 Task: Select Smart Home Devices from Echo & Alexa. Add to cart Amazon Smart Oven (Smart Oven with Alexa)-3-. Place order for _x000D_
107 Lockwood Ave #2A_x000D_
Stamford, Connecticut(CT), 06902, Cell Number (203) 964-4781
Action: Mouse moved to (272, 294)
Screenshot: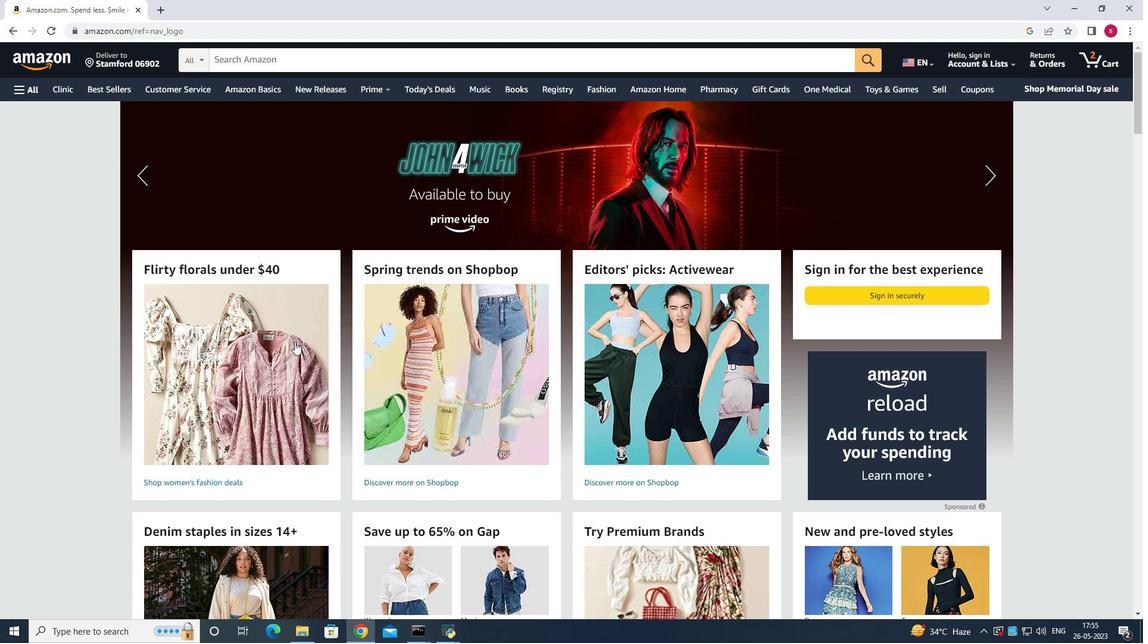 
Action: Mouse scrolled (272, 294) with delta (0, 0)
Screenshot: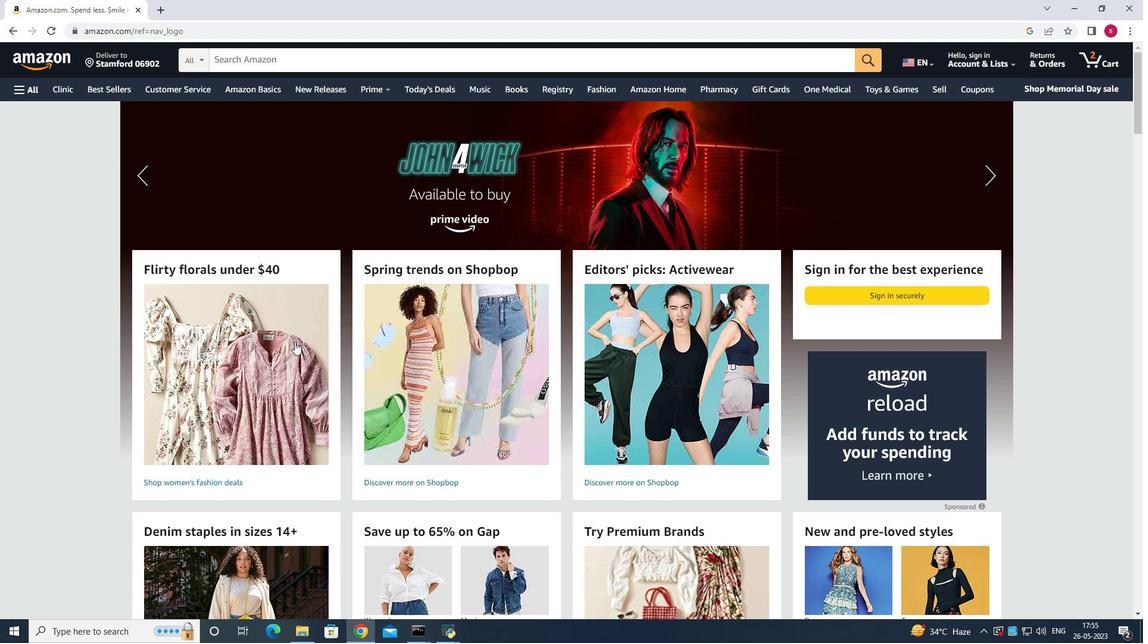 
Action: Mouse scrolled (272, 294) with delta (0, 0)
Screenshot: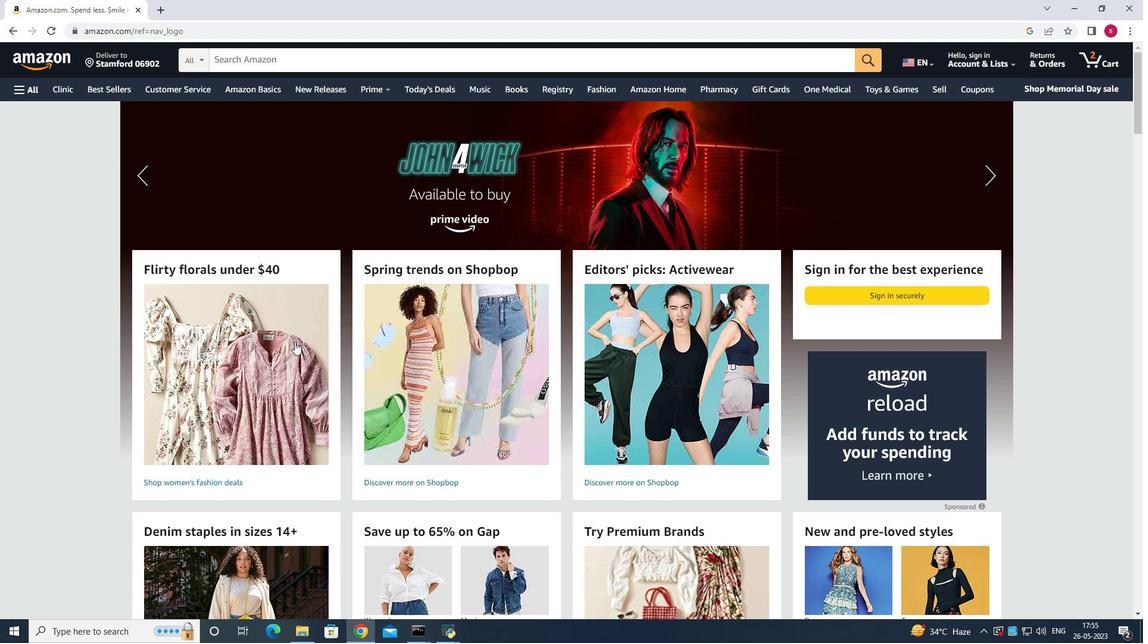 
Action: Mouse scrolled (272, 294) with delta (0, 0)
Screenshot: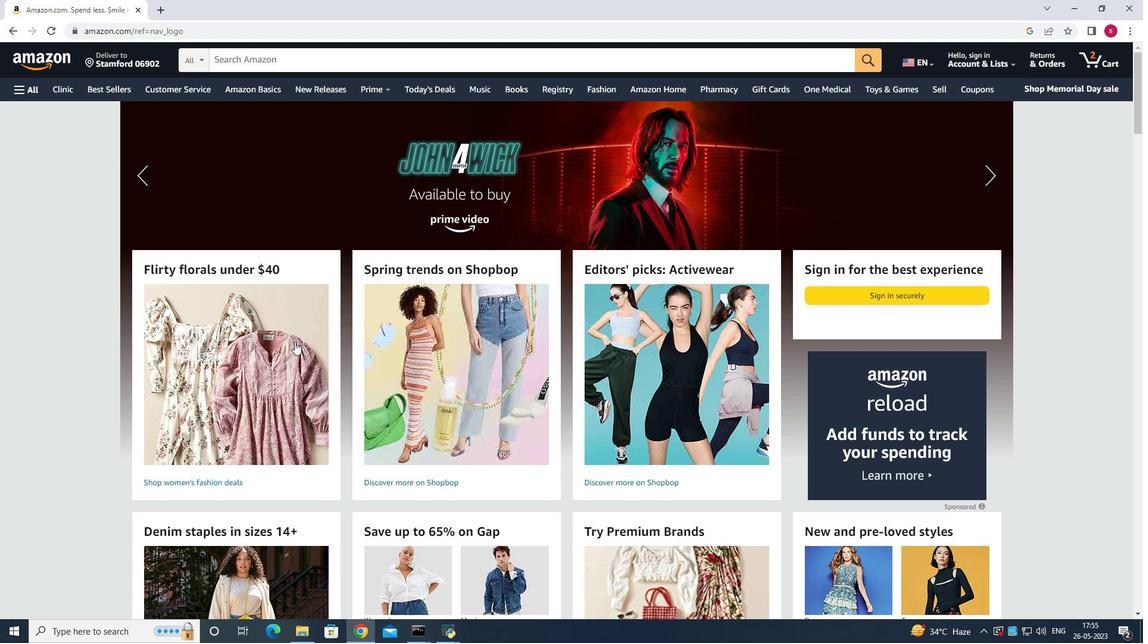 
Action: Mouse moved to (271, 294)
Screenshot: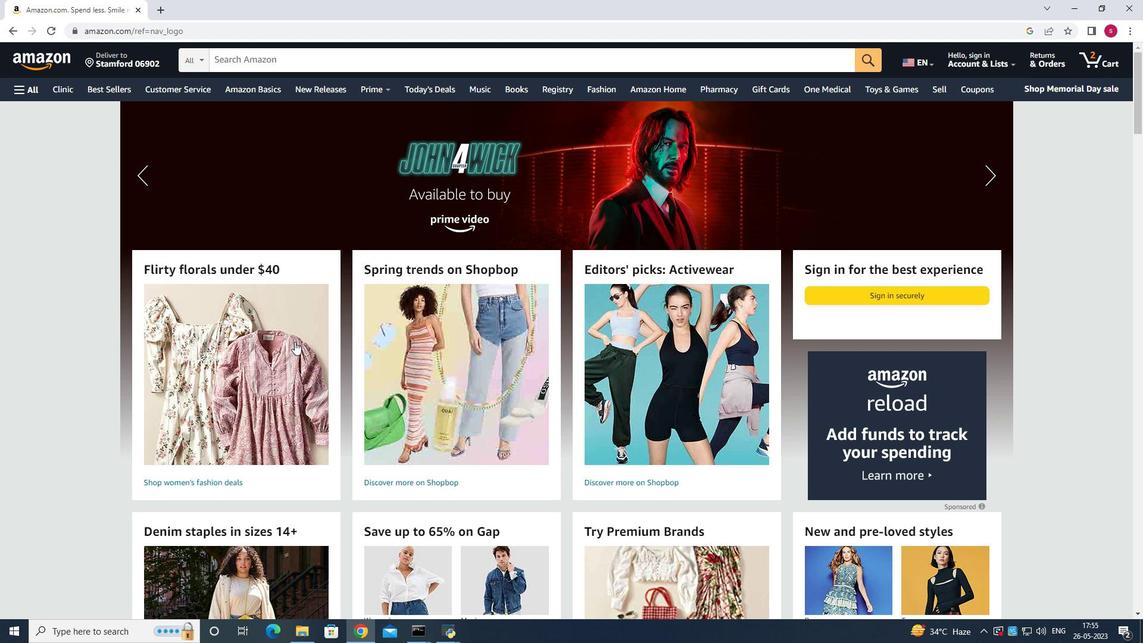
Action: Mouse scrolled (271, 295) with delta (0, 0)
Screenshot: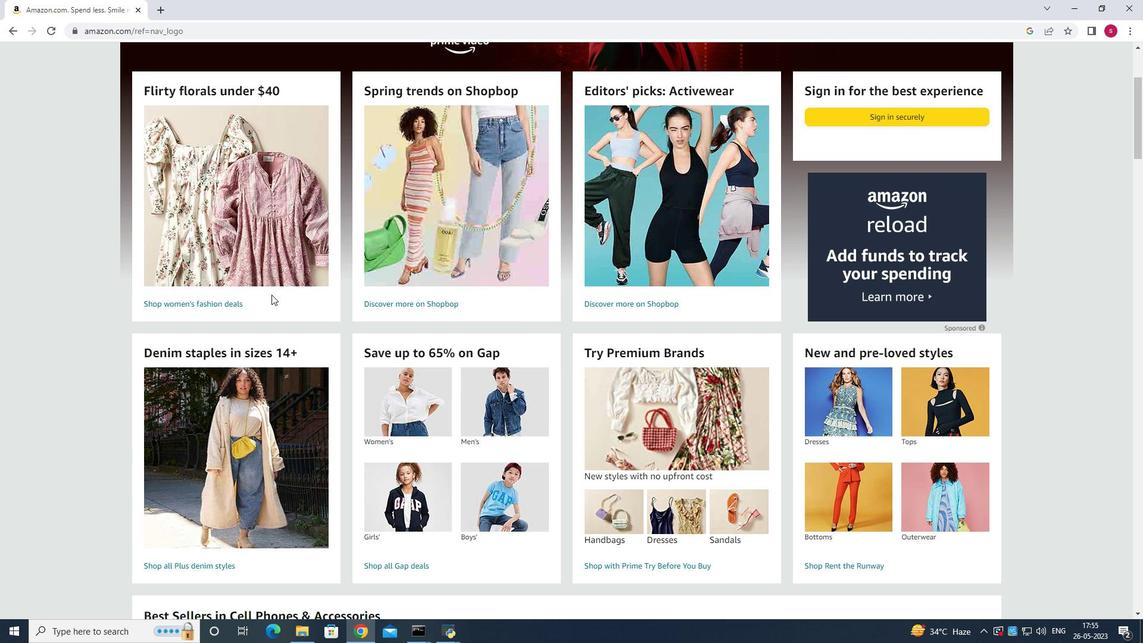 
Action: Mouse scrolled (271, 295) with delta (0, 0)
Screenshot: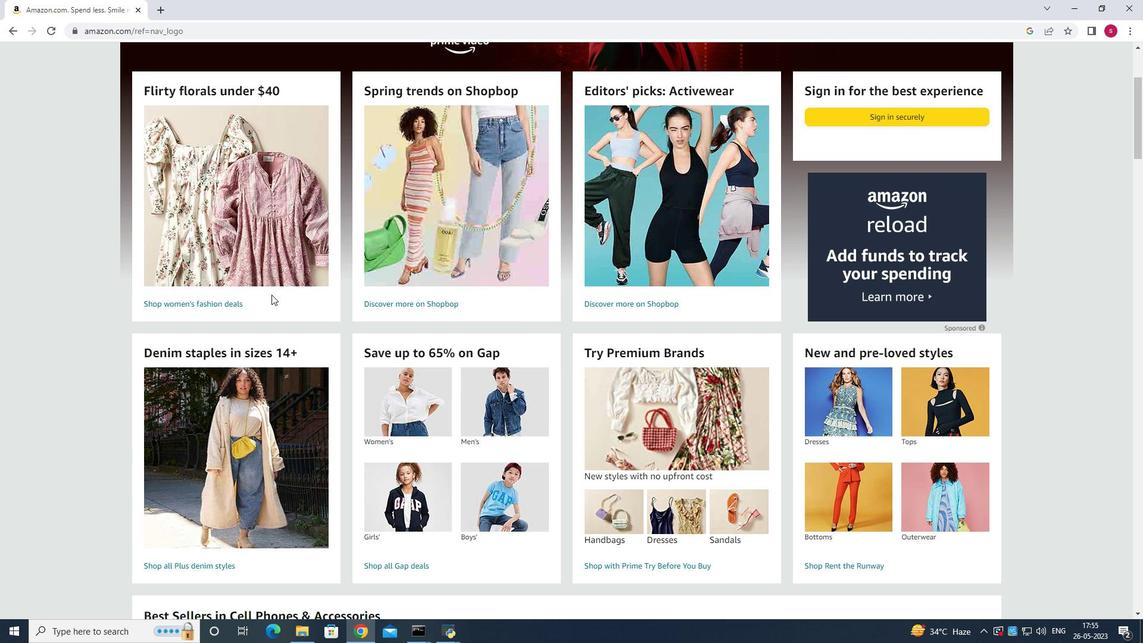 
Action: Mouse scrolled (271, 295) with delta (0, 0)
Screenshot: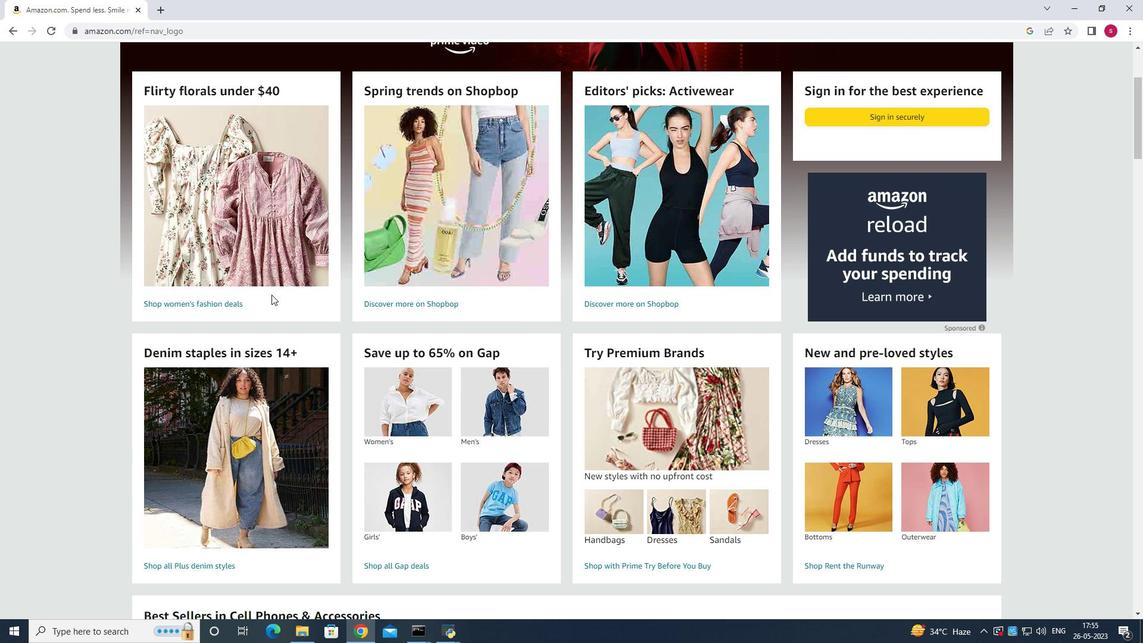 
Action: Mouse scrolled (271, 295) with delta (0, 0)
Screenshot: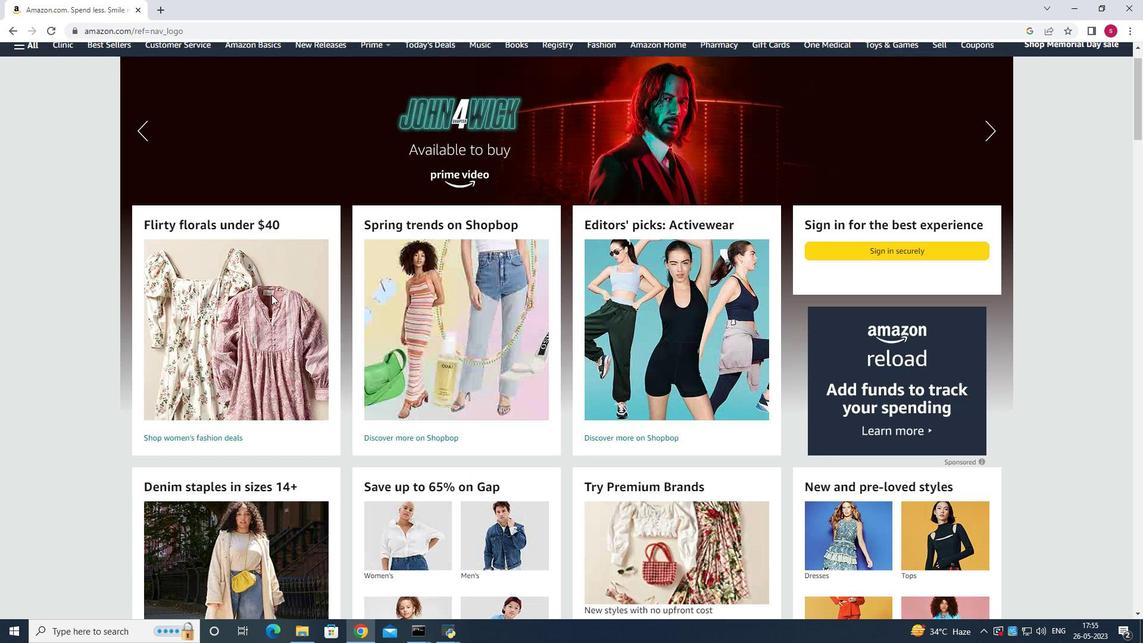 
Action: Mouse scrolled (271, 295) with delta (0, 0)
Screenshot: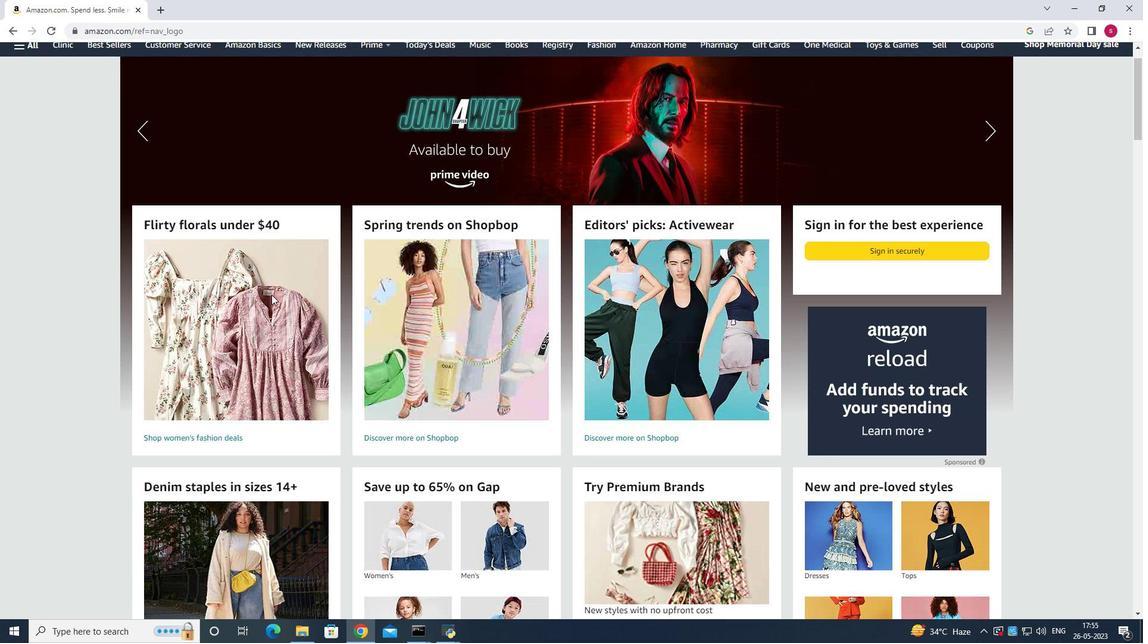 
Action: Mouse scrolled (271, 295) with delta (0, 0)
Screenshot: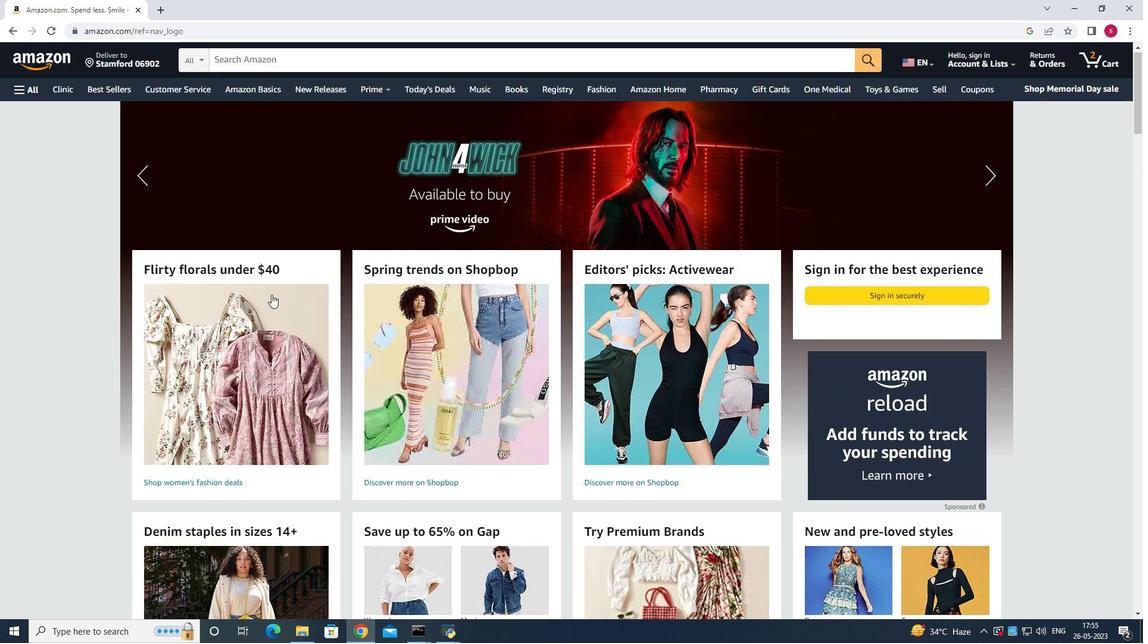 
Action: Mouse moved to (25, 85)
Screenshot: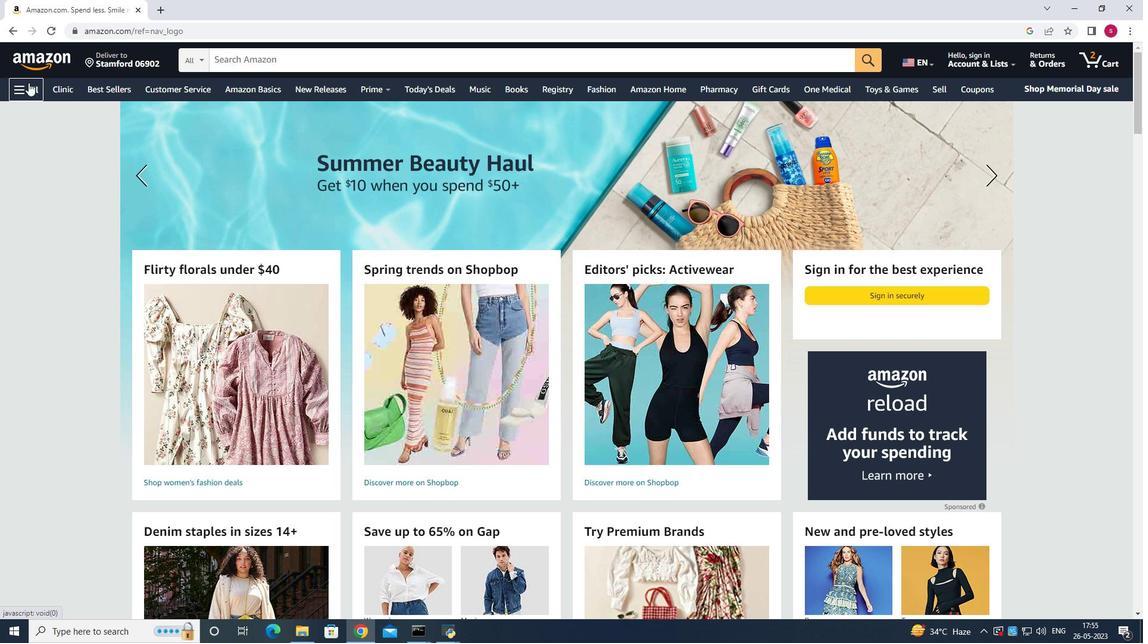 
Action: Mouse pressed left at (25, 85)
Screenshot: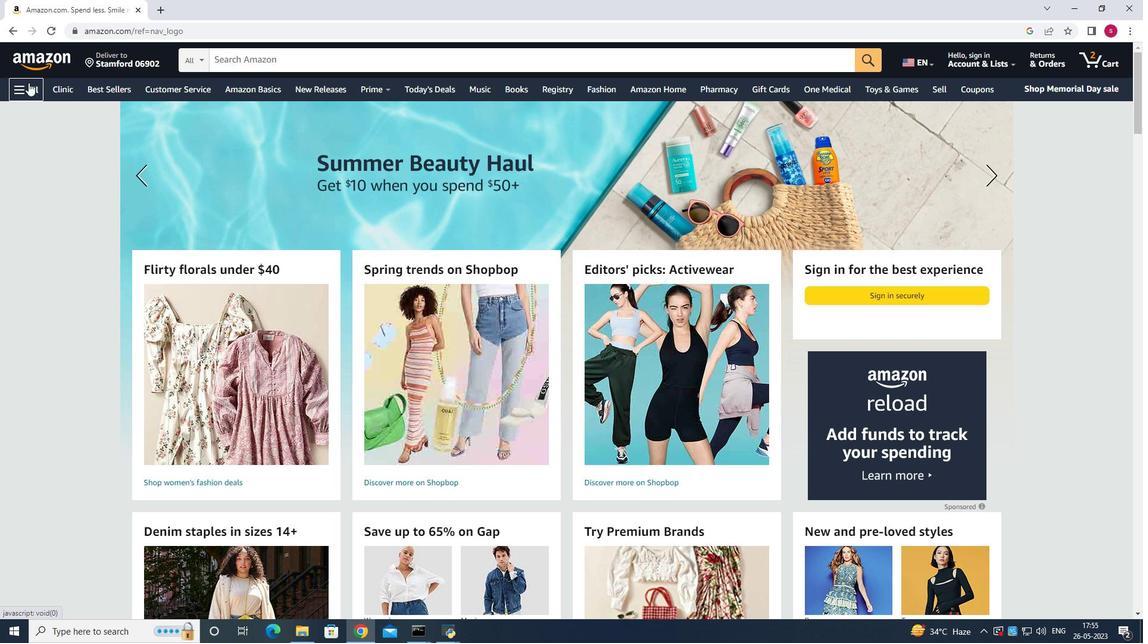 
Action: Mouse moved to (27, 329)
Screenshot: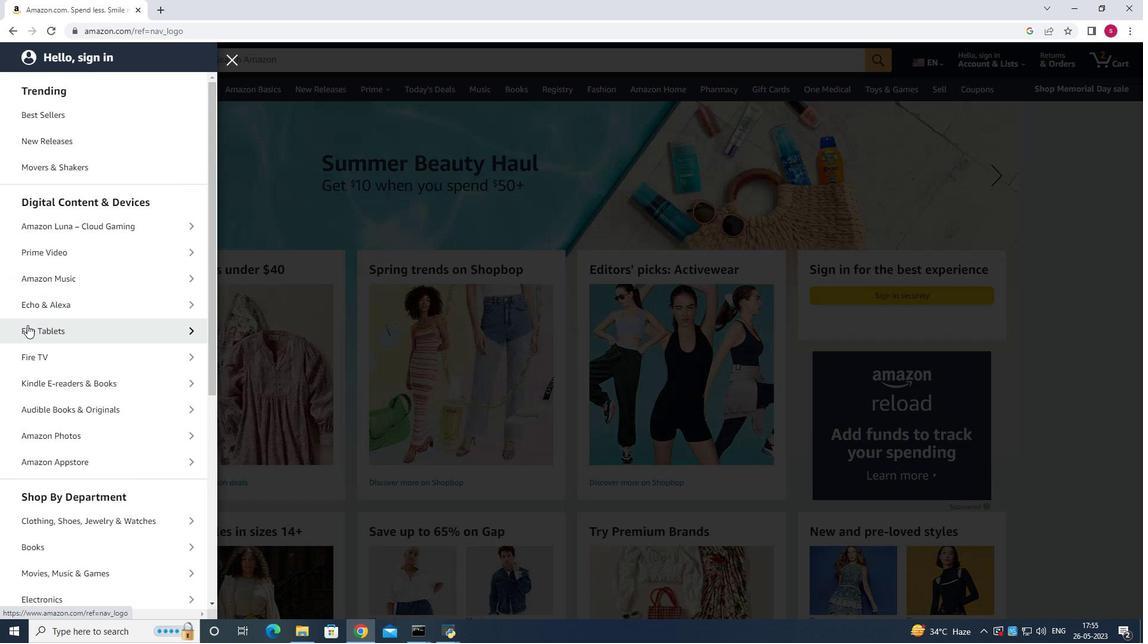 
Action: Mouse scrolled (27, 329) with delta (0, 0)
Screenshot: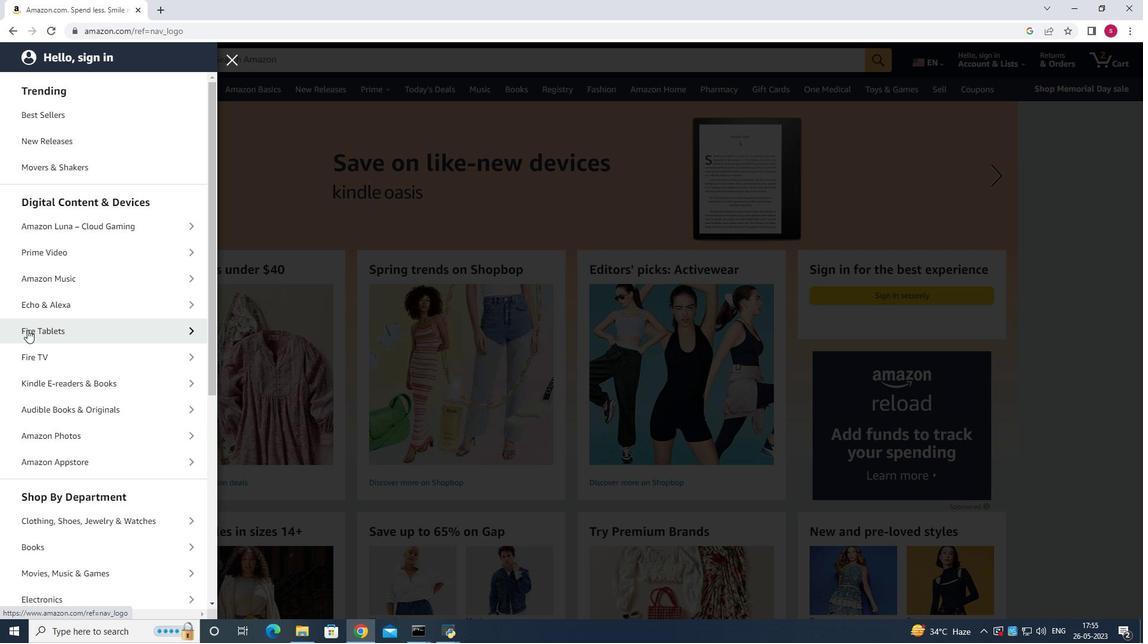 
Action: Mouse moved to (31, 376)
Screenshot: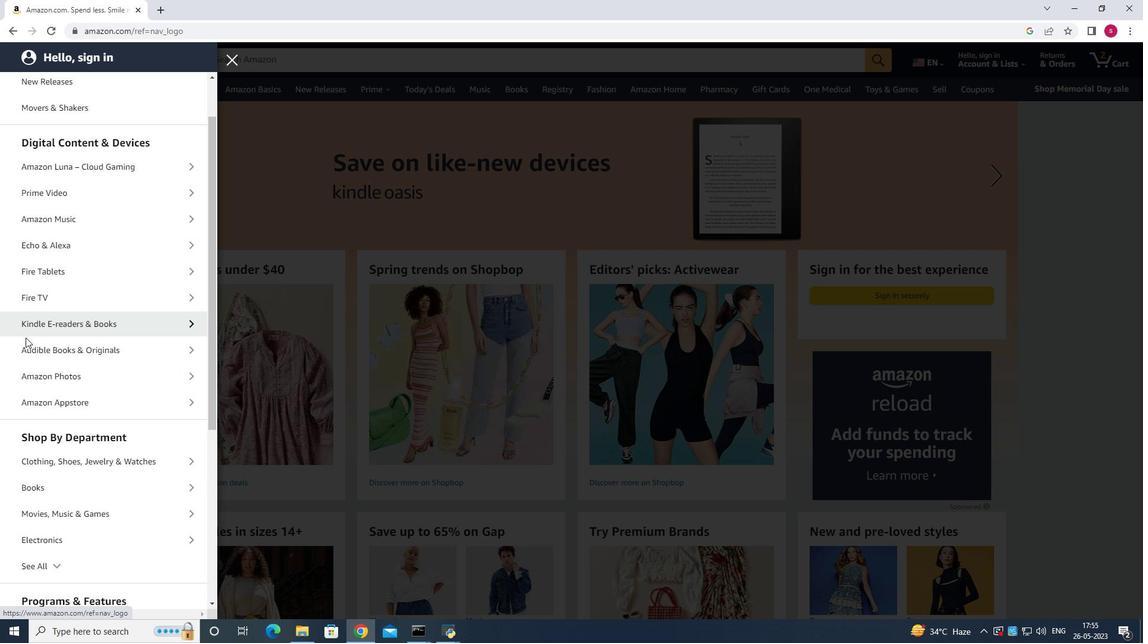 
Action: Mouse scrolled (31, 375) with delta (0, 0)
Screenshot: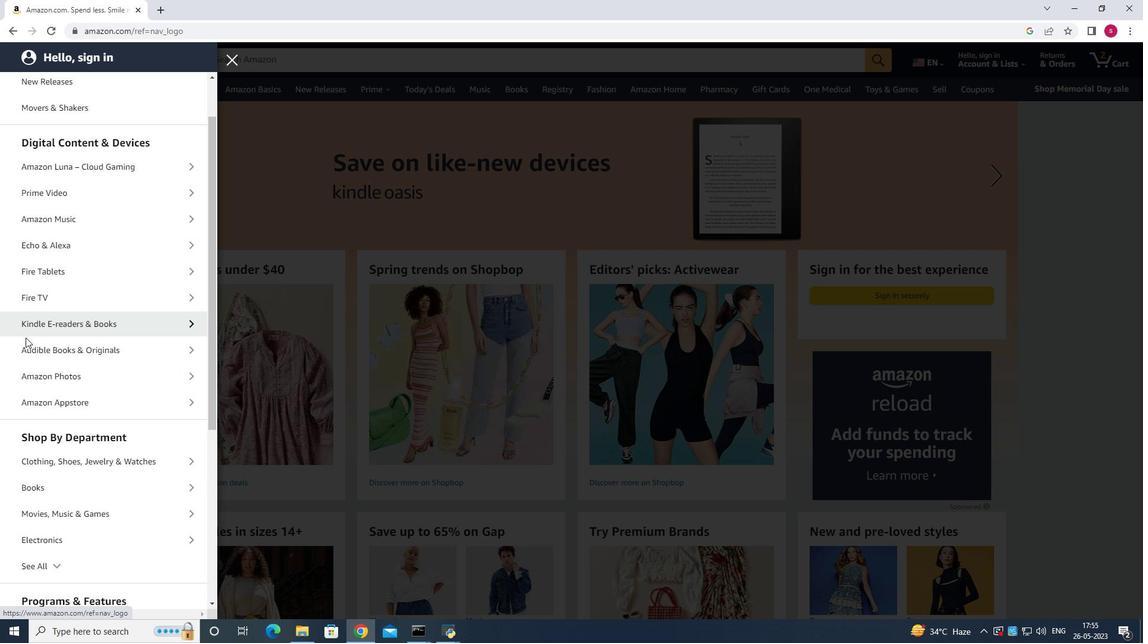 
Action: Mouse moved to (105, 559)
Screenshot: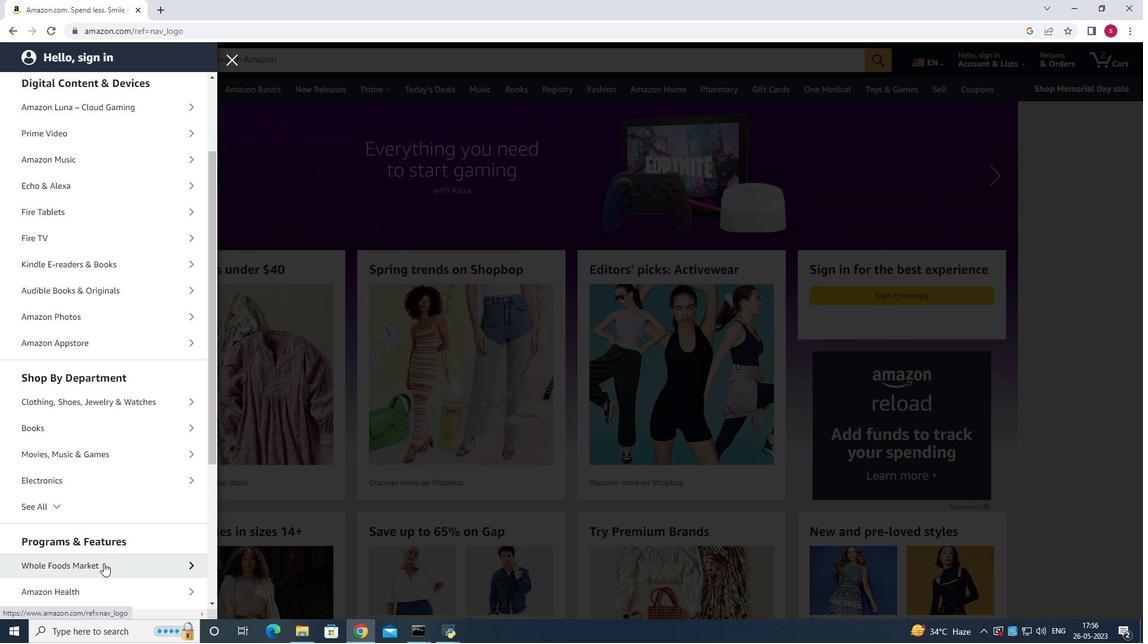 
Action: Mouse scrolled (105, 558) with delta (0, 0)
Screenshot: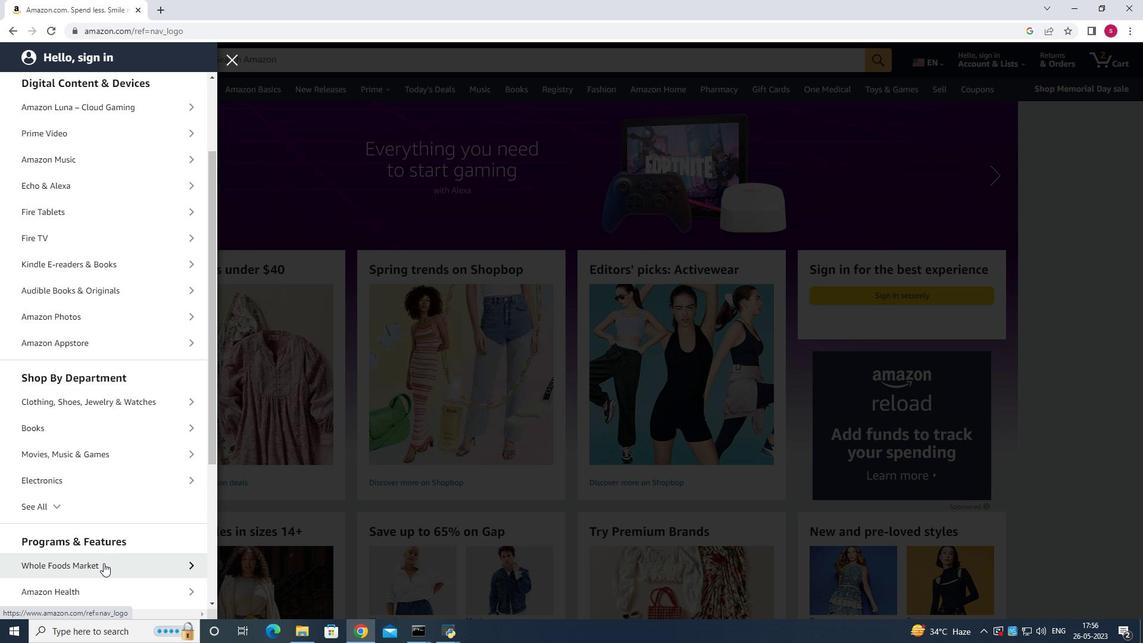 
Action: Mouse scrolled (105, 558) with delta (0, 0)
Screenshot: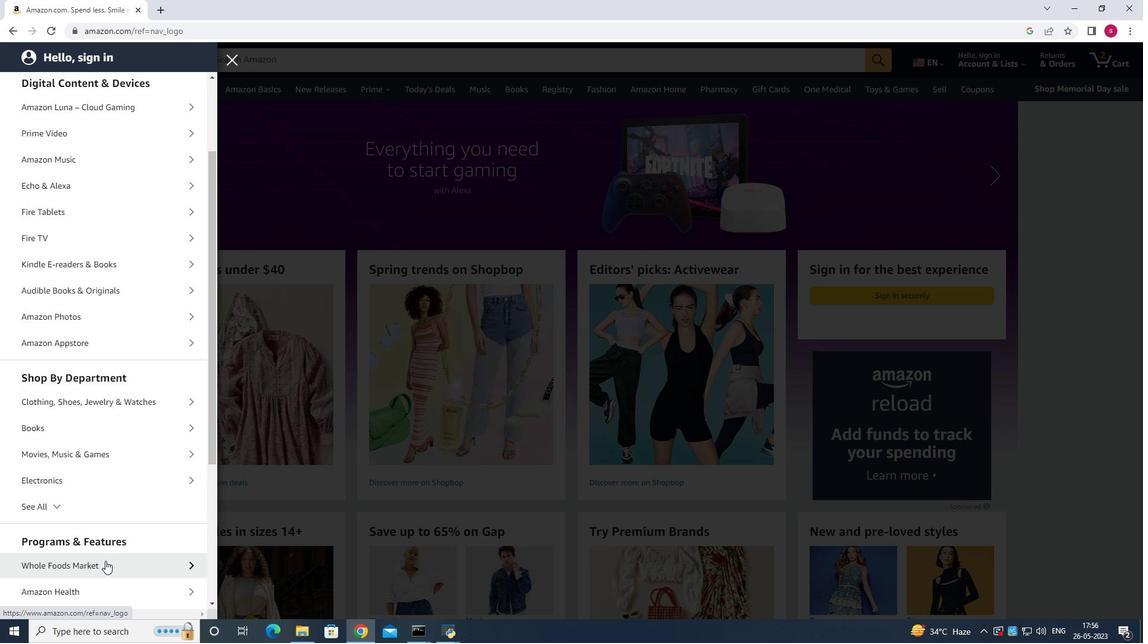 
Action: Mouse moved to (106, 556)
Screenshot: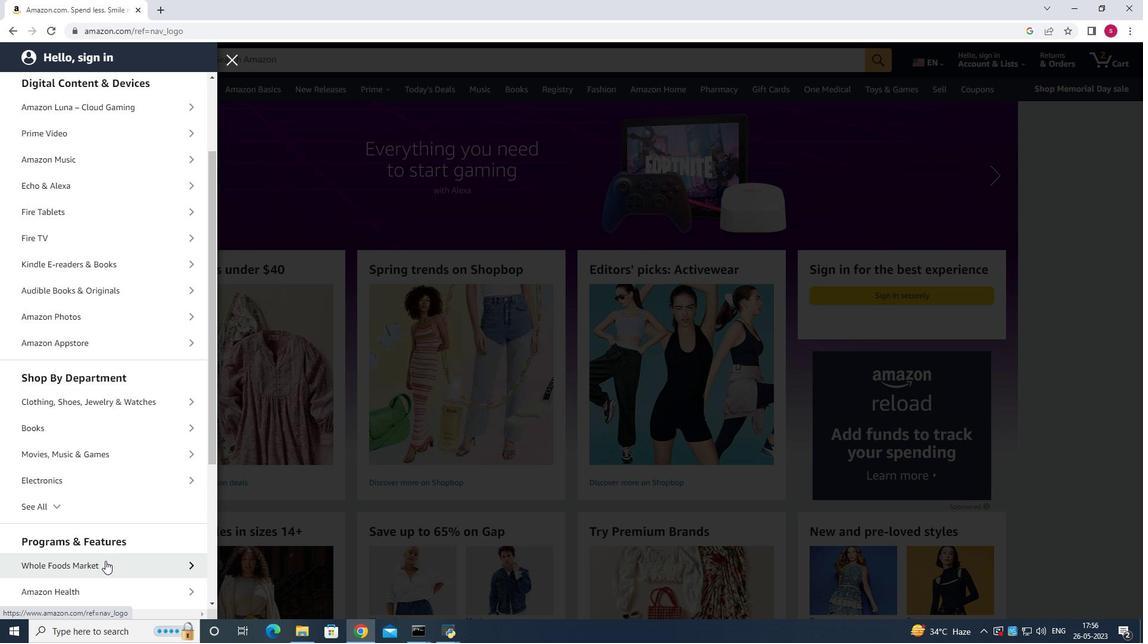 
Action: Mouse scrolled (106, 556) with delta (0, 0)
Screenshot: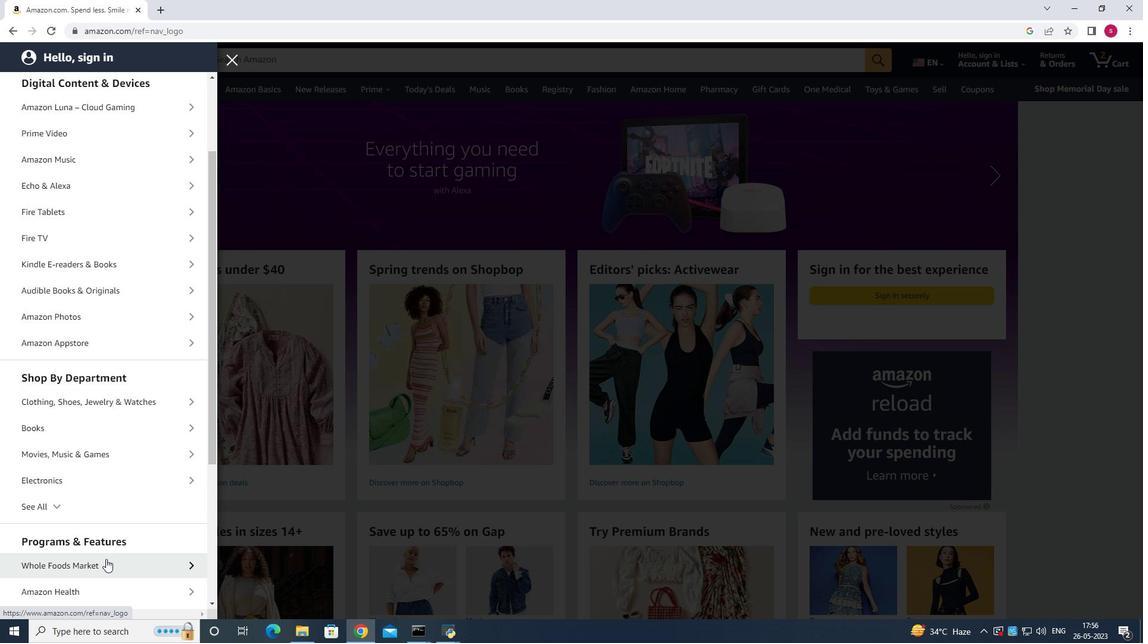 
Action: Mouse moved to (108, 541)
Screenshot: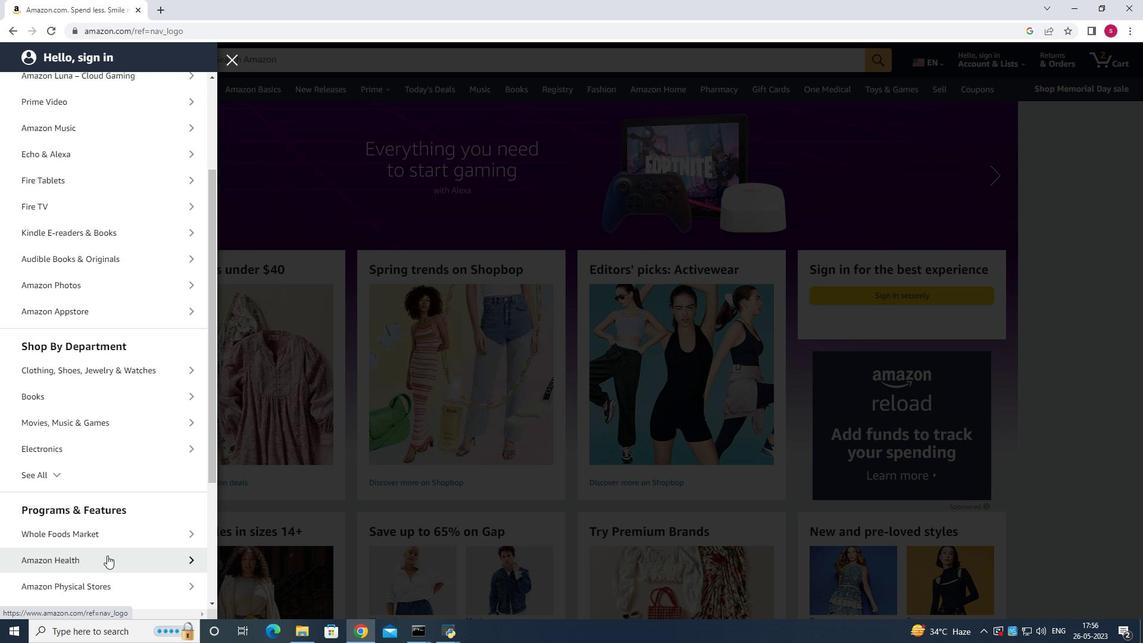 
Action: Mouse scrolled (108, 540) with delta (0, 0)
Screenshot: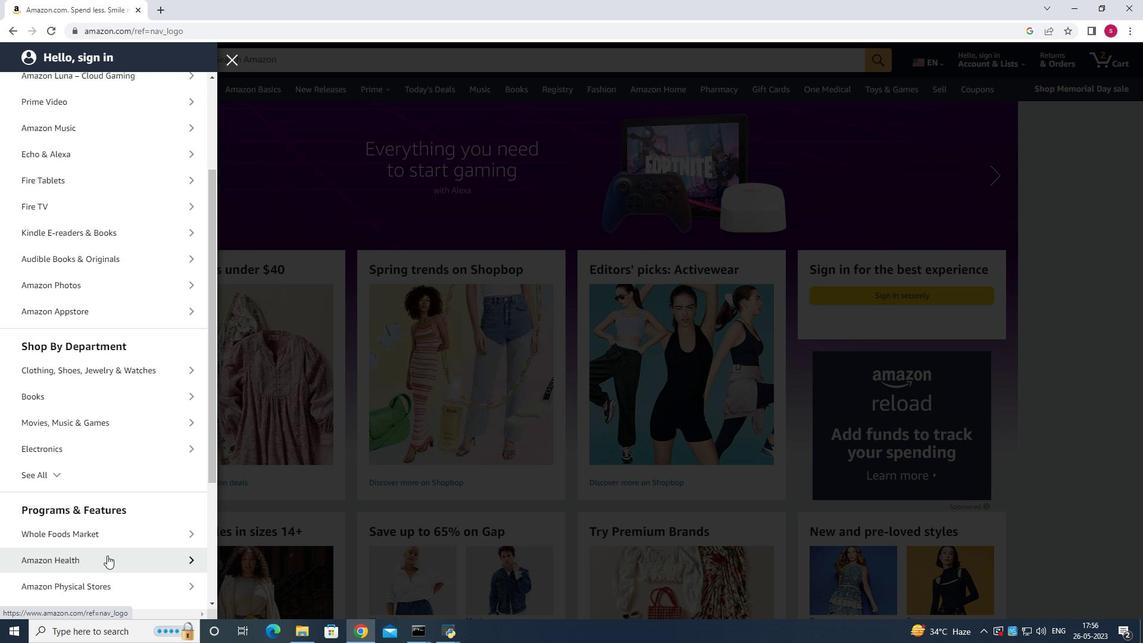 
Action: Mouse moved to (72, 461)
Screenshot: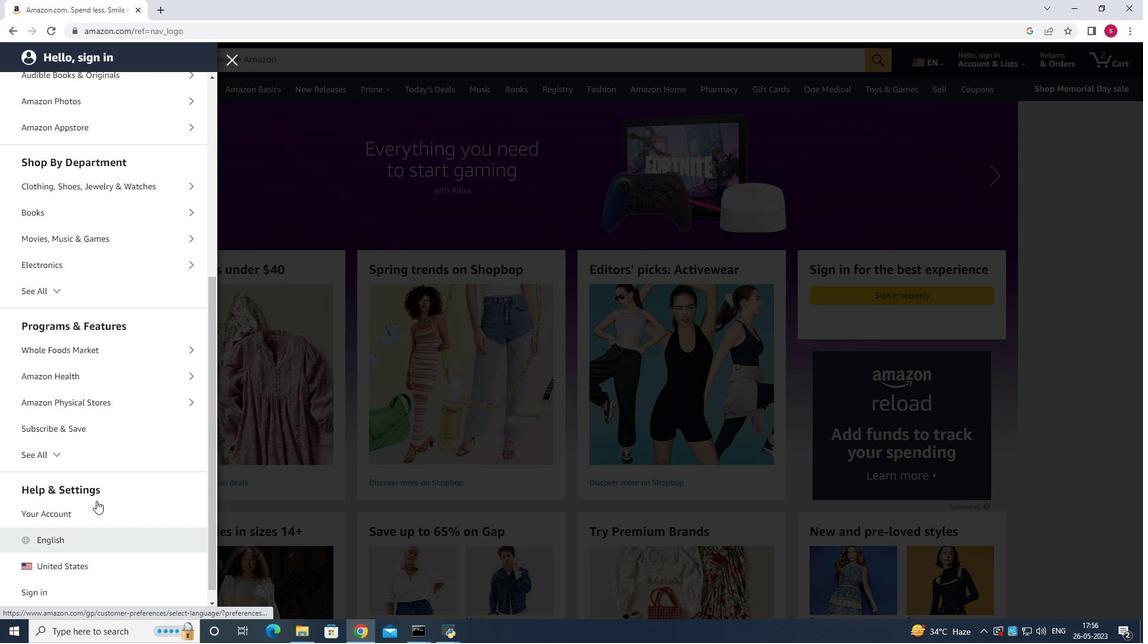 
Action: Mouse scrolled (72, 460) with delta (0, 0)
Screenshot: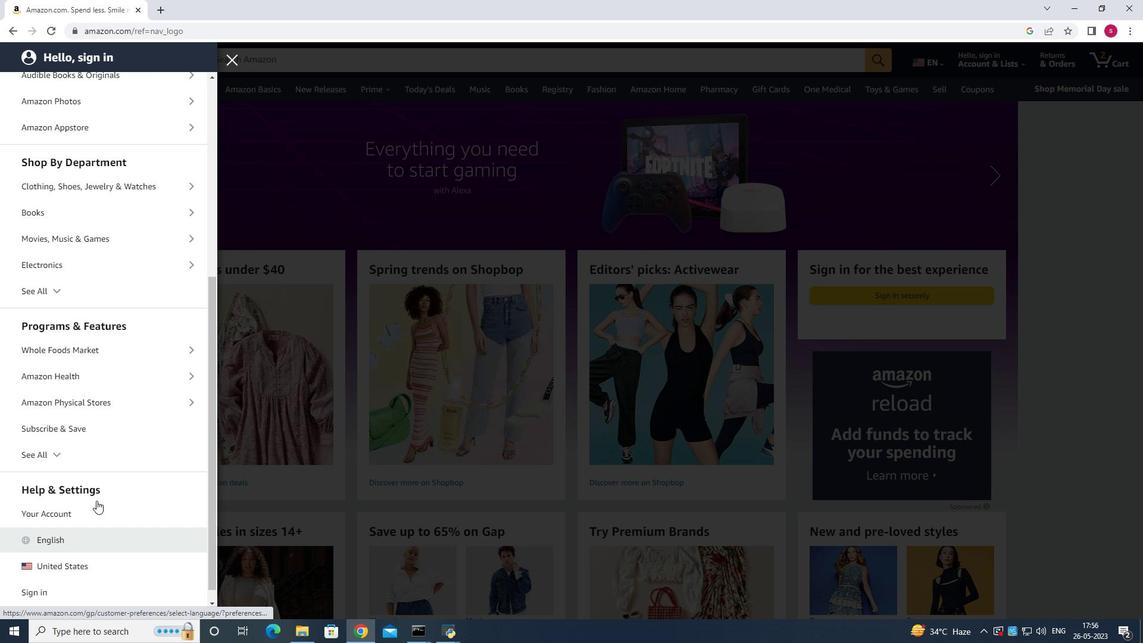 
Action: Mouse scrolled (72, 460) with delta (0, 0)
Screenshot: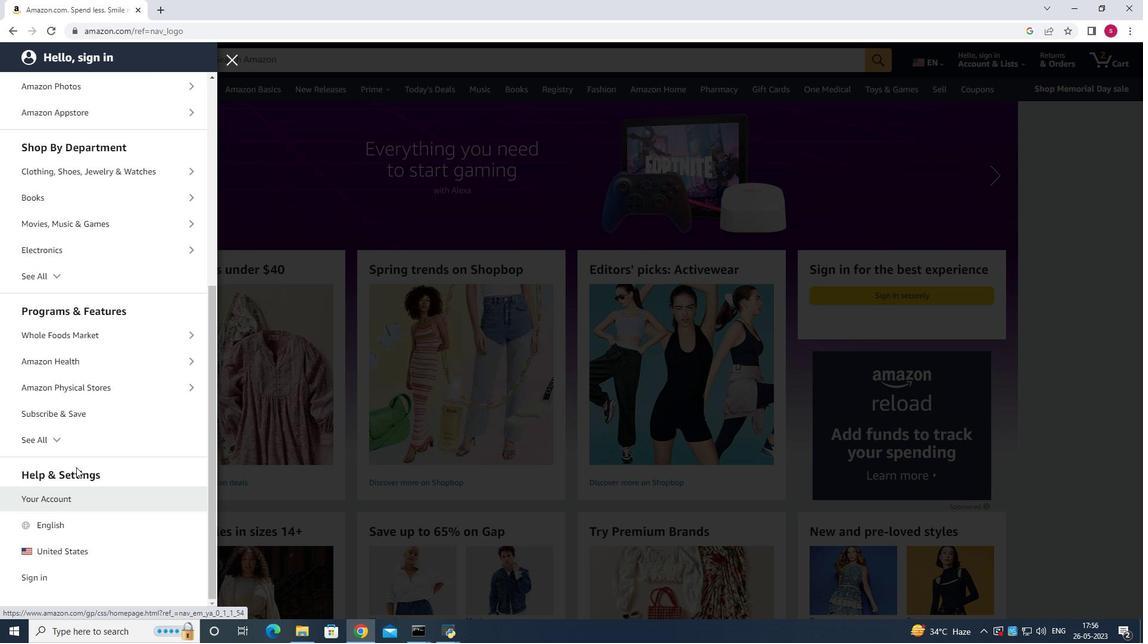 
Action: Mouse scrolled (72, 460) with delta (0, 0)
Screenshot: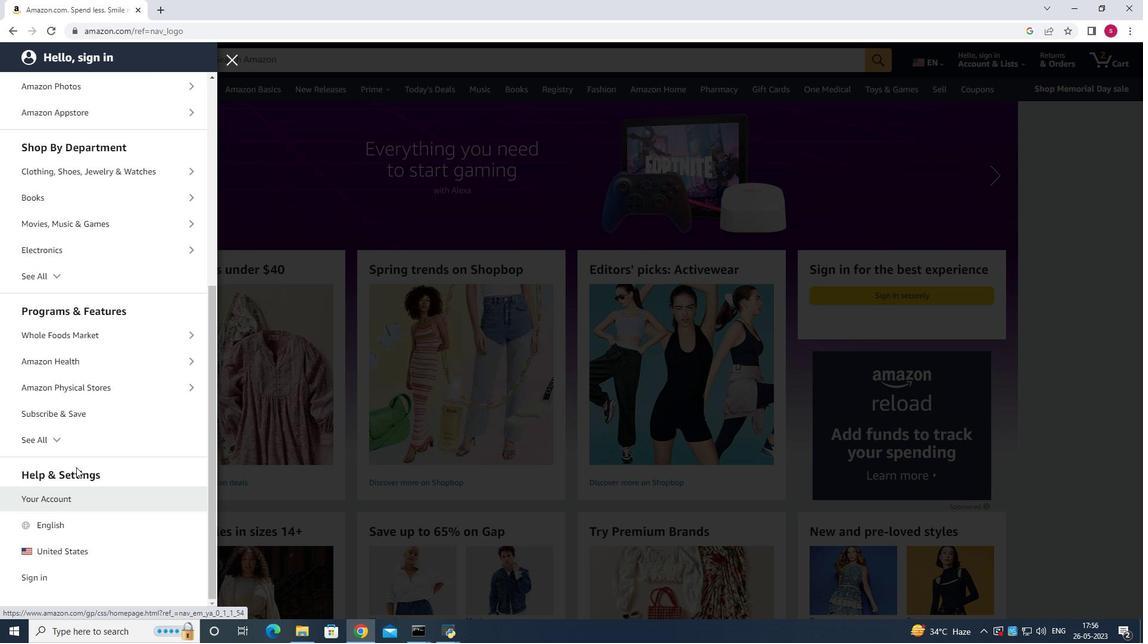 
Action: Mouse moved to (111, 313)
Screenshot: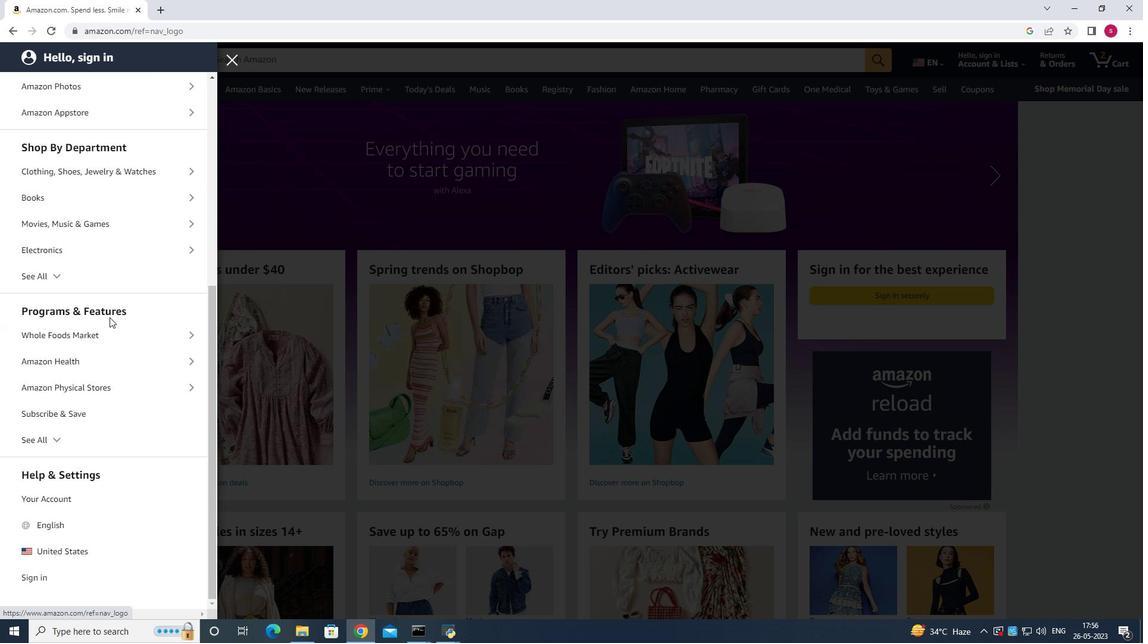 
Action: Mouse pressed left at (111, 313)
Screenshot: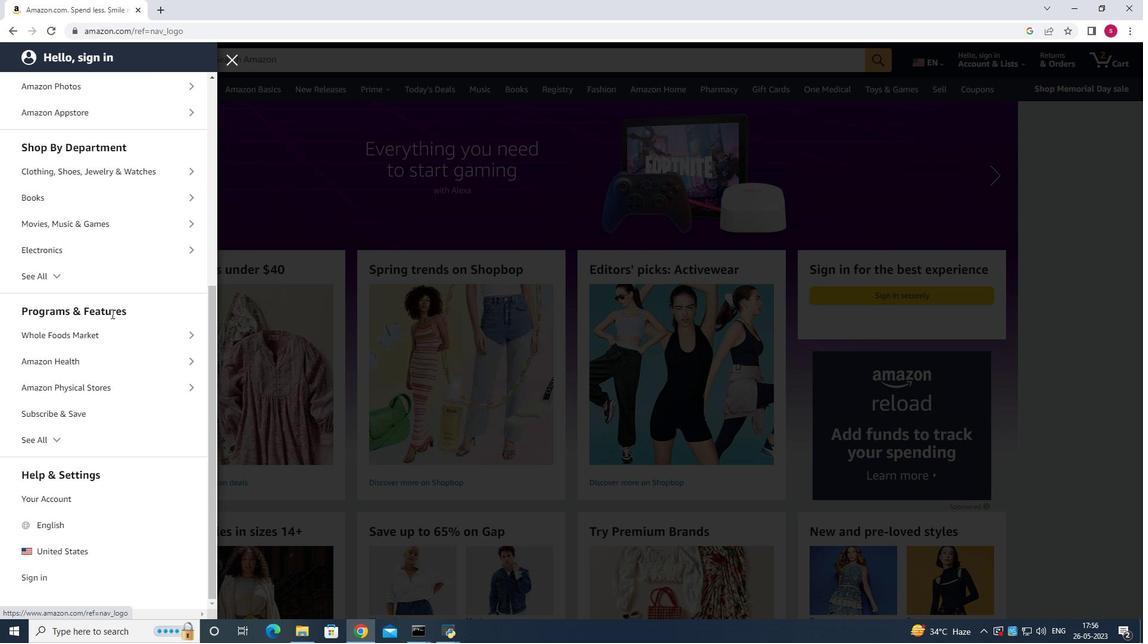 
Action: Mouse moved to (48, 438)
Screenshot: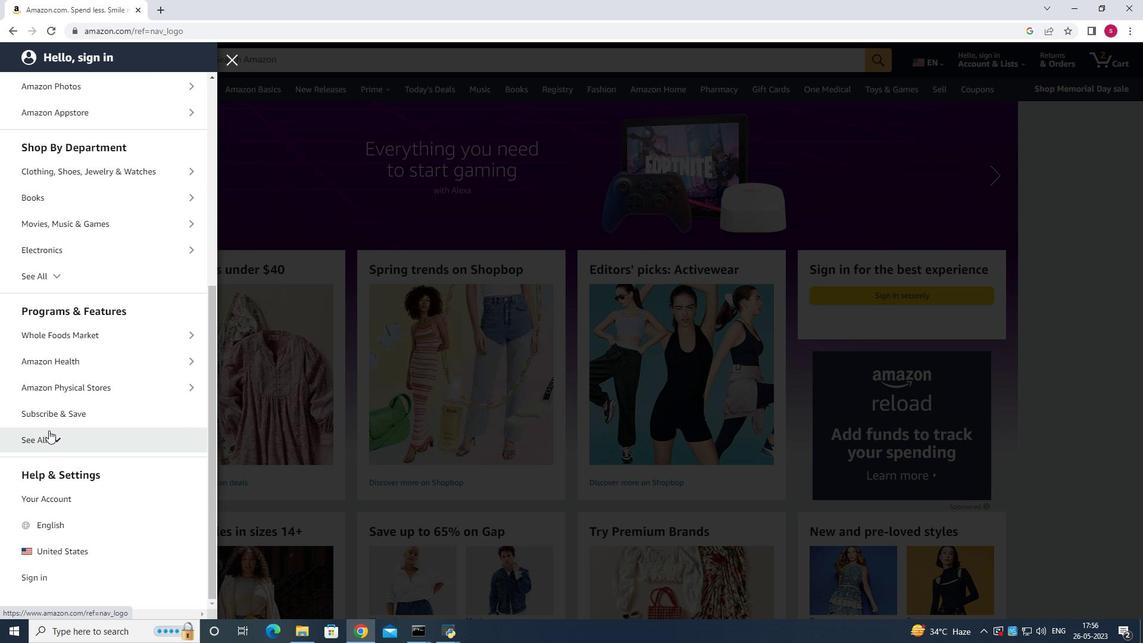 
Action: Mouse pressed left at (48, 438)
Screenshot: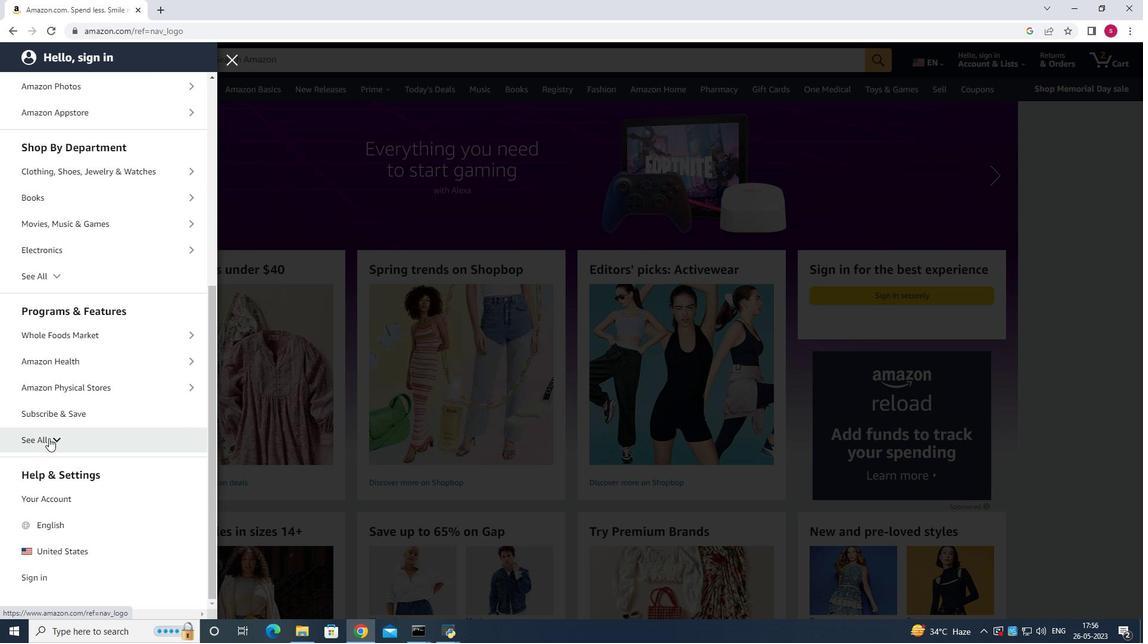 
Action: Mouse moved to (80, 373)
Screenshot: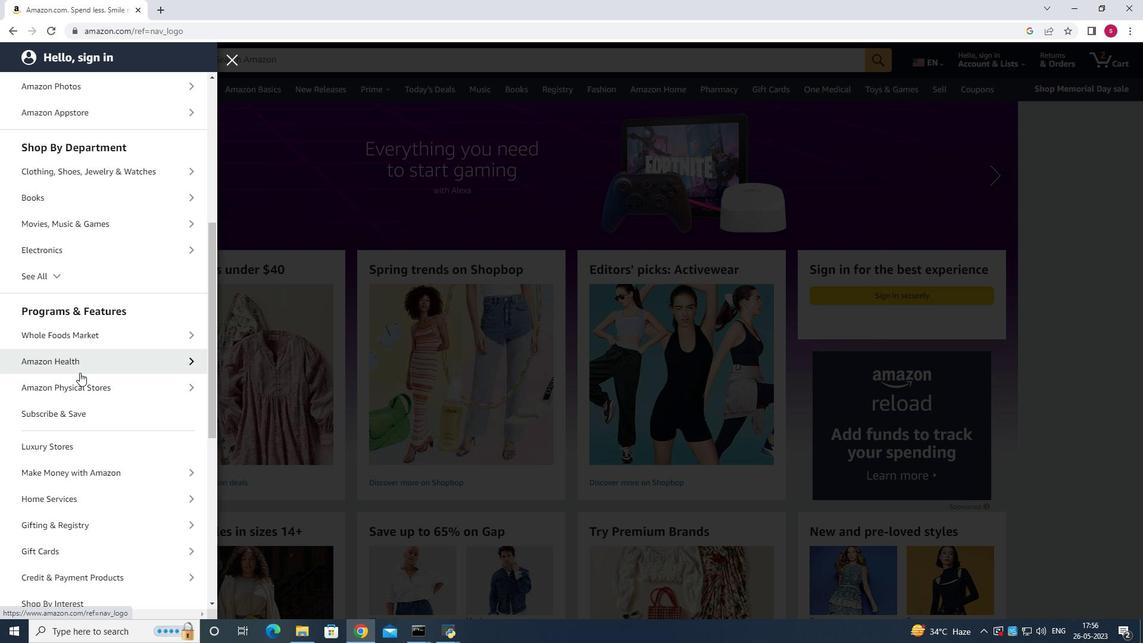 
Action: Mouse scrolled (80, 372) with delta (0, 0)
Screenshot: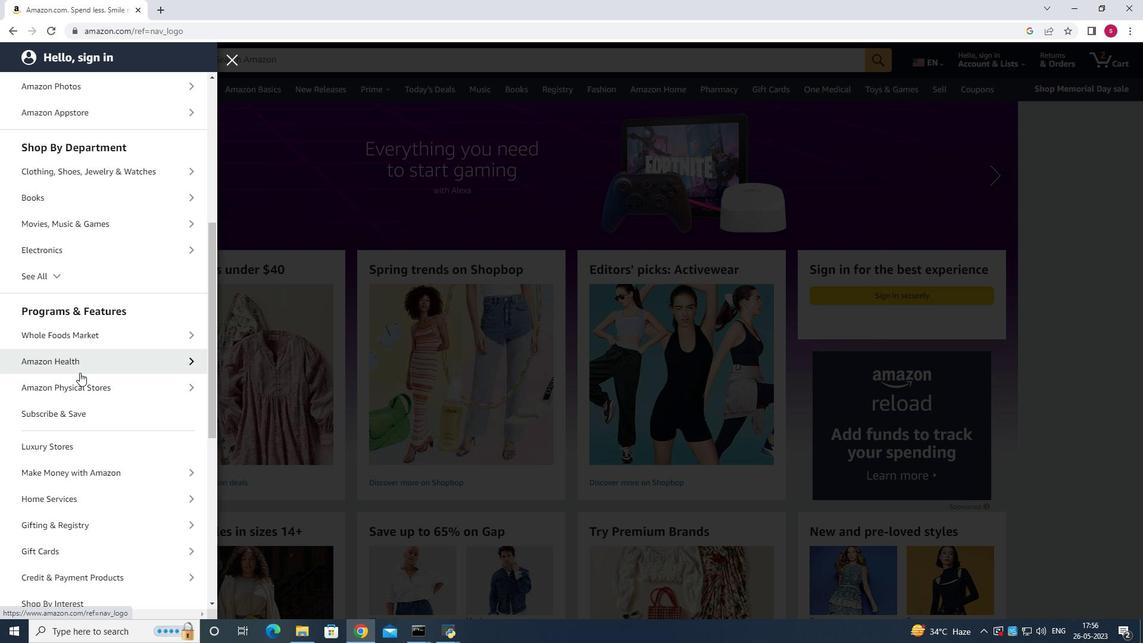 
Action: Mouse scrolled (80, 372) with delta (0, 0)
Screenshot: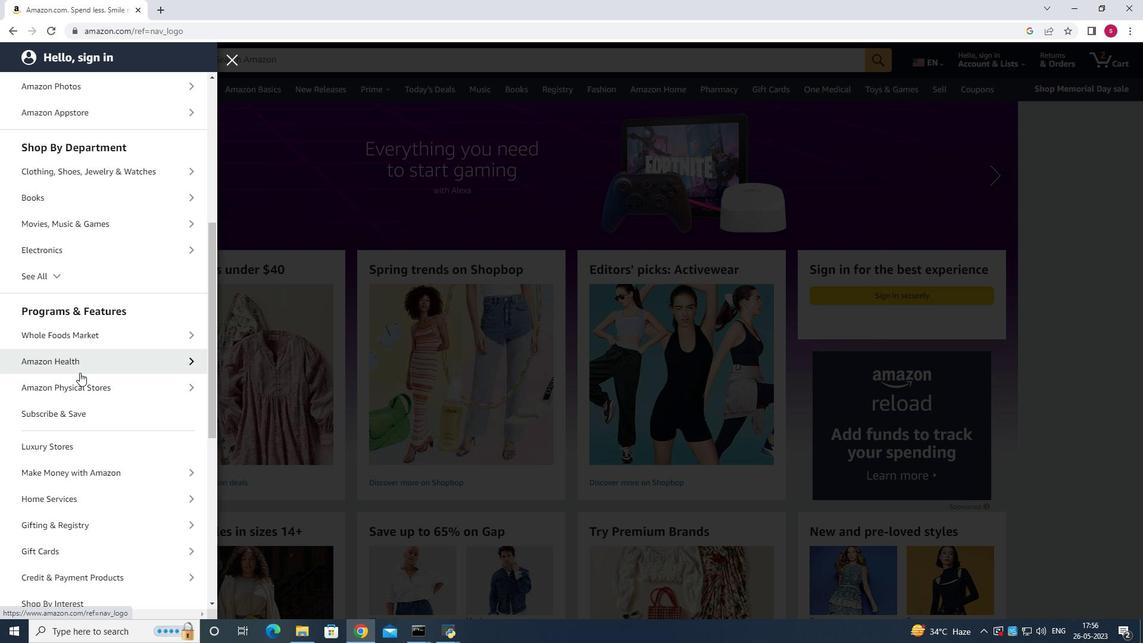 
Action: Mouse moved to (80, 373)
Screenshot: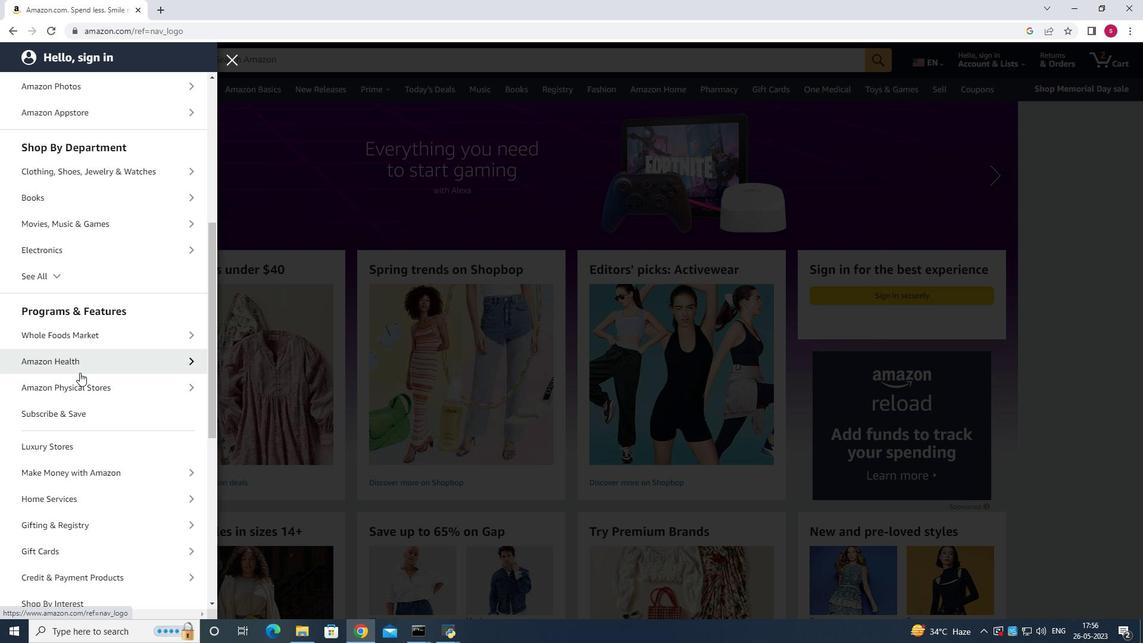 
Action: Mouse scrolled (80, 373) with delta (0, 0)
Screenshot: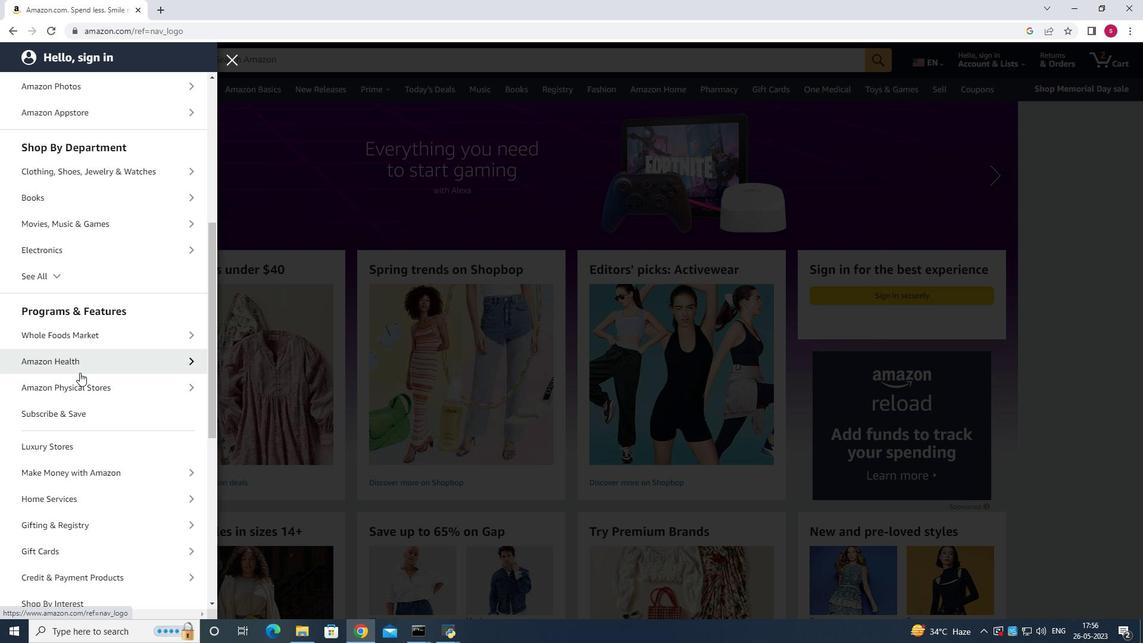 
Action: Mouse scrolled (80, 373) with delta (0, 0)
Screenshot: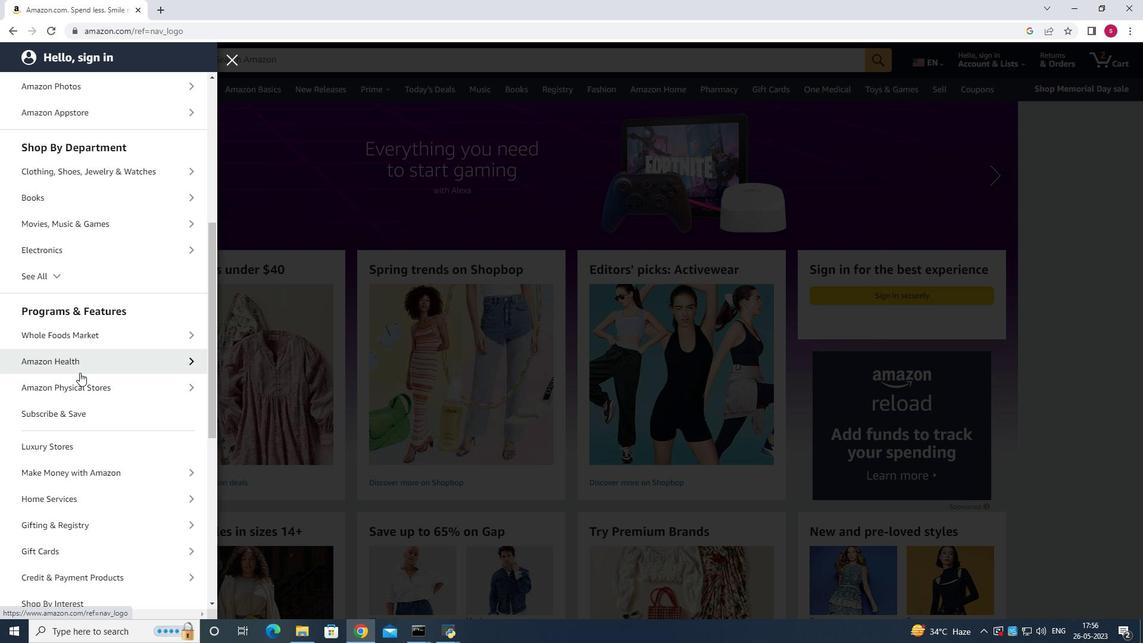 
Action: Mouse scrolled (80, 374) with delta (0, 0)
Screenshot: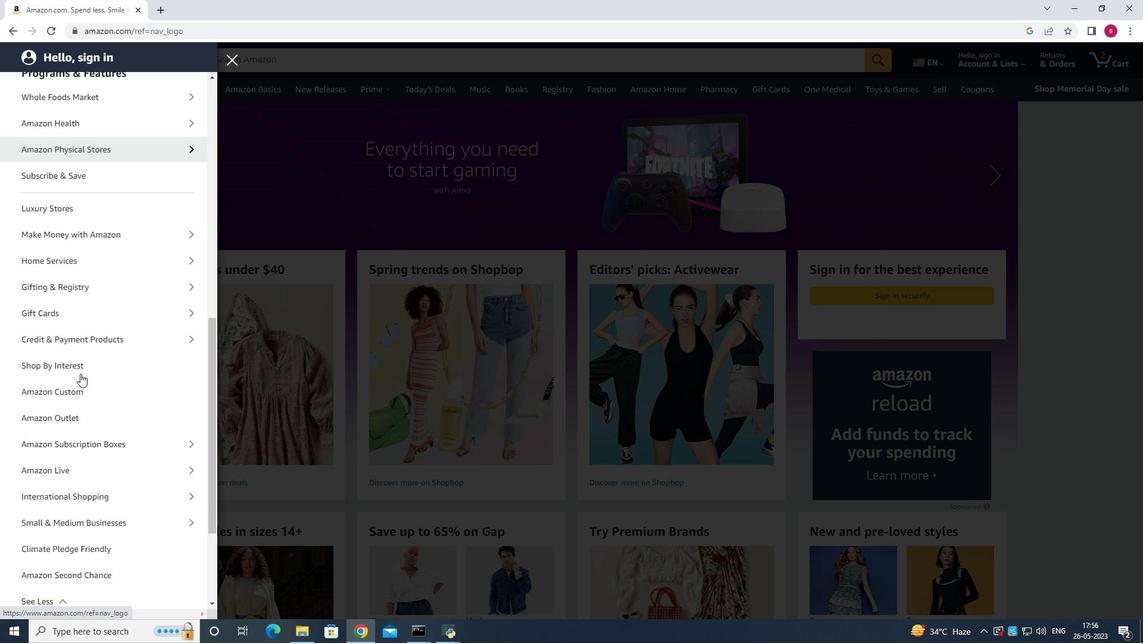 
Action: Mouse moved to (81, 440)
Screenshot: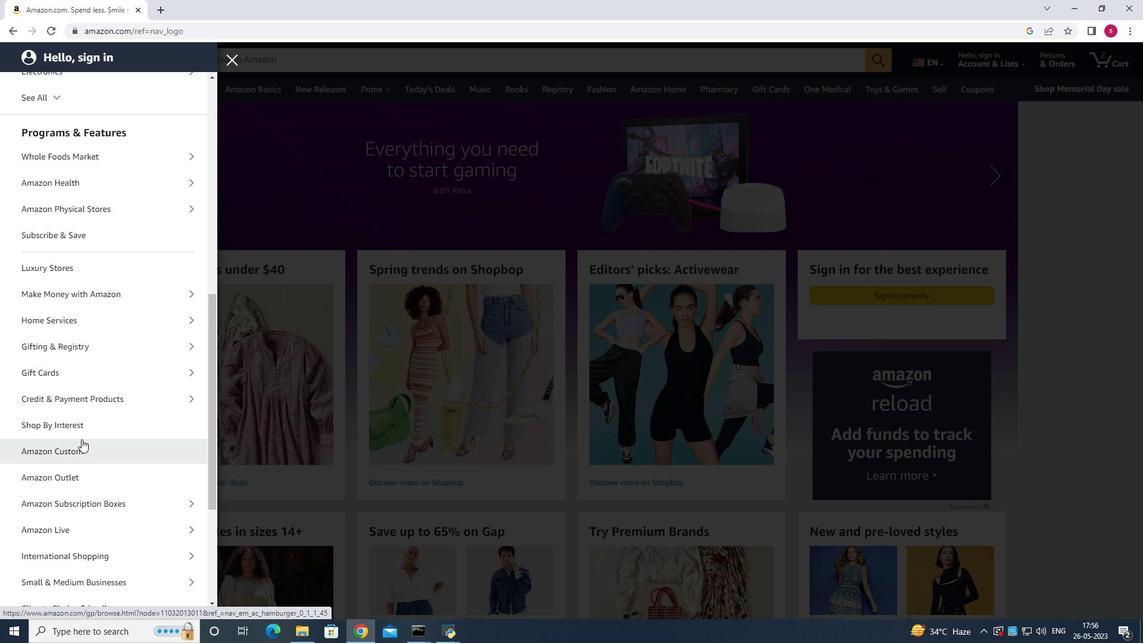 
Action: Mouse scrolled (81, 440) with delta (0, 0)
Screenshot: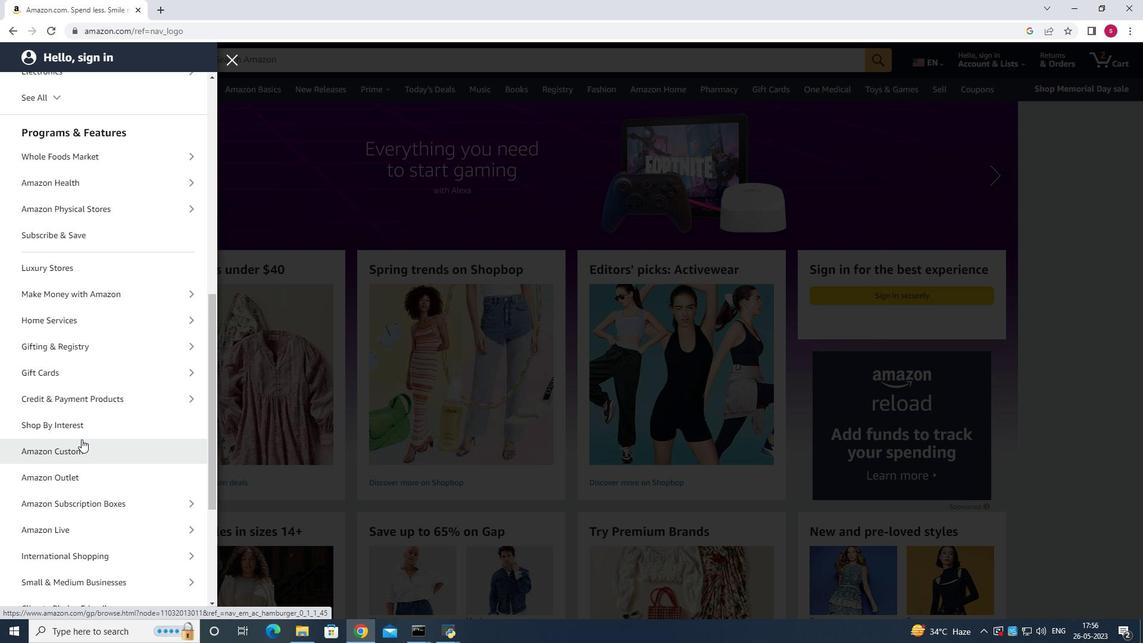 
Action: Mouse scrolled (81, 440) with delta (0, 0)
Screenshot: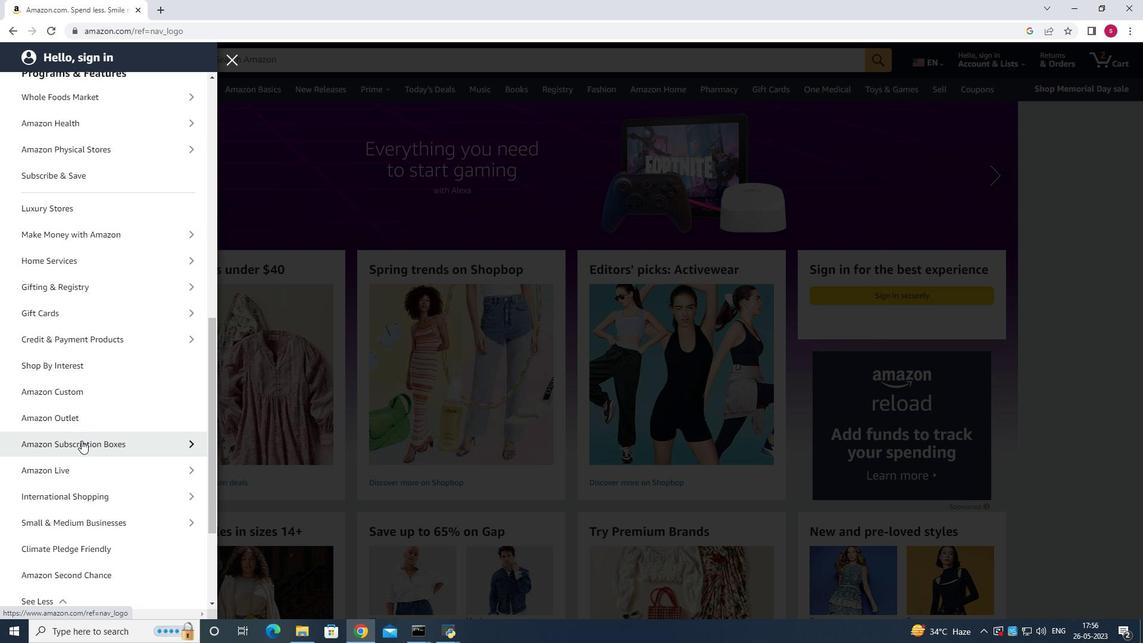 
Action: Mouse moved to (81, 441)
Screenshot: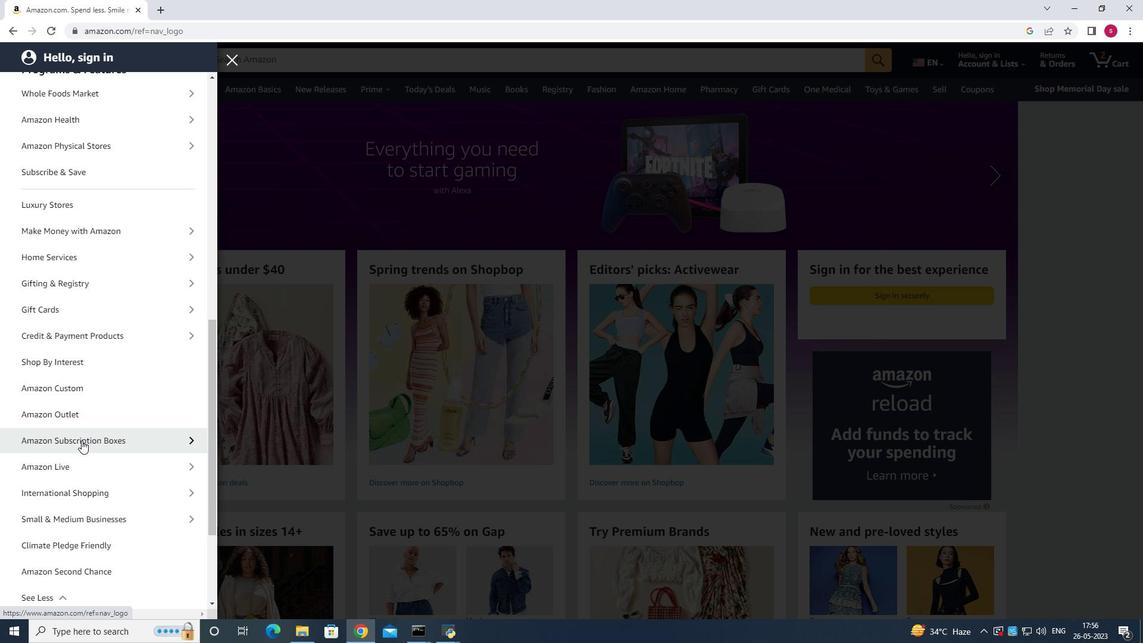 
Action: Mouse scrolled (81, 440) with delta (0, 0)
Screenshot: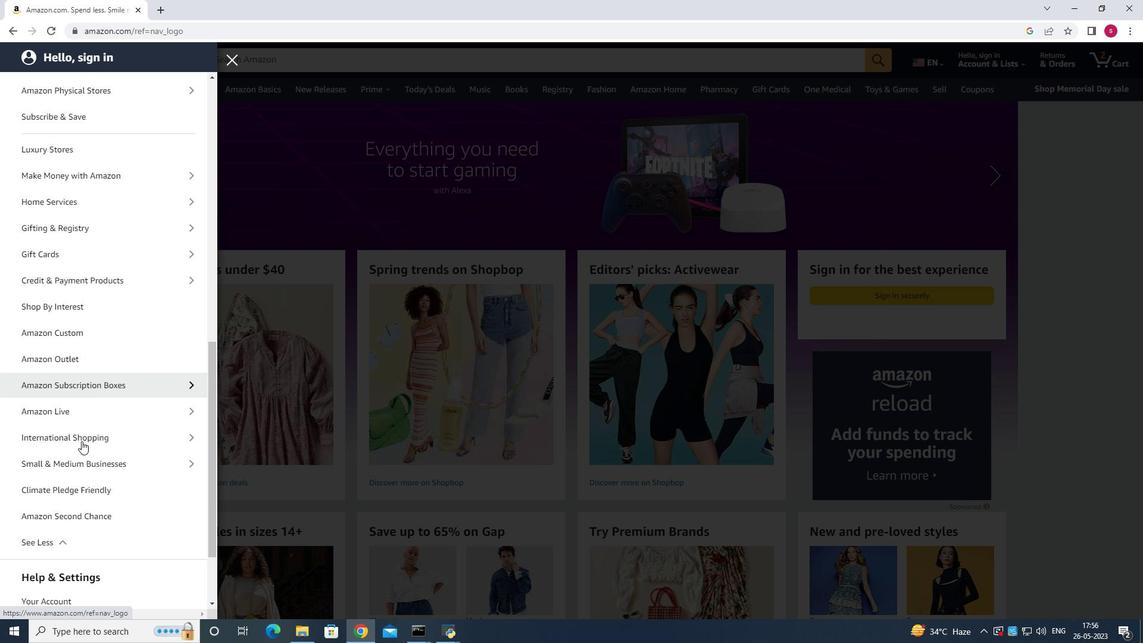 
Action: Mouse scrolled (81, 440) with delta (0, 0)
Screenshot: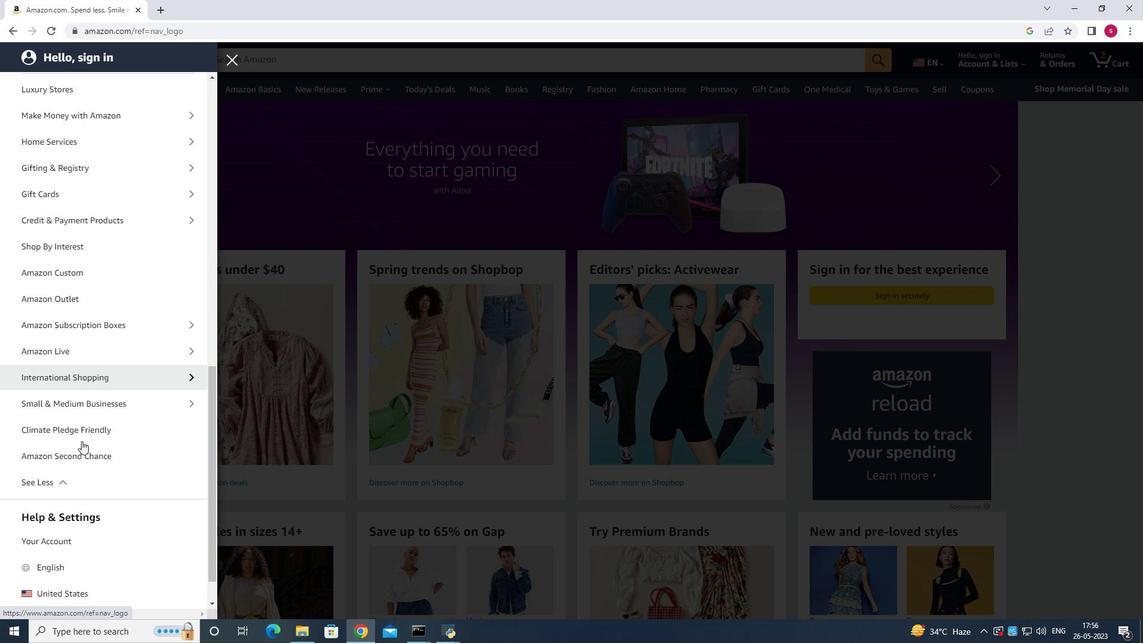 
Action: Mouse scrolled (81, 440) with delta (0, 0)
Screenshot: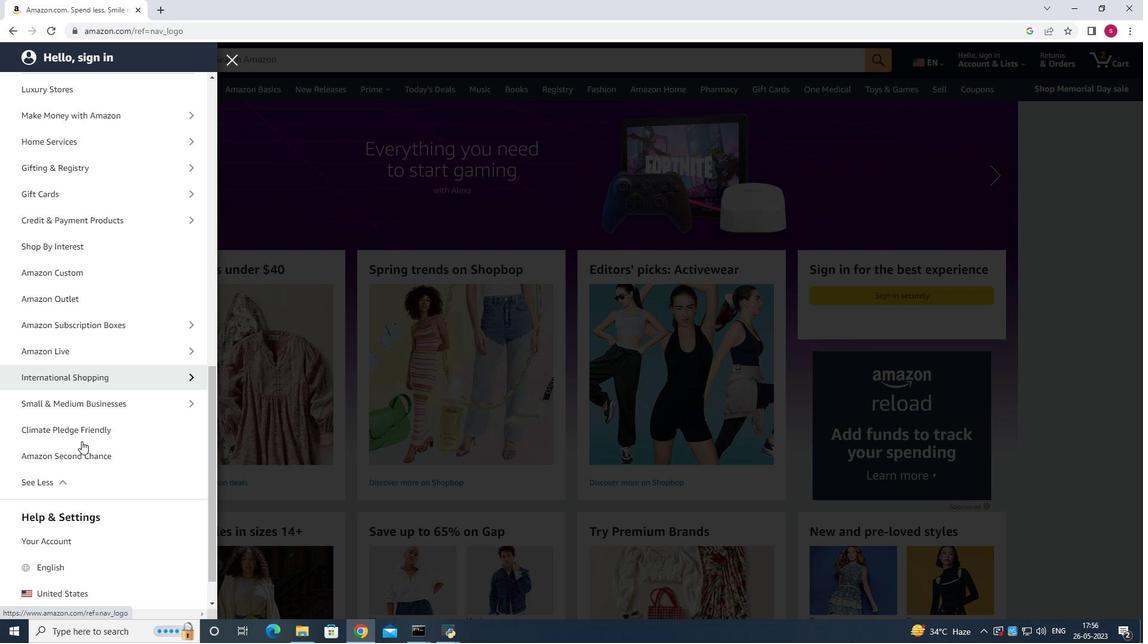 
Action: Mouse scrolled (81, 440) with delta (0, 0)
Screenshot: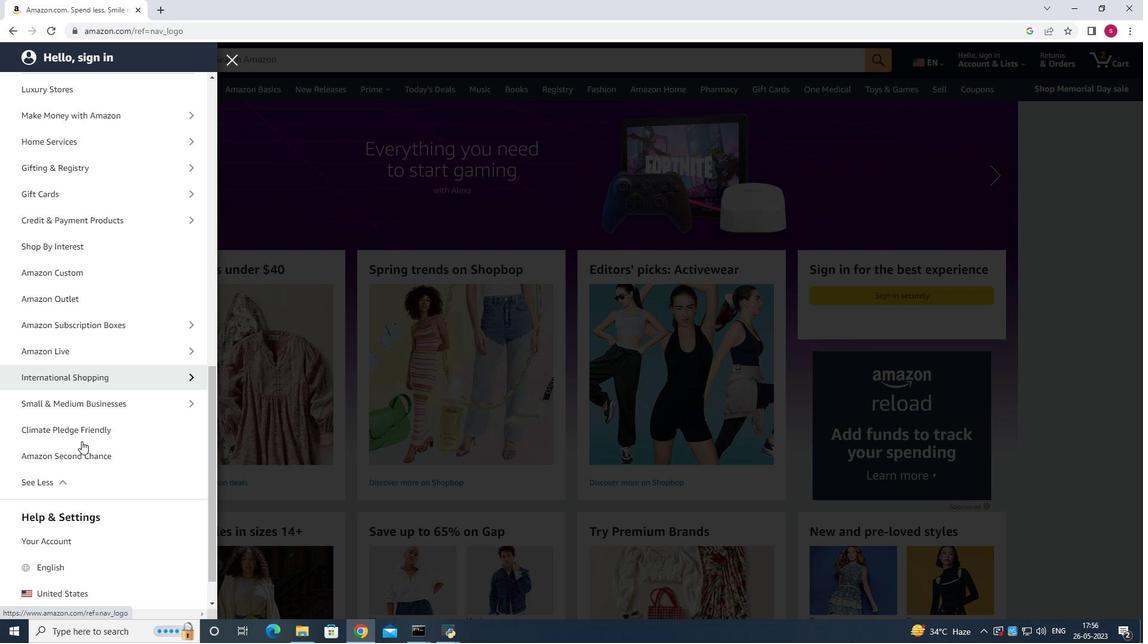 
Action: Mouse scrolled (81, 440) with delta (0, 0)
Screenshot: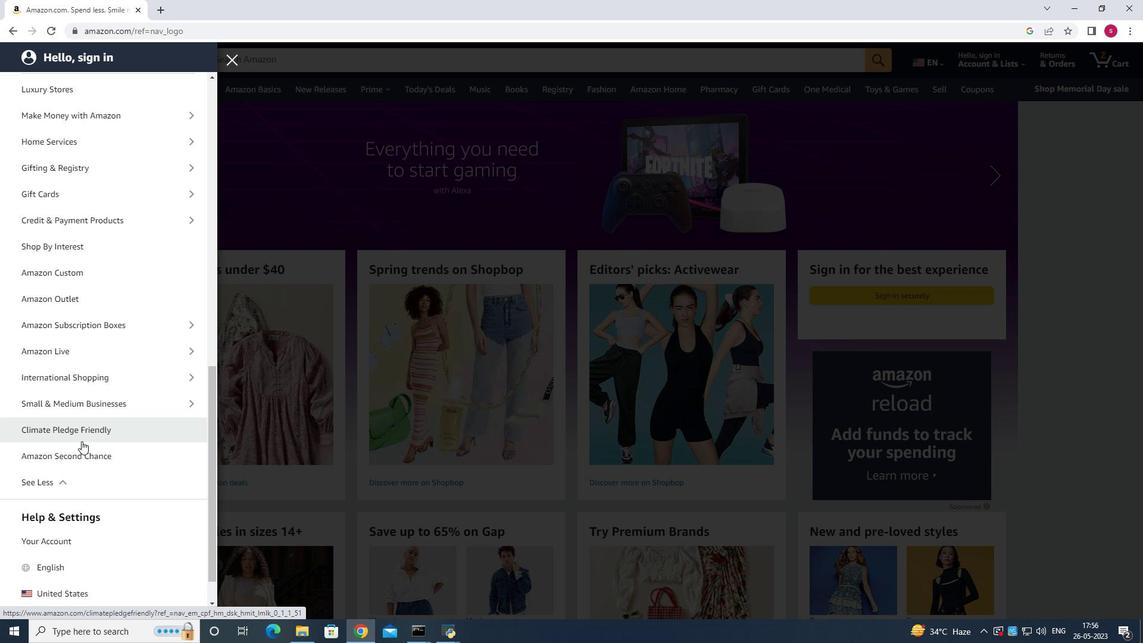 
Action: Mouse moved to (82, 250)
Screenshot: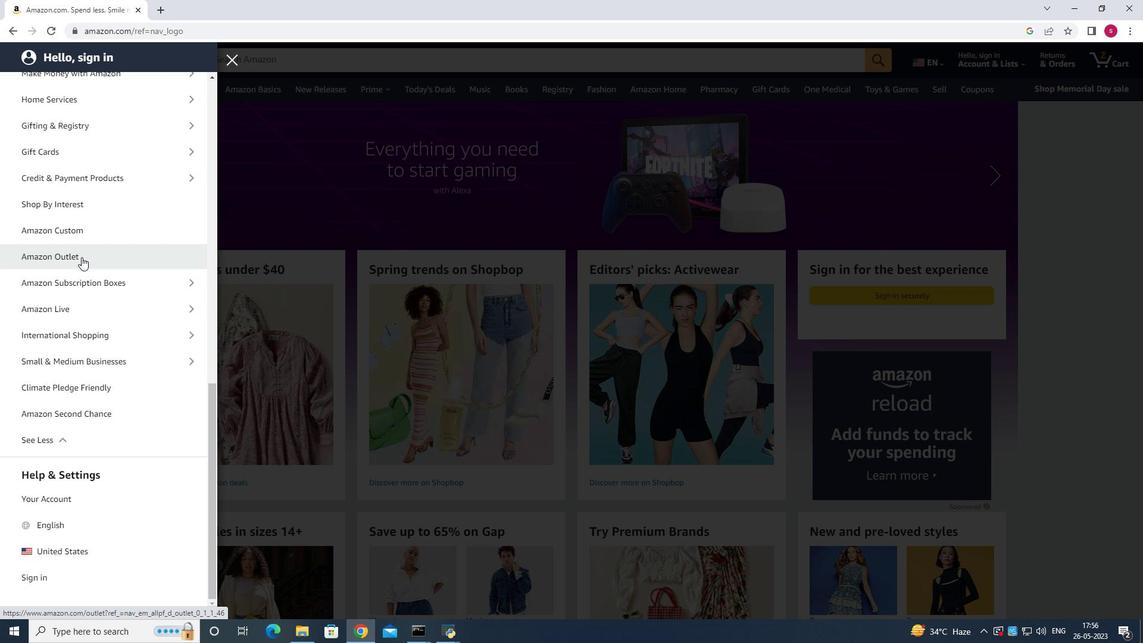 
Action: Mouse scrolled (82, 251) with delta (0, 0)
Screenshot: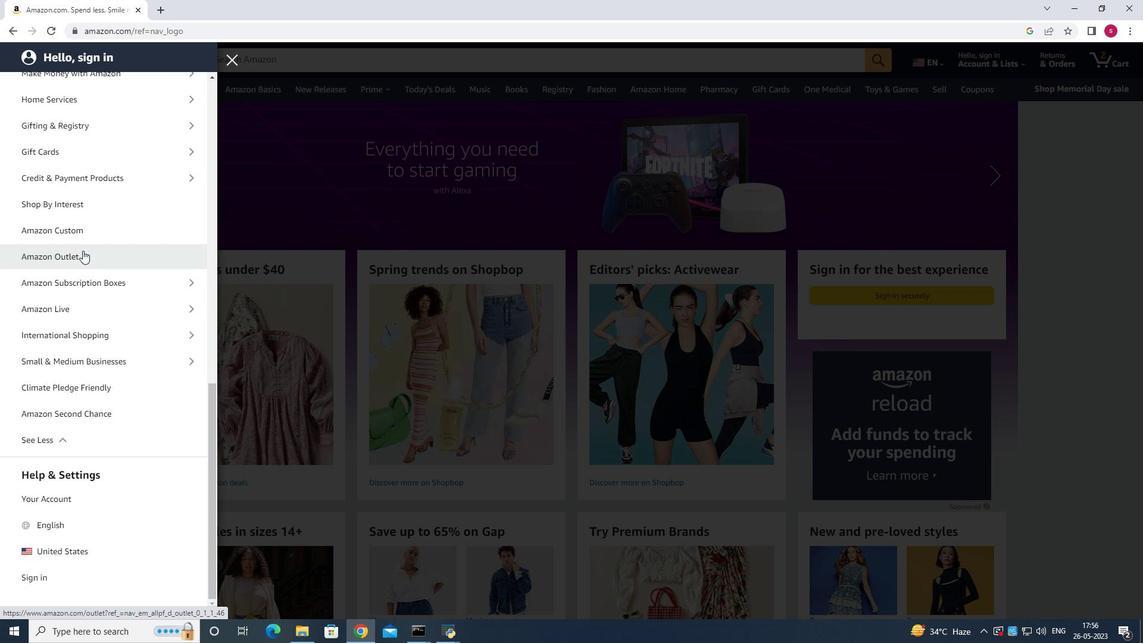 
Action: Mouse scrolled (82, 251) with delta (0, 0)
Screenshot: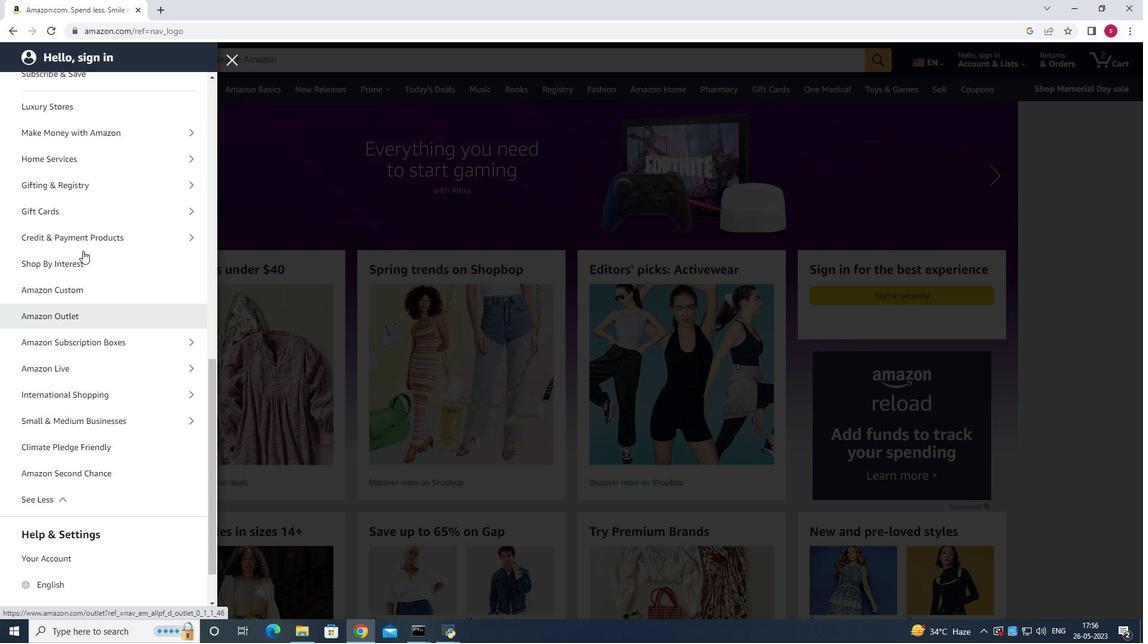 
Action: Mouse scrolled (82, 251) with delta (0, 0)
Screenshot: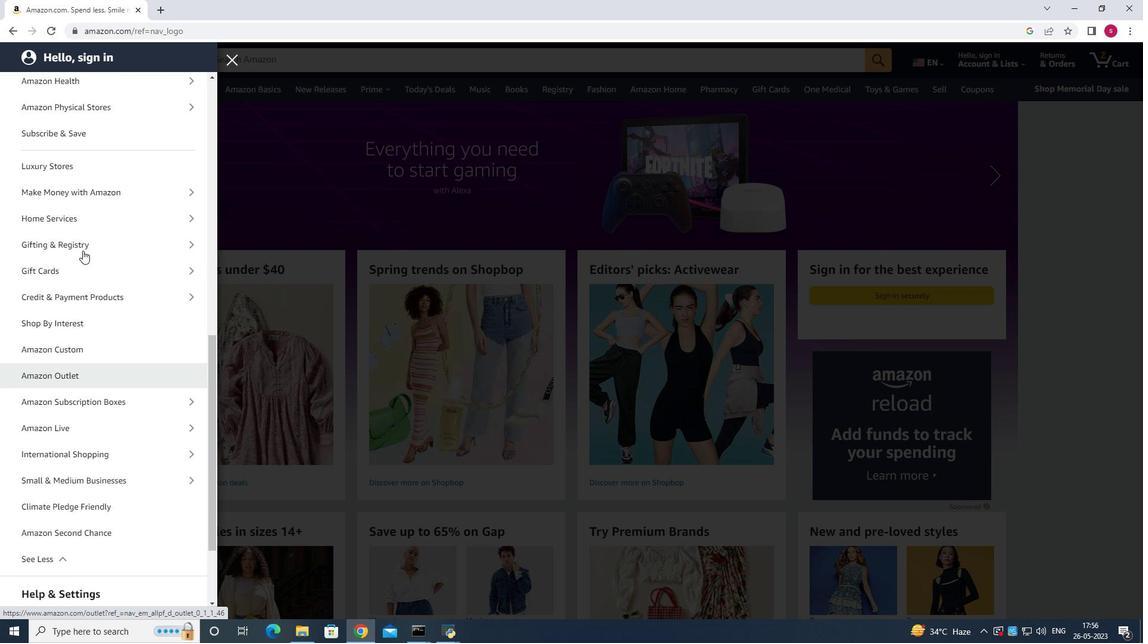 
Action: Mouse scrolled (82, 251) with delta (0, 0)
Screenshot: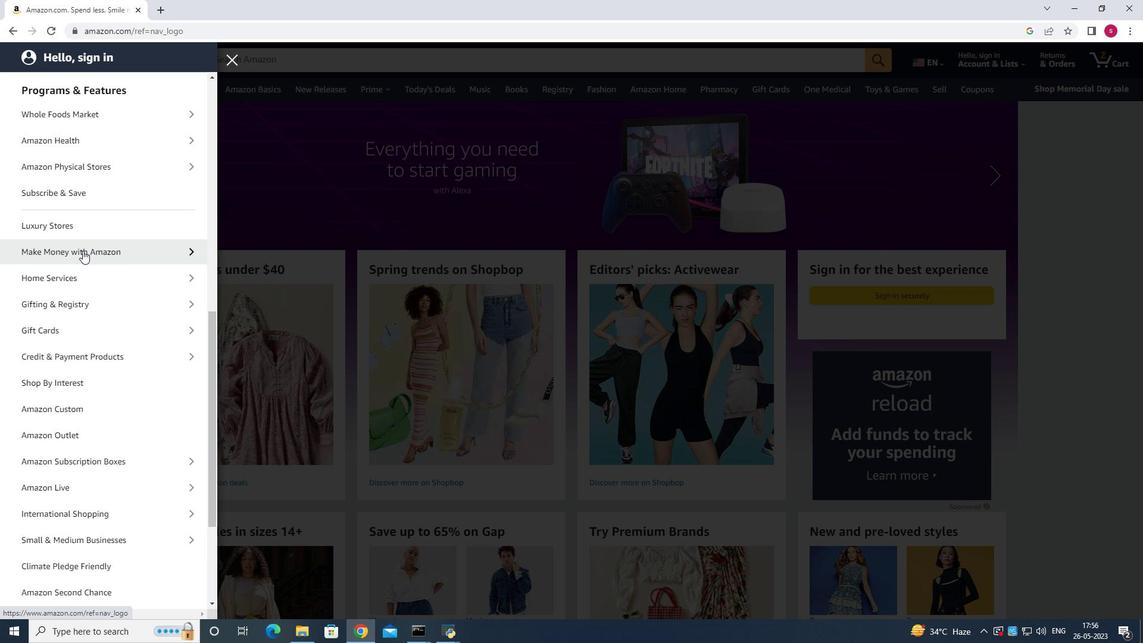 
Action: Mouse scrolled (82, 251) with delta (0, 0)
Screenshot: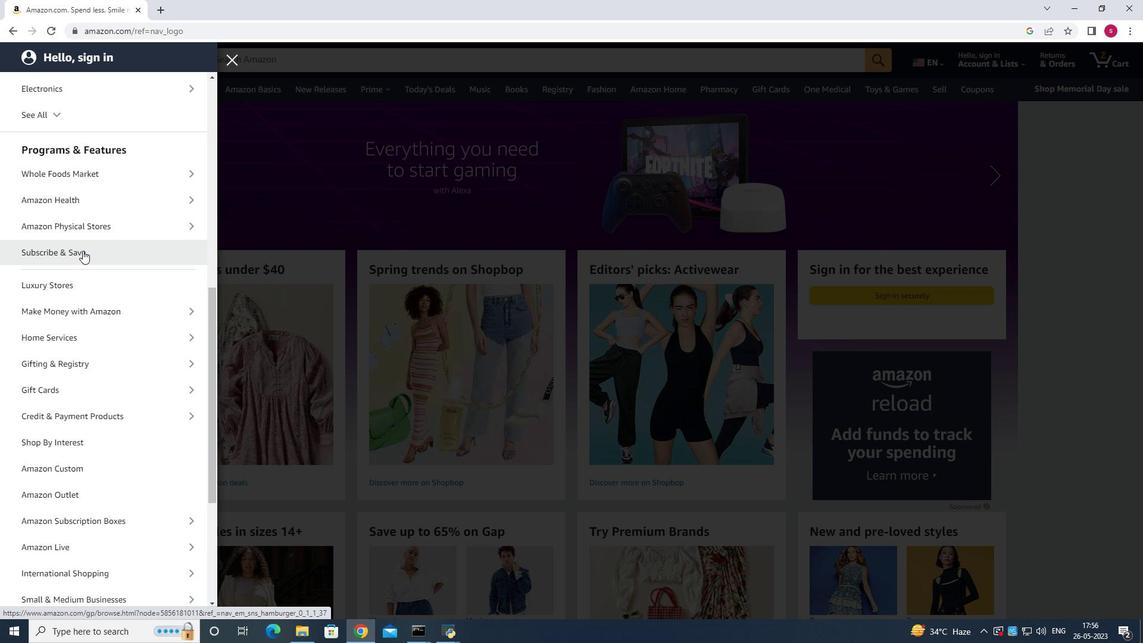 
Action: Mouse scrolled (82, 250) with delta (0, 0)
Screenshot: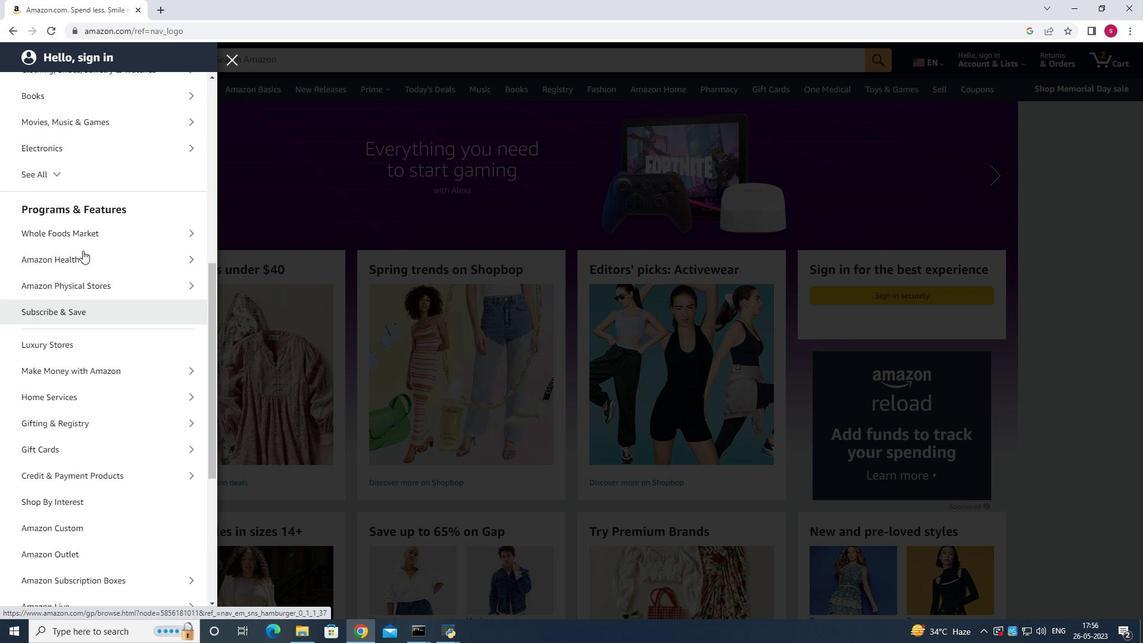 
Action: Mouse scrolled (82, 251) with delta (0, 0)
Screenshot: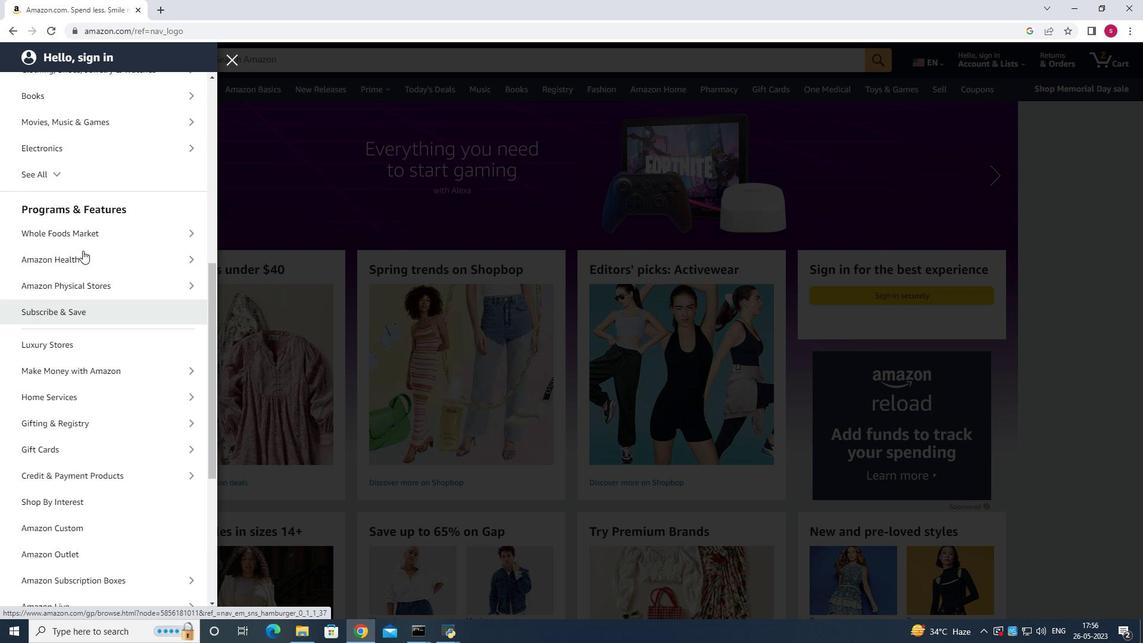 
Action: Mouse scrolled (82, 251) with delta (0, 0)
Screenshot: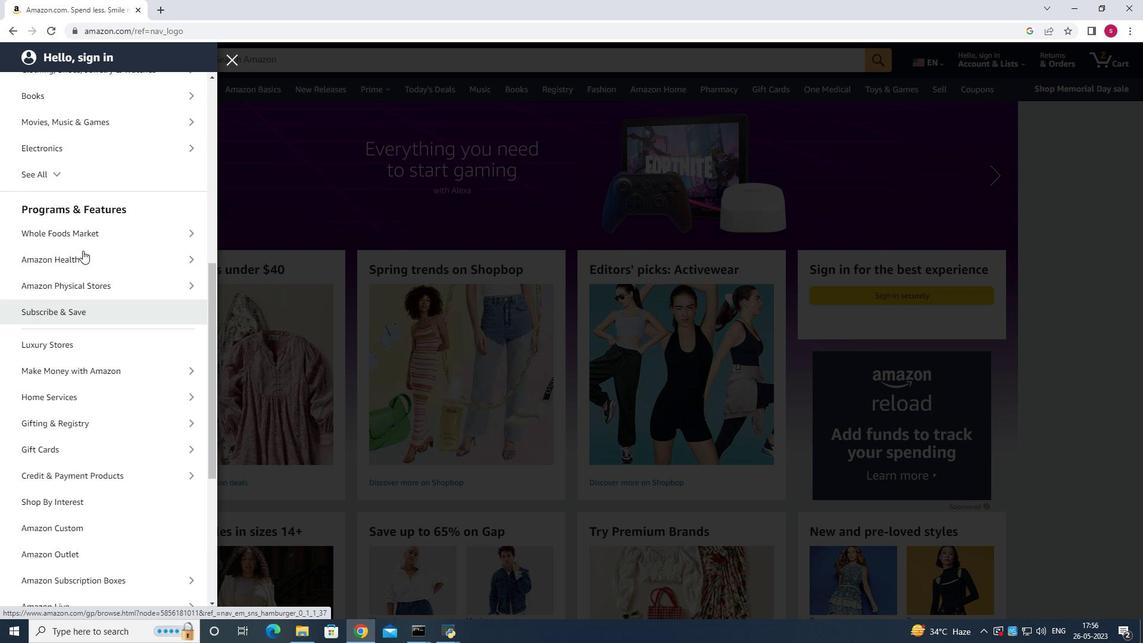 
Action: Mouse scrolled (82, 251) with delta (0, 0)
Screenshot: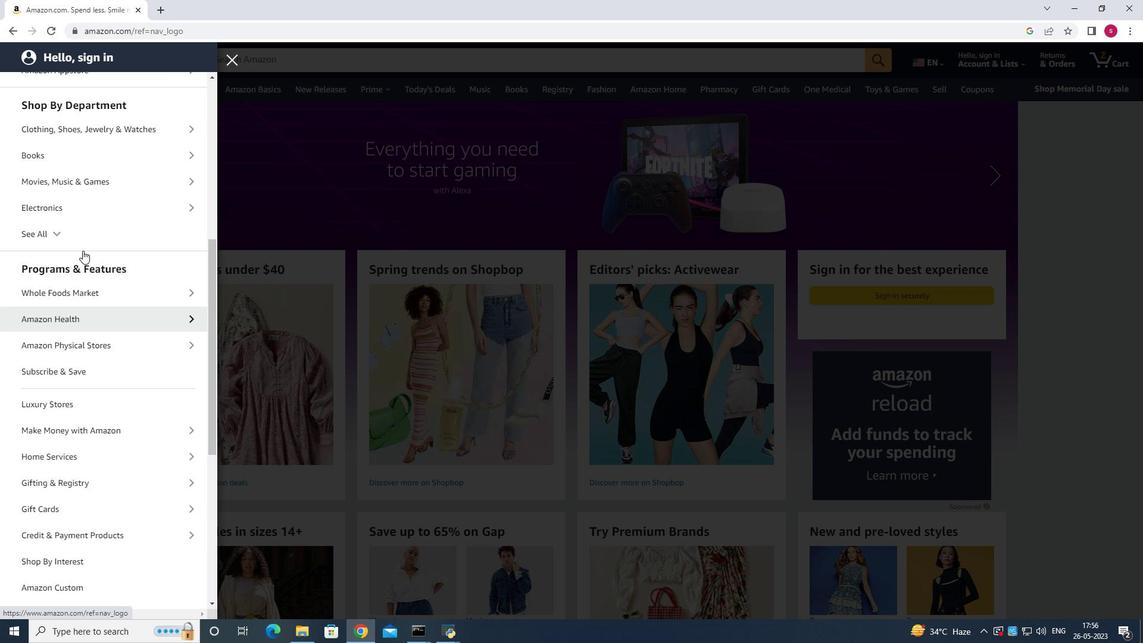 
Action: Mouse scrolled (82, 251) with delta (0, 0)
Screenshot: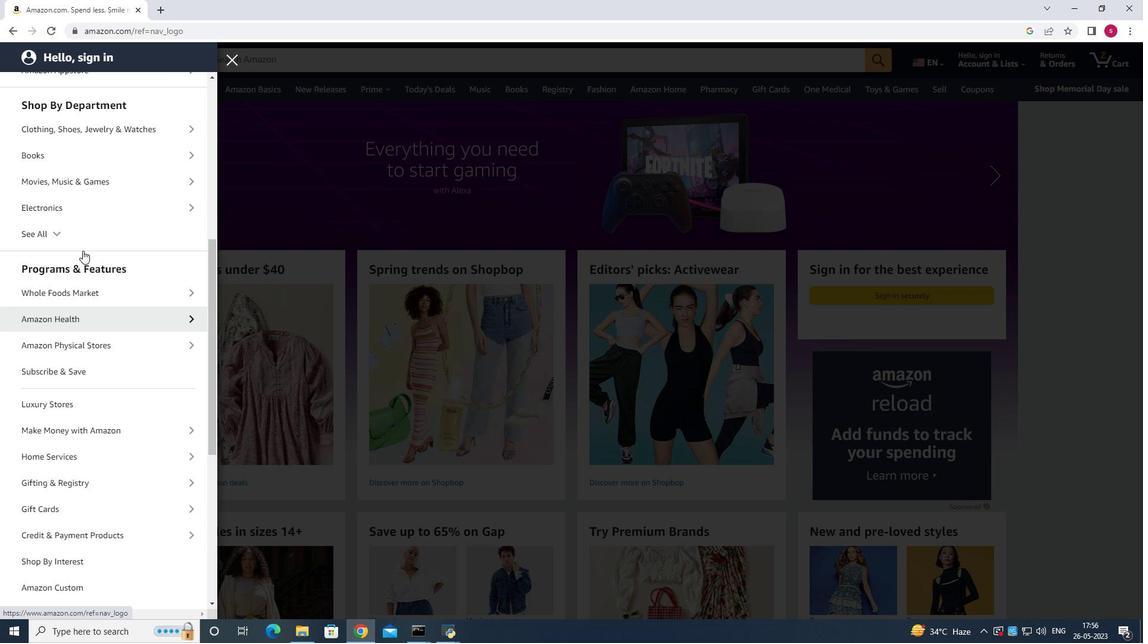 
Action: Mouse scrolled (82, 250) with delta (0, 0)
Screenshot: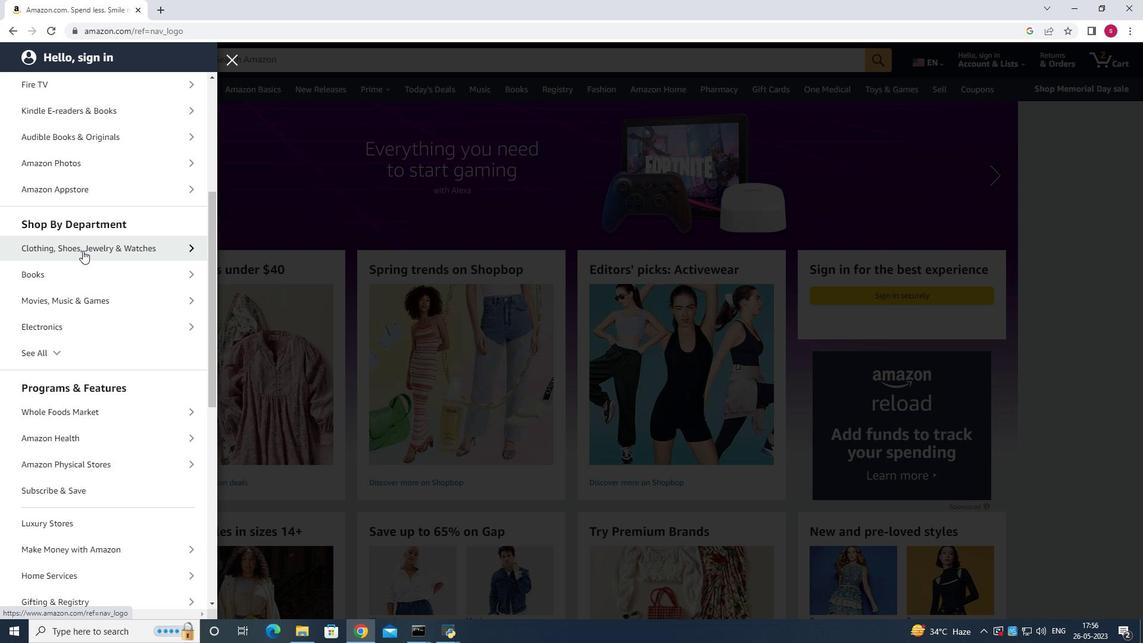 
Action: Mouse scrolled (82, 250) with delta (0, 0)
Screenshot: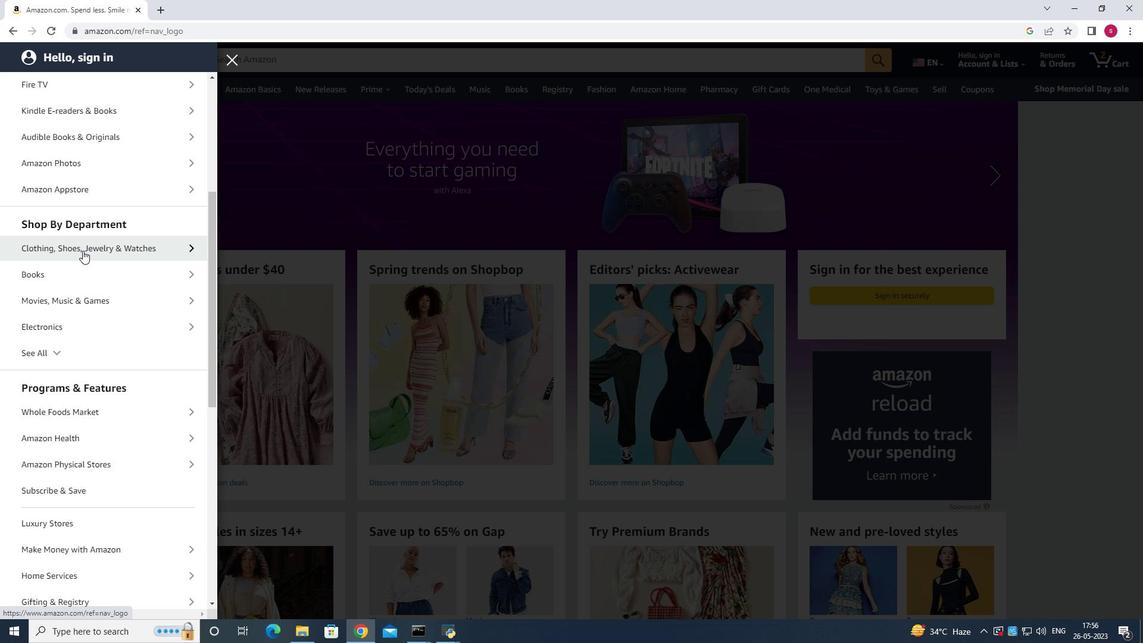 
Action: Mouse scrolled (82, 250) with delta (0, 0)
Screenshot: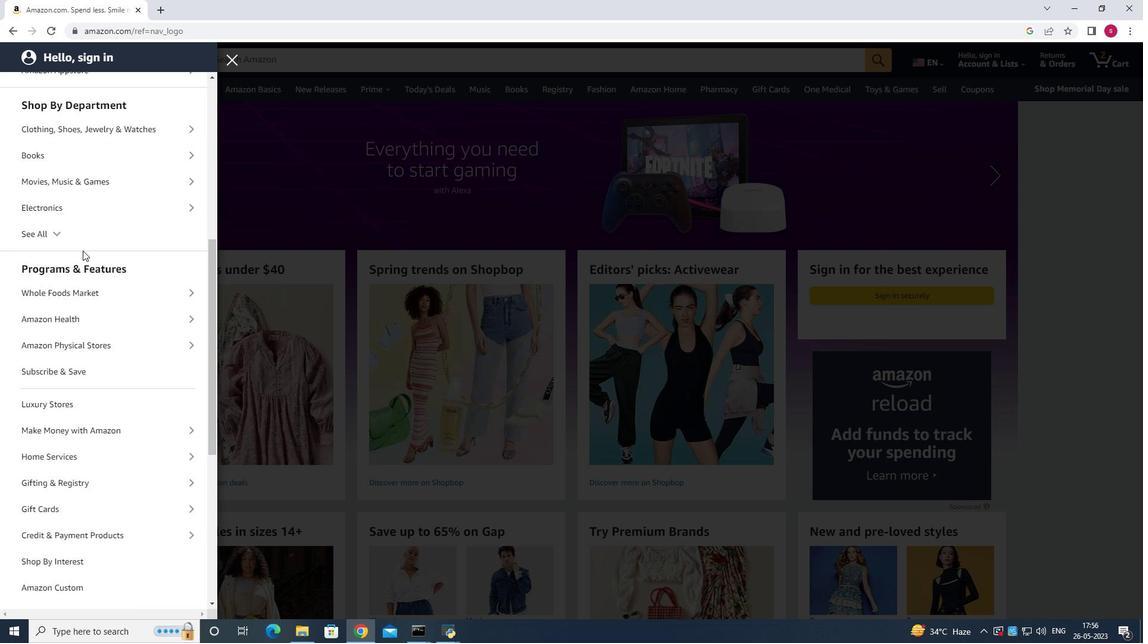 
Action: Mouse scrolled (82, 250) with delta (0, 0)
Screenshot: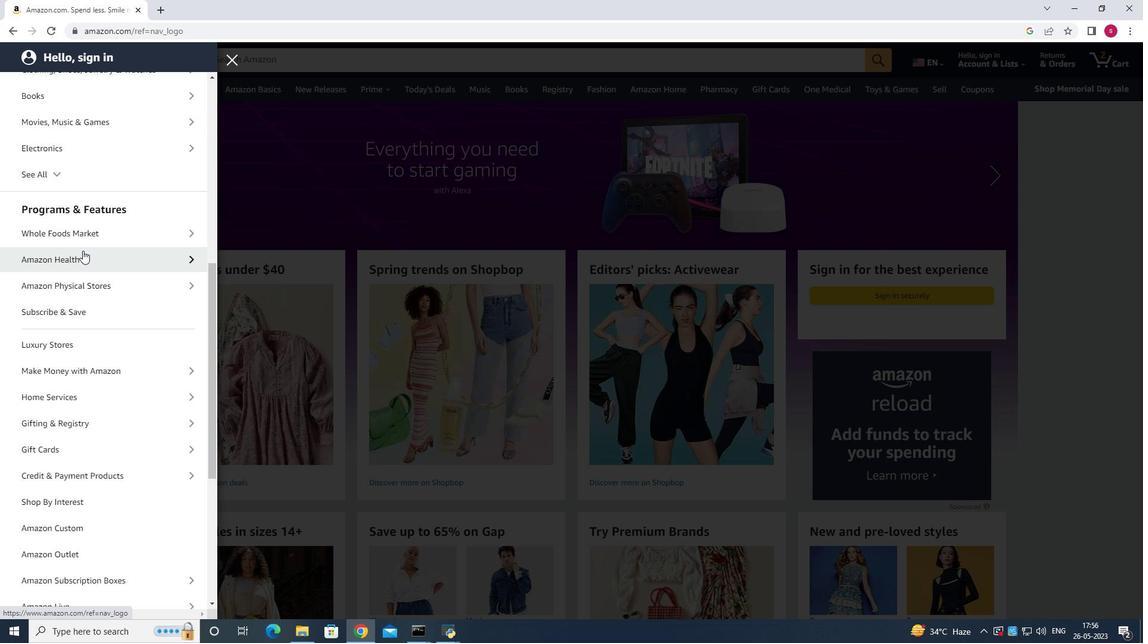 
Action: Mouse moved to (86, 351)
Screenshot: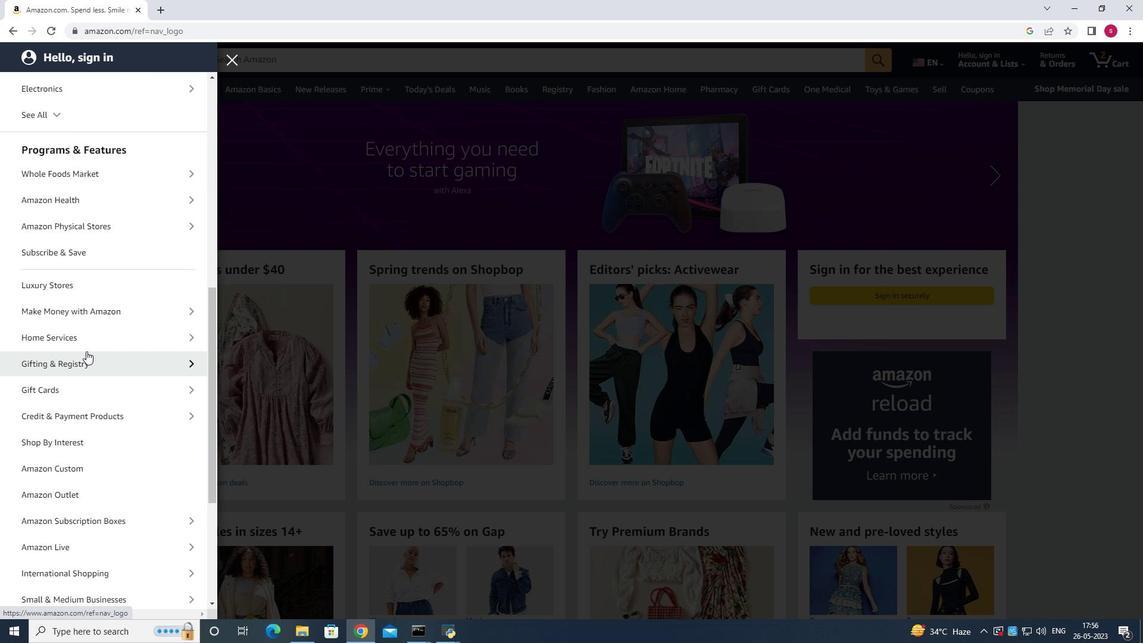 
Action: Mouse scrolled (86, 351) with delta (0, 0)
Screenshot: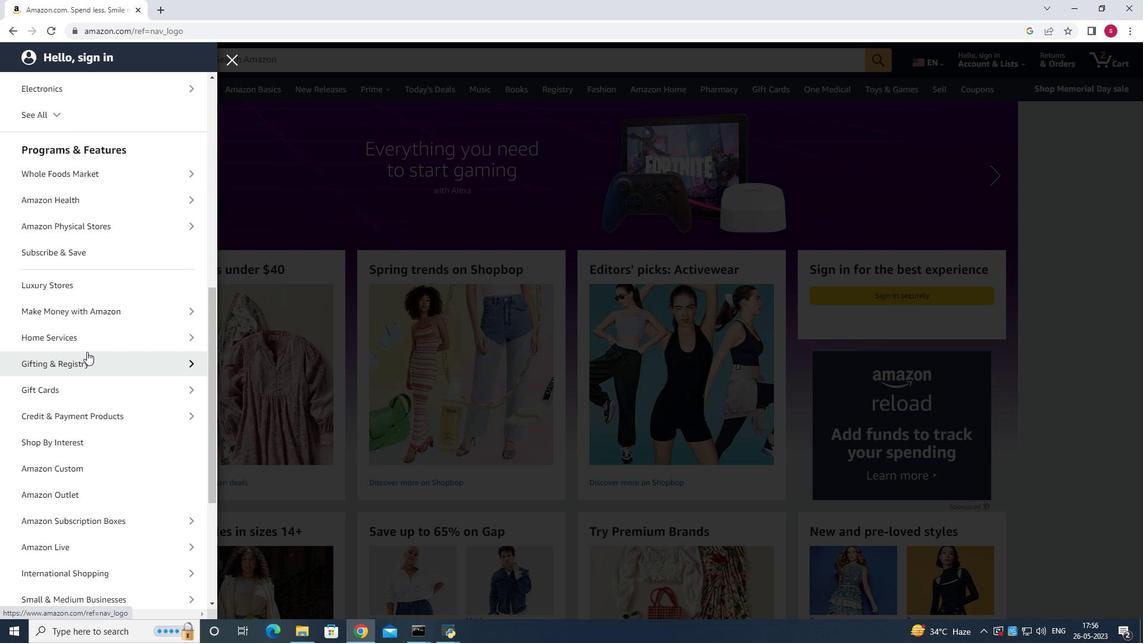
Action: Mouse moved to (90, 429)
Screenshot: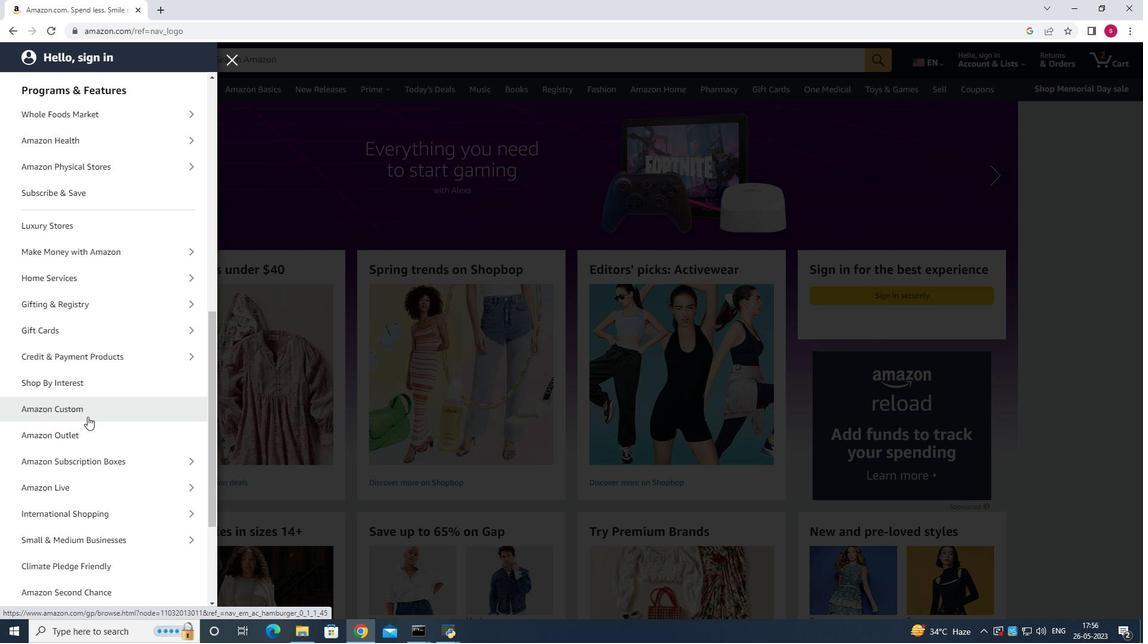 
Action: Mouse scrolled (90, 428) with delta (0, 0)
Screenshot: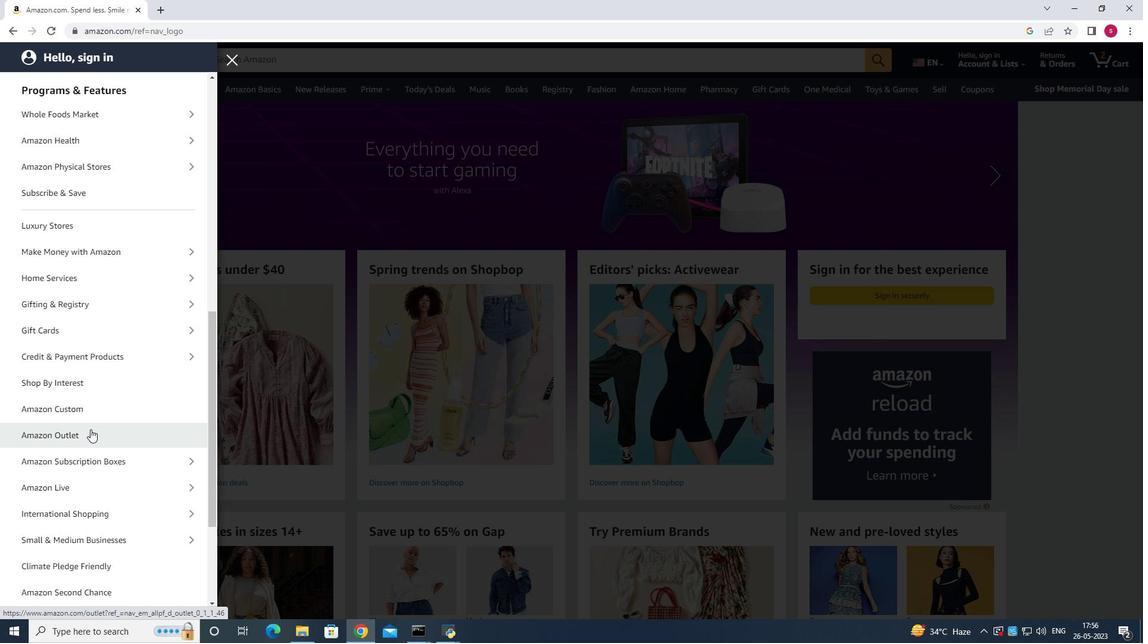 
Action: Mouse moved to (89, 425)
Screenshot: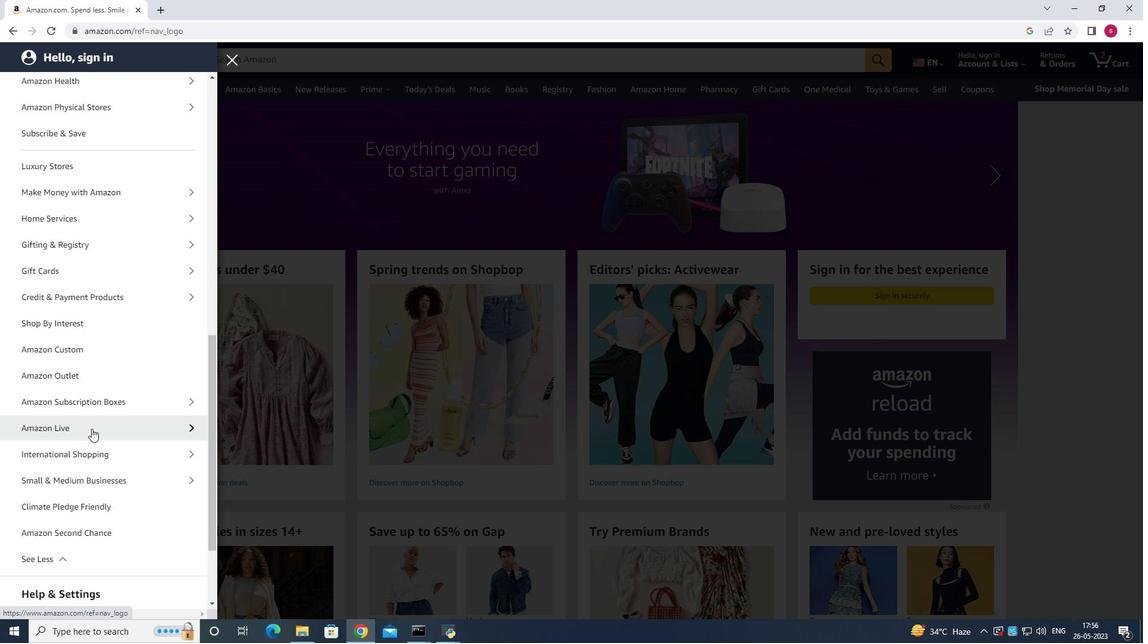 
Action: Mouse scrolled (89, 424) with delta (0, 0)
Screenshot: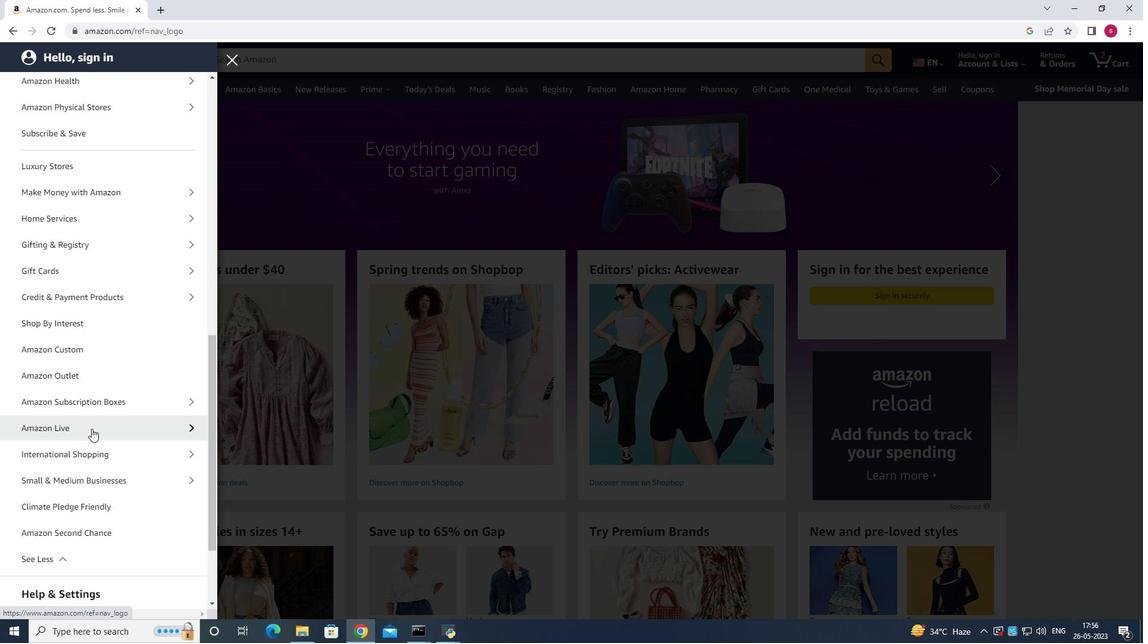 
Action: Mouse moved to (85, 409)
Screenshot: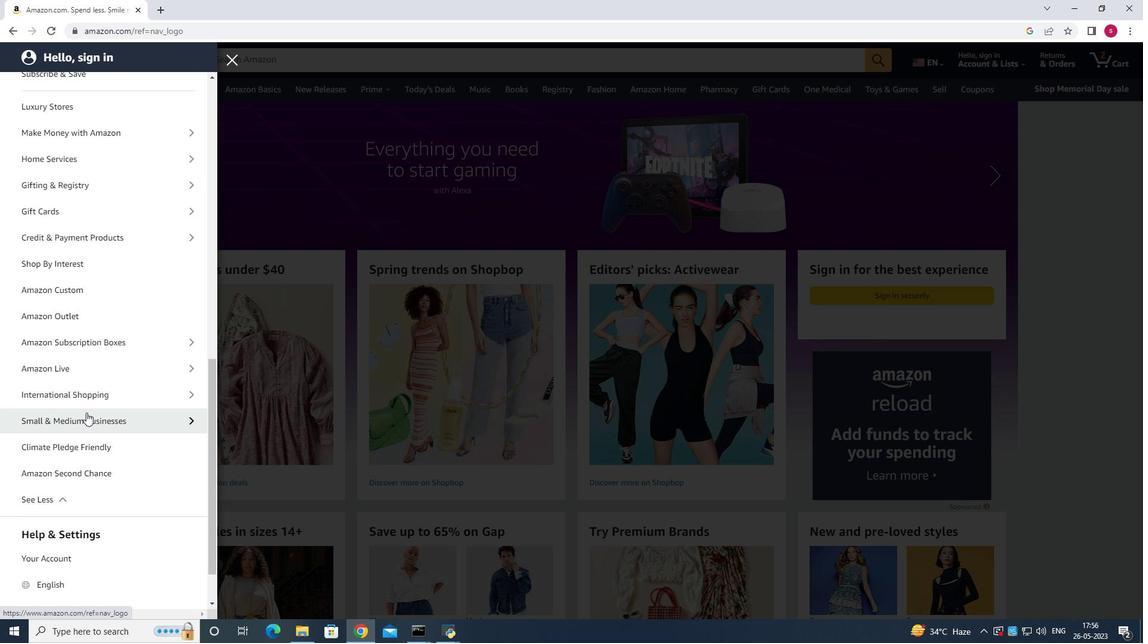 
Action: Mouse scrolled (85, 409) with delta (0, 0)
Screenshot: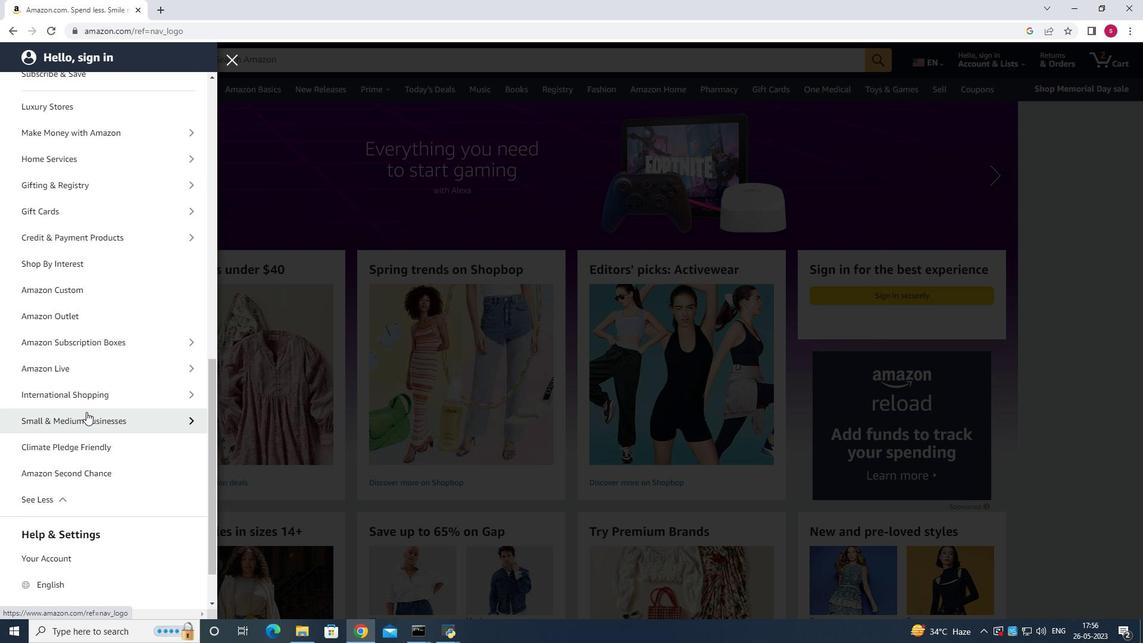 
Action: Mouse moved to (85, 403)
Screenshot: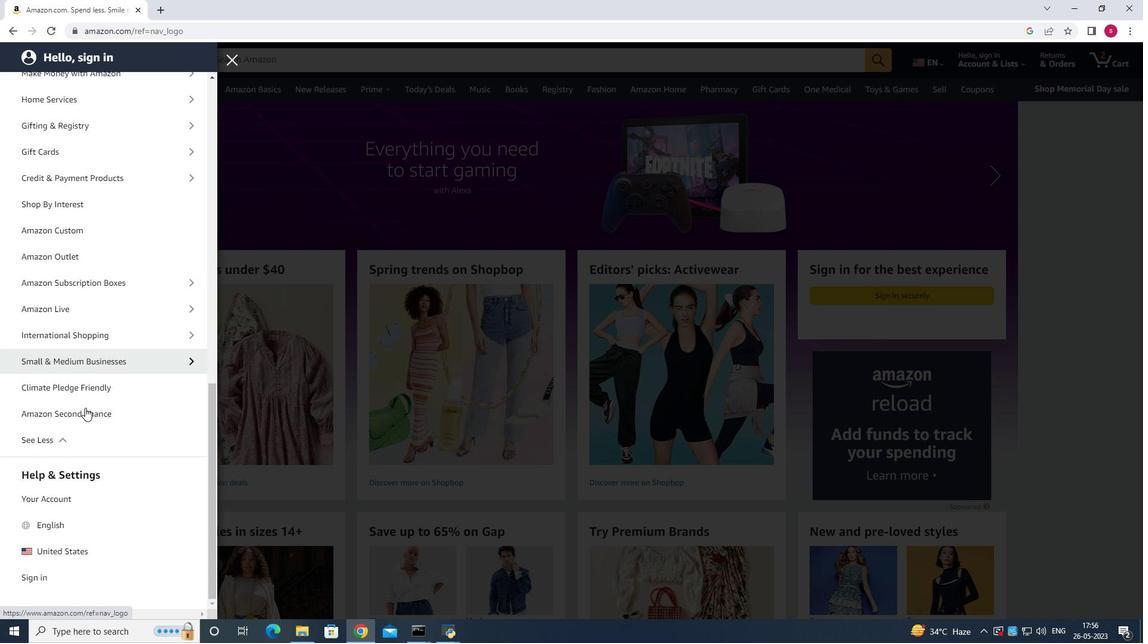 
Action: Mouse scrolled (85, 403) with delta (0, 0)
Screenshot: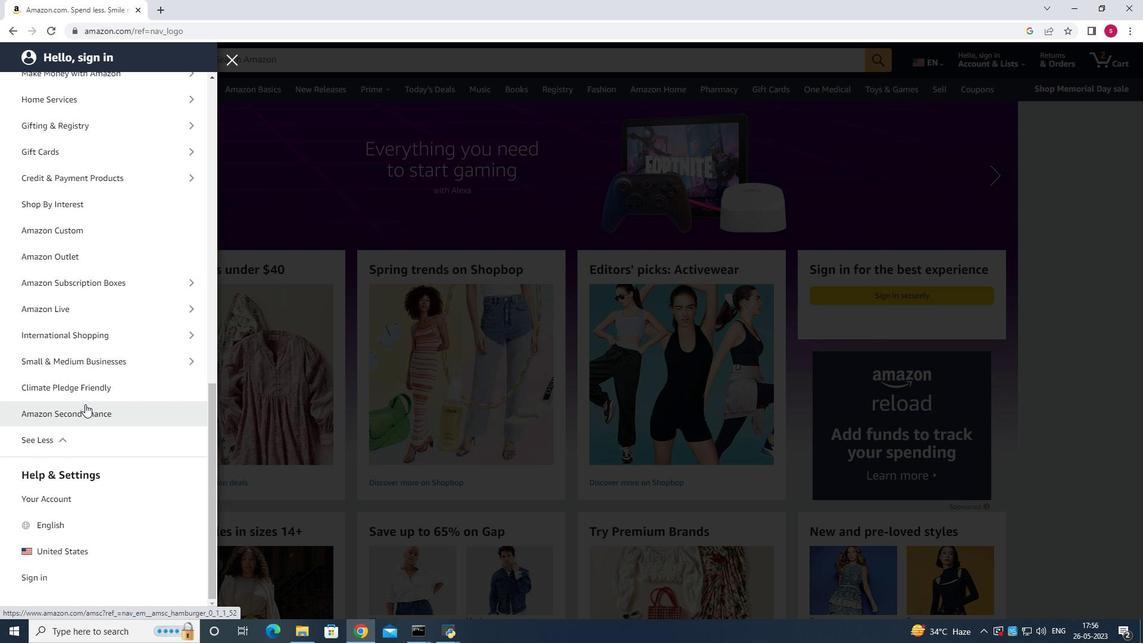 
Action: Mouse scrolled (85, 403) with delta (0, 0)
Screenshot: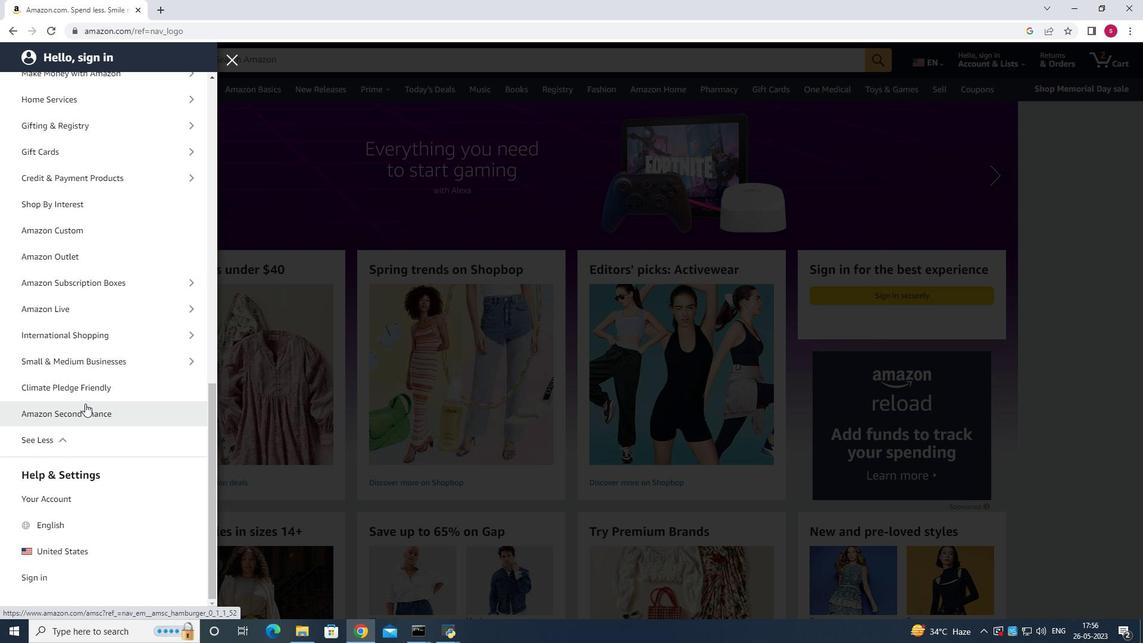 
Action: Mouse moved to (88, 399)
Screenshot: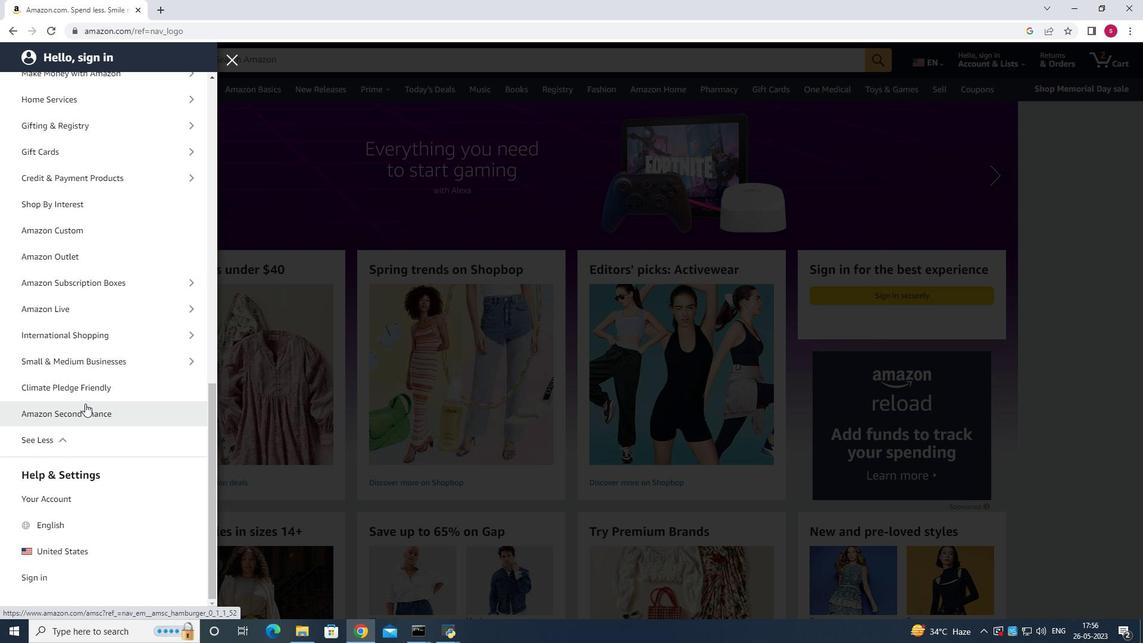 
Action: Mouse scrolled (88, 400) with delta (0, 0)
Screenshot: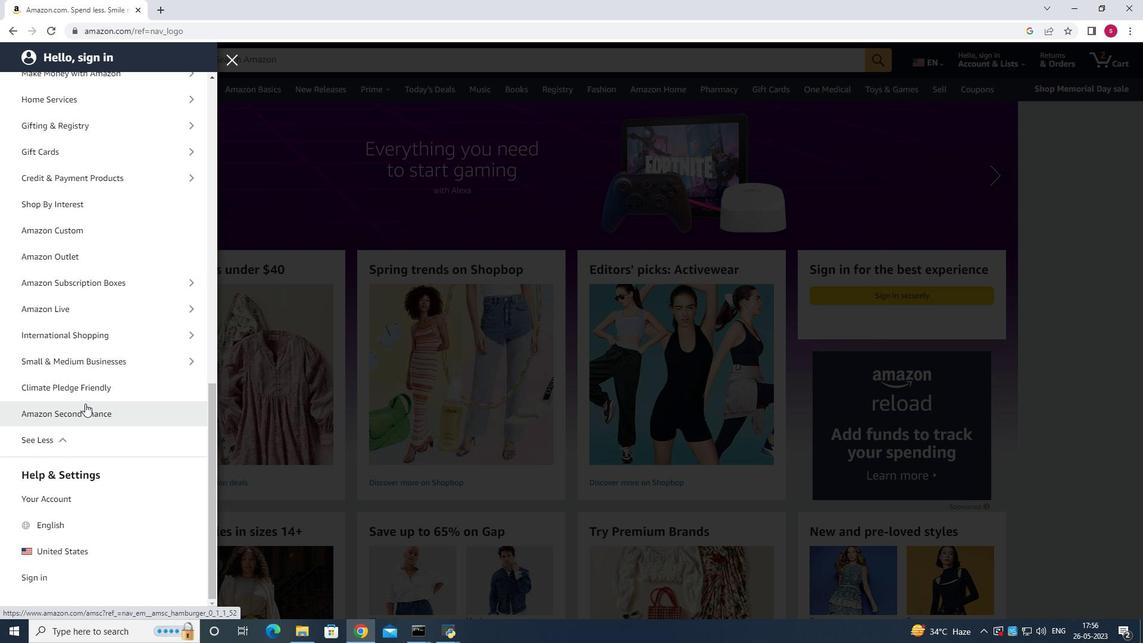 
Action: Mouse moved to (90, 394)
Screenshot: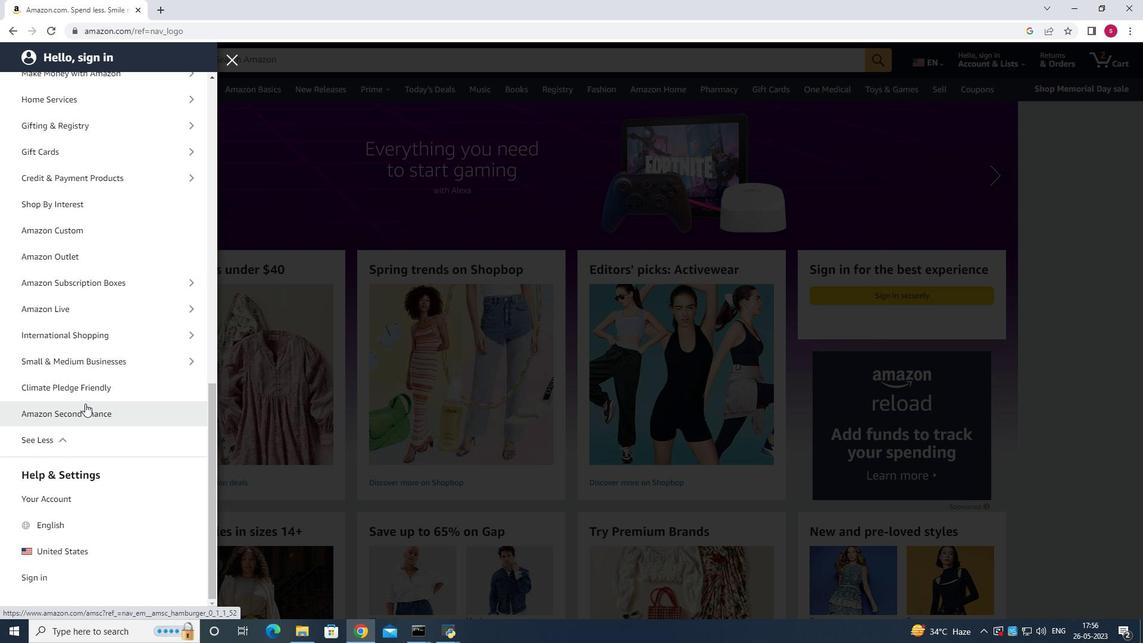 
Action: Mouse scrolled (90, 395) with delta (0, 0)
Screenshot: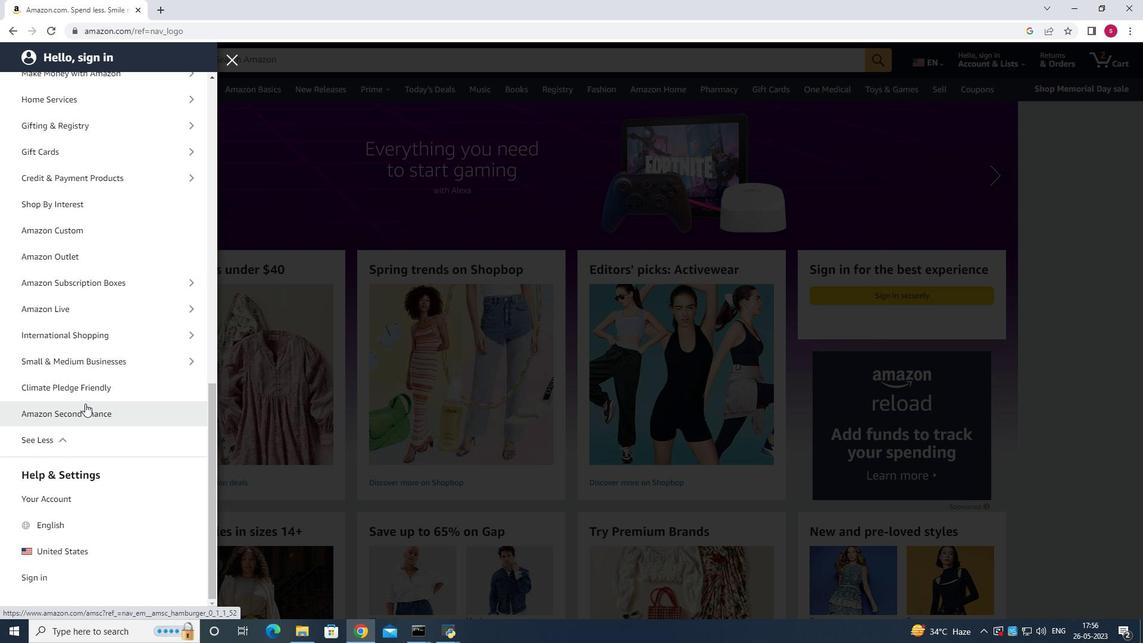 
Action: Mouse moved to (97, 378)
Screenshot: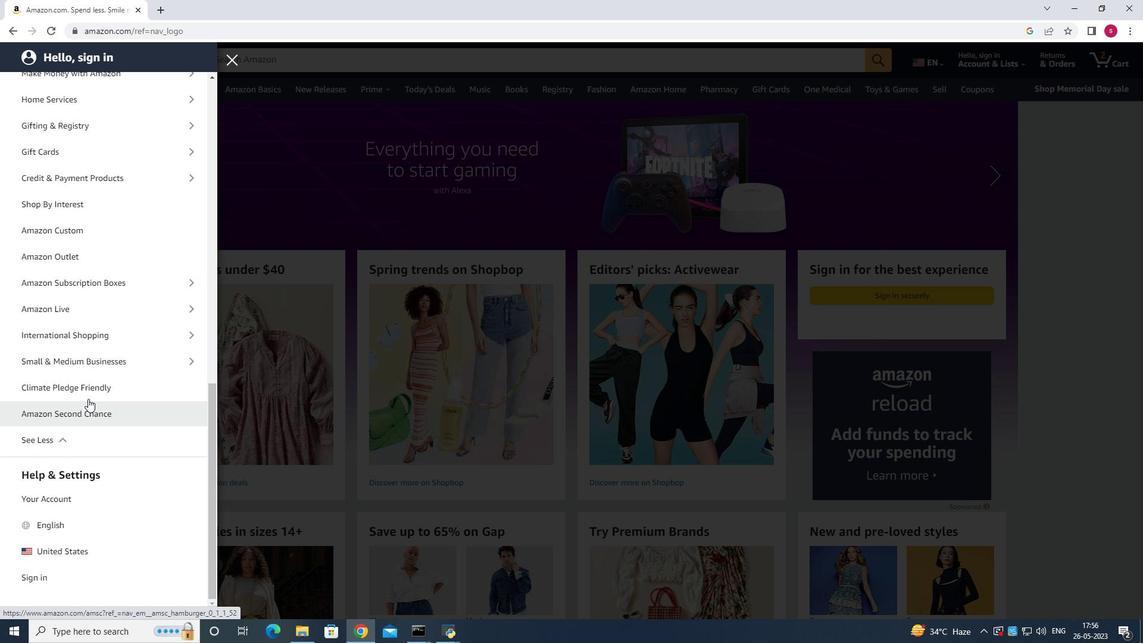 
Action: Mouse scrolled (97, 379) with delta (0, 0)
Screenshot: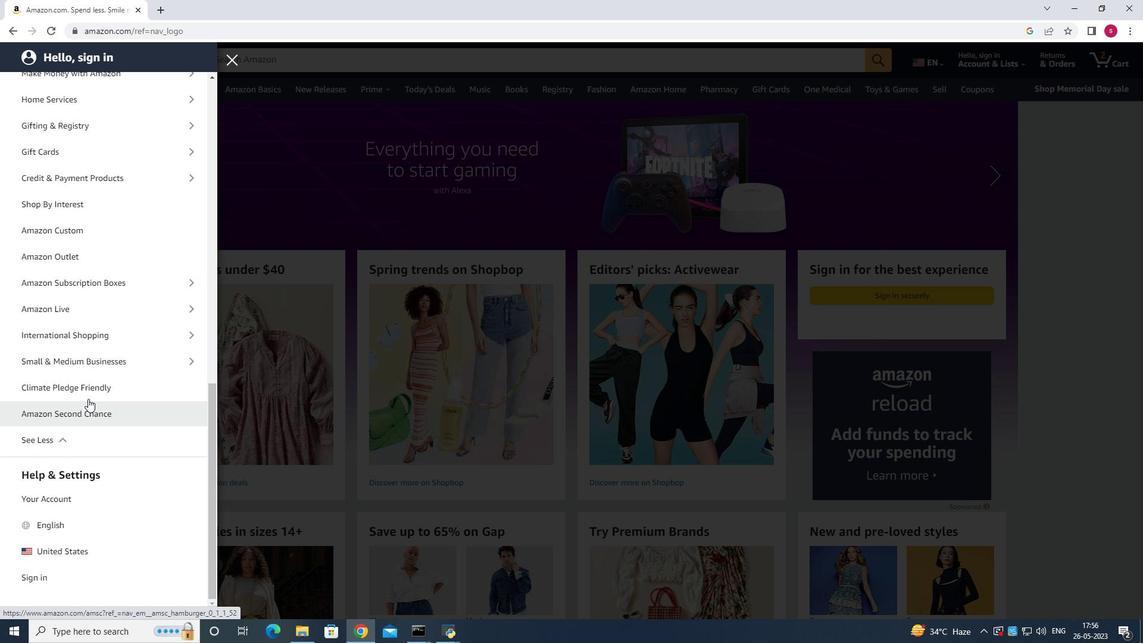 
Action: Mouse scrolled (97, 379) with delta (0, 0)
Screenshot: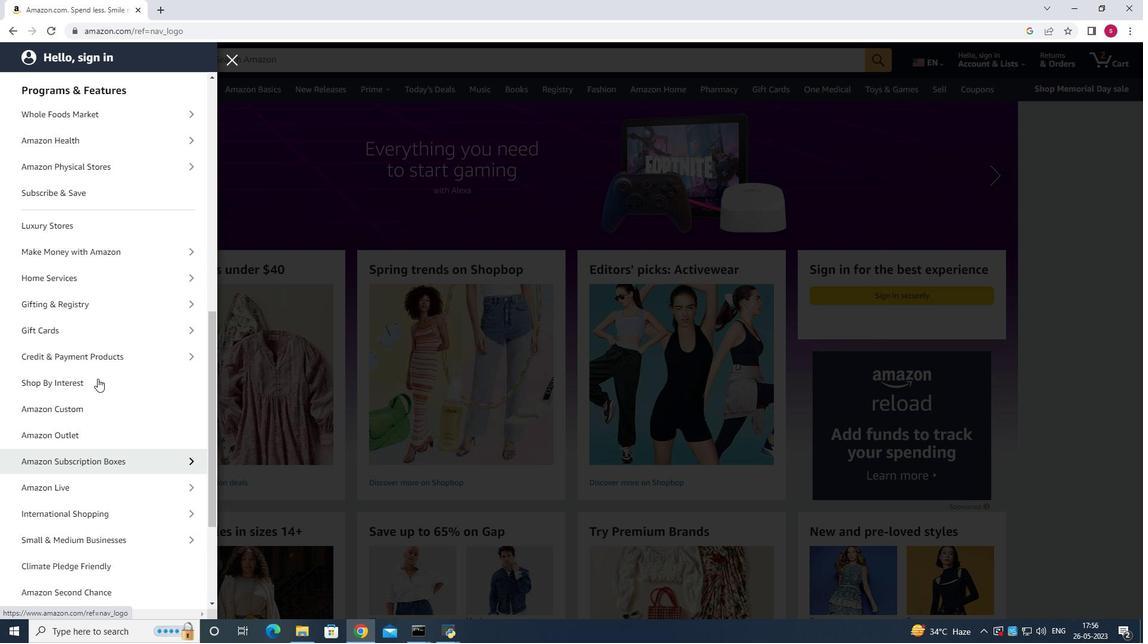 
Action: Mouse scrolled (97, 379) with delta (0, 0)
Screenshot: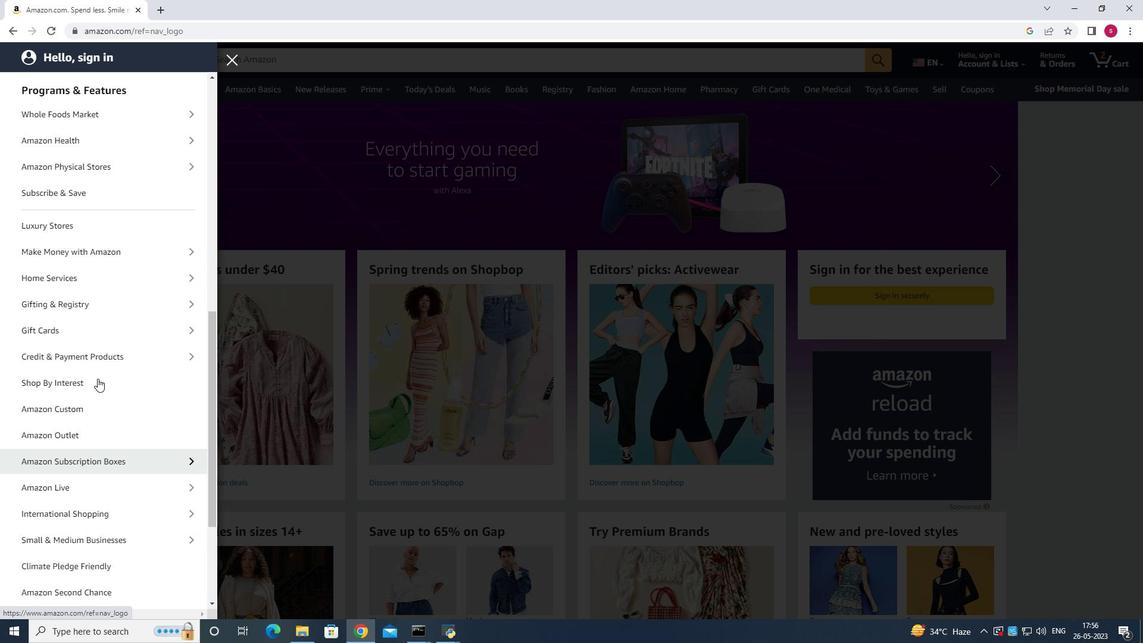 
Action: Mouse scrolled (97, 379) with delta (0, 0)
Screenshot: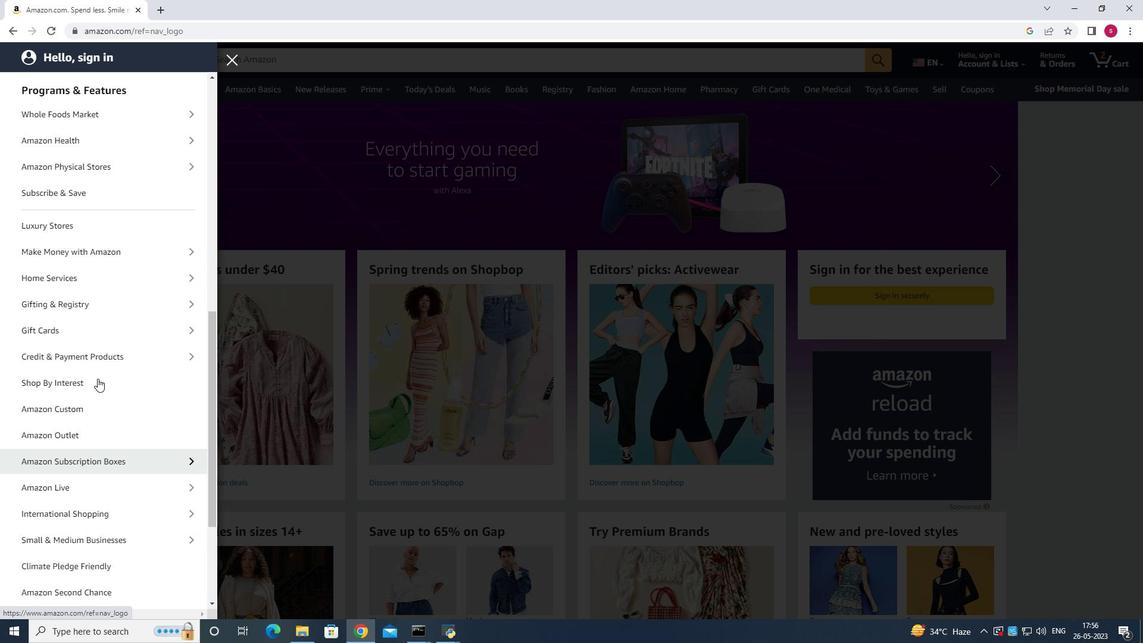 
Action: Mouse moved to (97, 422)
Screenshot: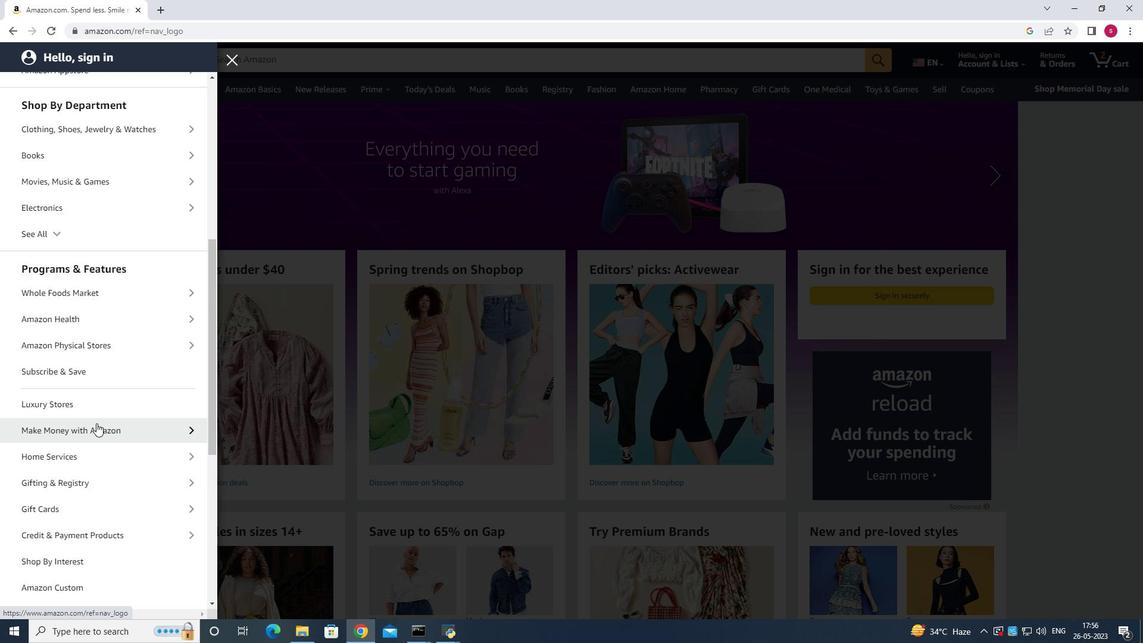 
Action: Mouse scrolled (97, 421) with delta (0, 0)
Screenshot: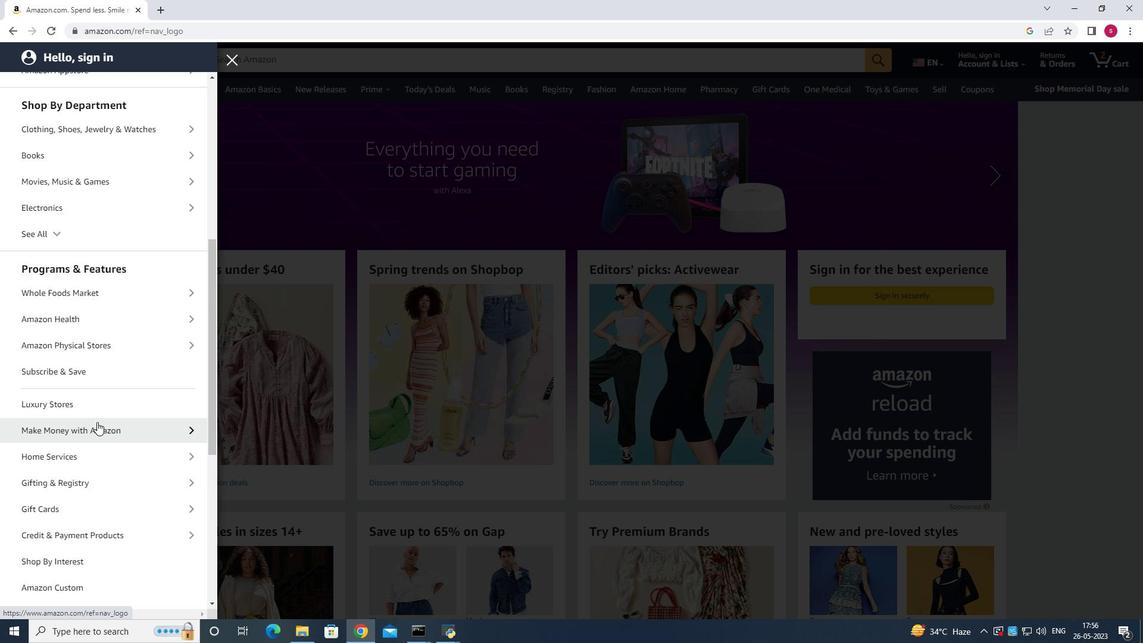 
Action: Mouse scrolled (97, 421) with delta (0, 0)
Screenshot: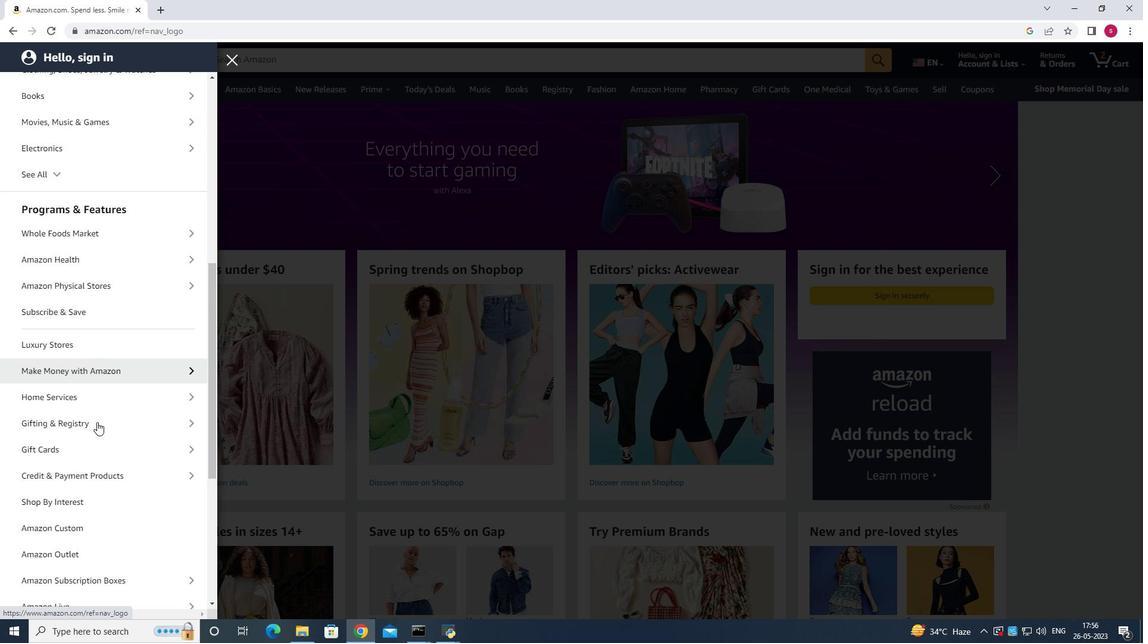 
Action: Mouse scrolled (97, 421) with delta (0, 0)
Screenshot: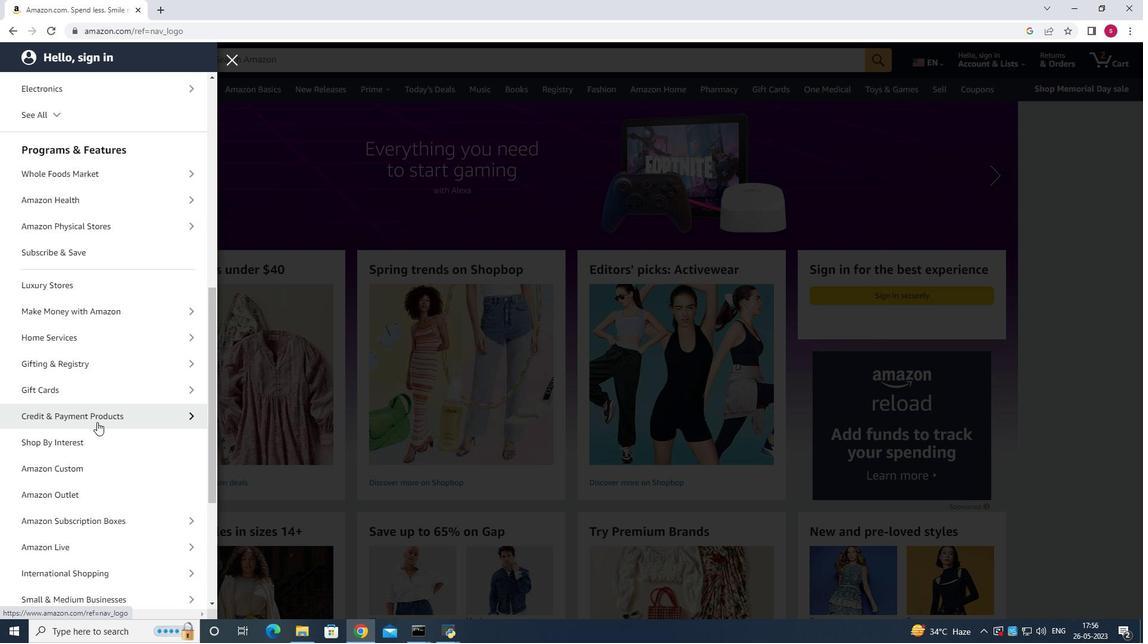 
Action: Mouse scrolled (97, 421) with delta (0, 0)
Screenshot: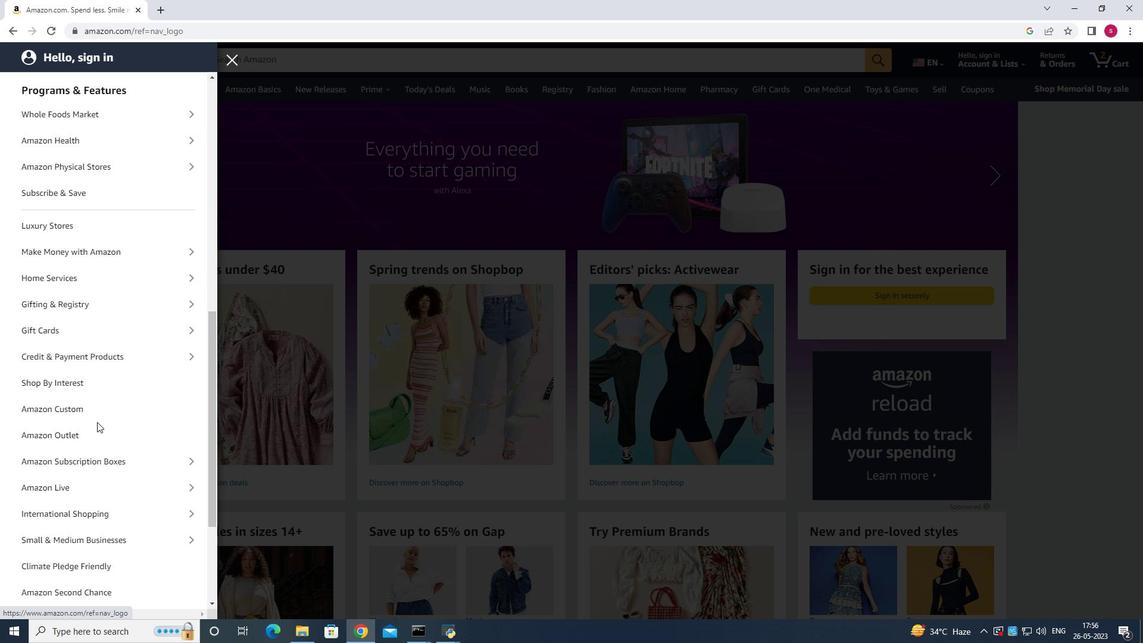 
Action: Mouse scrolled (97, 421) with delta (0, 0)
Screenshot: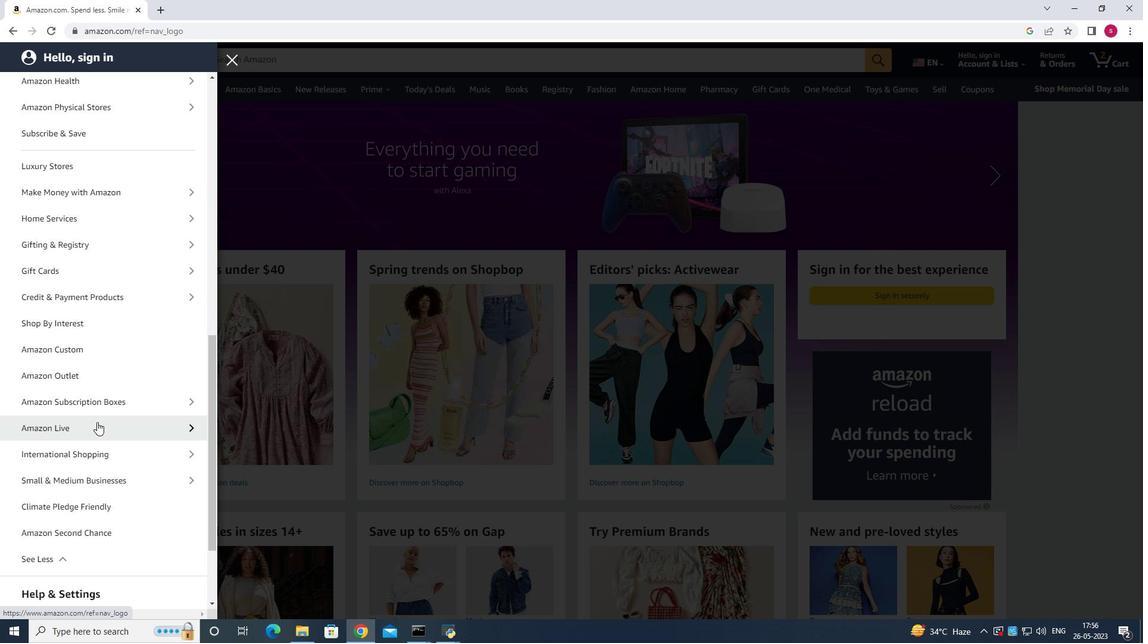 
Action: Mouse moved to (80, 245)
Screenshot: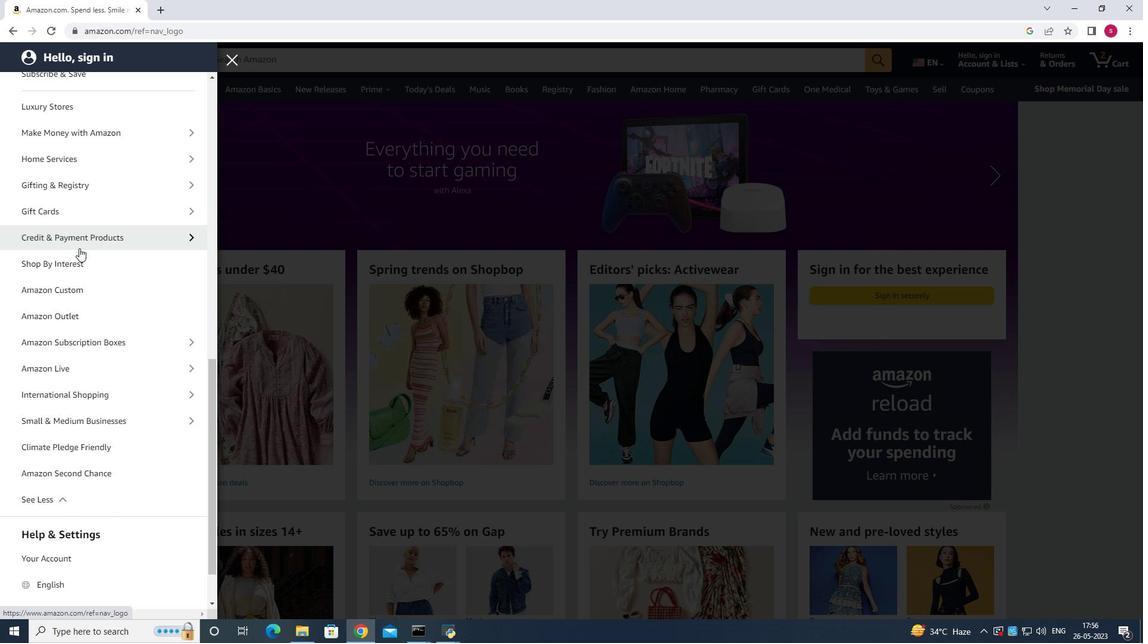 
Action: Mouse scrolled (80, 245) with delta (0, 0)
Screenshot: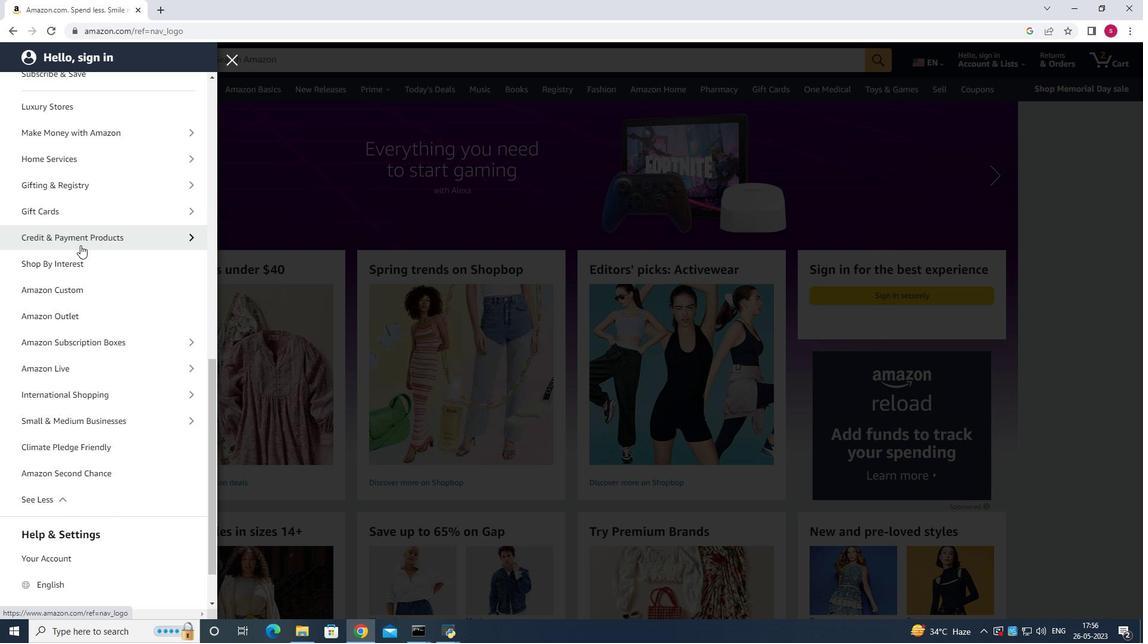 
Action: Mouse scrolled (80, 245) with delta (0, 0)
Screenshot: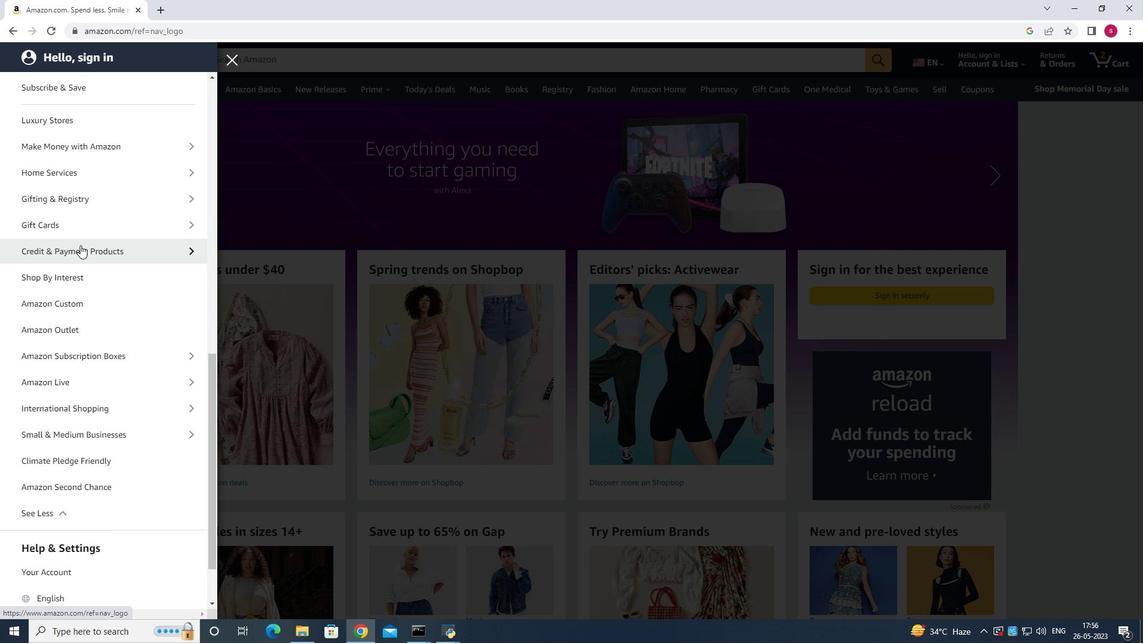 
Action: Mouse scrolled (80, 245) with delta (0, 0)
Screenshot: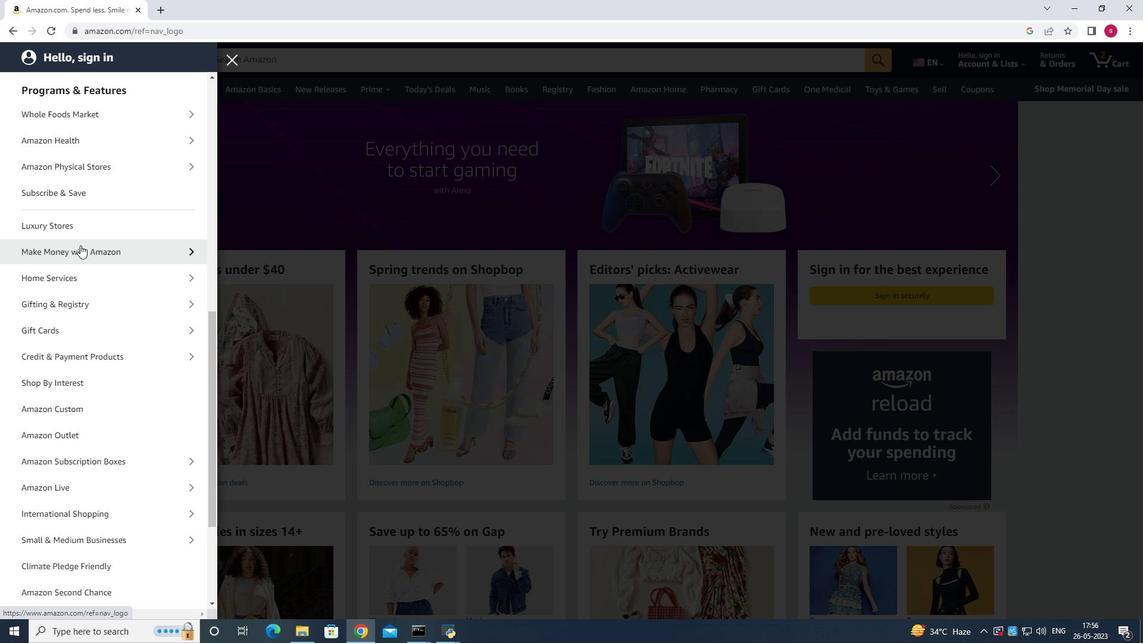 
Action: Mouse scrolled (80, 245) with delta (0, 0)
Screenshot: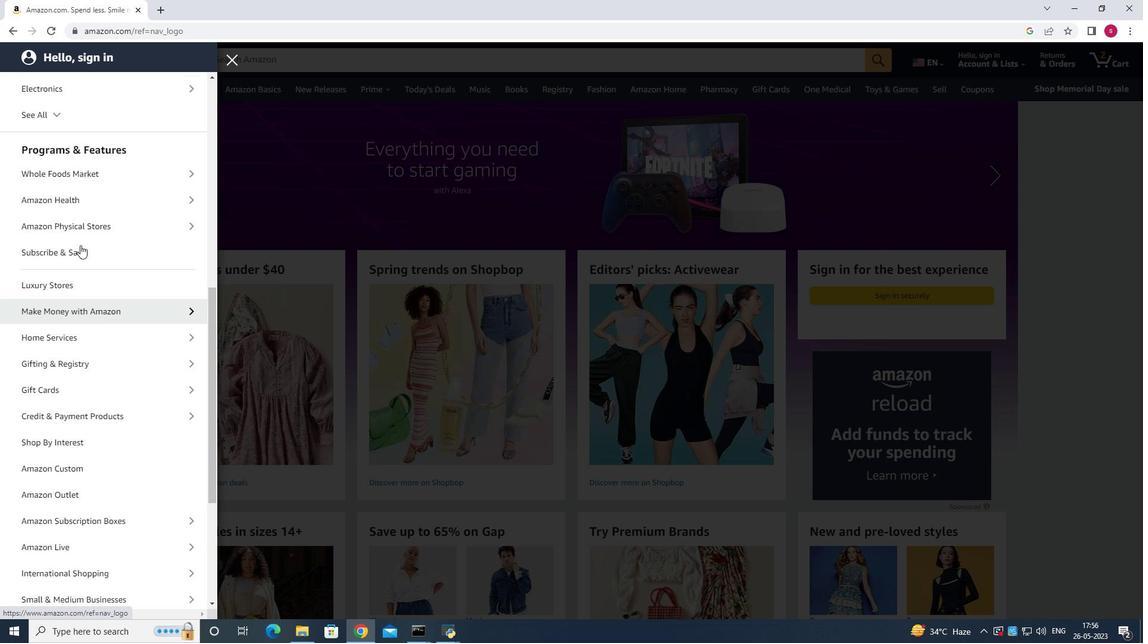 
Action: Mouse scrolled (80, 245) with delta (0, 0)
Screenshot: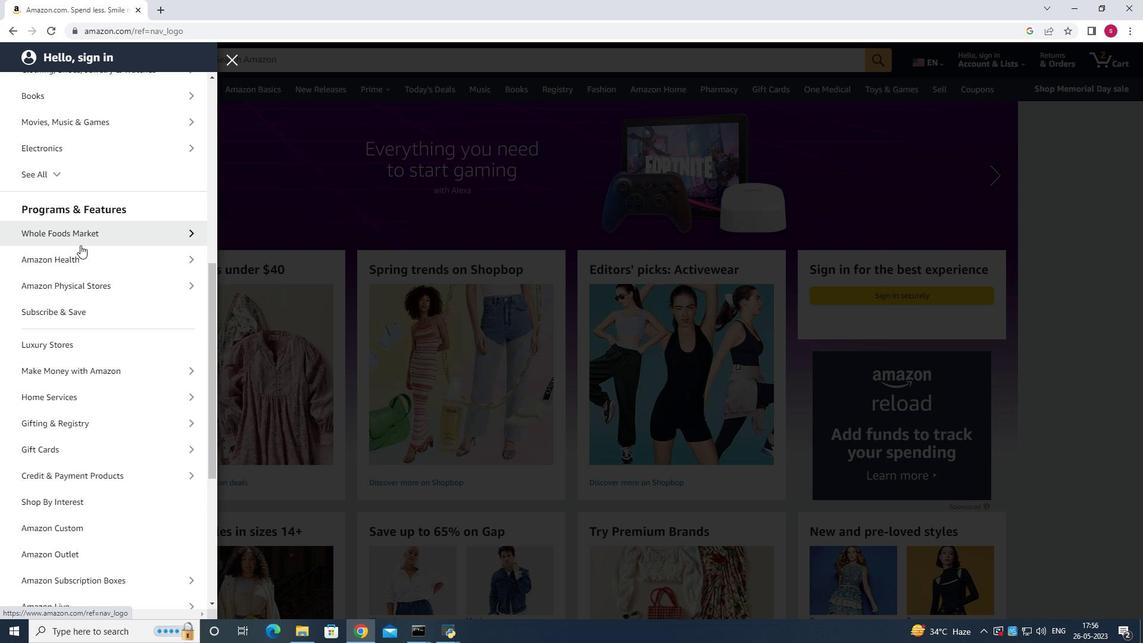 
Action: Mouse scrolled (80, 245) with delta (0, 0)
Screenshot: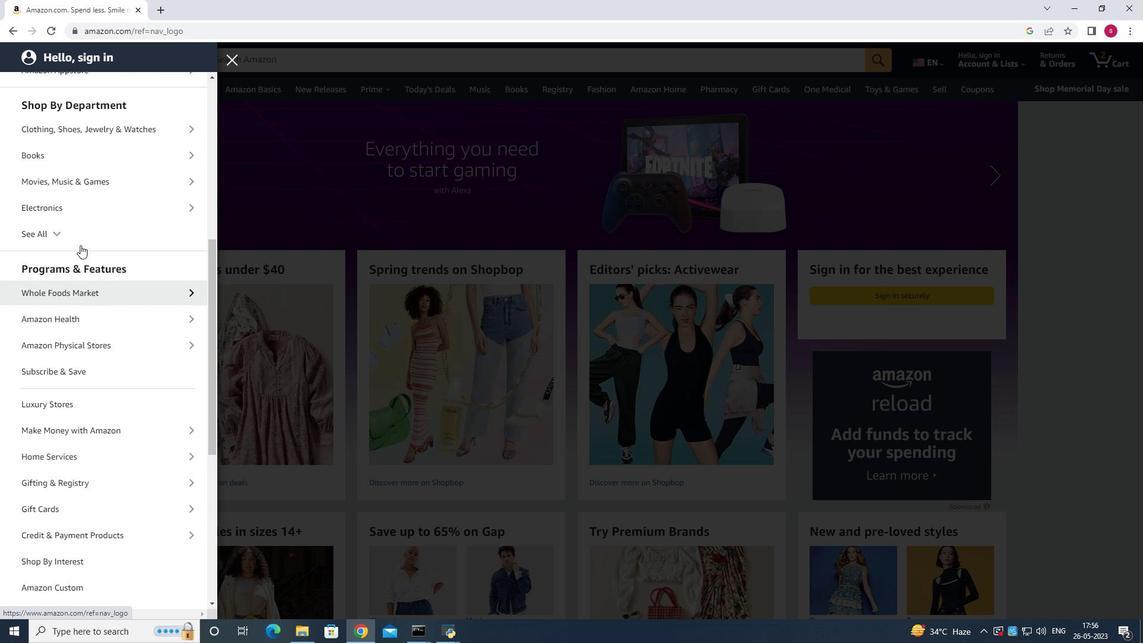
Action: Mouse scrolled (80, 245) with delta (0, 0)
Screenshot: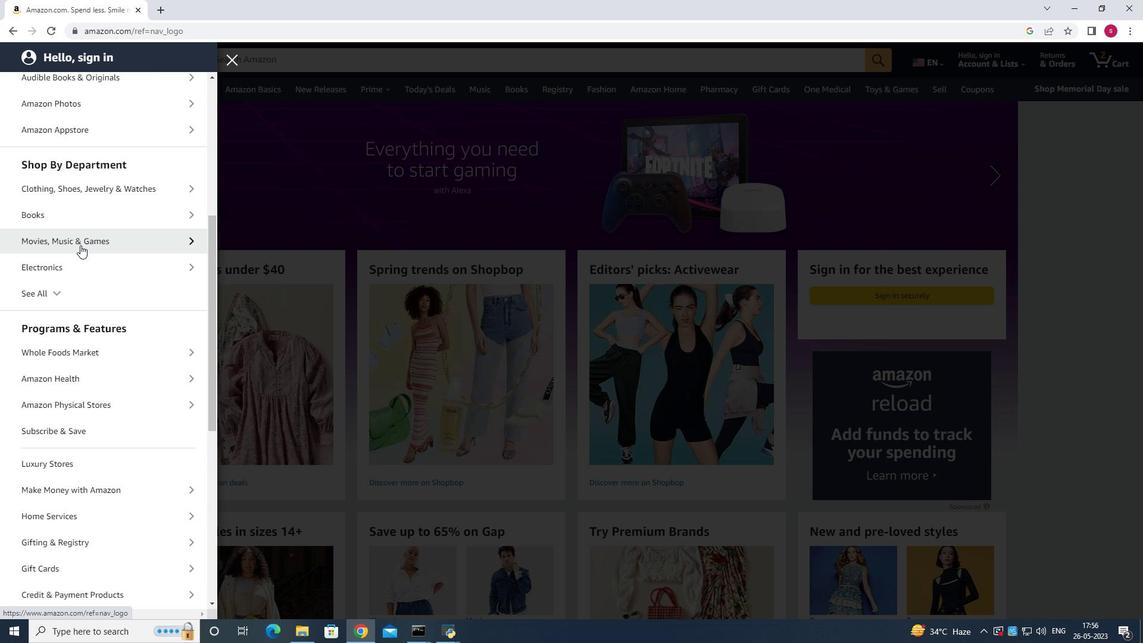 
Action: Mouse moved to (74, 247)
Screenshot: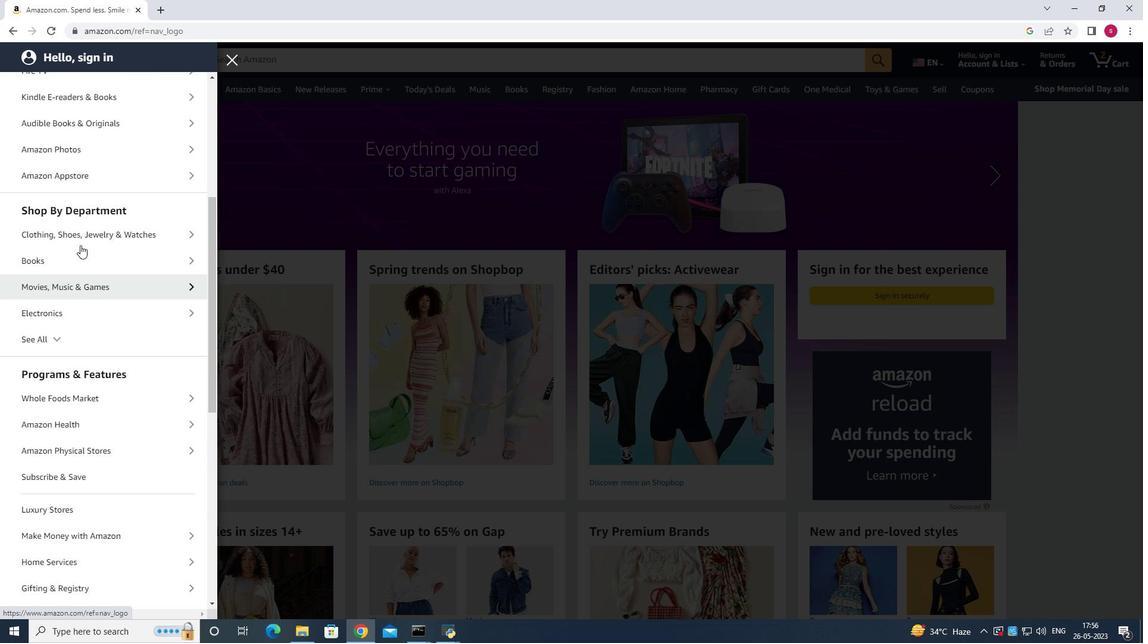 
Action: Mouse scrolled (74, 248) with delta (0, 0)
Screenshot: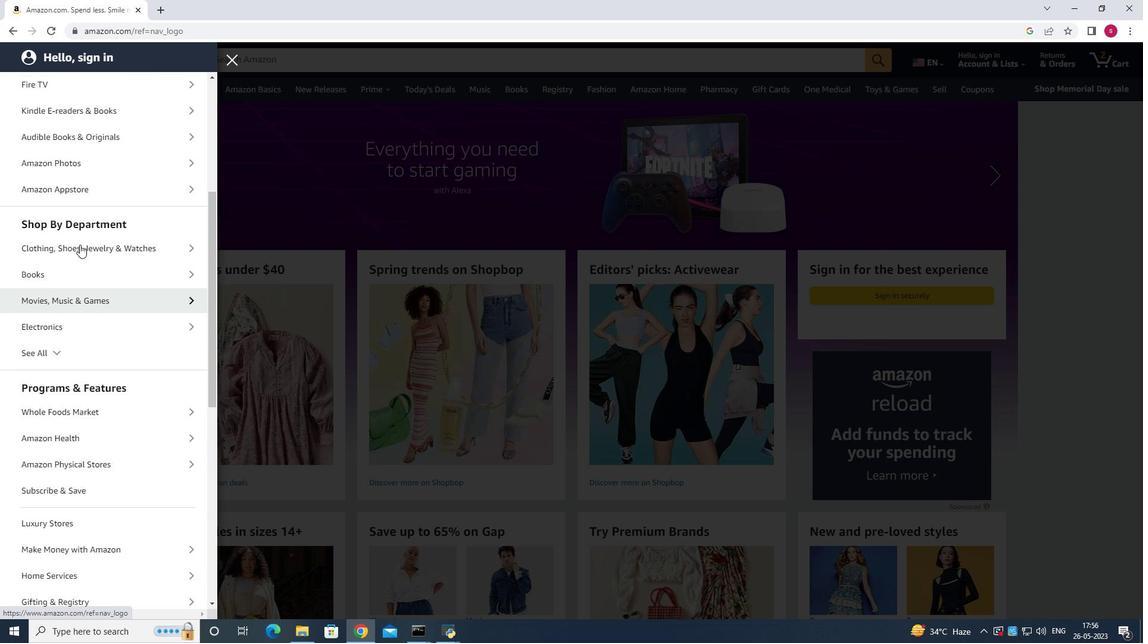 
Action: Mouse scrolled (74, 248) with delta (0, 0)
Screenshot: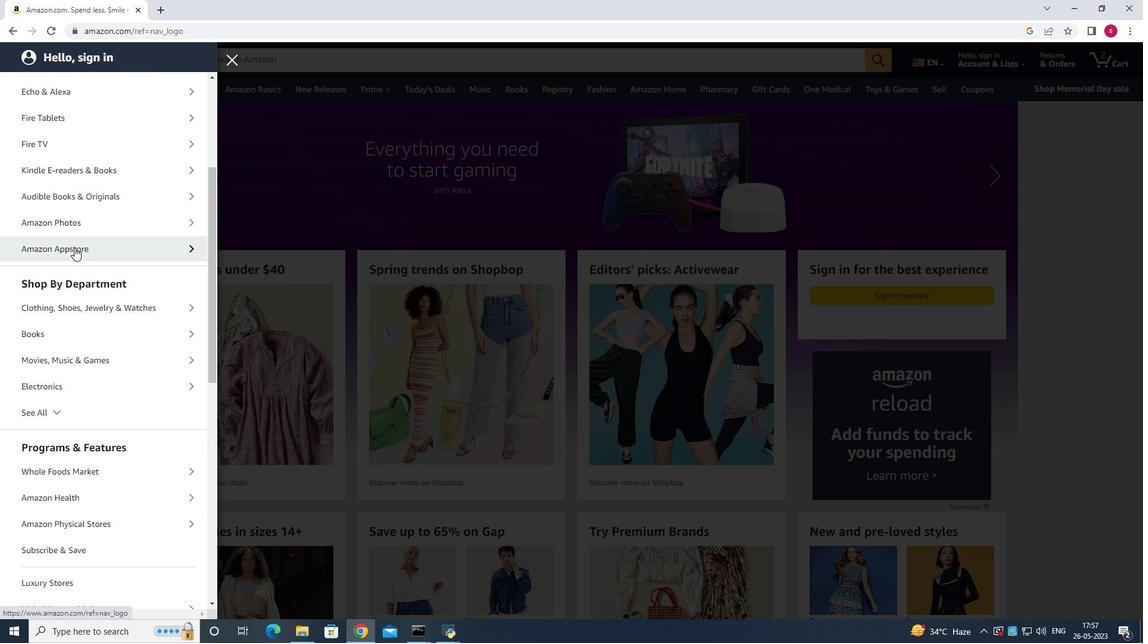 
Action: Mouse moved to (72, 249)
Screenshot: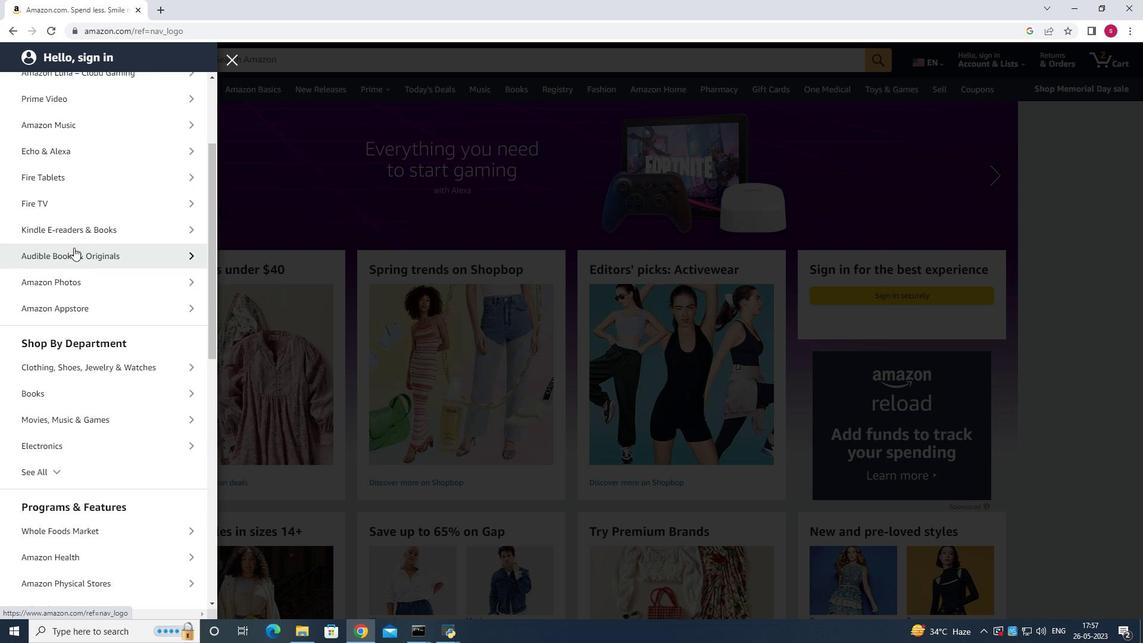 
Action: Mouse scrolled (72, 250) with delta (0, 0)
Screenshot: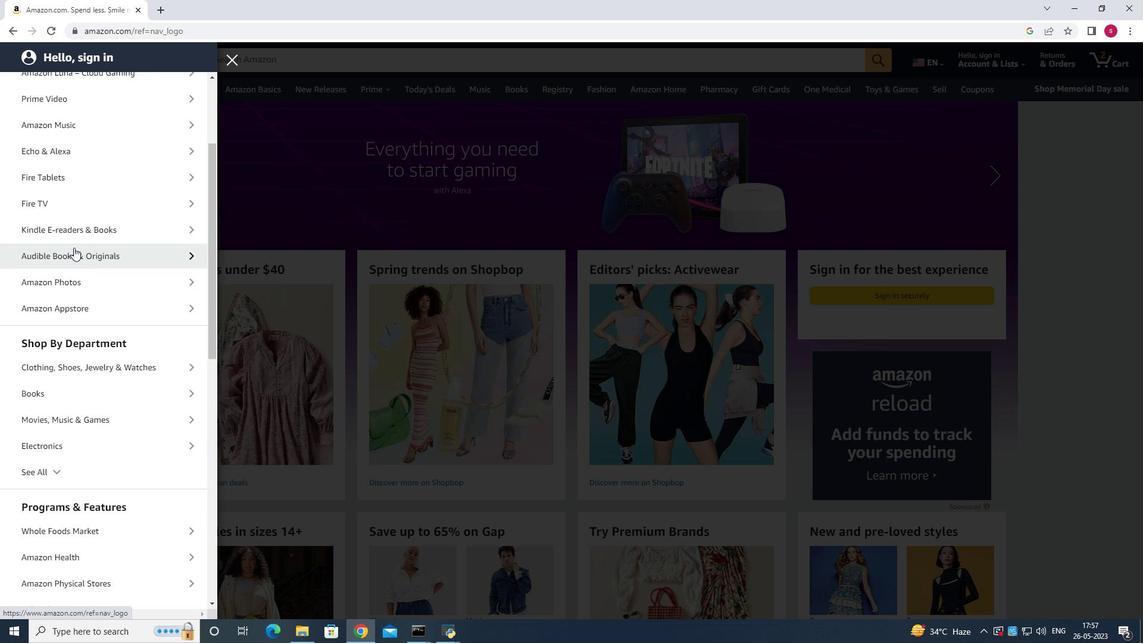 
Action: Mouse scrolled (72, 250) with delta (0, 0)
Screenshot: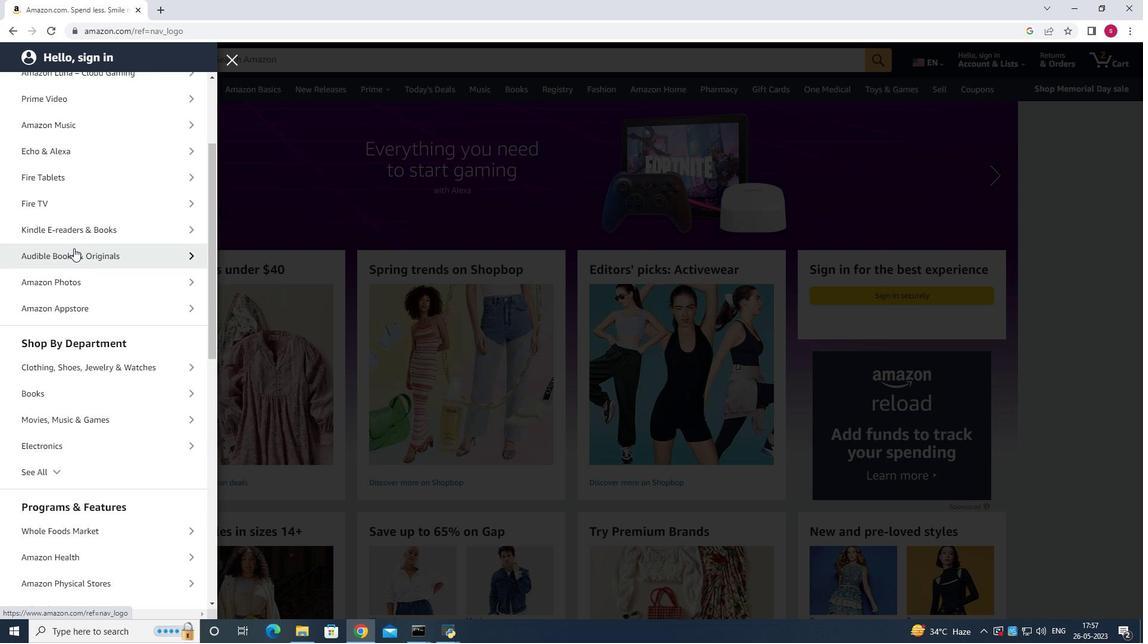 
Action: Mouse moved to (62, 270)
Screenshot: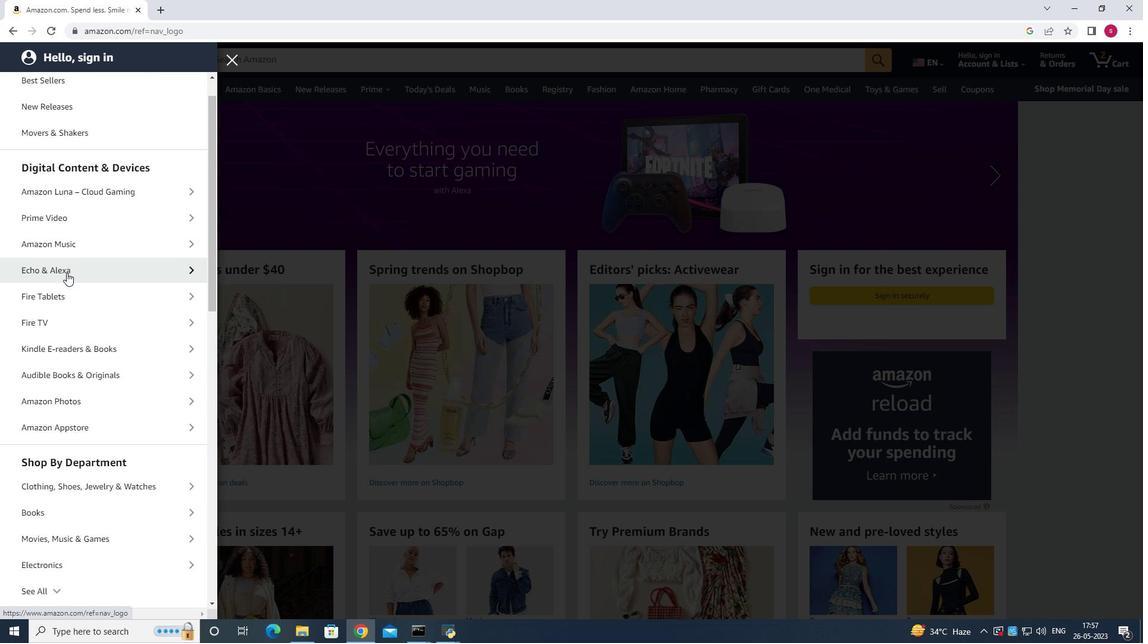 
Action: Mouse pressed left at (62, 270)
Screenshot: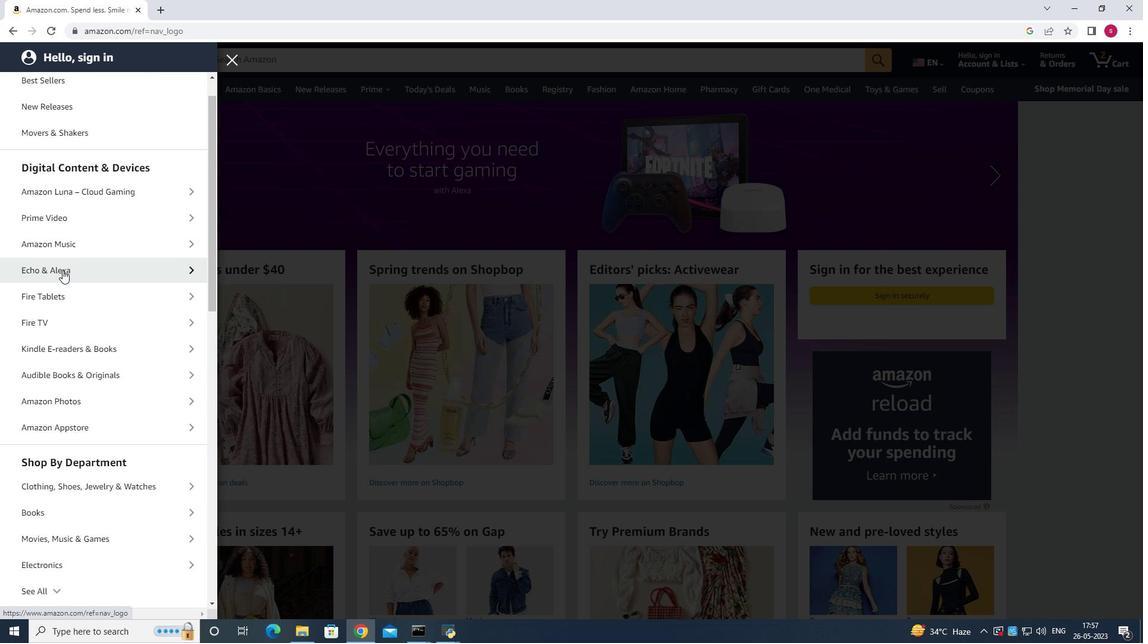 
Action: Mouse moved to (83, 432)
Screenshot: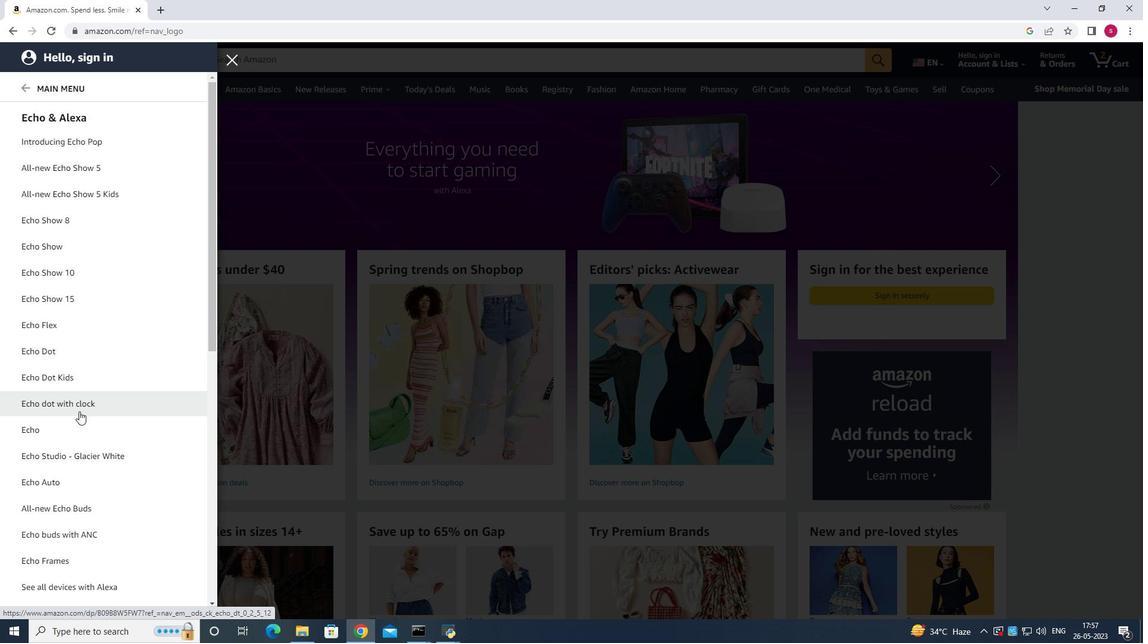 
Action: Mouse scrolled (83, 432) with delta (0, 0)
Screenshot: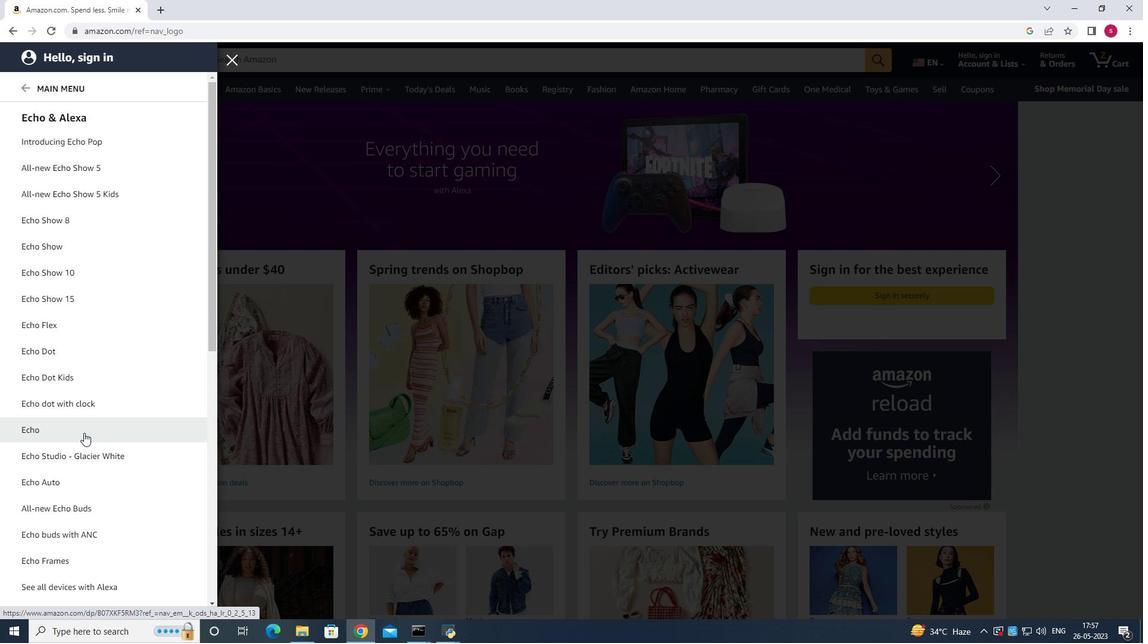 
Action: Mouse scrolled (83, 432) with delta (0, 0)
Screenshot: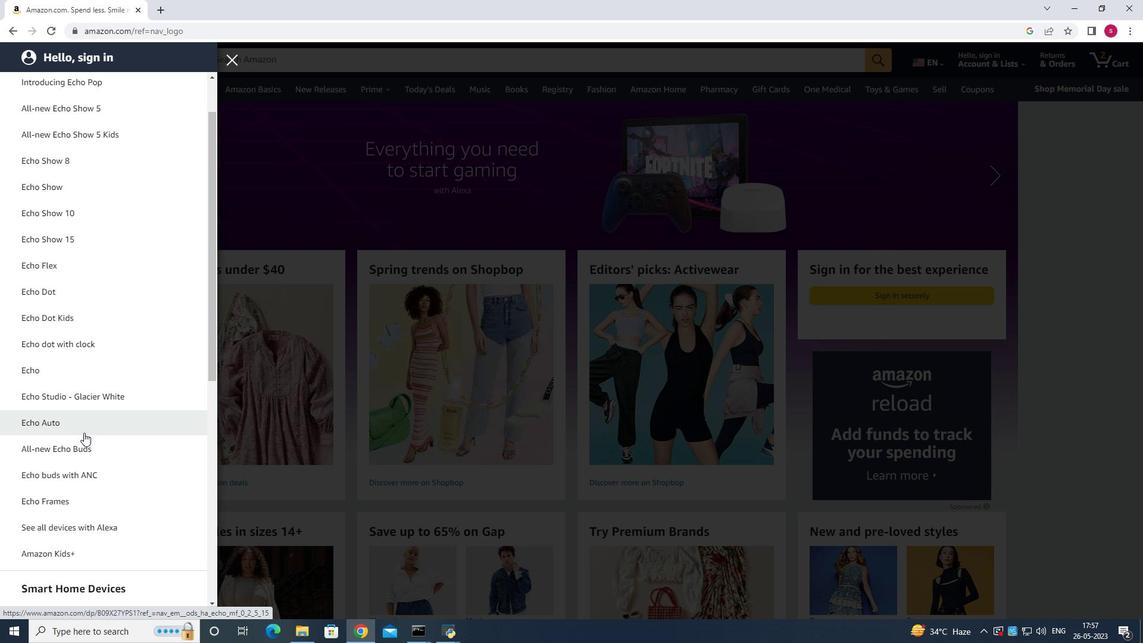 
Action: Mouse moved to (83, 422)
Screenshot: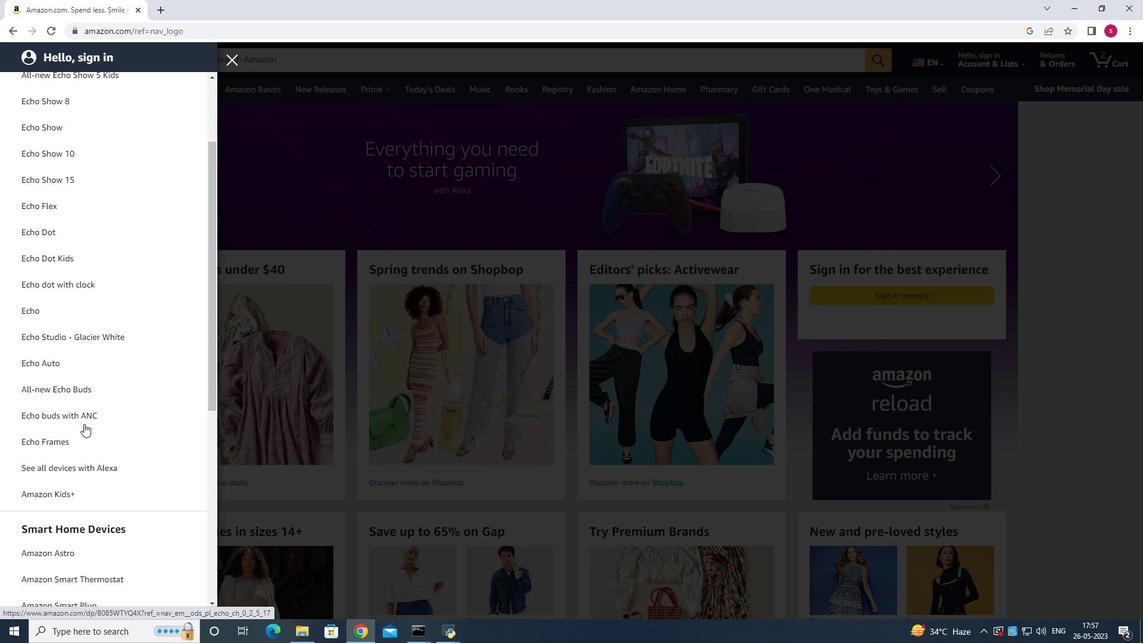 
Action: Mouse scrolled (83, 422) with delta (0, 0)
Screenshot: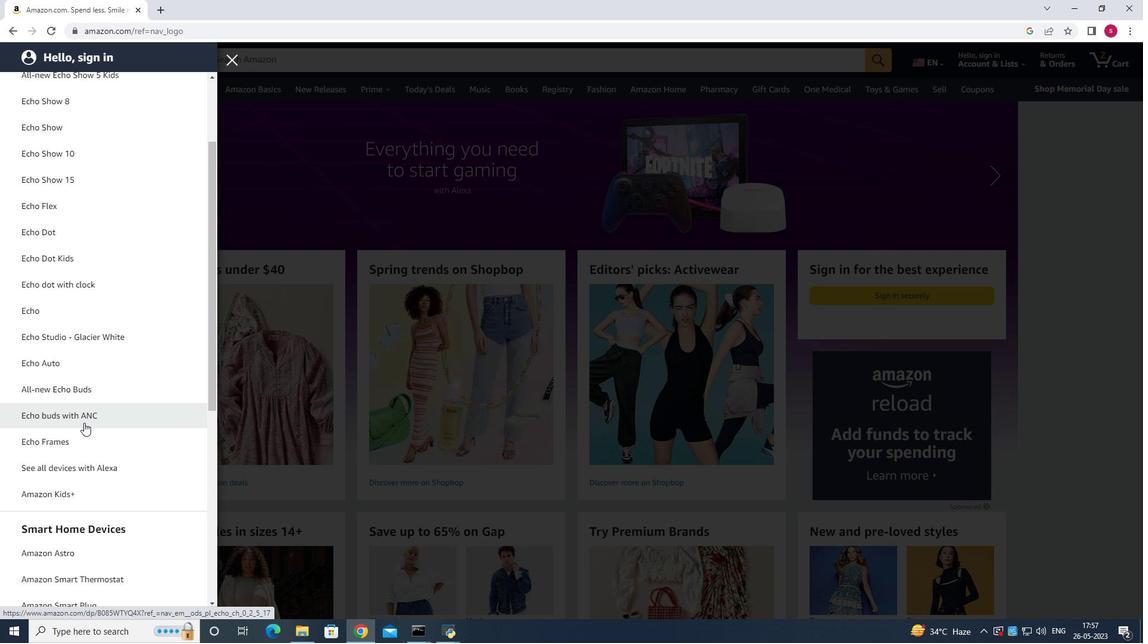 
Action: Mouse scrolled (83, 422) with delta (0, 0)
Screenshot: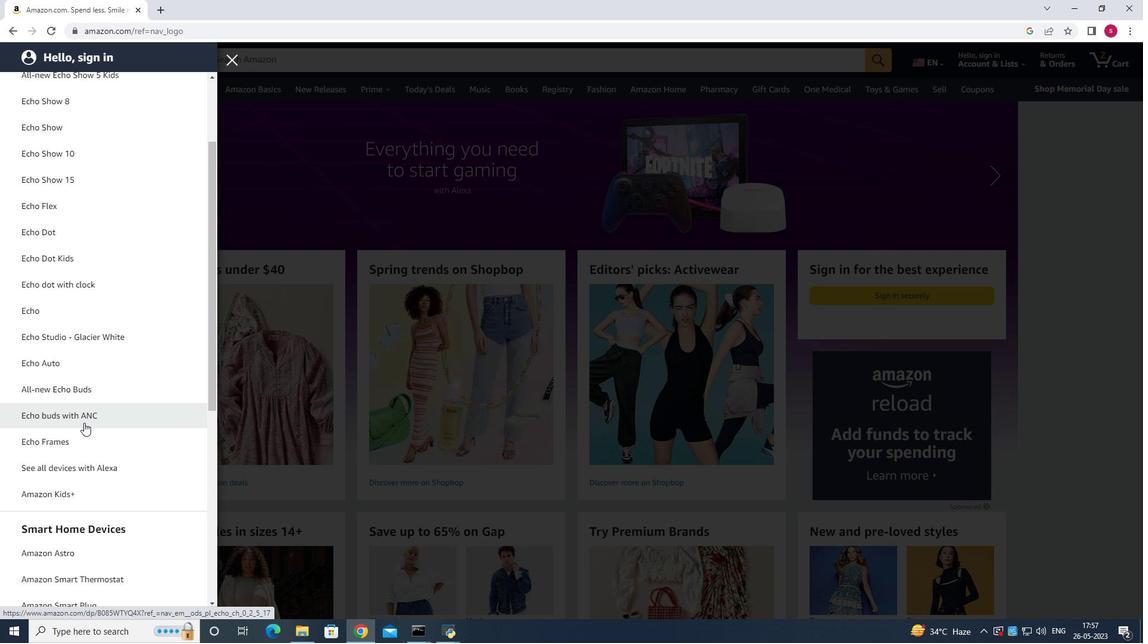 
Action: Mouse moved to (83, 422)
Screenshot: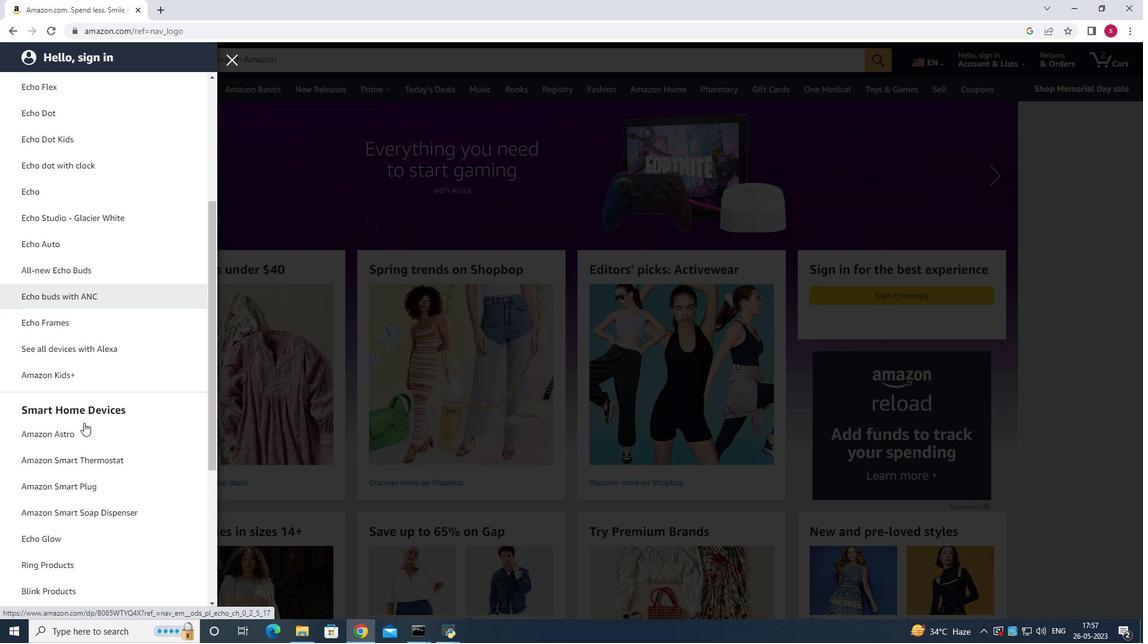 
Action: Mouse scrolled (83, 421) with delta (0, 0)
Screenshot: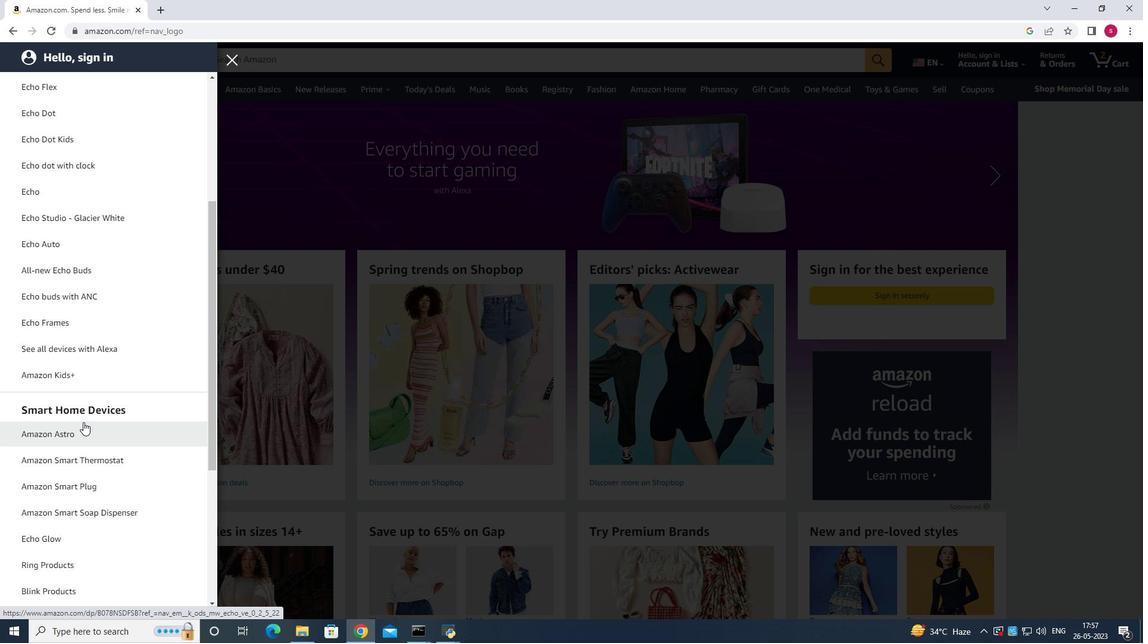 
Action: Mouse scrolled (83, 421) with delta (0, 0)
Screenshot: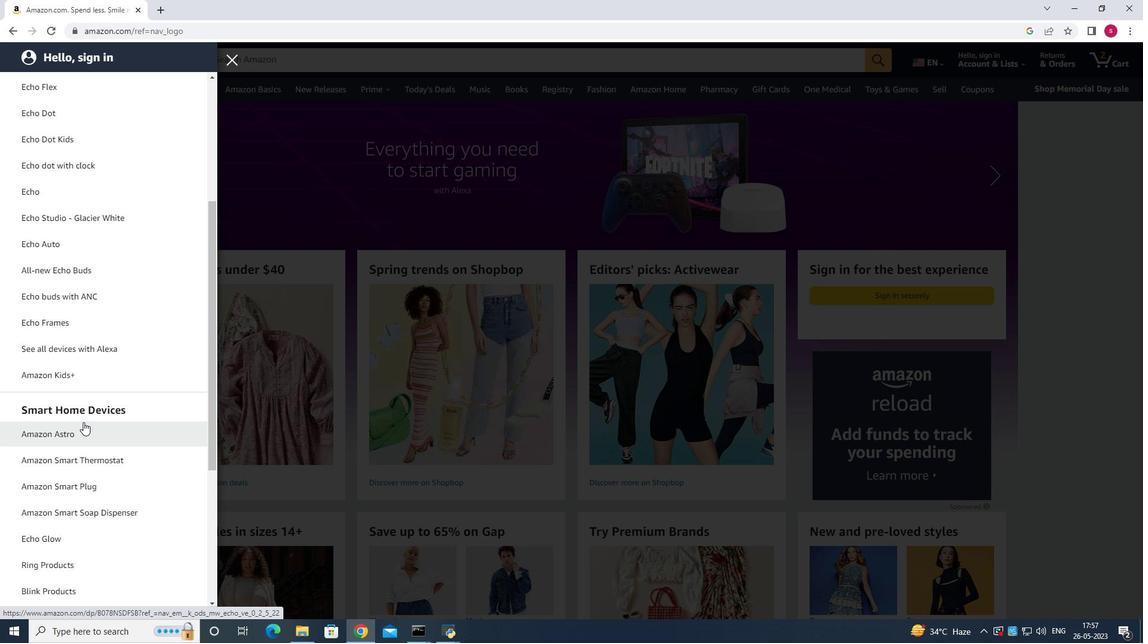 
Action: Mouse scrolled (83, 422) with delta (0, 0)
Screenshot: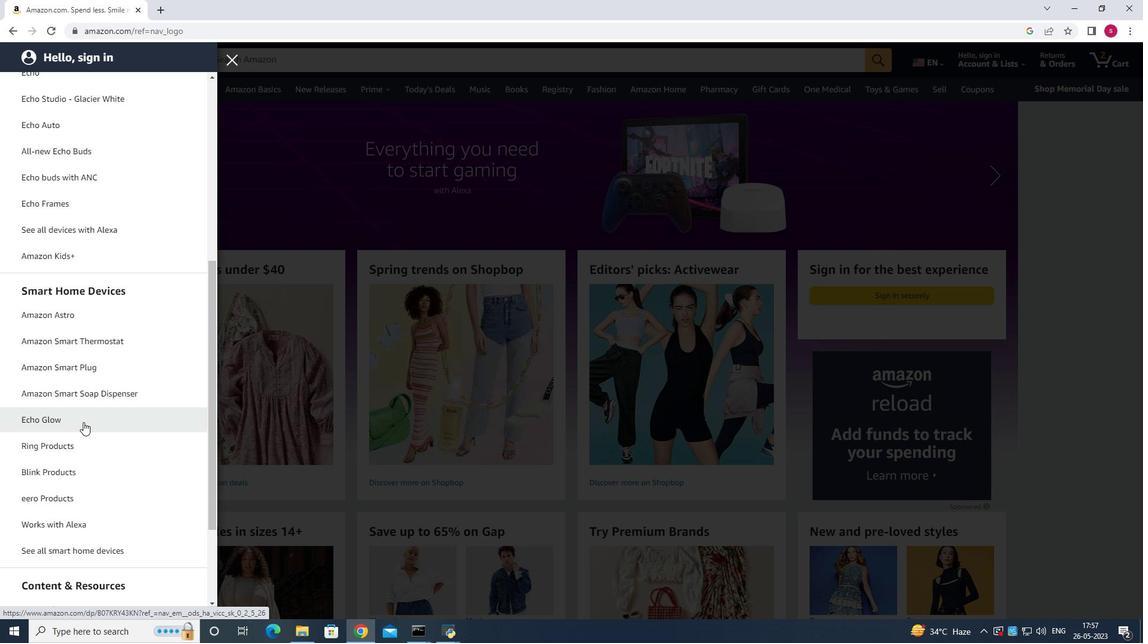
Action: Mouse scrolled (83, 422) with delta (0, 0)
Screenshot: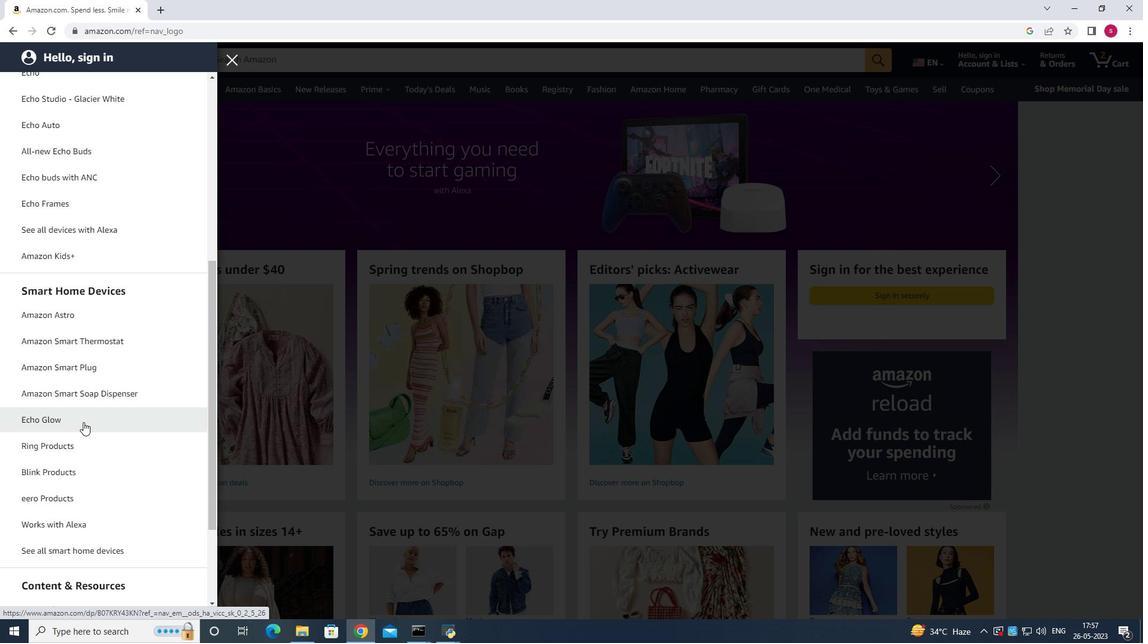 
Action: Mouse moved to (89, 275)
Screenshot: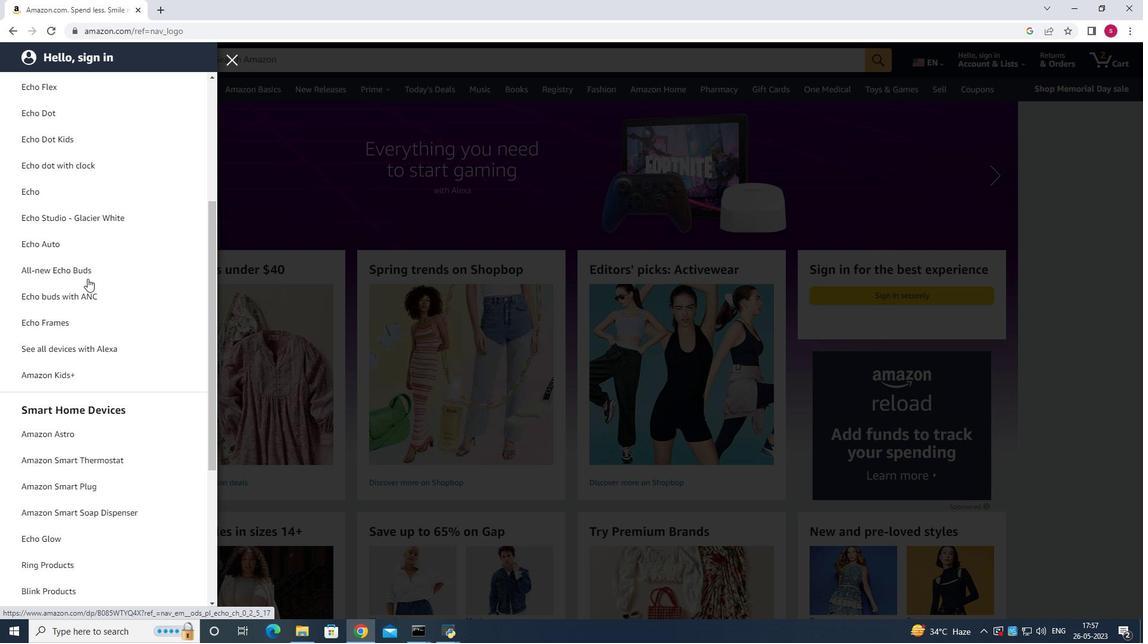 
Action: Mouse scrolled (89, 276) with delta (0, 0)
Screenshot: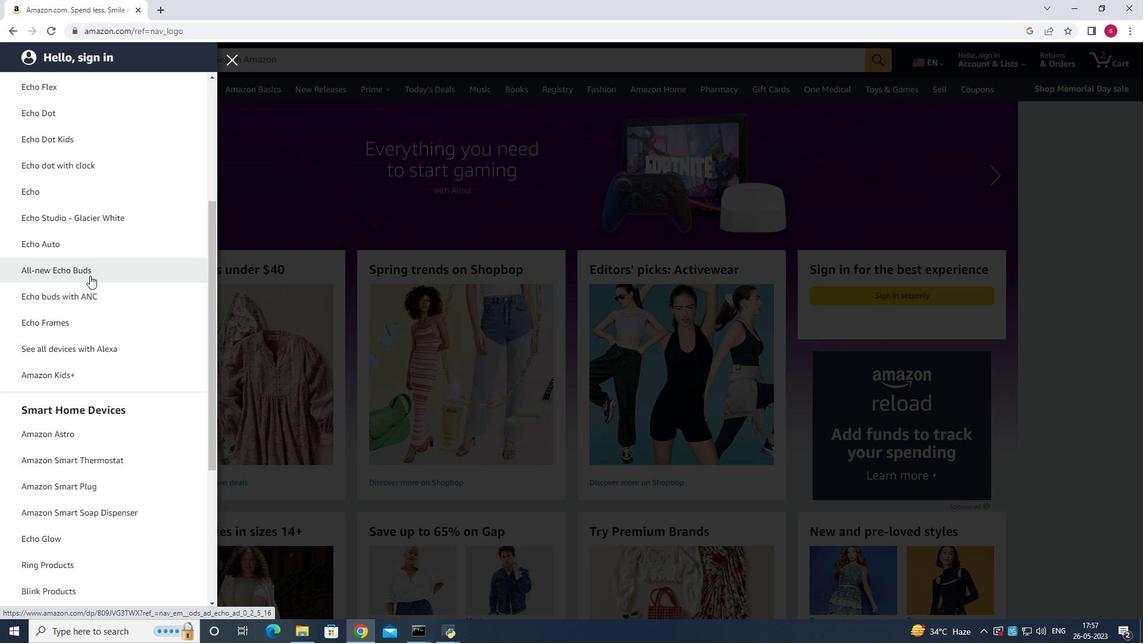 
Action: Mouse scrolled (89, 276) with delta (0, 0)
Screenshot: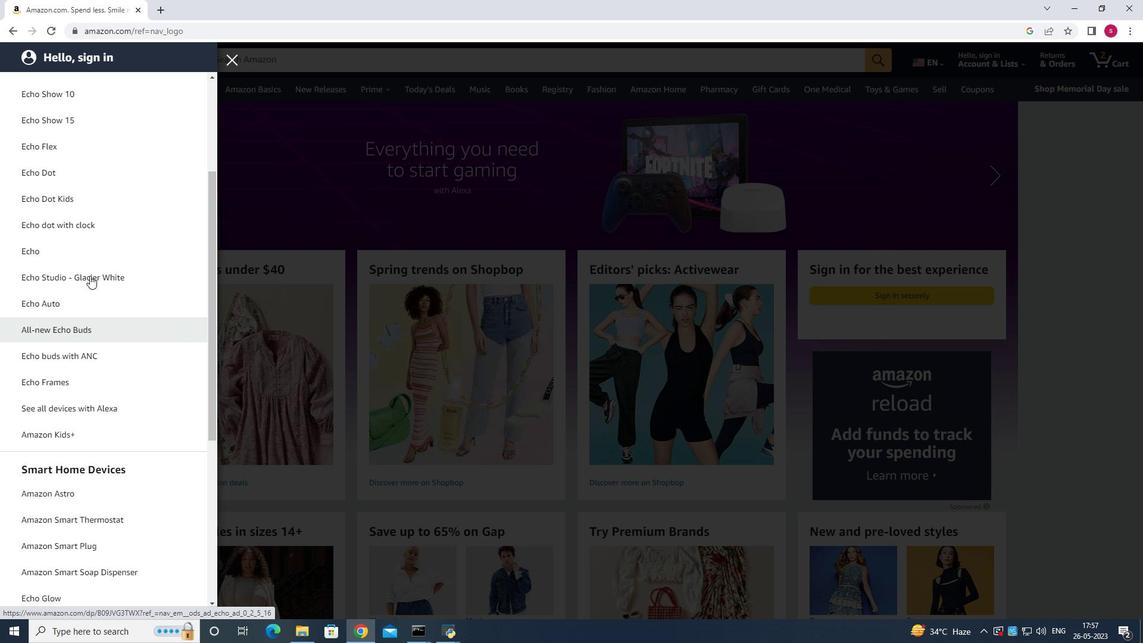 
Action: Mouse moved to (98, 220)
Screenshot: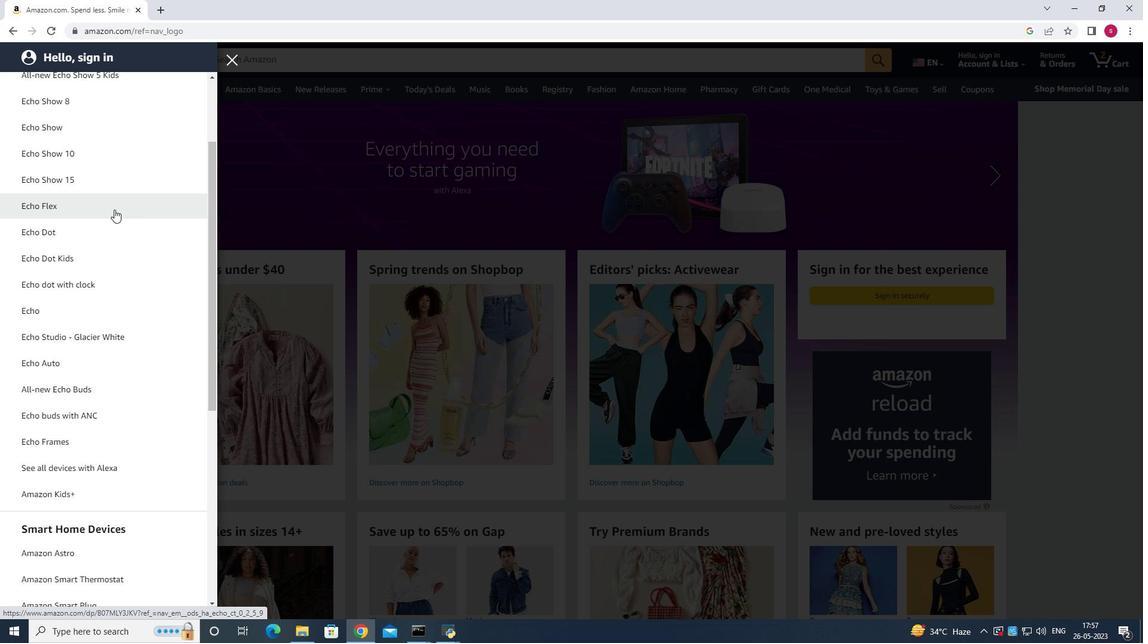 
Action: Mouse scrolled (98, 221) with delta (0, 0)
Screenshot: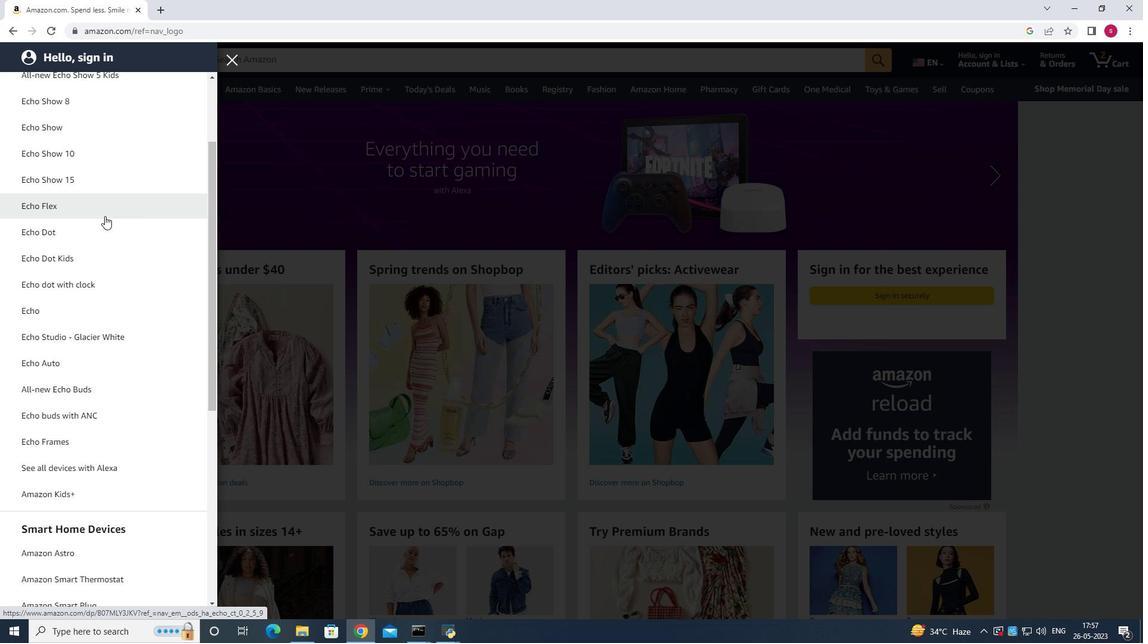 
Action: Mouse scrolled (98, 221) with delta (0, 0)
Screenshot: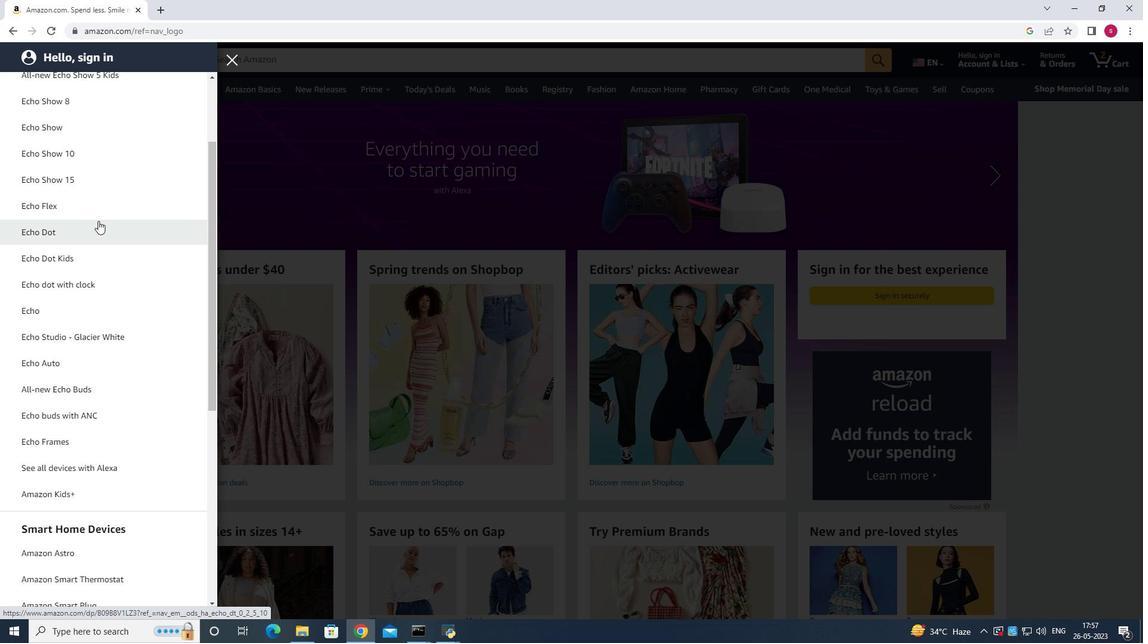 
Action: Mouse scrolled (98, 221) with delta (0, 0)
Screenshot: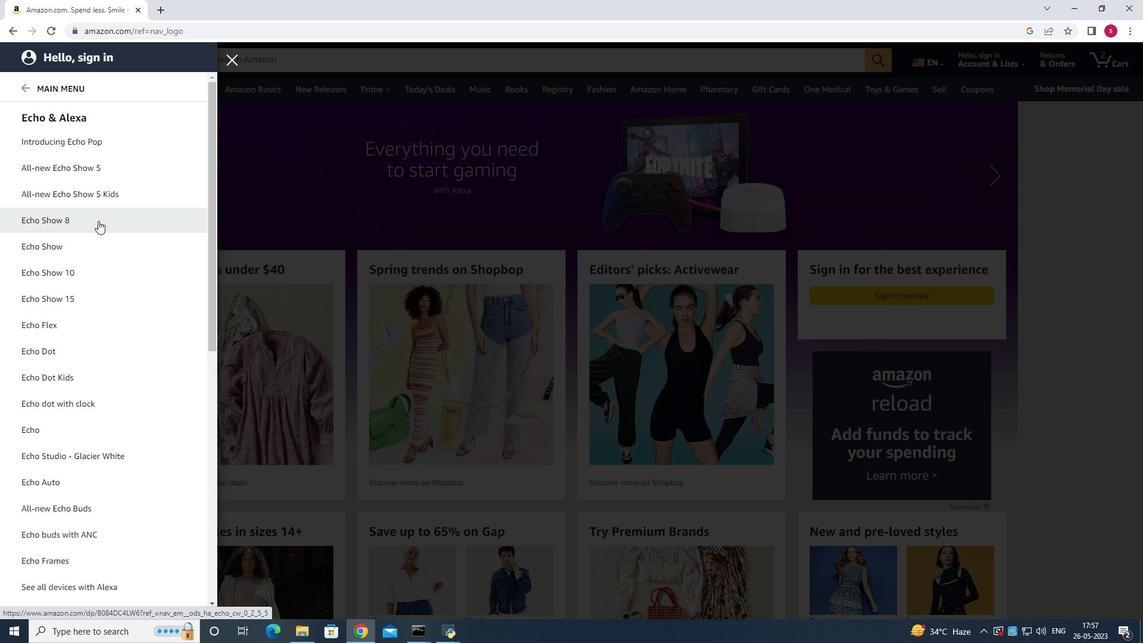 
Action: Mouse scrolled (98, 221) with delta (0, 0)
Screenshot: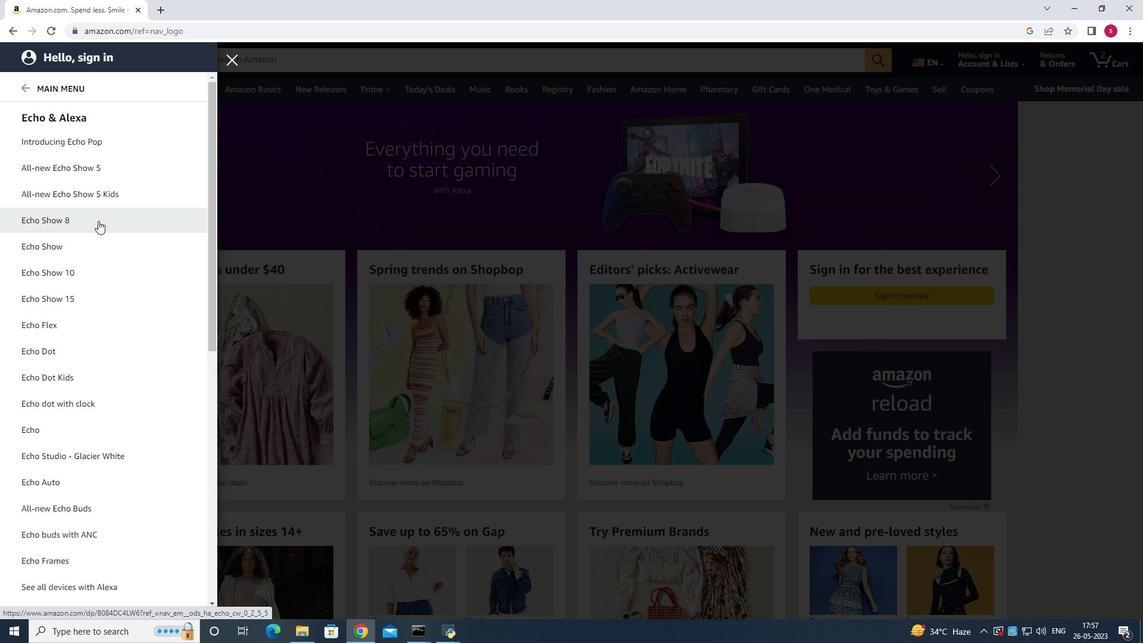 
Action: Mouse scrolled (98, 221) with delta (0, 0)
Screenshot: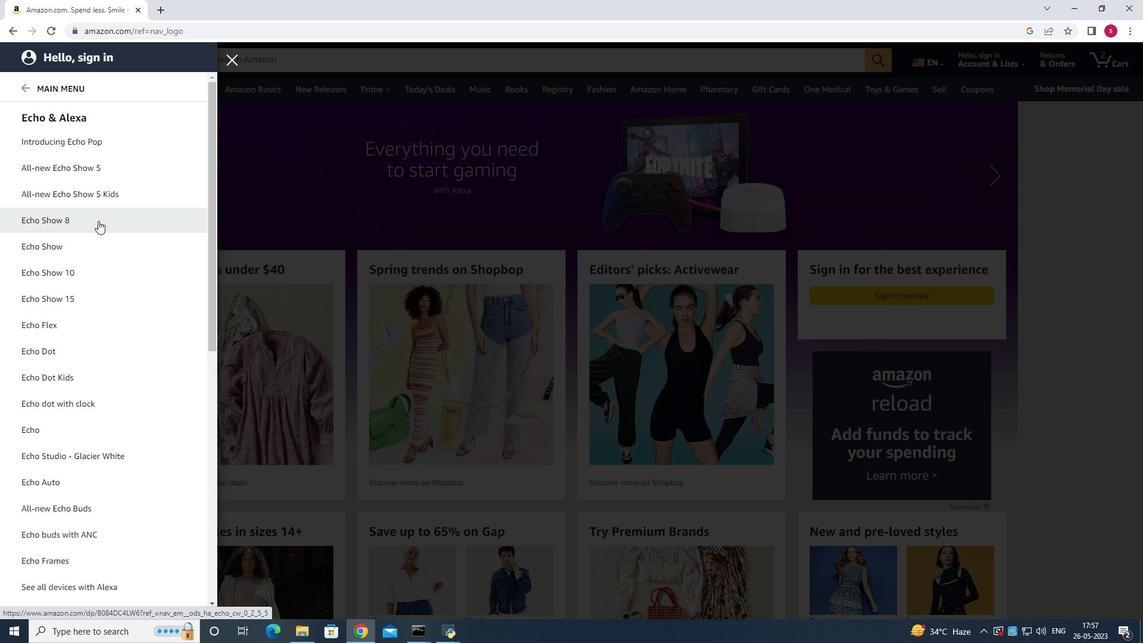 
Action: Mouse scrolled (98, 221) with delta (0, 0)
Screenshot: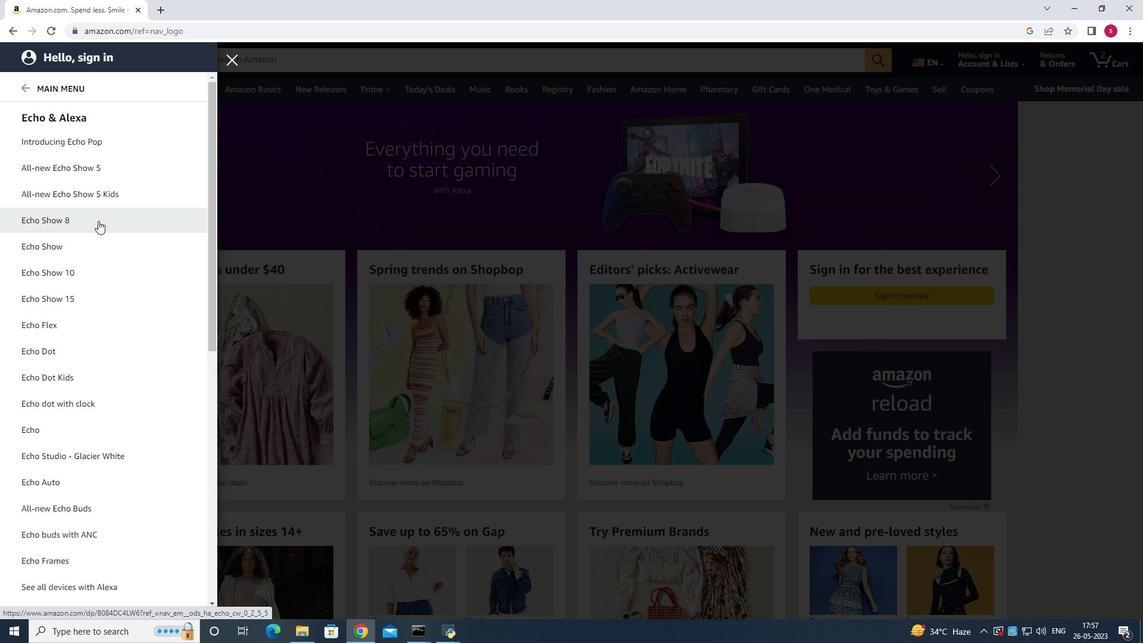 
Action: Mouse scrolled (98, 221) with delta (0, 0)
Screenshot: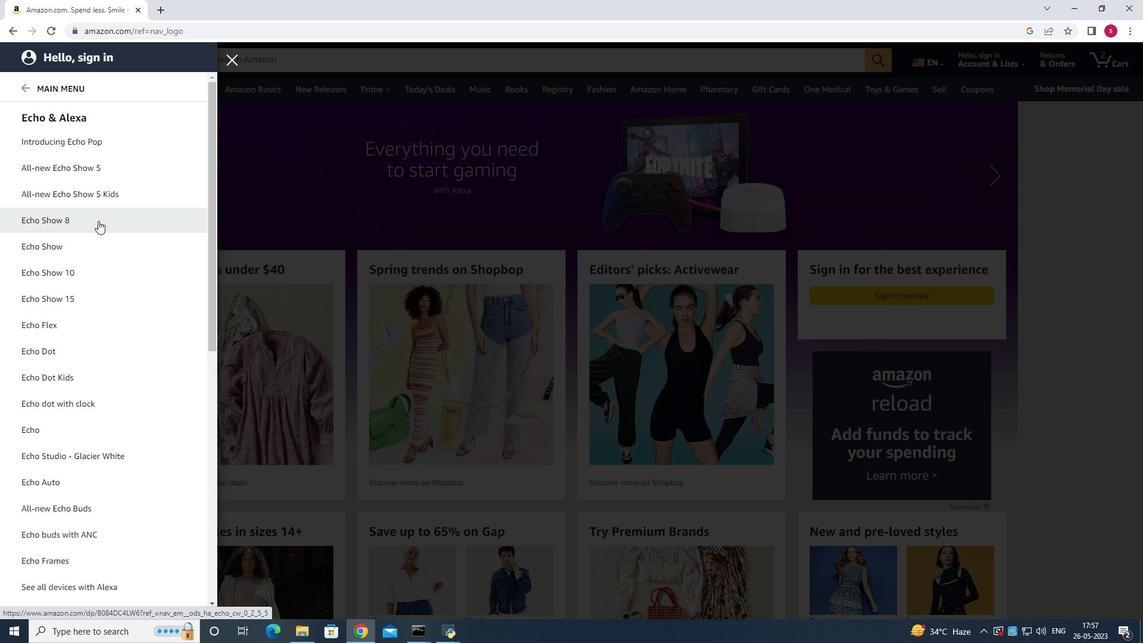 
Action: Mouse scrolled (98, 221) with delta (0, 0)
Screenshot: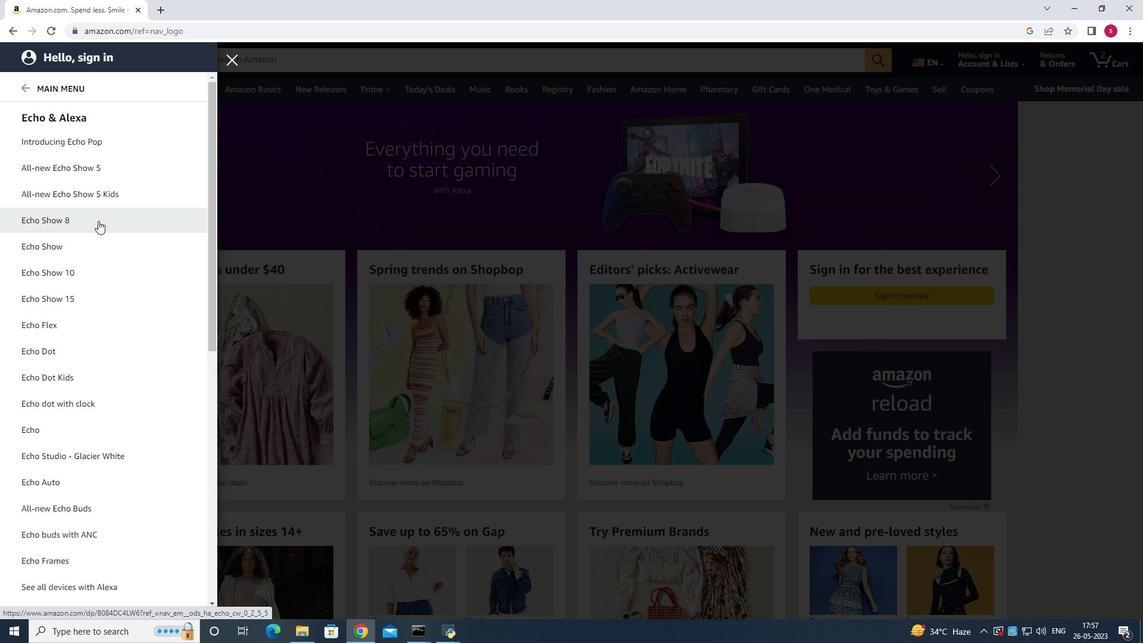 
Action: Mouse scrolled (98, 221) with delta (0, 0)
Screenshot: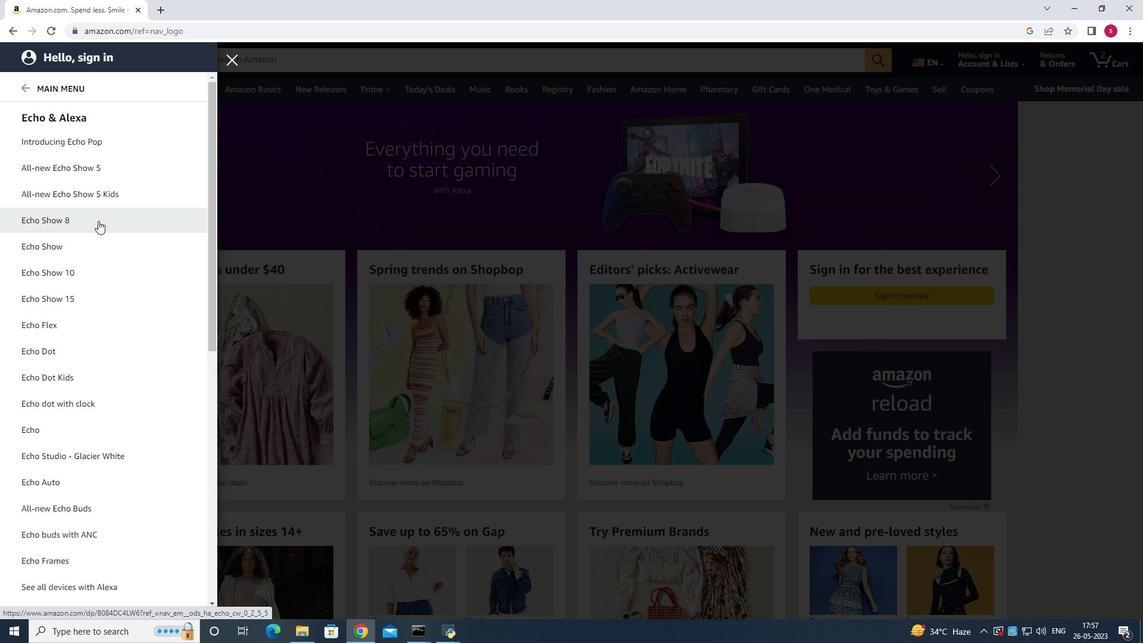 
Action: Mouse scrolled (98, 221) with delta (0, 0)
Screenshot: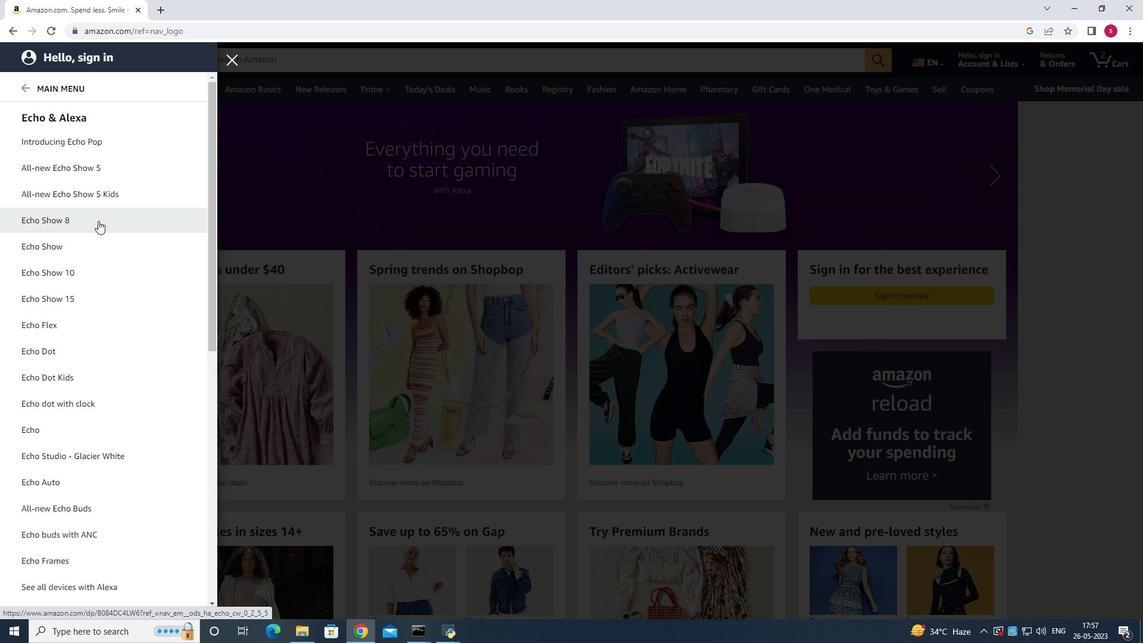 
Action: Mouse scrolled (98, 221) with delta (0, 0)
Screenshot: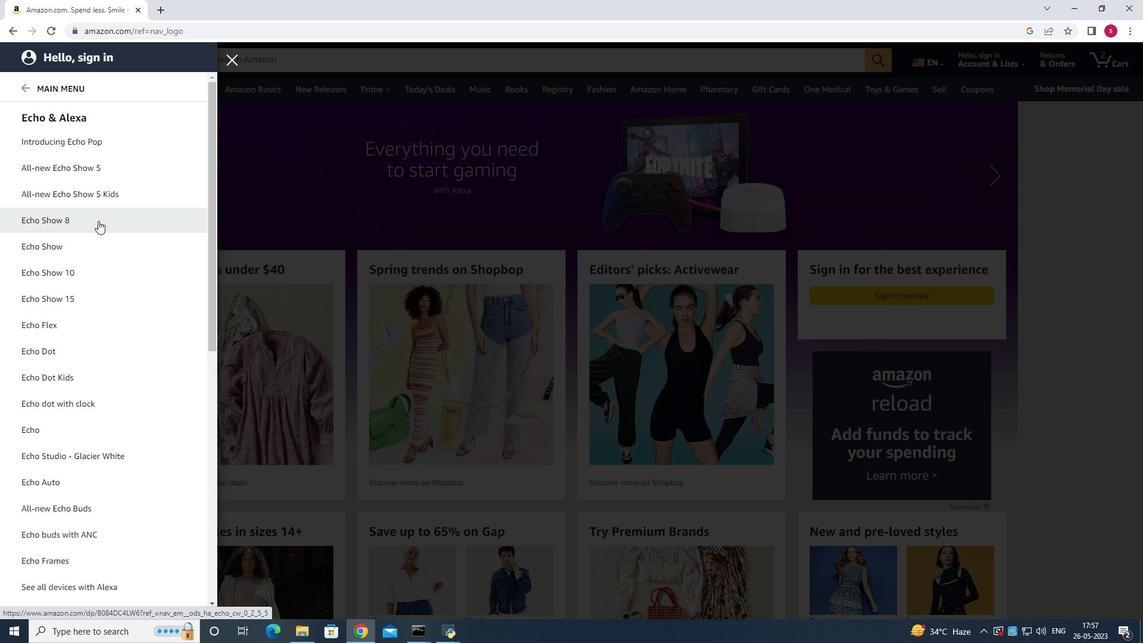 
Action: Mouse scrolled (98, 221) with delta (0, 0)
Screenshot: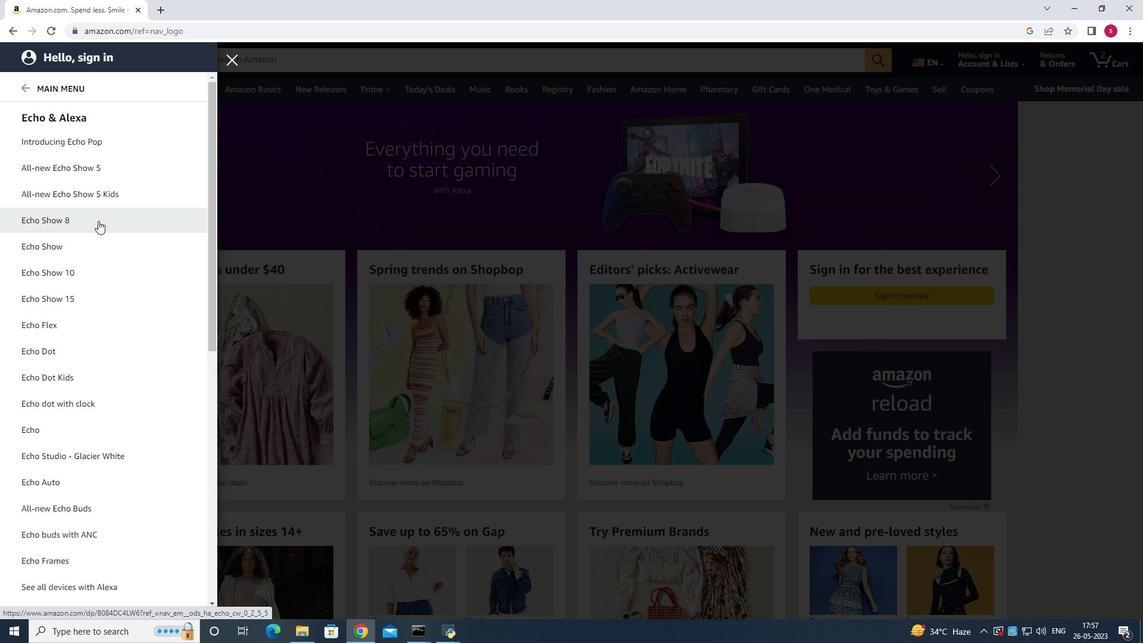 
Action: Mouse moved to (73, 425)
Screenshot: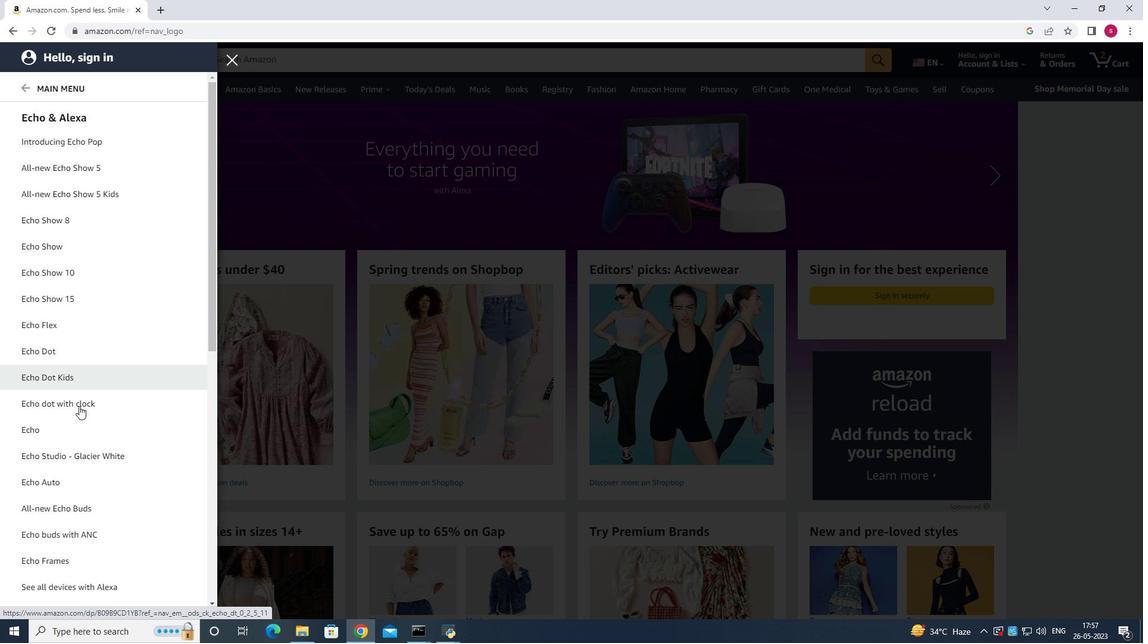 
Action: Mouse pressed left at (73, 425)
Screenshot: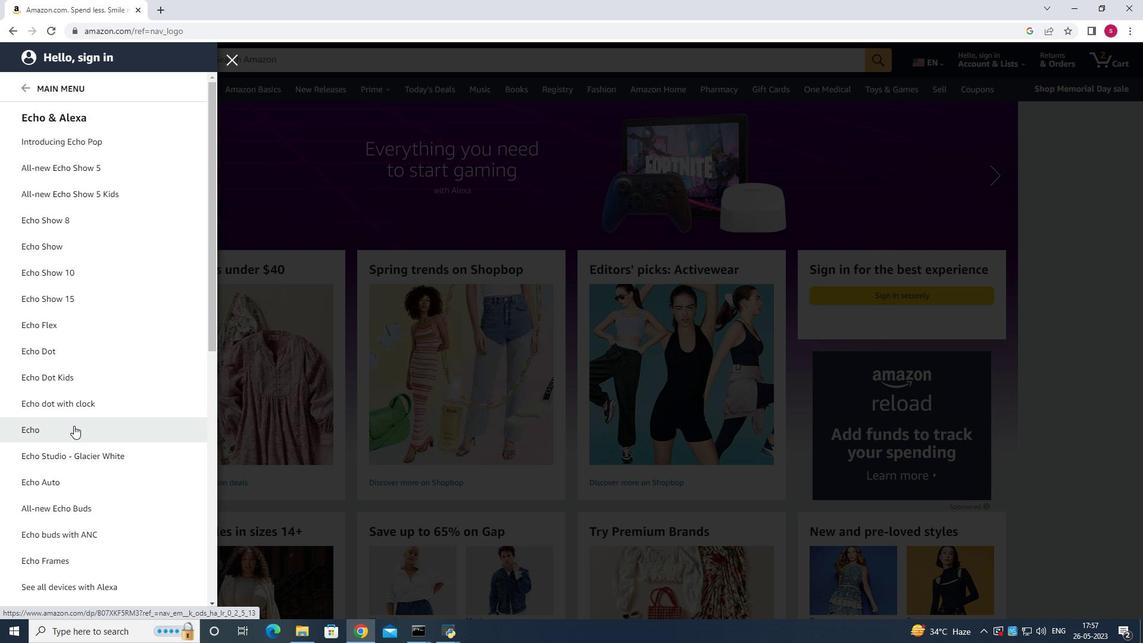 
Action: Mouse moved to (878, 379)
Screenshot: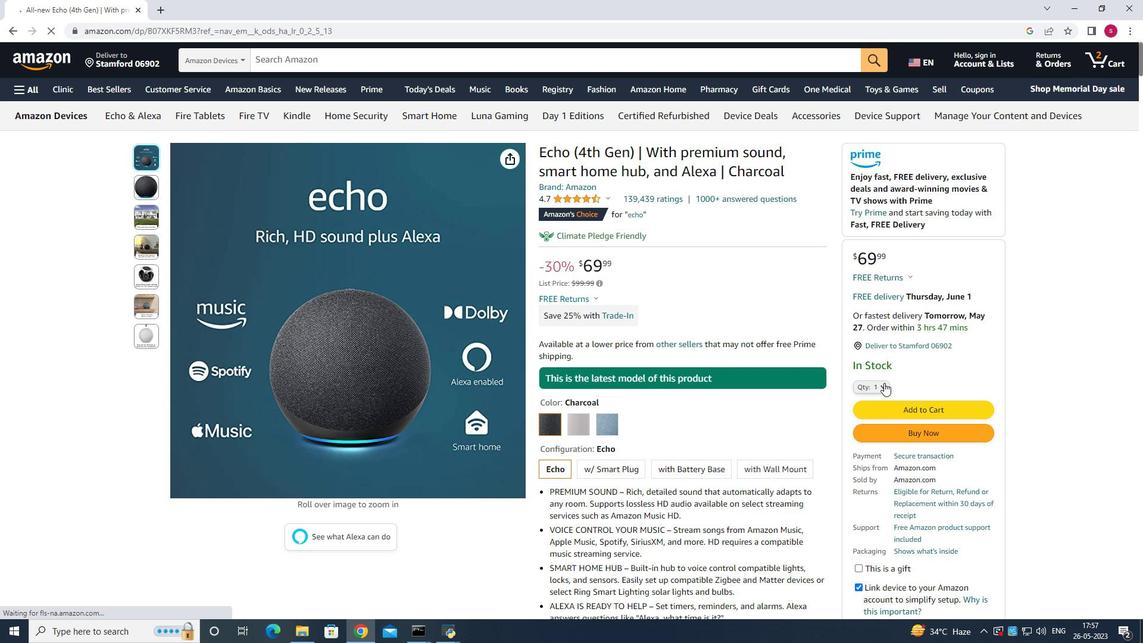 
Action: Mouse pressed left at (878, 379)
Screenshot: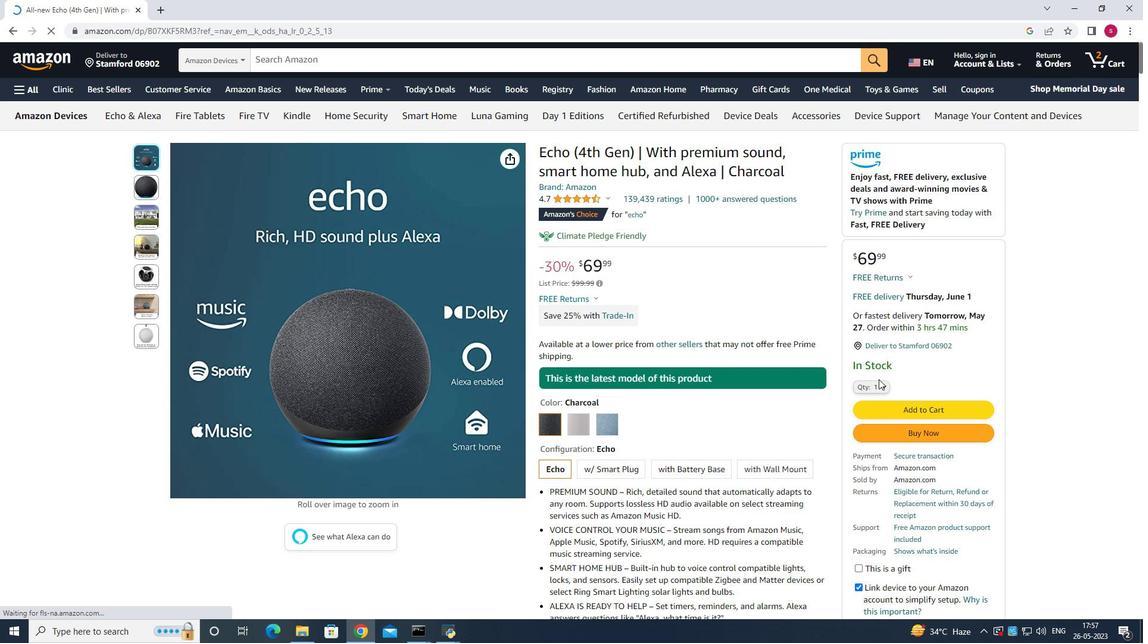 
Action: Mouse moved to (880, 385)
Screenshot: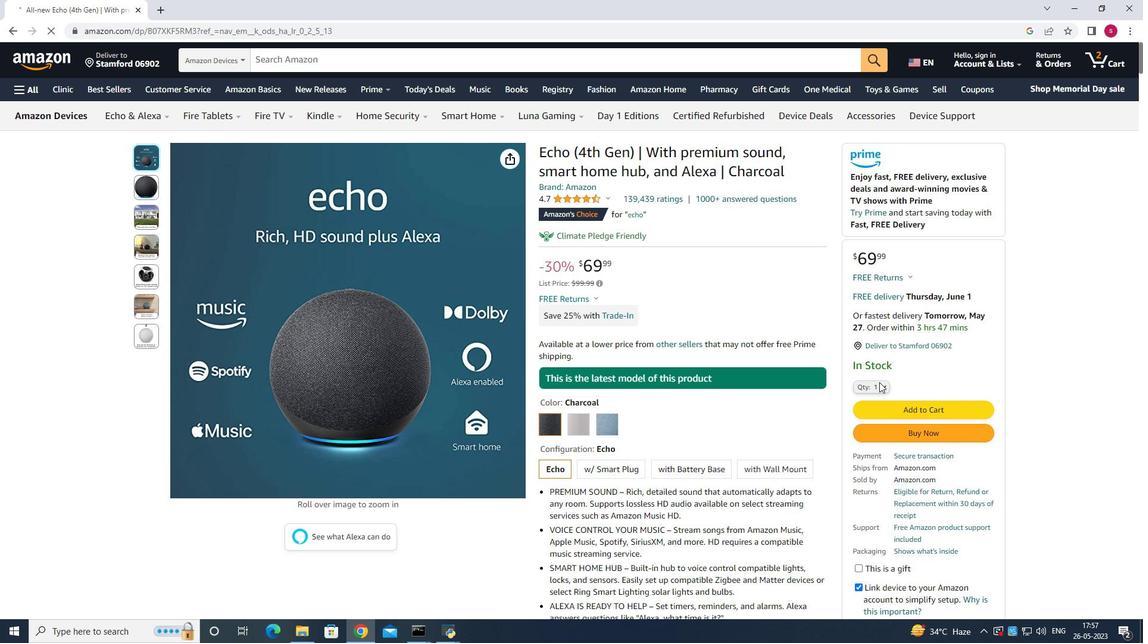 
Action: Mouse pressed left at (880, 385)
Screenshot: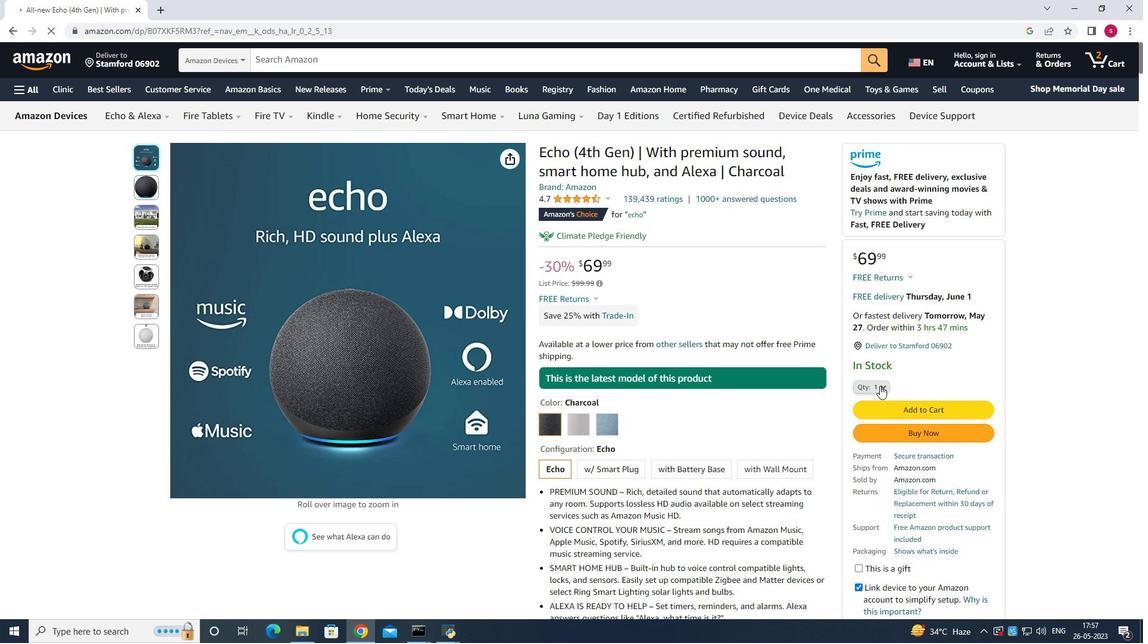 
Action: Mouse moved to (862, 416)
Screenshot: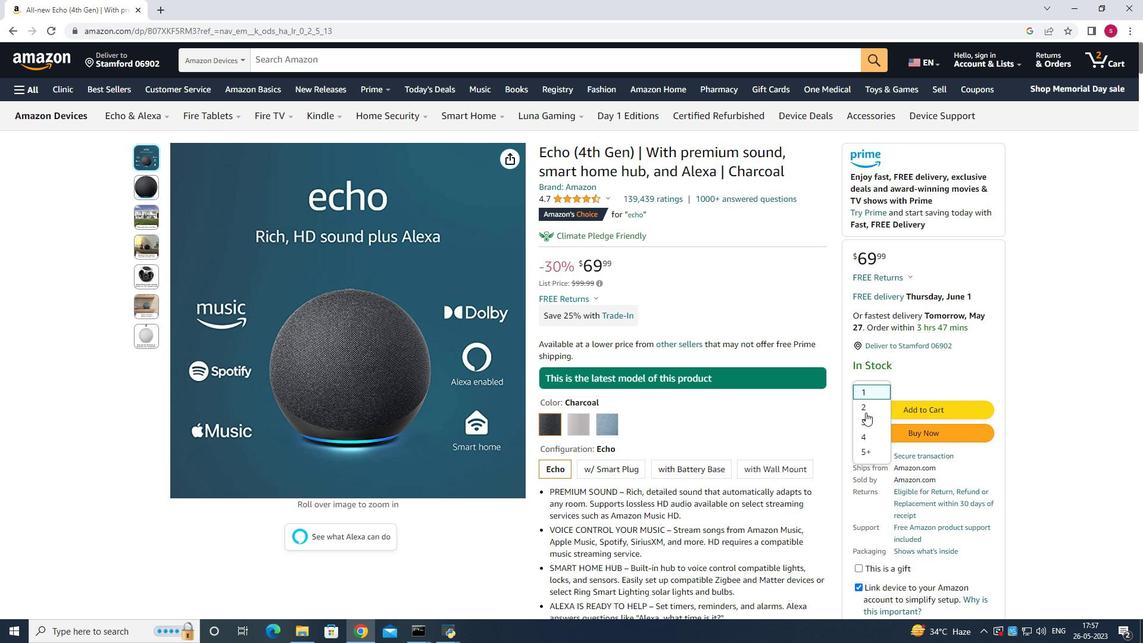 
Action: Mouse pressed left at (862, 416)
Screenshot: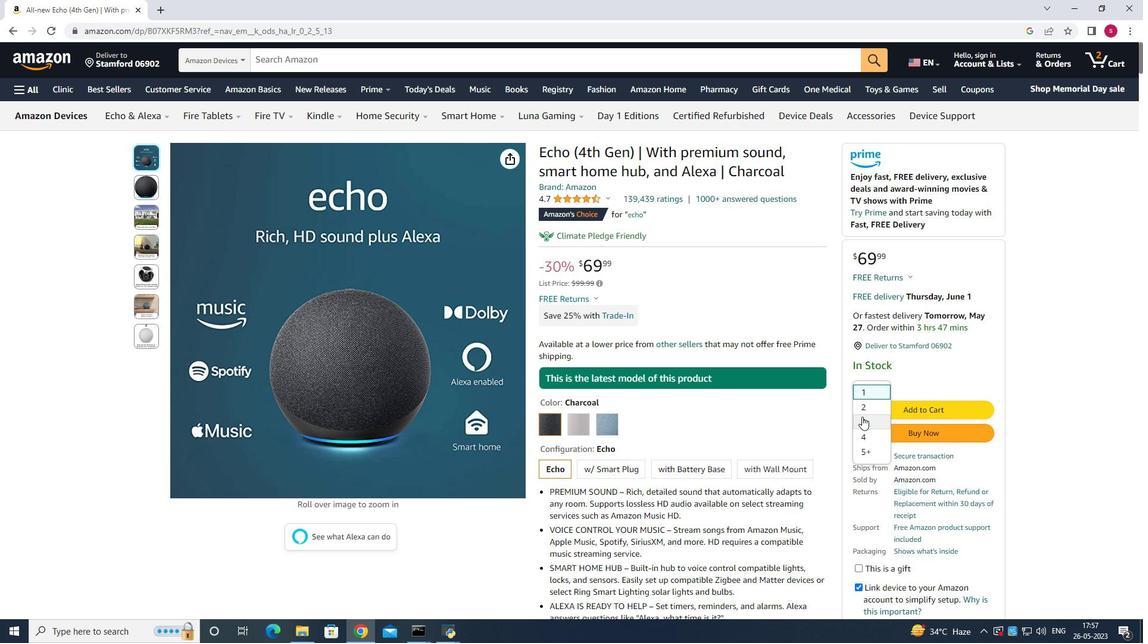 
Action: Mouse moved to (886, 407)
Screenshot: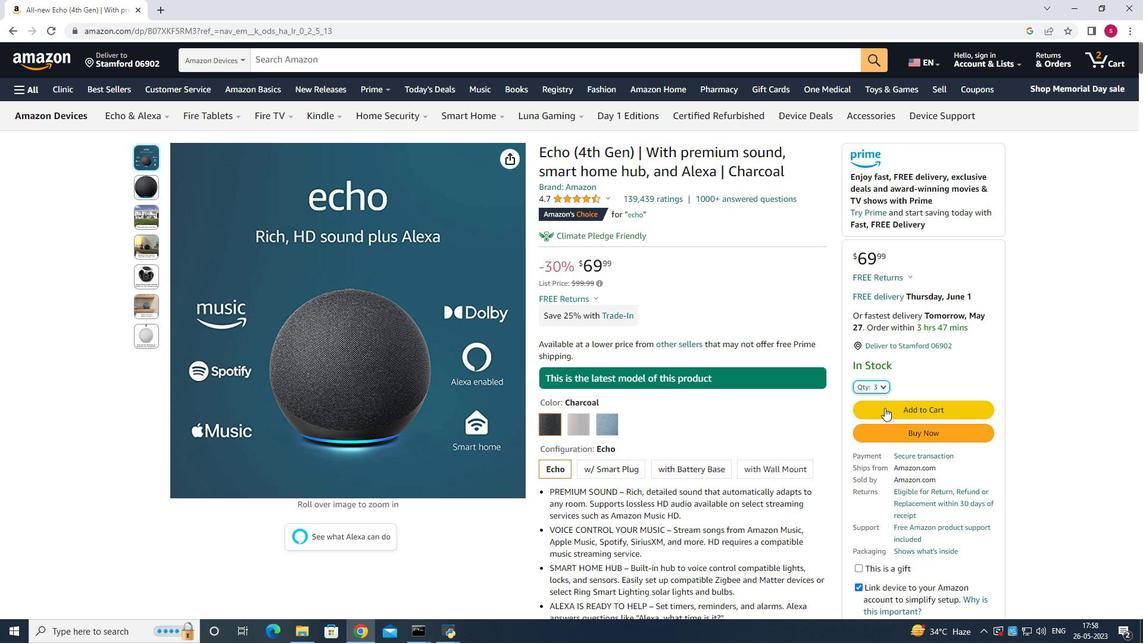 
Action: Mouse pressed left at (885, 407)
Screenshot: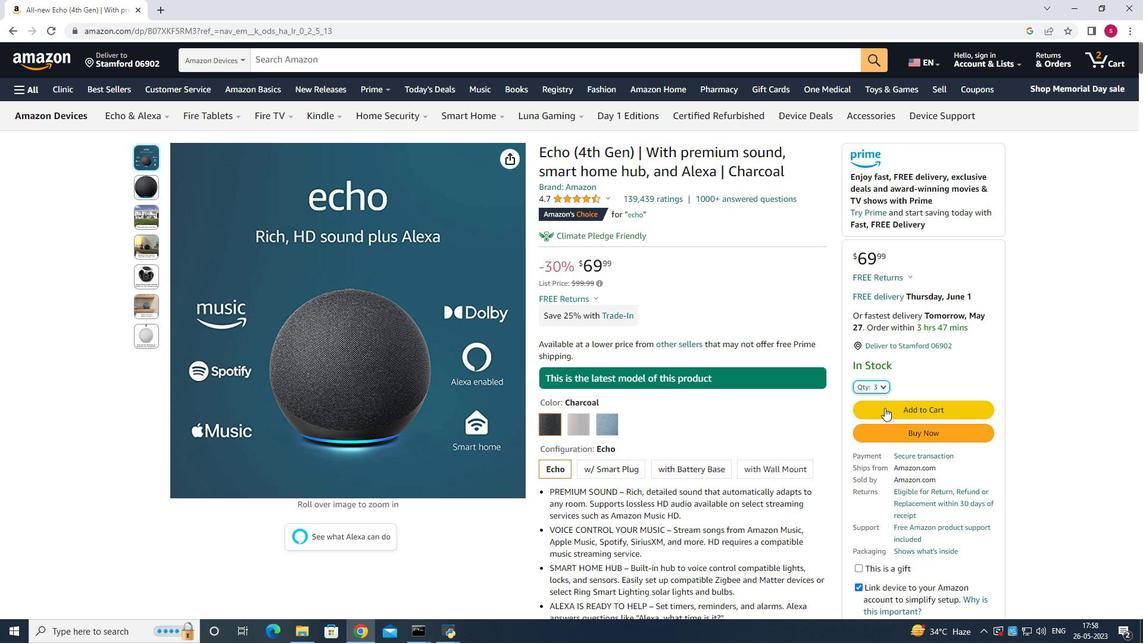 
Action: Mouse moved to (929, 292)
Screenshot: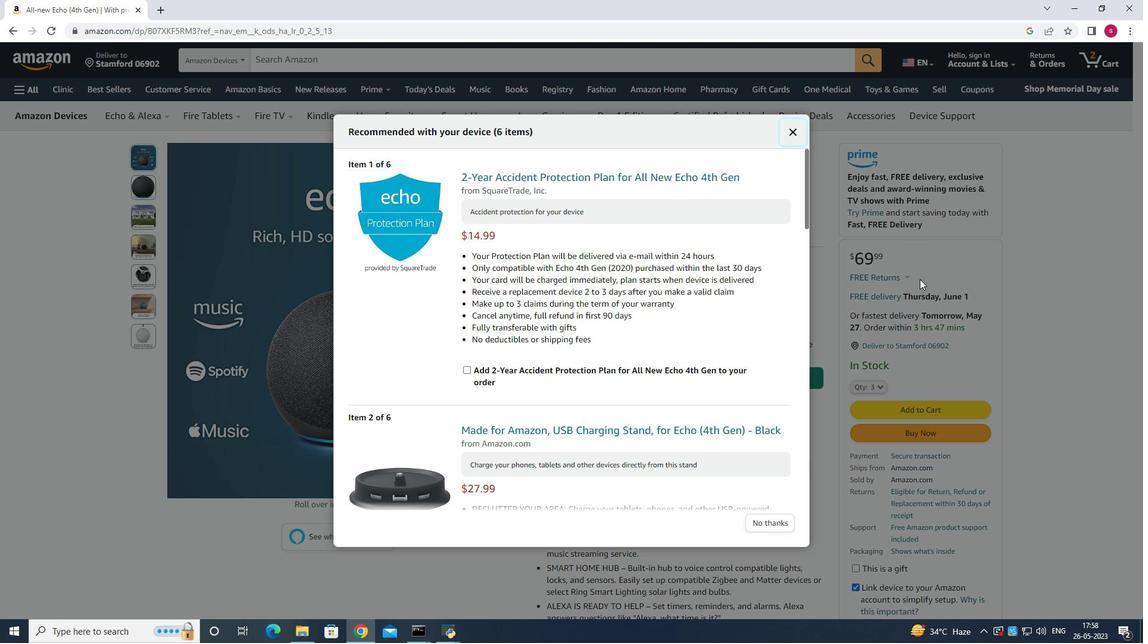 
Action: Mouse pressed left at (929, 292)
Screenshot: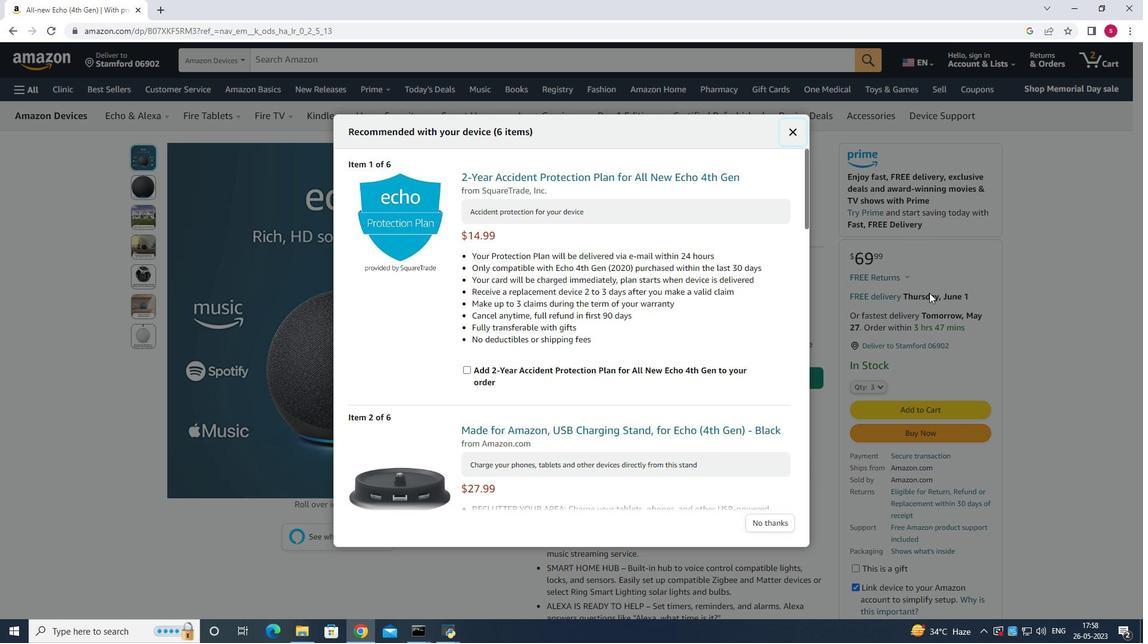 
Action: Mouse moved to (883, 407)
Screenshot: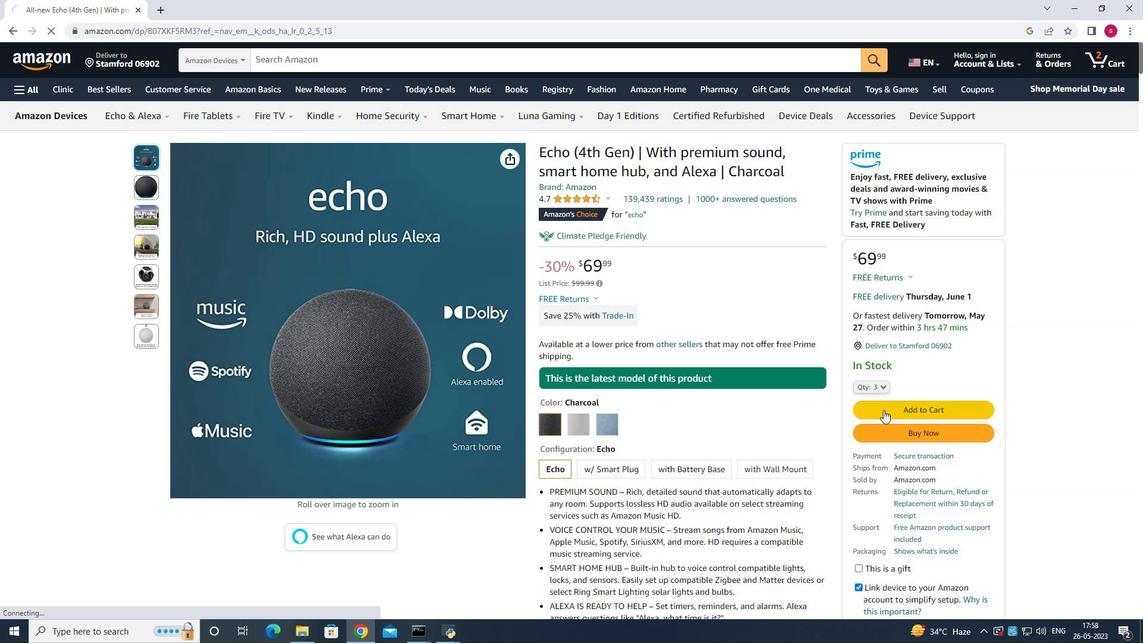 
Action: Mouse pressed left at (883, 407)
Screenshot: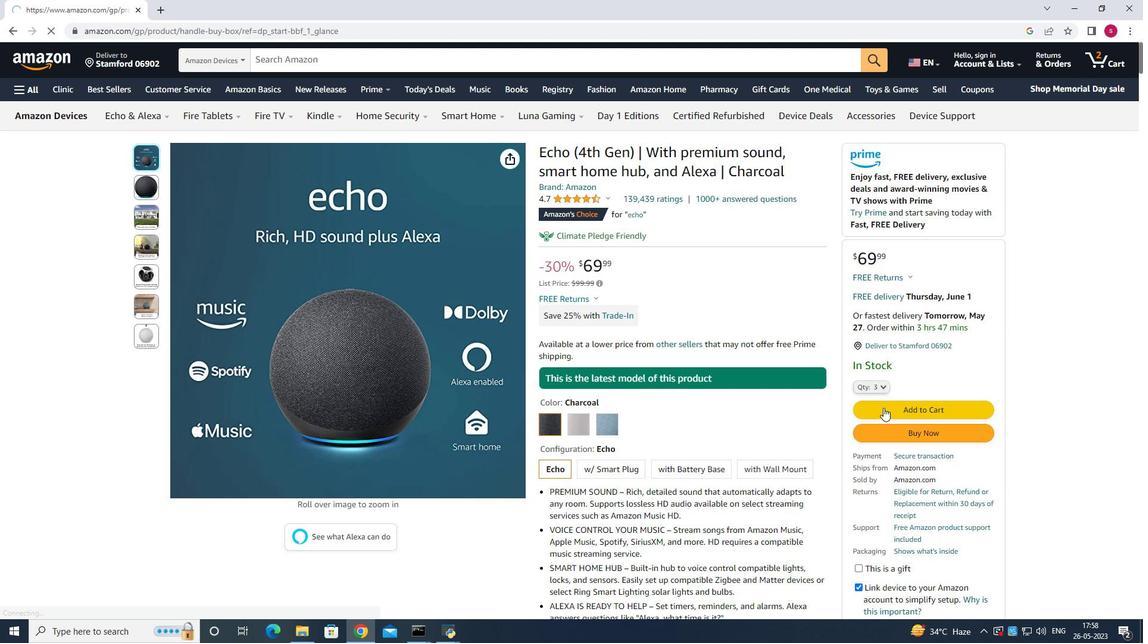 
Action: Mouse moved to (806, 154)
Screenshot: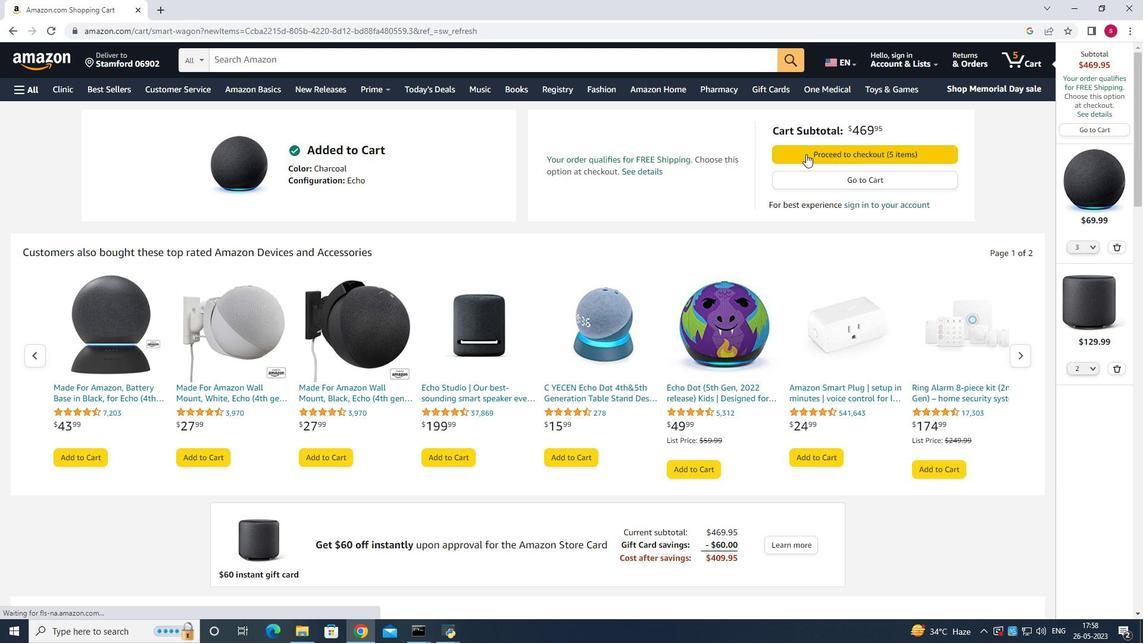 
Action: Mouse pressed left at (806, 154)
Screenshot: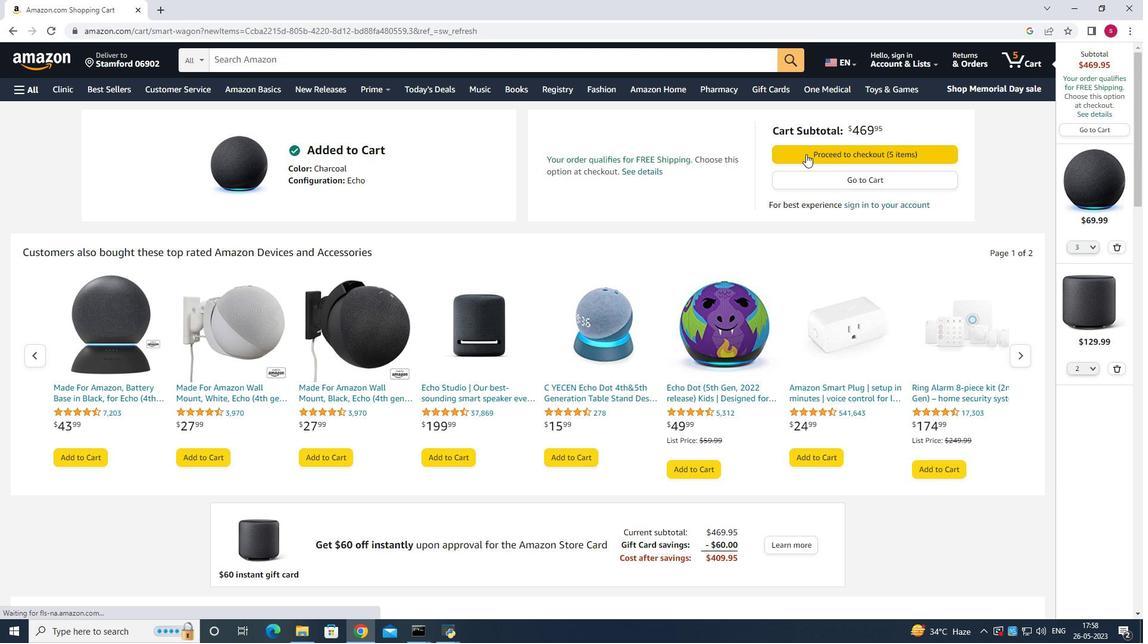 
Action: Mouse moved to (645, 126)
Screenshot: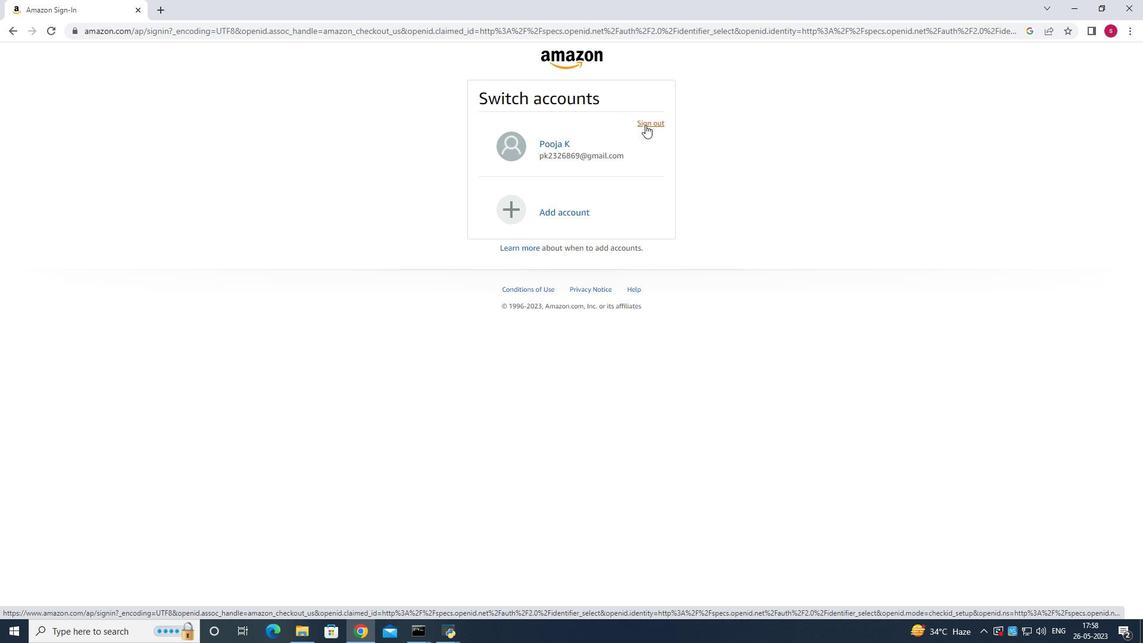 
Action: Mouse pressed left at (645, 126)
Screenshot: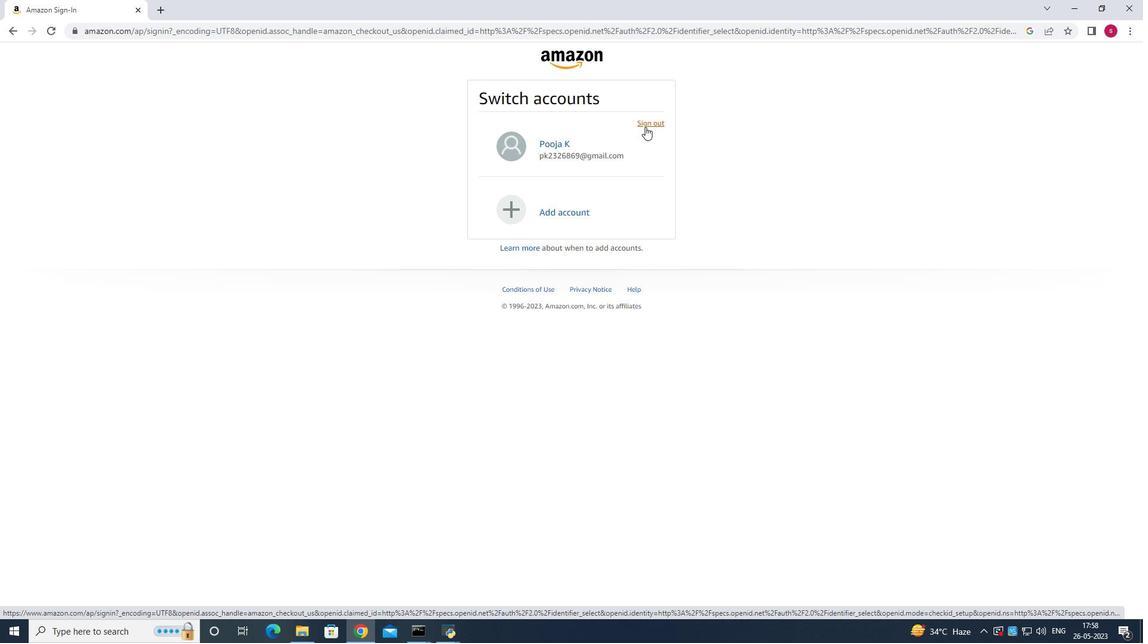 
Action: Mouse moved to (630, 145)
Screenshot: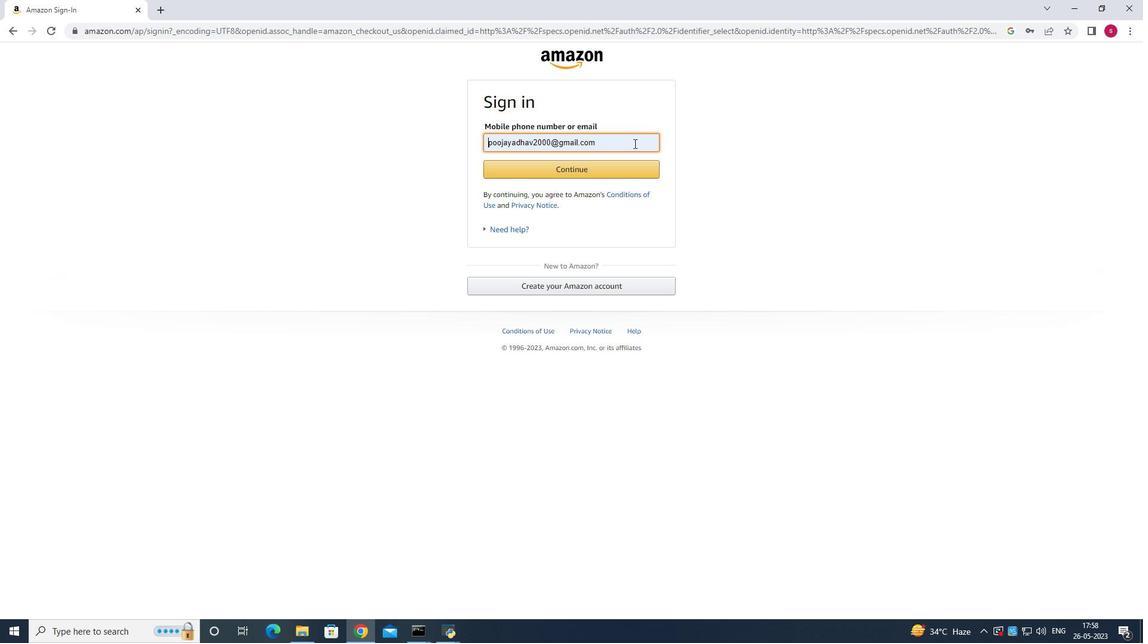 
Action: Mouse pressed left at (630, 145)
Screenshot: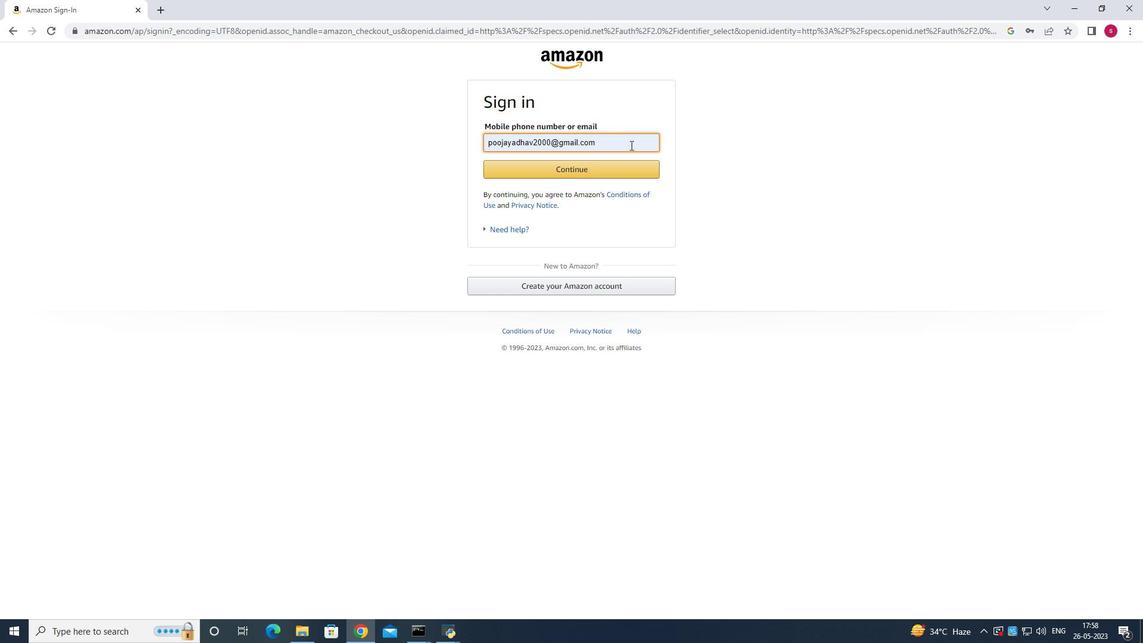 
Action: Key pressed <Key.backspace><Key.backspace><Key.backspace><Key.backspace><Key.backspace><Key.backspace><Key.backspace><Key.backspace><Key.backspace><Key.backspace><Key.backspace><Key.backspace><Key.backspace><Key.backspace><Key.backspace><Key.backspace><Key.backspace><Key.backspace><Key.backspace><Key.backspace><Key.backspace><Key.backspace><Key.backspace><Key.backspace><Key.backspace><Key.backspace><Key.backspace><Key.backspace><Key.backspace><Key.backspace><Key.backspace><Key.backspace><Key.backspace><Key.backspace><Key.backspace><Key.backspace><Key.backspace><Key.backspace><Key.backspace><Key.backspace><Key.backspace><Key.backspace><Key.backspace><Key.backspace><Key.backspace><Key.backspace><Key.backspace><Key.backspace><Key.backspace><Key.backspace><Key.backspace><Key.backspace><Key.backspace><Key.backspace><Key.backspace><Key.backspace><Key.backspace><Key.esc>
Screenshot: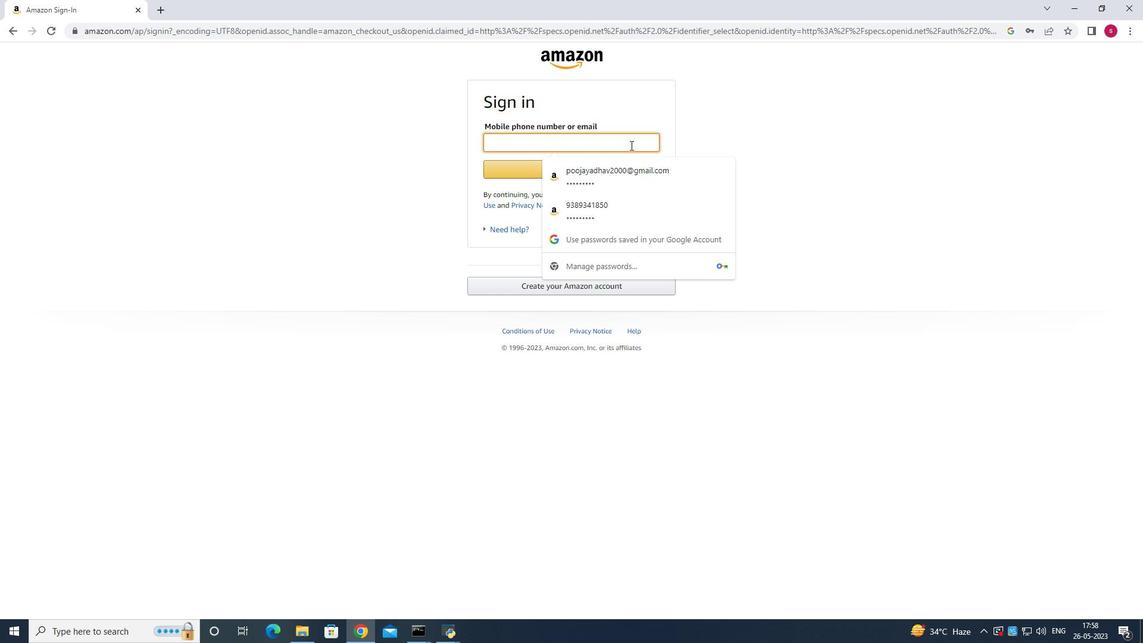 
Action: Mouse moved to (555, 157)
Screenshot: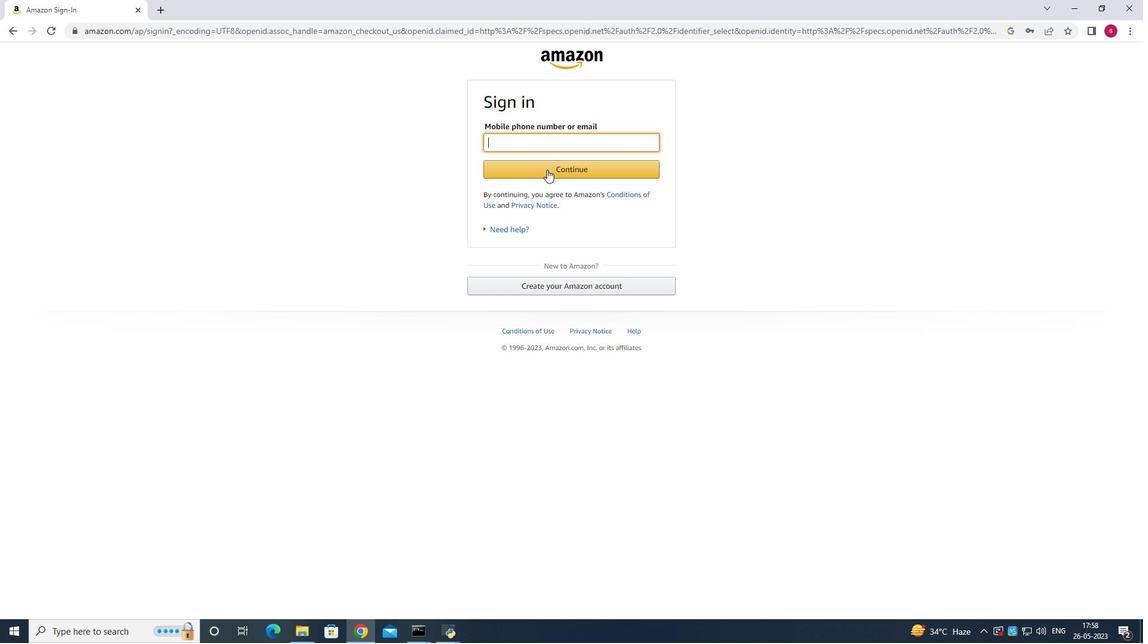 
Action: Mouse pressed left at (555, 157)
Screenshot: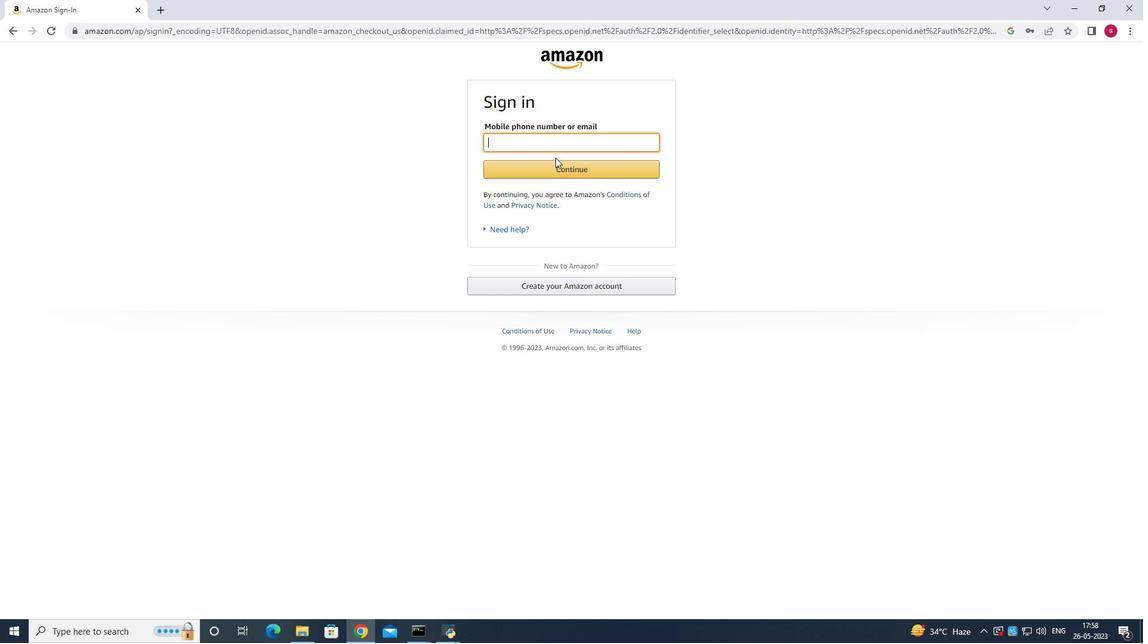 
Action: Mouse moved to (556, 164)
Screenshot: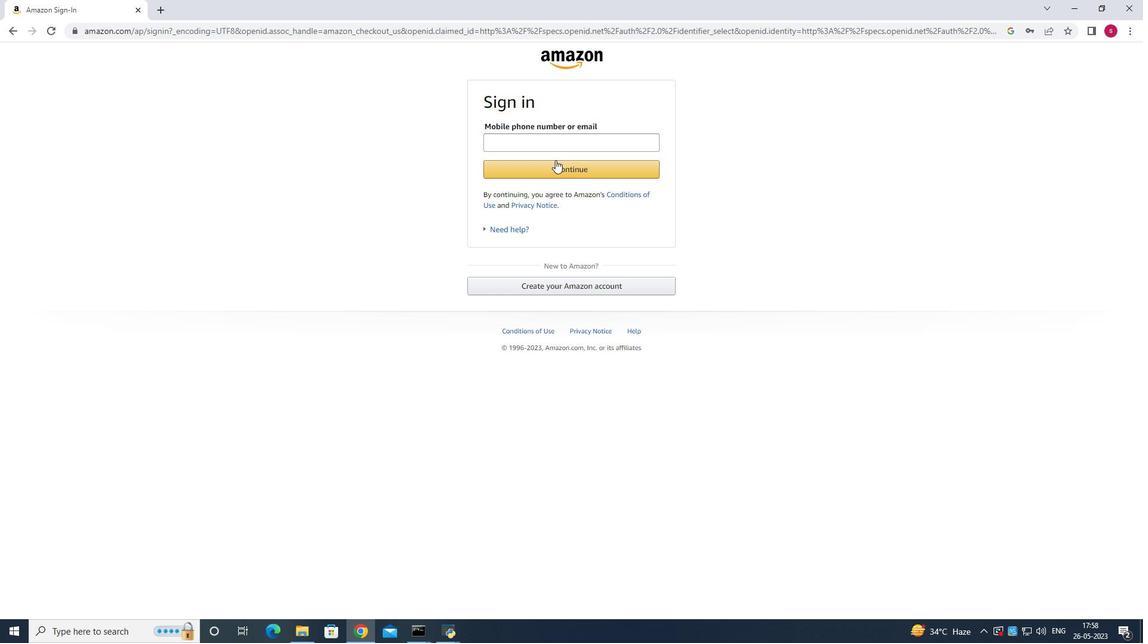 
Action: Mouse pressed left at (556, 164)
Screenshot: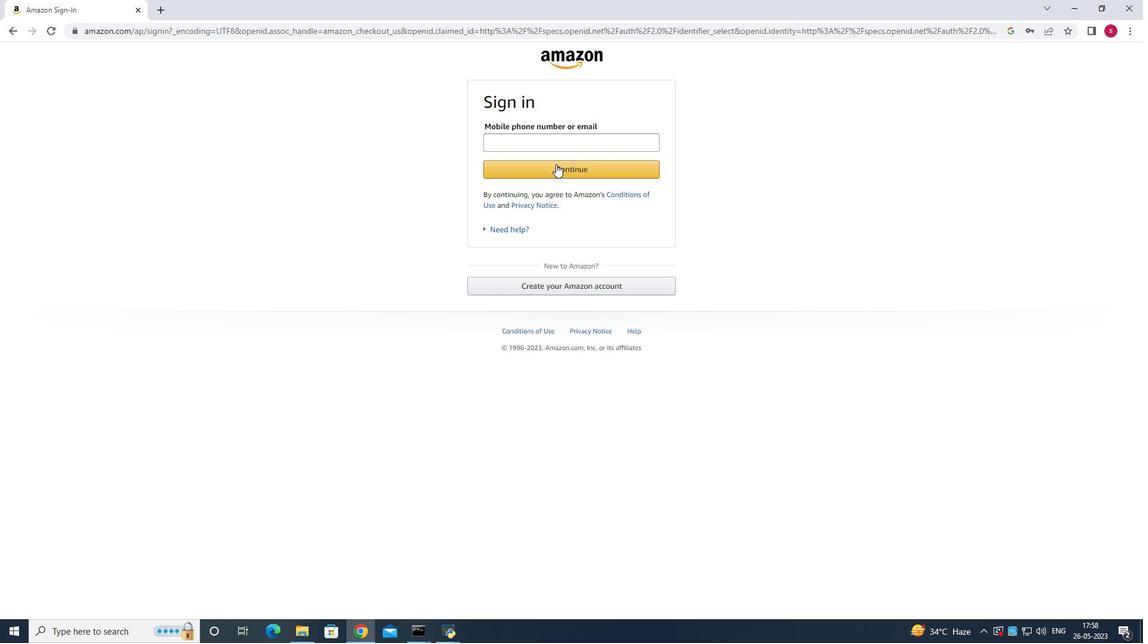 
Action: Mouse moved to (550, 135)
Screenshot: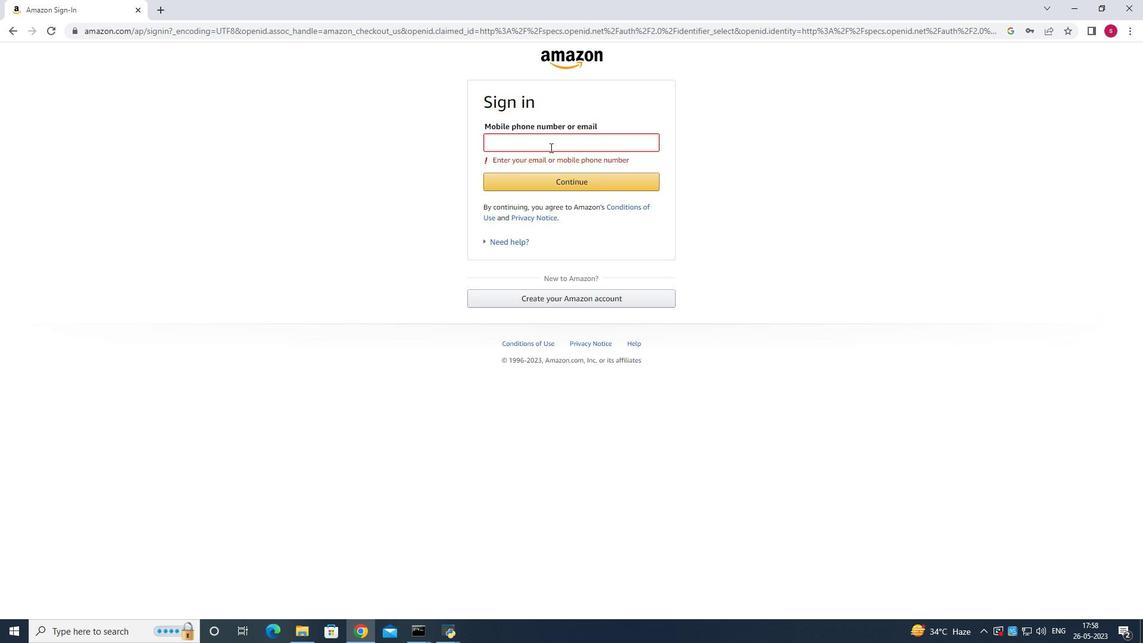 
Action: Mouse pressed left at (550, 135)
Screenshot: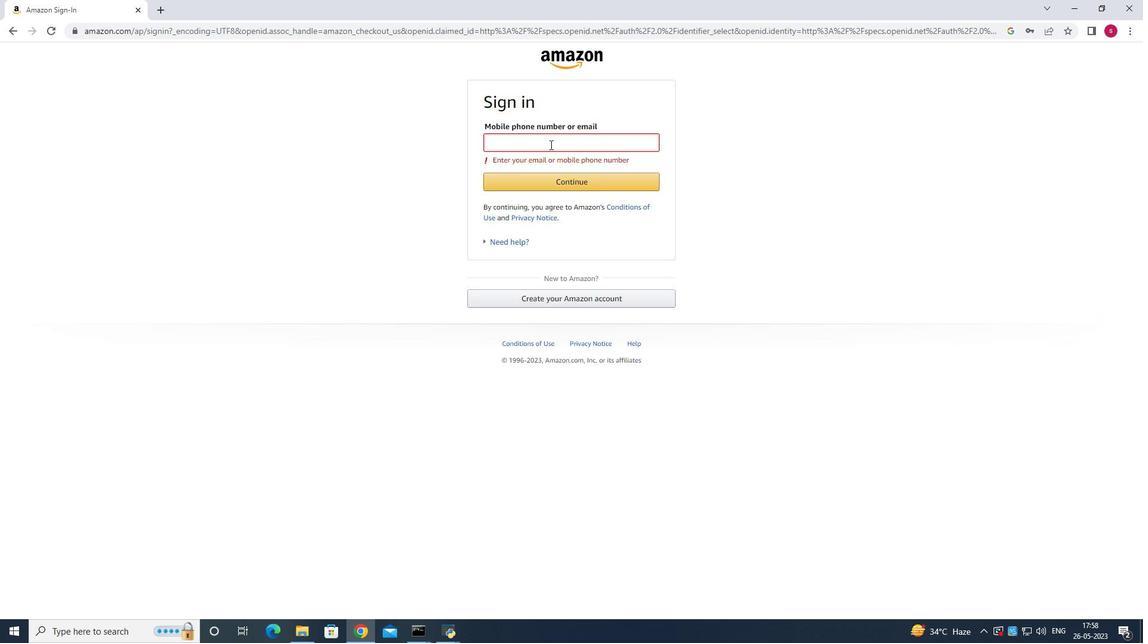 
Action: Key pressed a<Key.shift>lexa2000<Key.shift>@gmail.com<Key.enter>
Screenshot: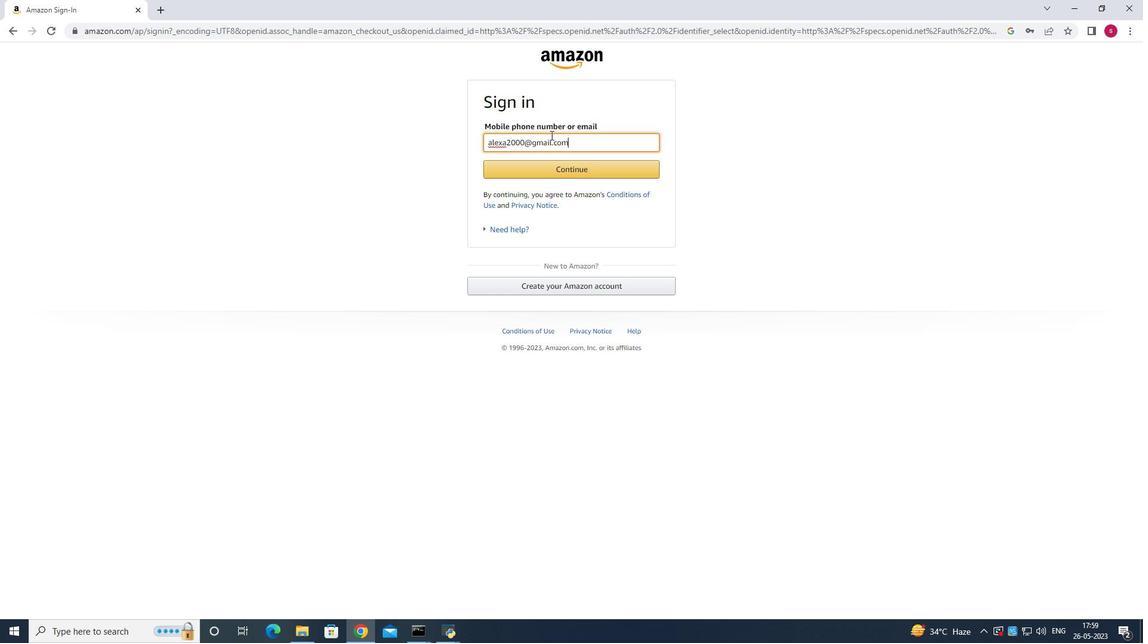 
Action: Mouse moved to (582, 194)
Screenshot: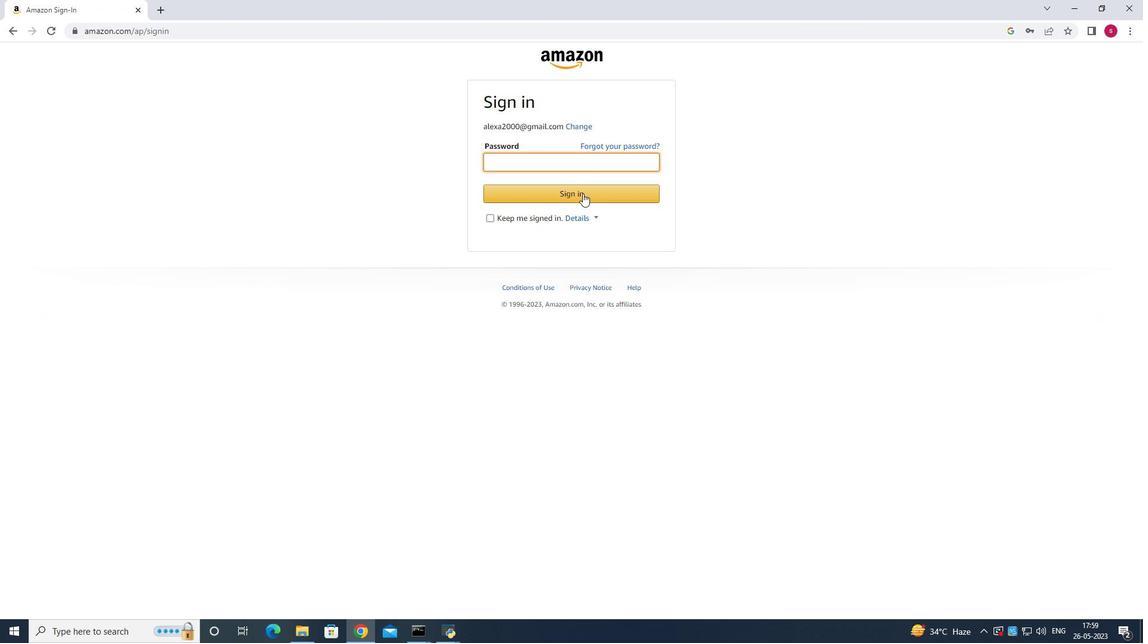 
Action: Key pressed 123654987
Screenshot: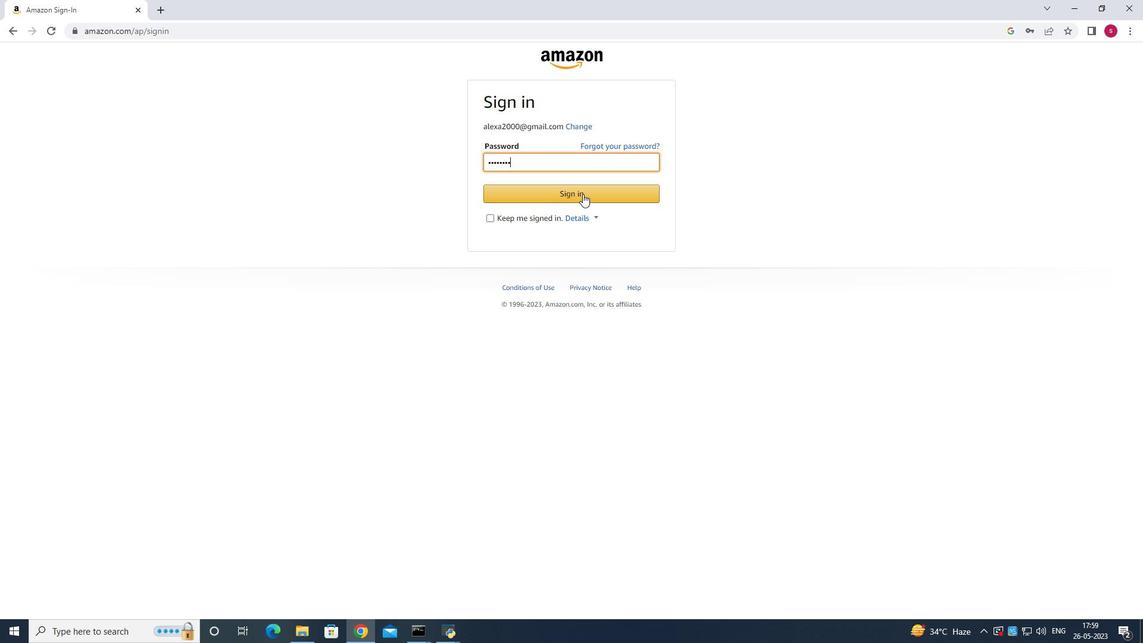 
Action: Mouse pressed left at (582, 194)
Screenshot: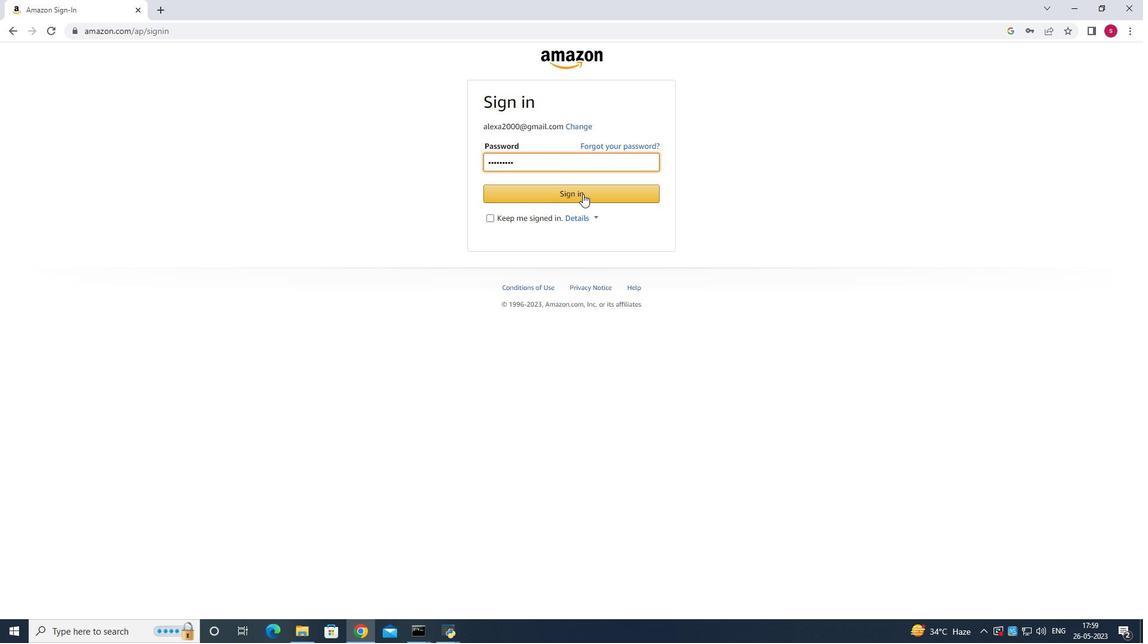 
Action: Mouse moved to (572, 238)
Screenshot: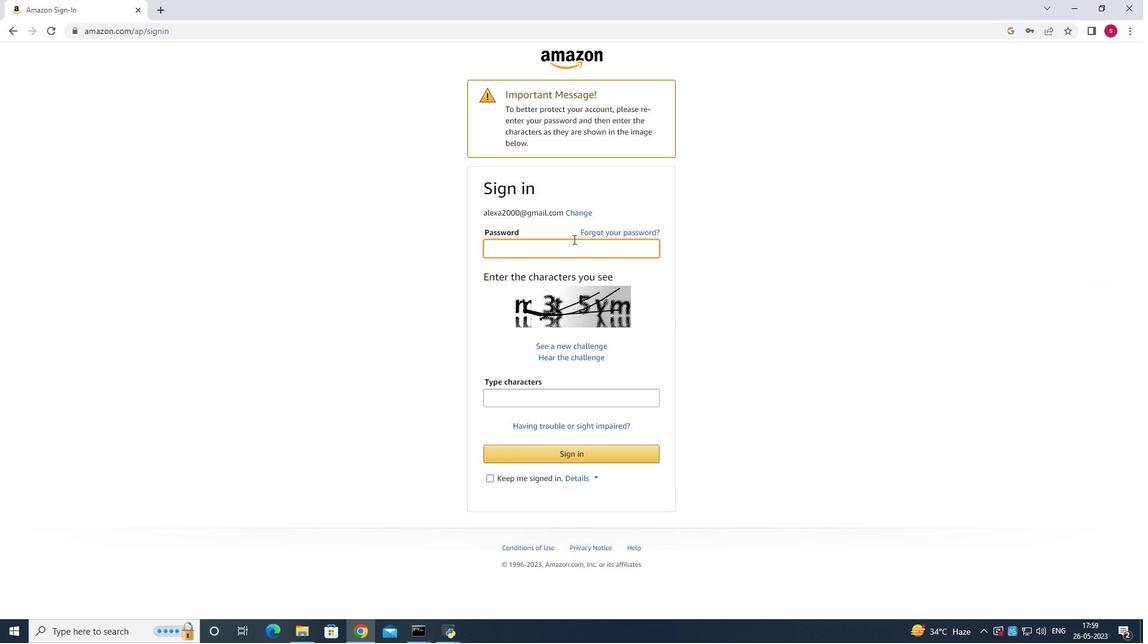 
Action: Key pressed 1
Screenshot: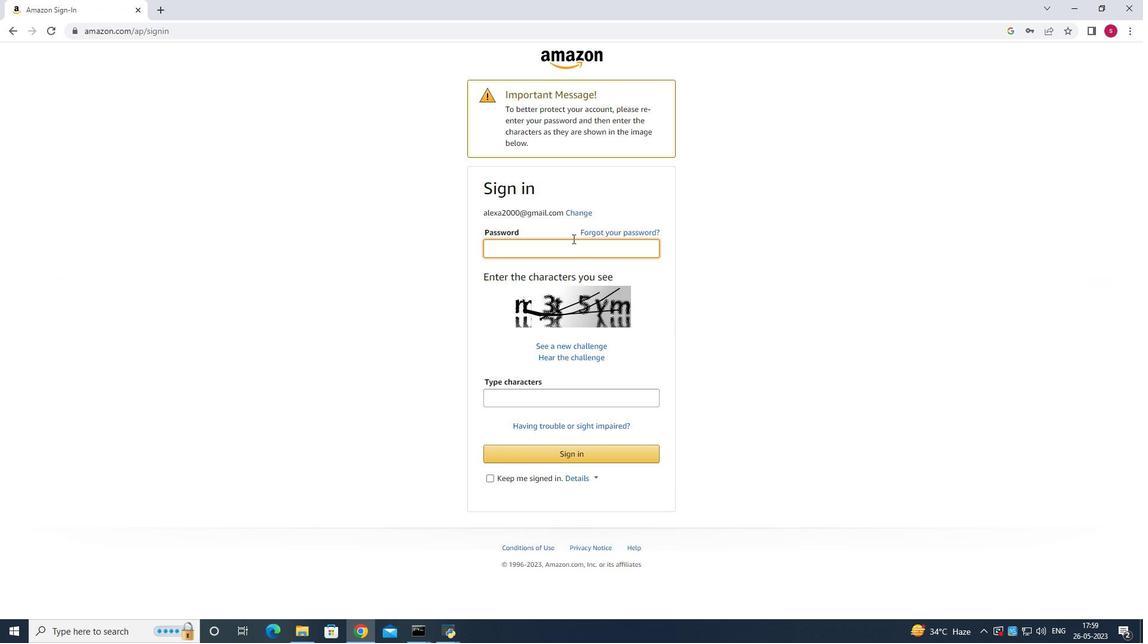 
Action: Mouse moved to (572, 237)
Screenshot: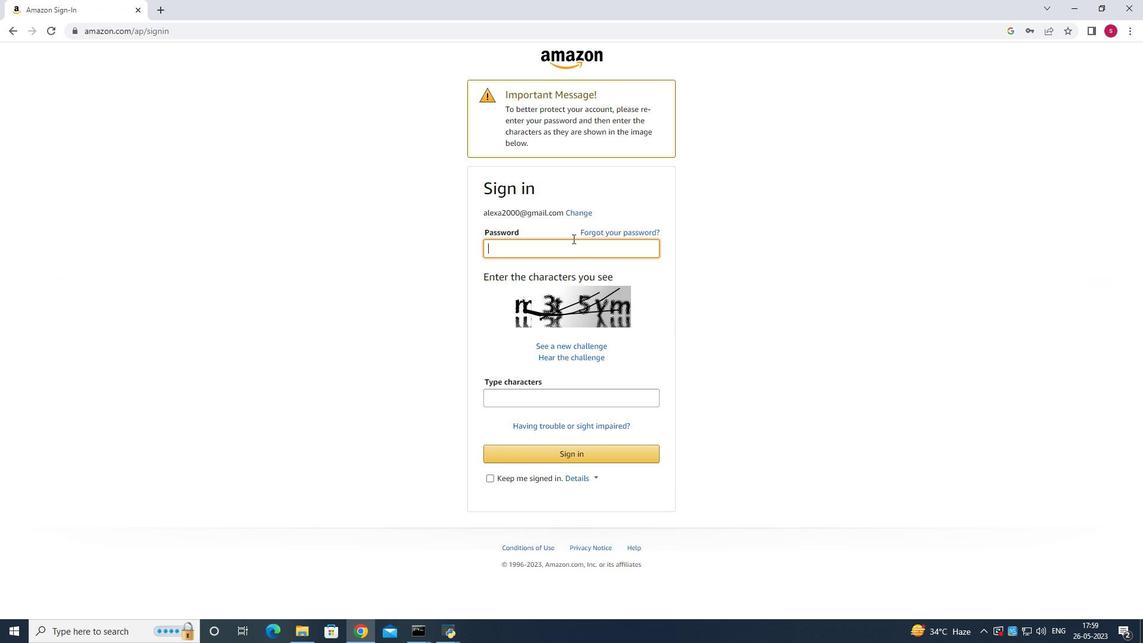 
Action: Key pressed 2
Screenshot: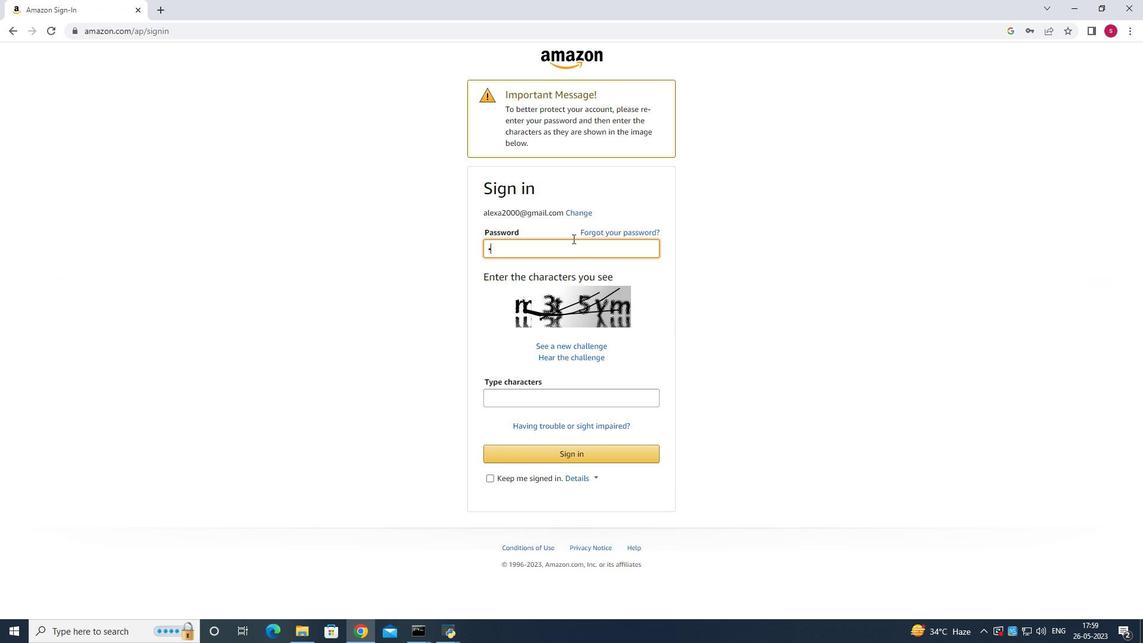 
Action: Mouse moved to (571, 237)
Screenshot: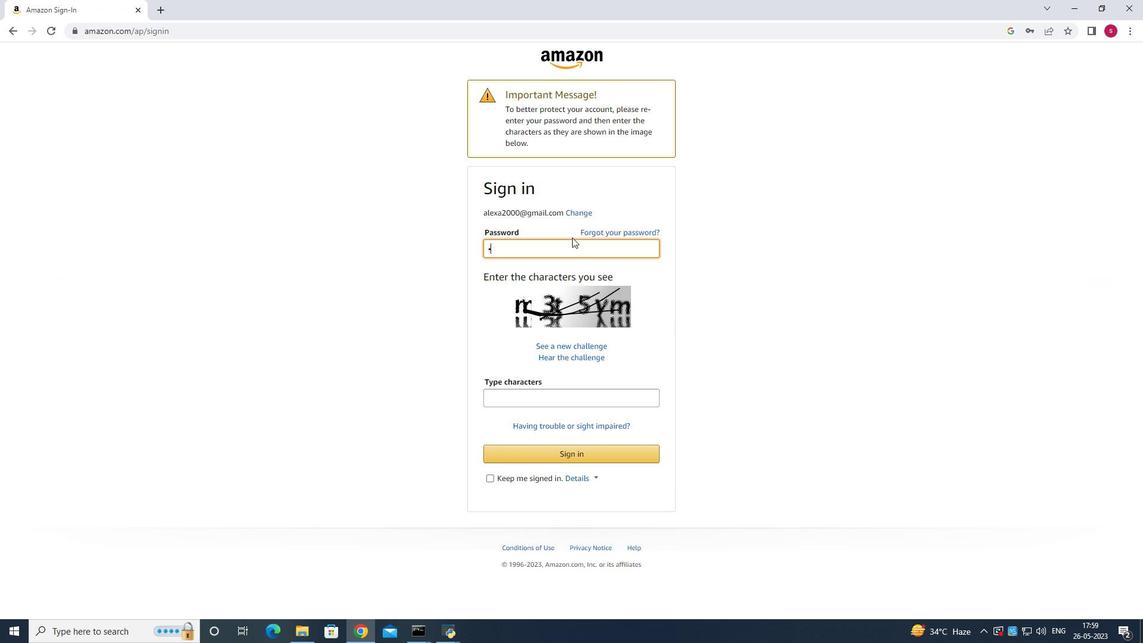 
Action: Key pressed 365
Screenshot: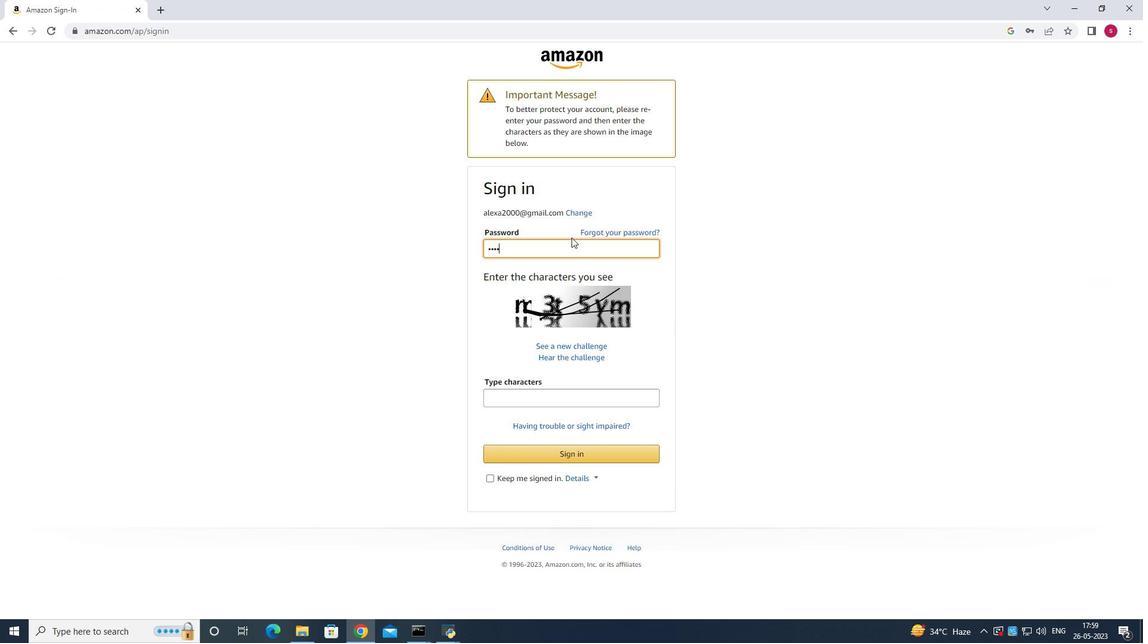 
Action: Mouse moved to (570, 237)
Screenshot: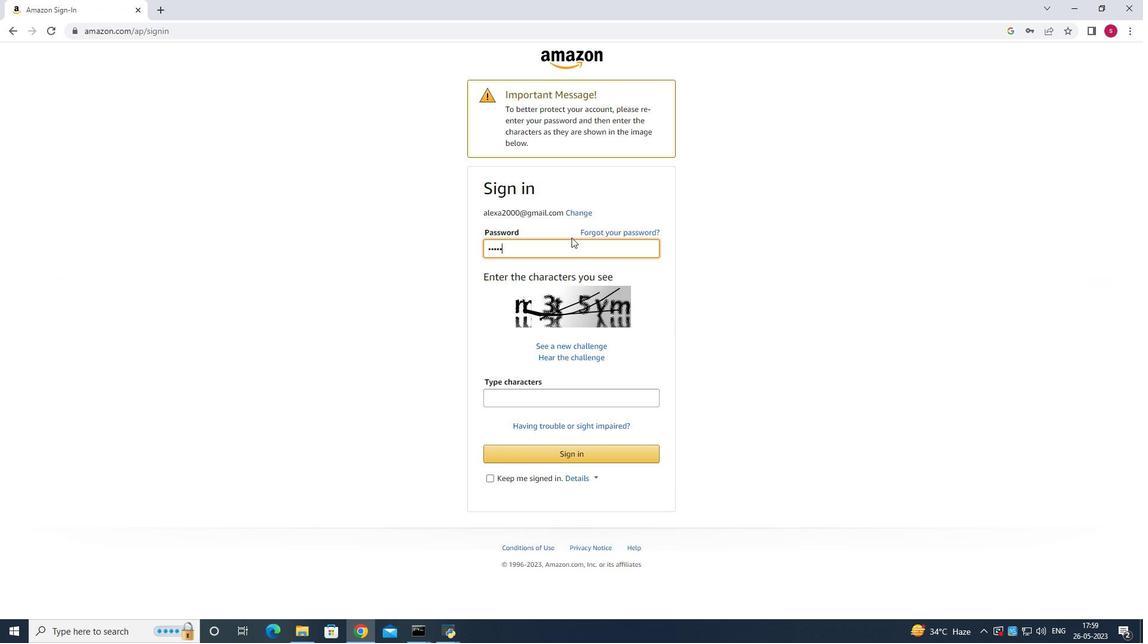 
Action: Key pressed 4
Screenshot: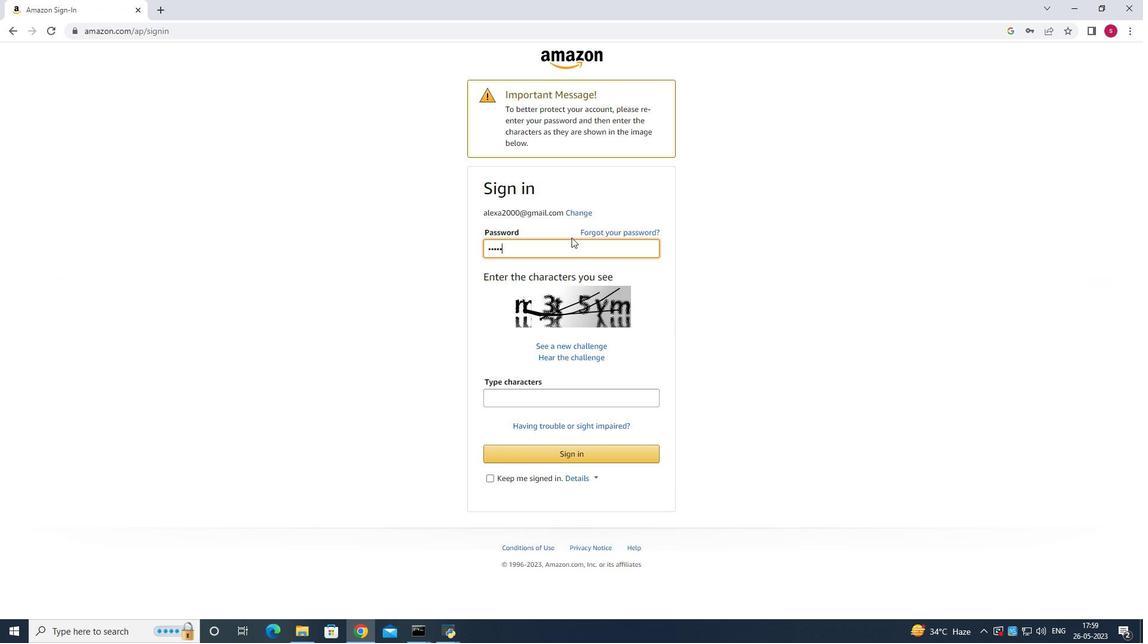 
Action: Mouse moved to (569, 237)
Screenshot: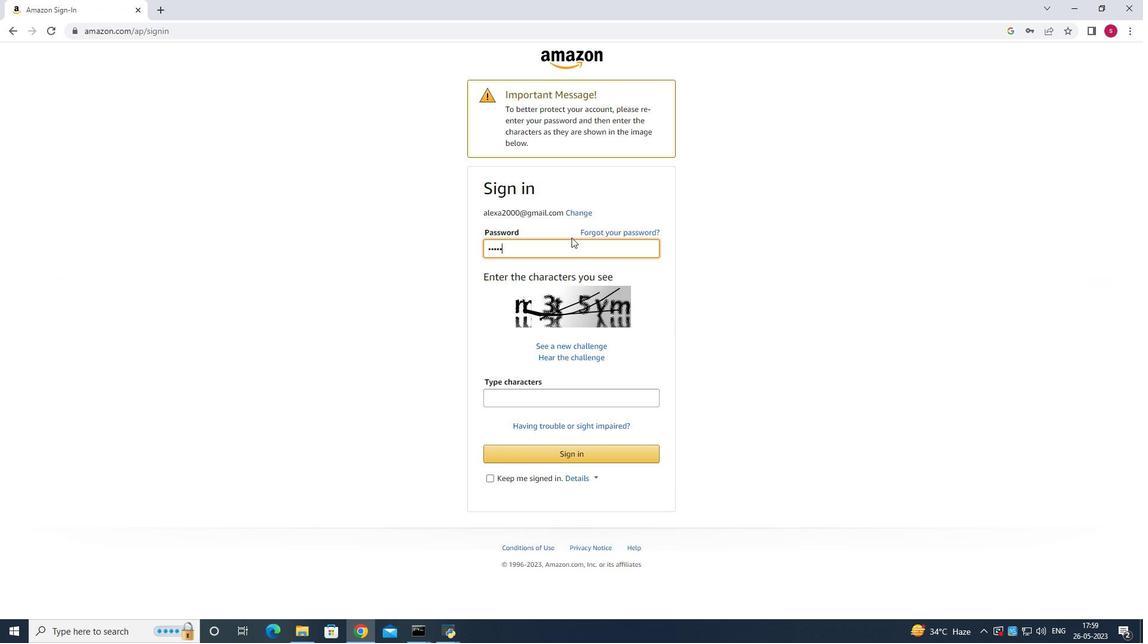 
Action: Key pressed 98
Screenshot: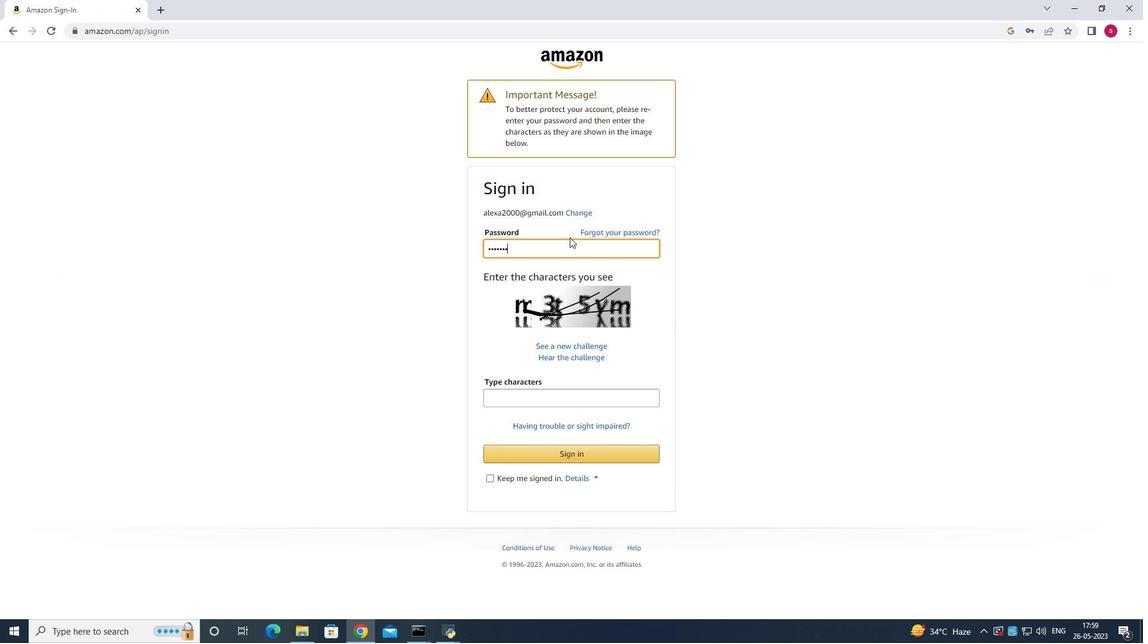 
Action: Mouse moved to (569, 237)
Screenshot: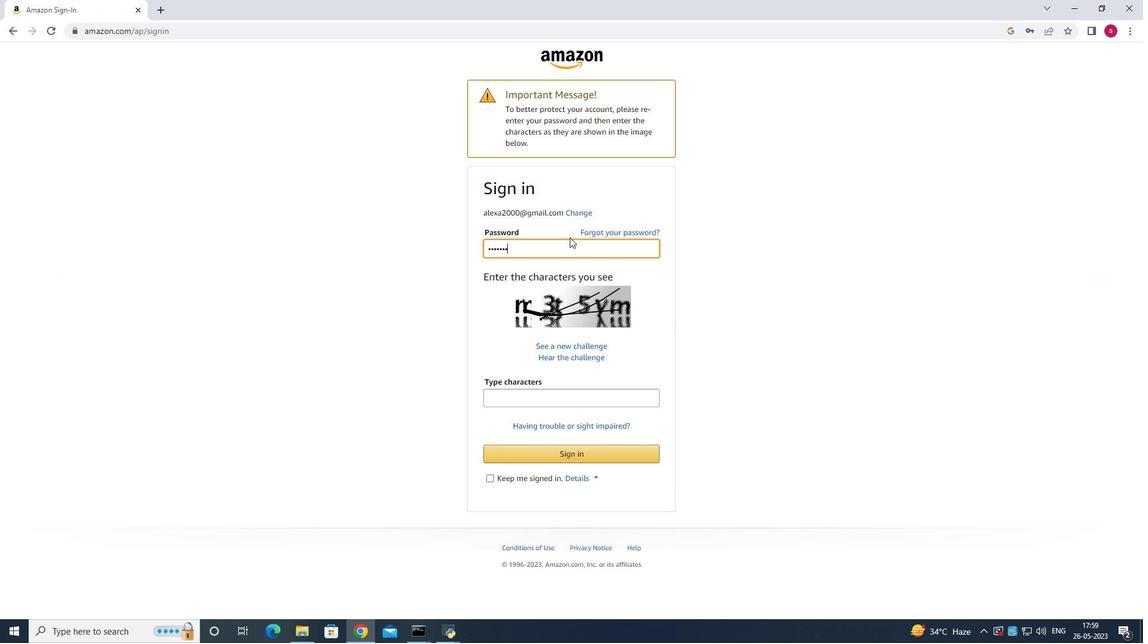 
Action: Key pressed 7
Screenshot: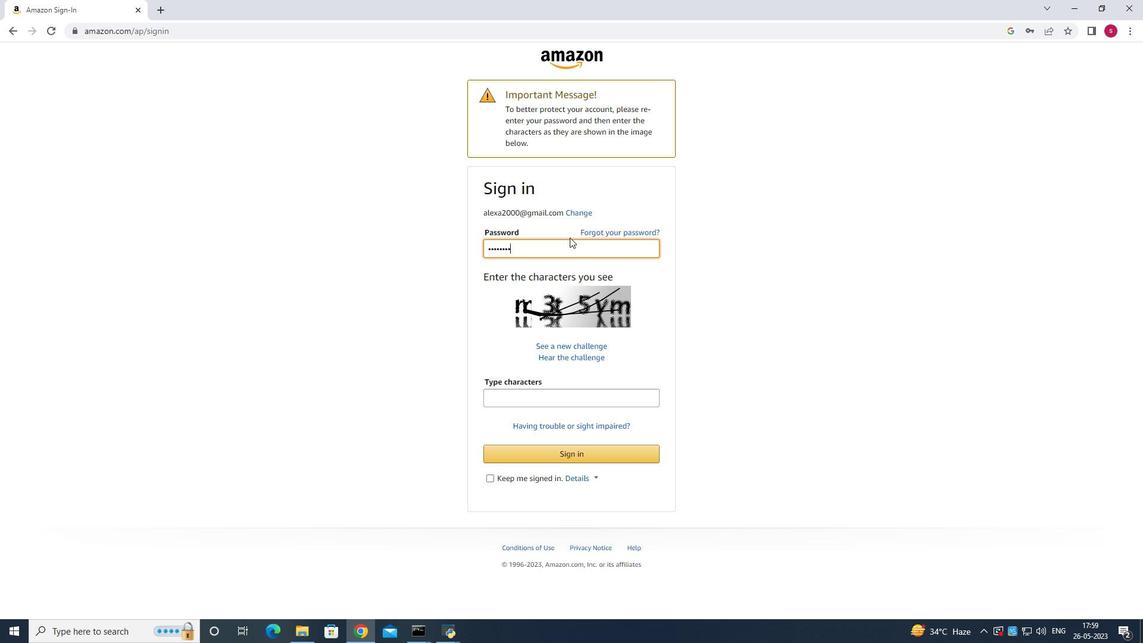 
Action: Mouse moved to (546, 387)
Screenshot: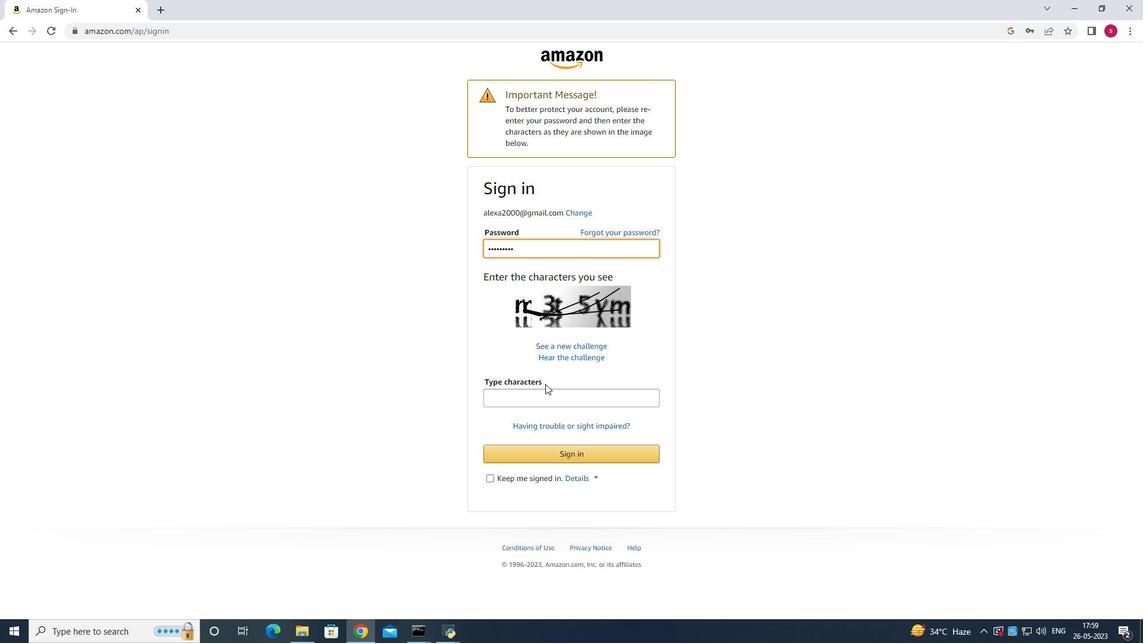 
Action: Mouse pressed left at (546, 387)
Screenshot: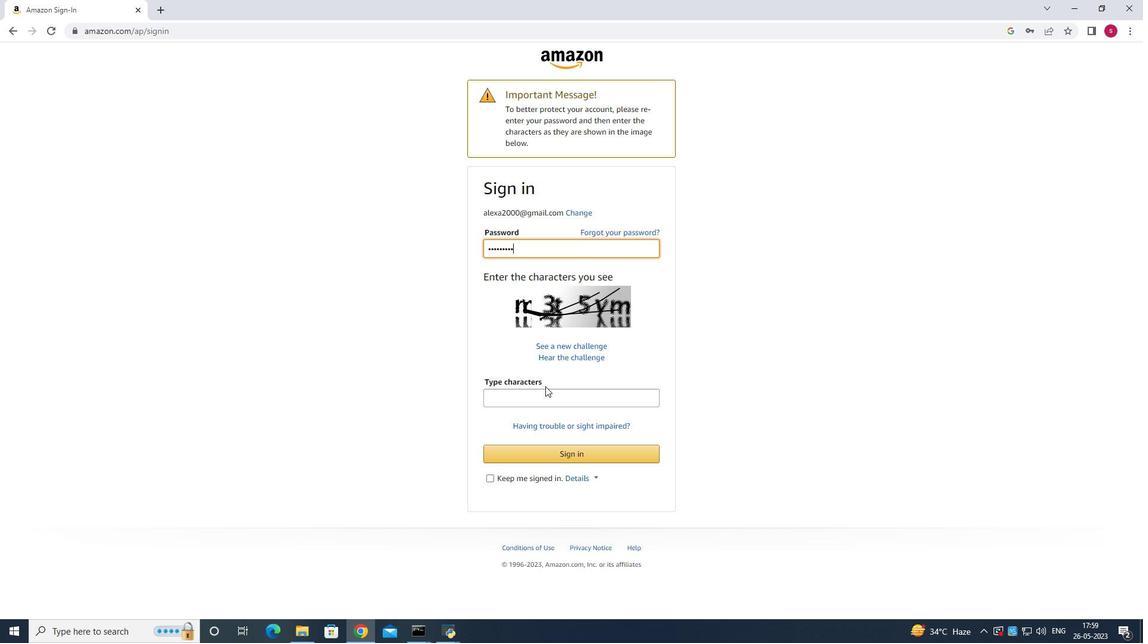 
Action: Mouse moved to (574, 458)
Screenshot: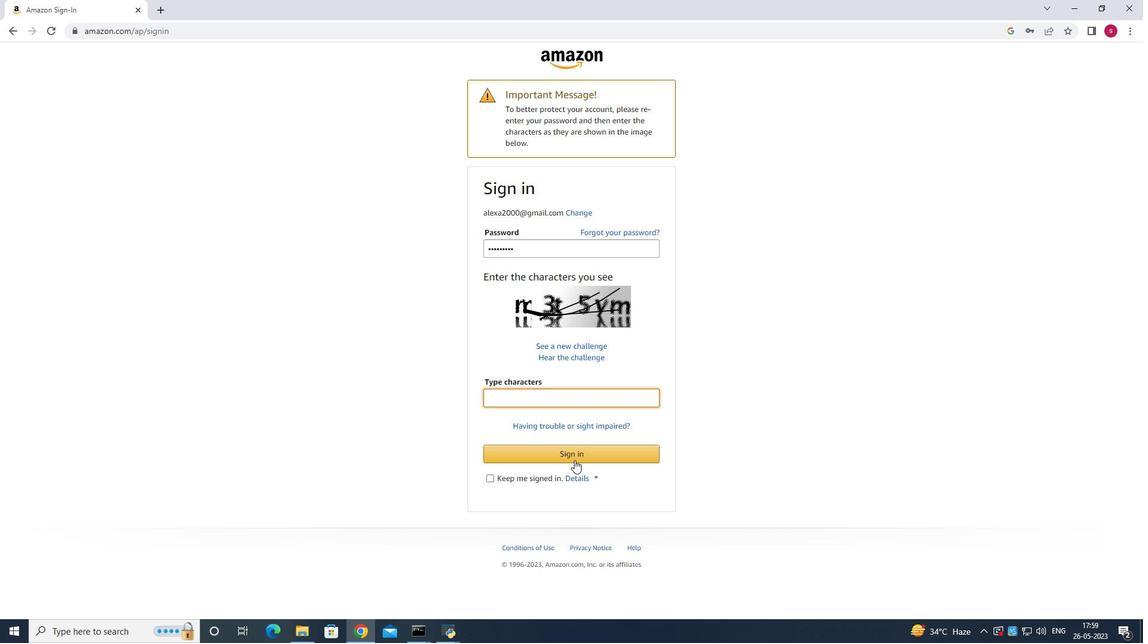 
Action: Mouse pressed left at (574, 458)
Screenshot: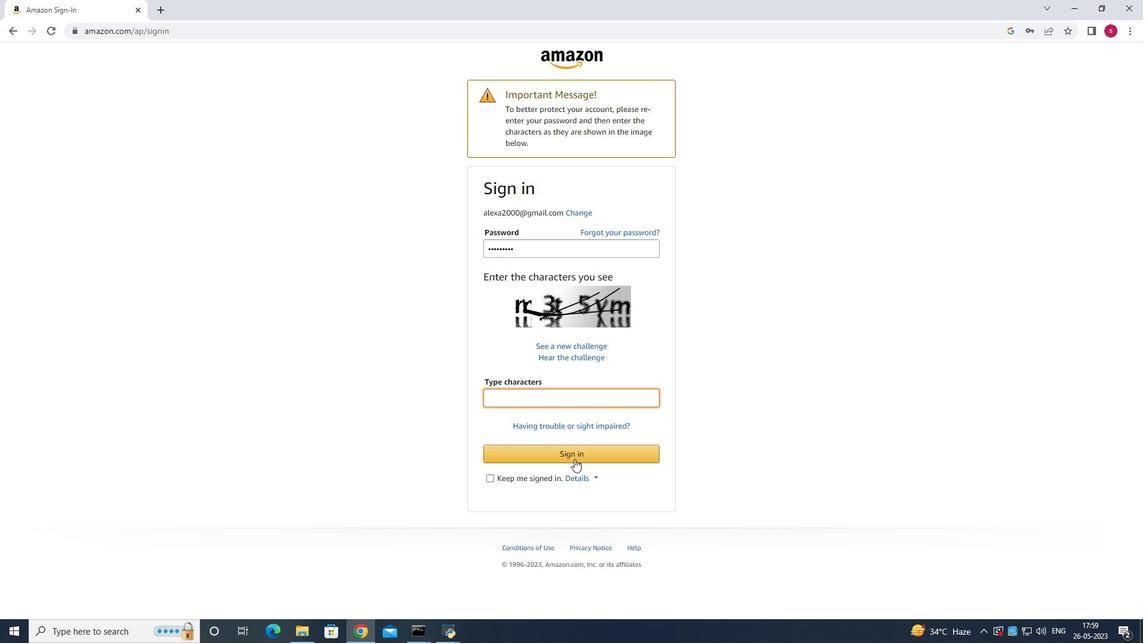 
Action: Mouse moved to (528, 319)
Screenshot: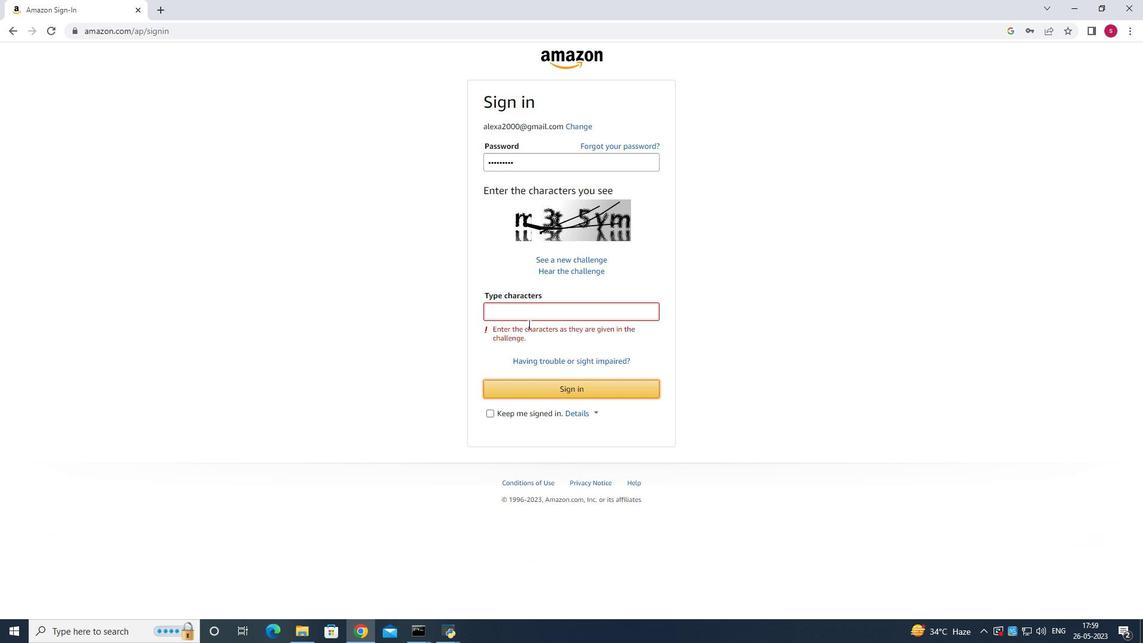 
Action: Mouse pressed left at (528, 319)
Screenshot: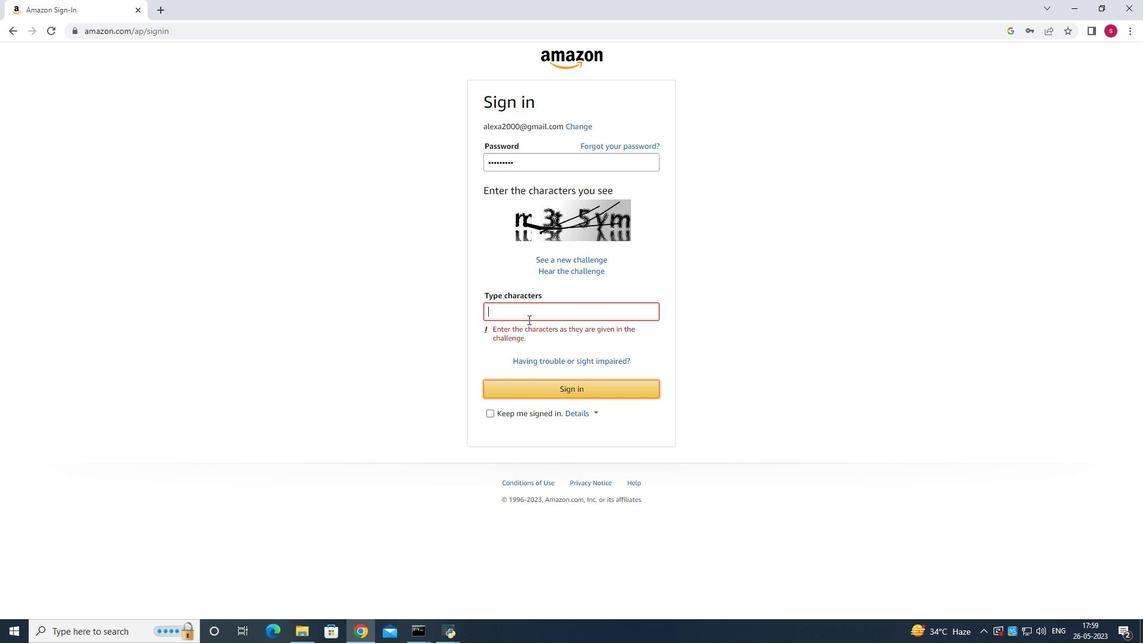 
Action: Key pressed 35ym
Screenshot: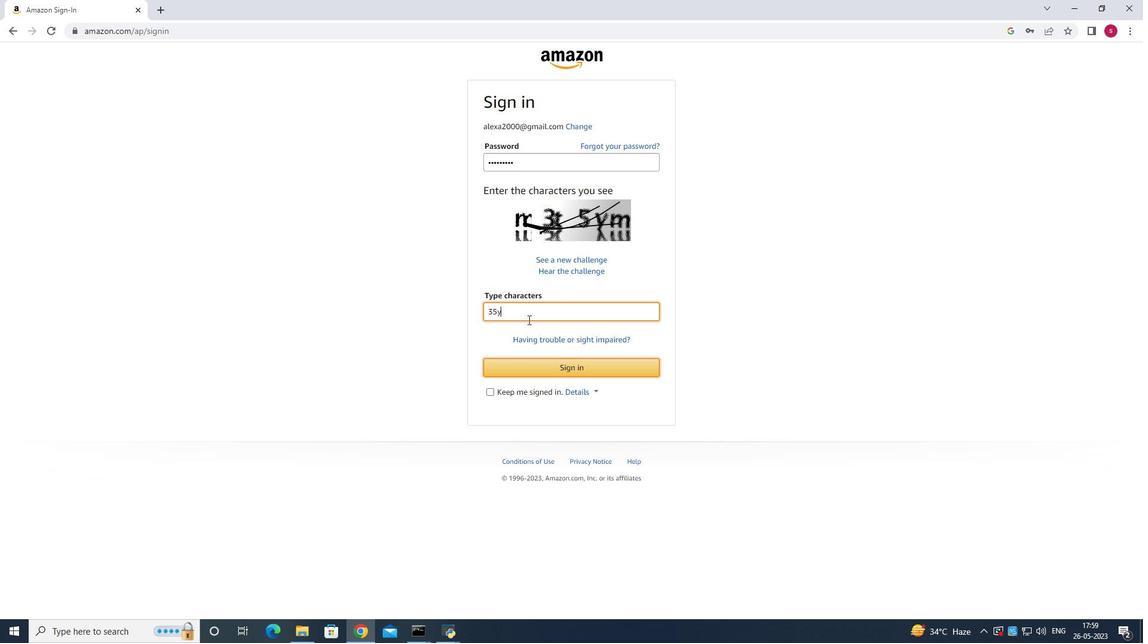 
Action: Mouse moved to (537, 359)
Screenshot: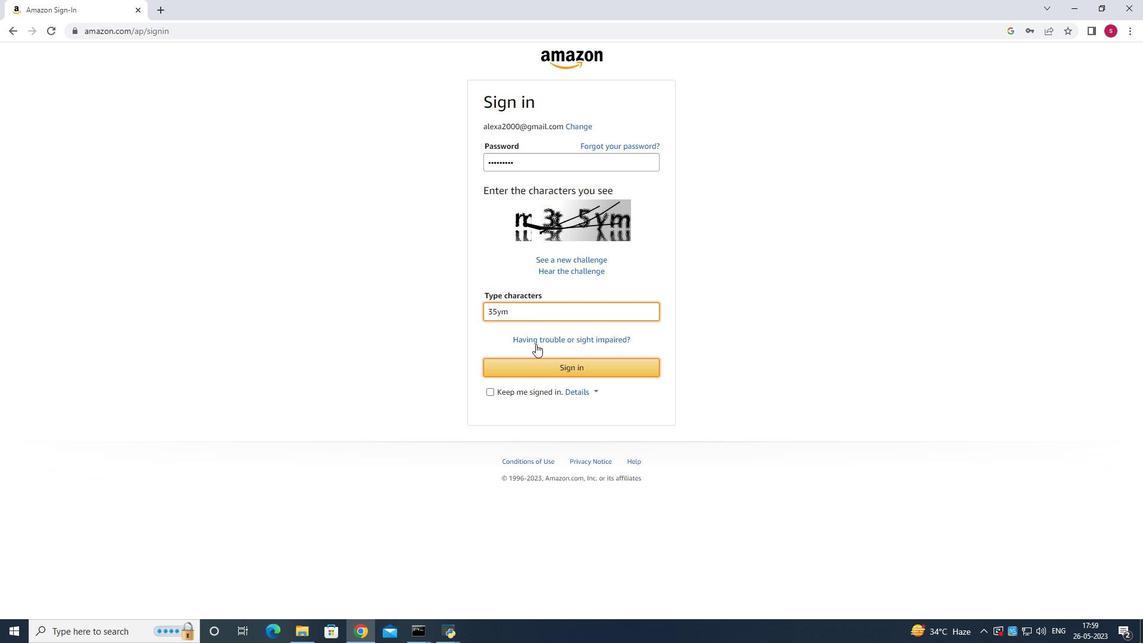 
Action: Mouse pressed left at (537, 359)
Screenshot: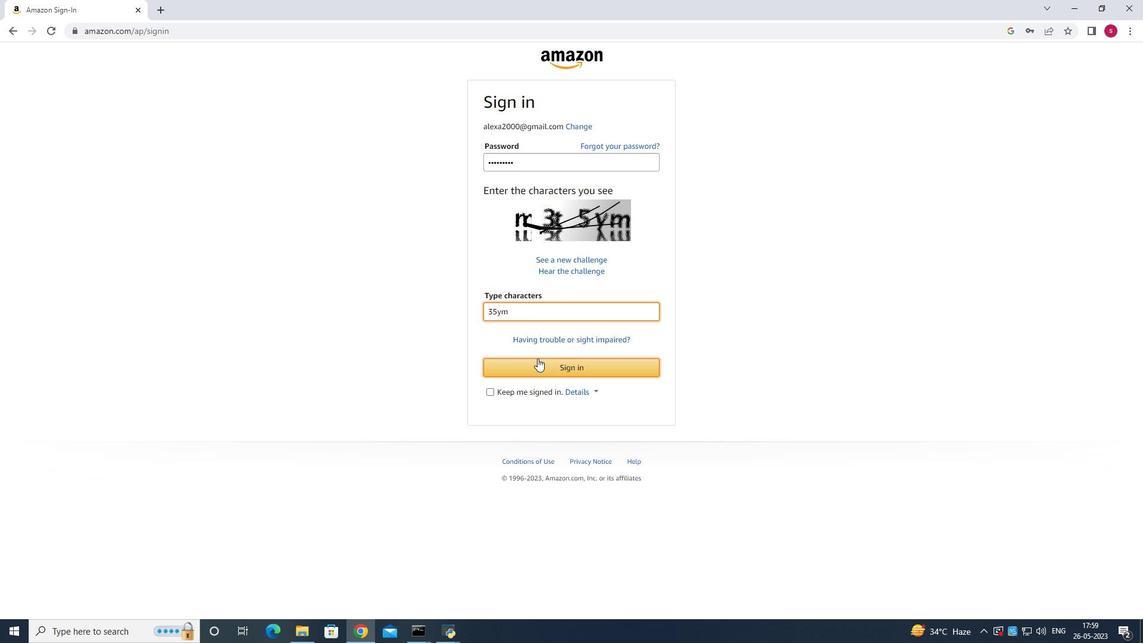 
Action: Mouse moved to (541, 234)
Screenshot: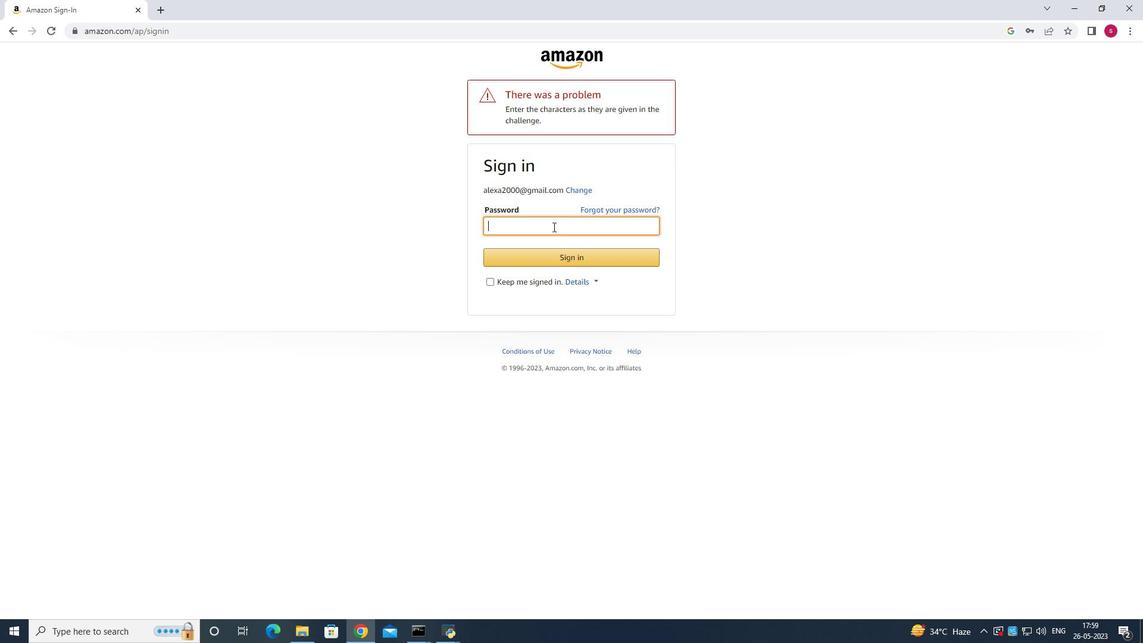 
Action: Key pressed 123654987
Screenshot: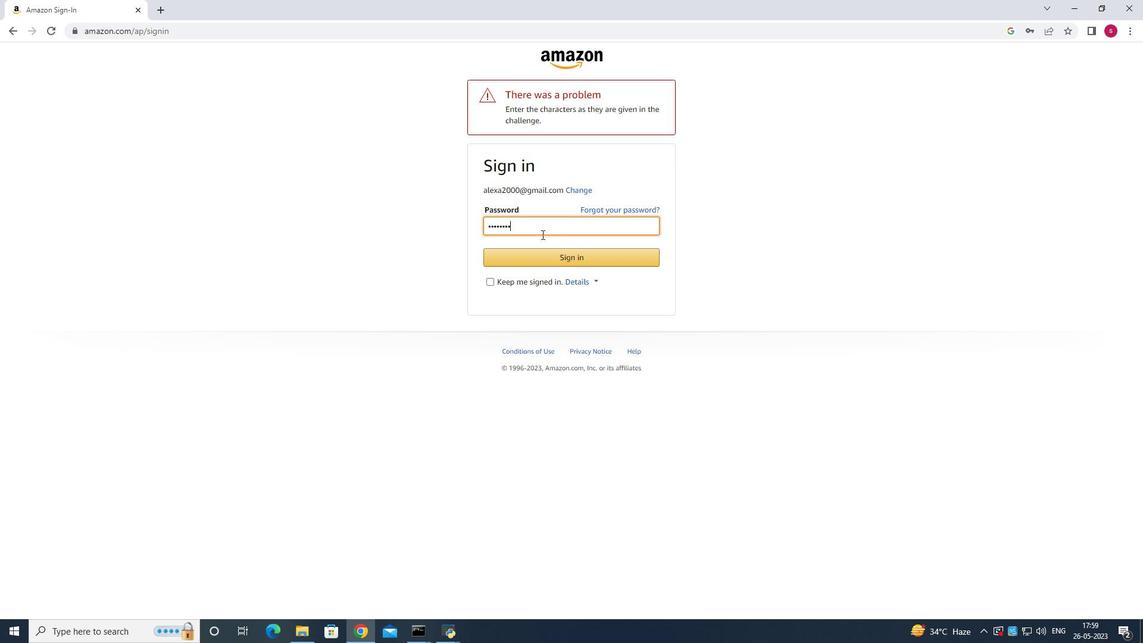 
Action: Mouse moved to (531, 268)
Screenshot: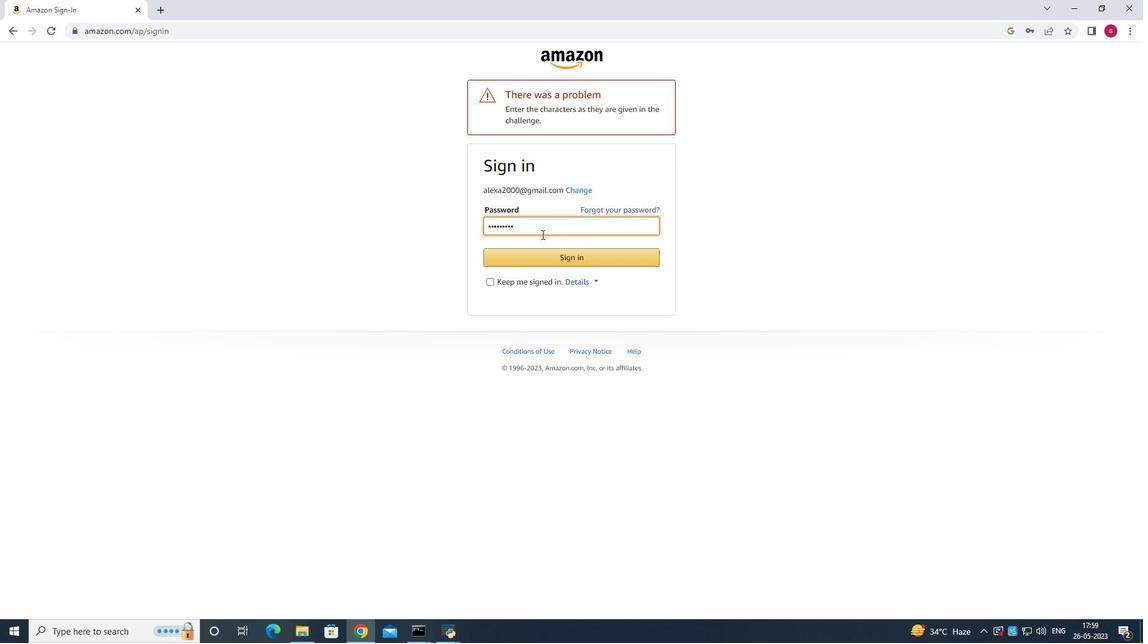 
Action: Mouse pressed left at (531, 268)
Screenshot: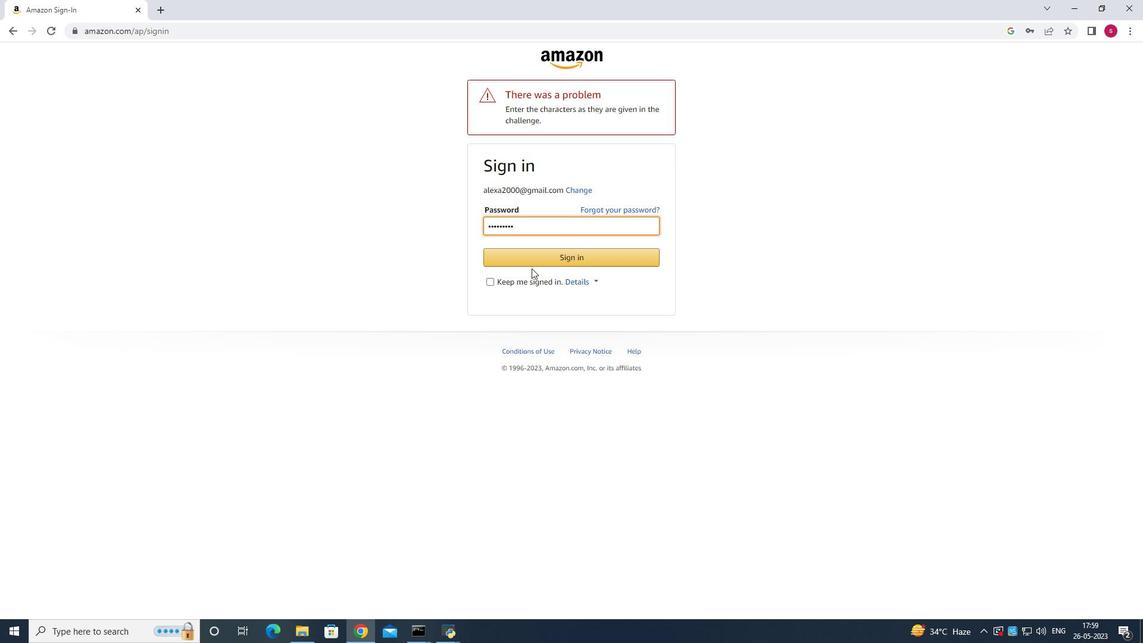
Action: Mouse moved to (532, 254)
Screenshot: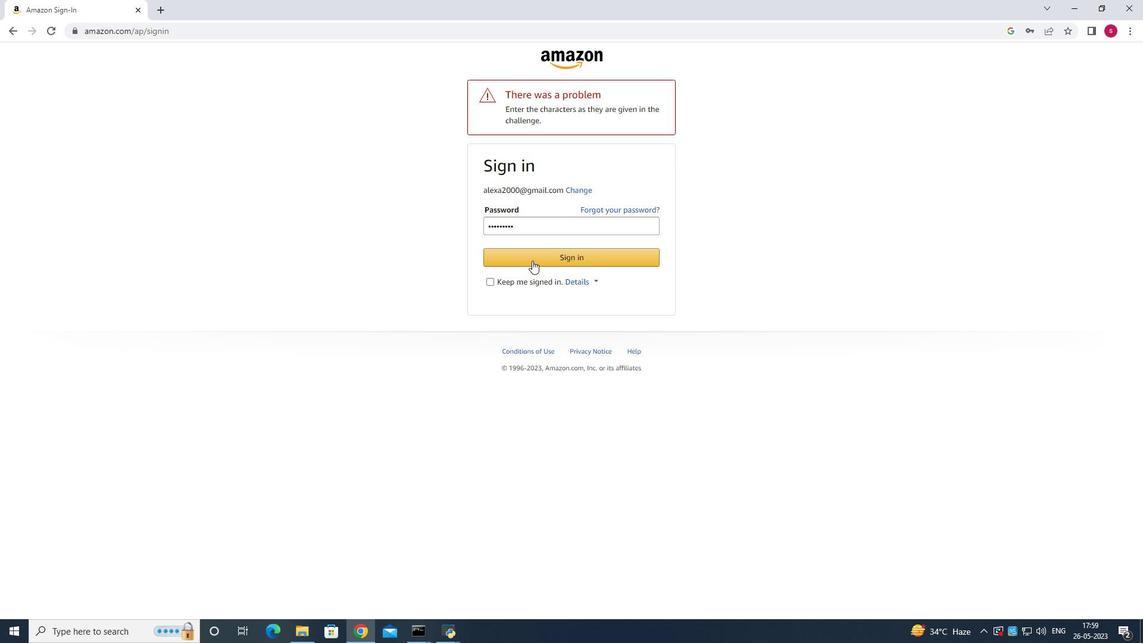 
Action: Mouse pressed left at (532, 254)
Screenshot: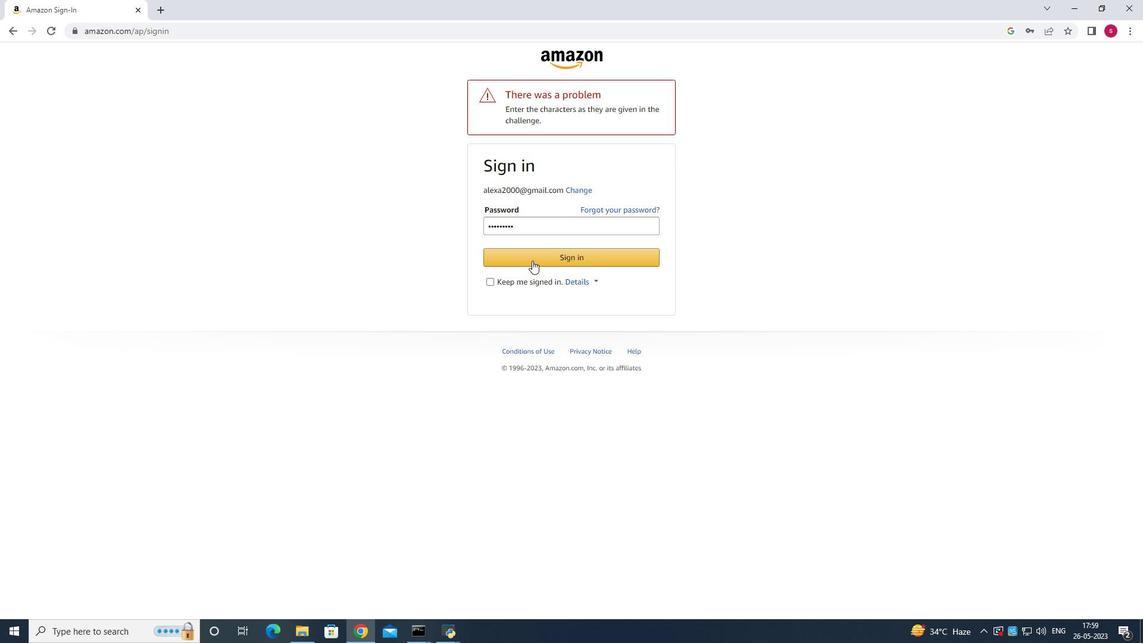 
Action: Mouse moved to (567, 449)
Screenshot: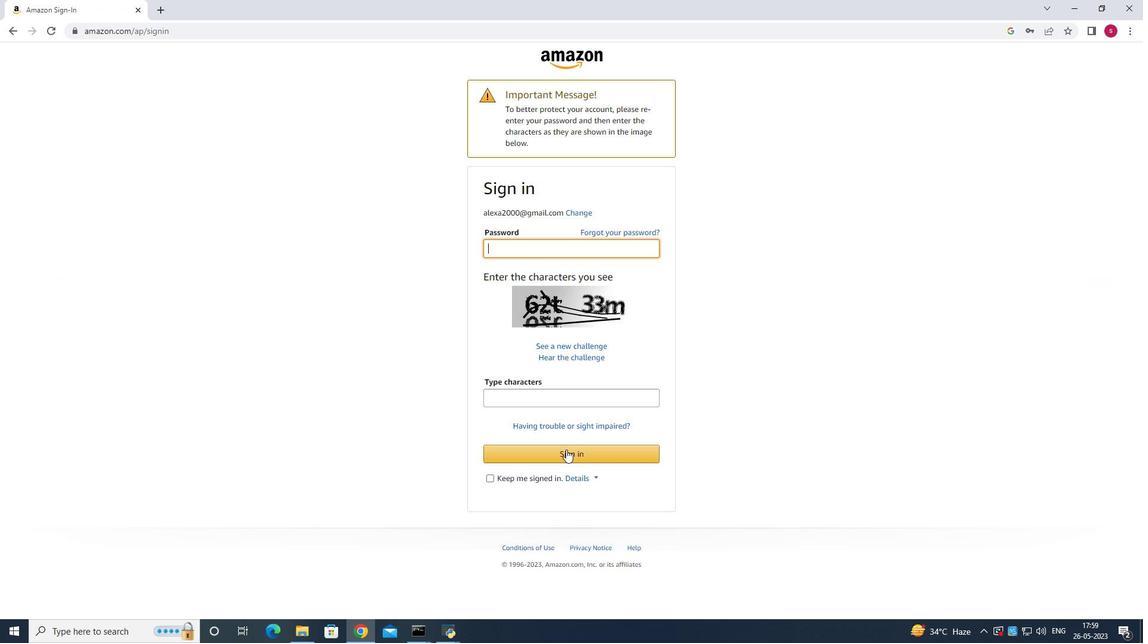 
Action: Mouse pressed left at (567, 449)
Screenshot: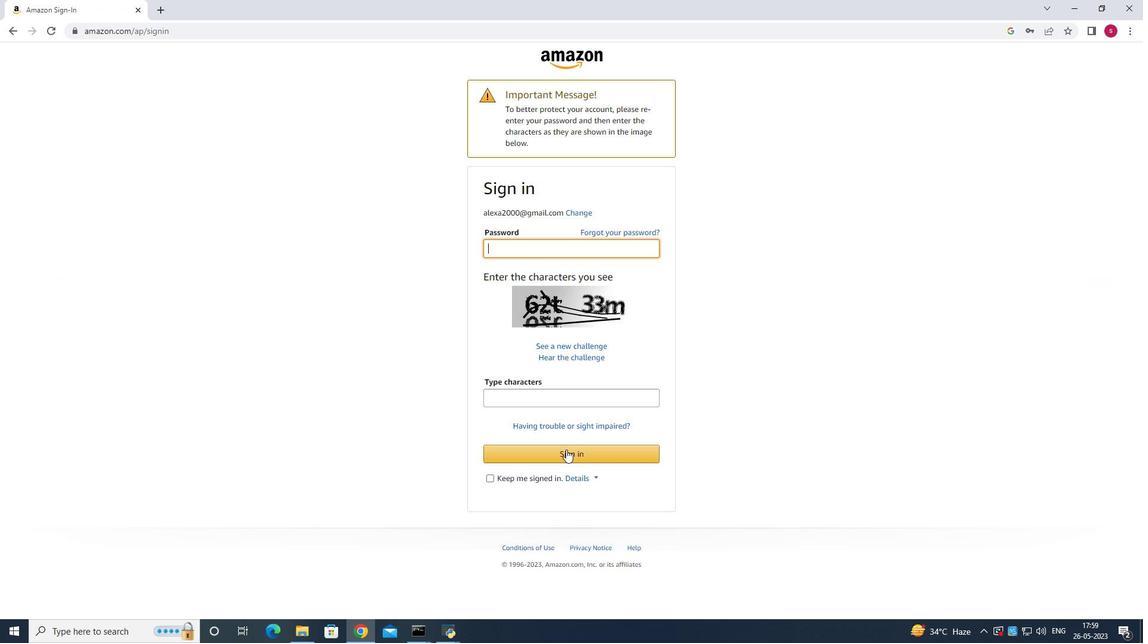 
Action: Mouse moved to (568, 450)
Screenshot: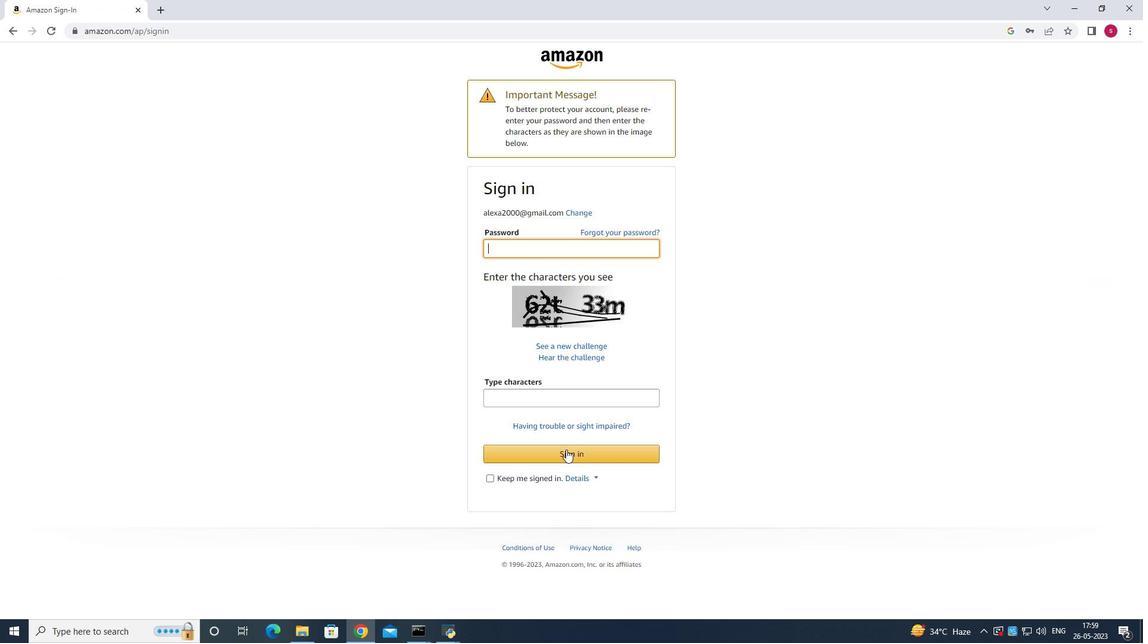 
